 Task: Research Airbnb options in DombÃÂ³vÃÂ¡r, Hungary from 11th December, 2023 to 17th December, 2023 for 1 adult. Place can be private room with 1  bedroom having 1 bed and 1 bathroom. Property type can be hotel.
Action: Mouse moved to (472, 139)
Screenshot: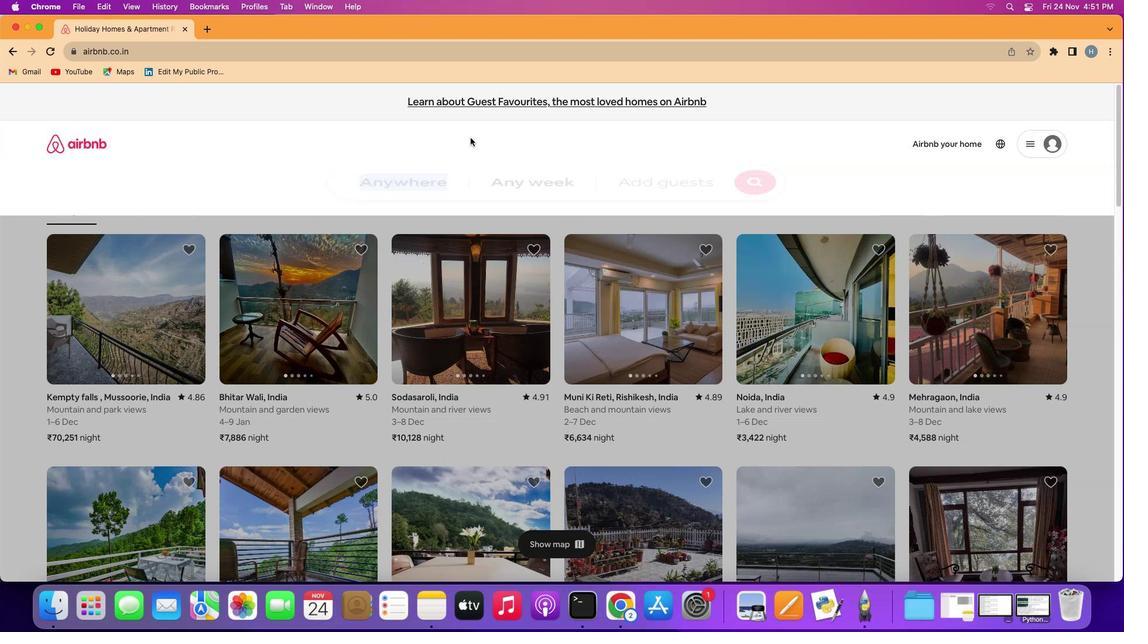 
Action: Mouse pressed left at (472, 139)
Screenshot: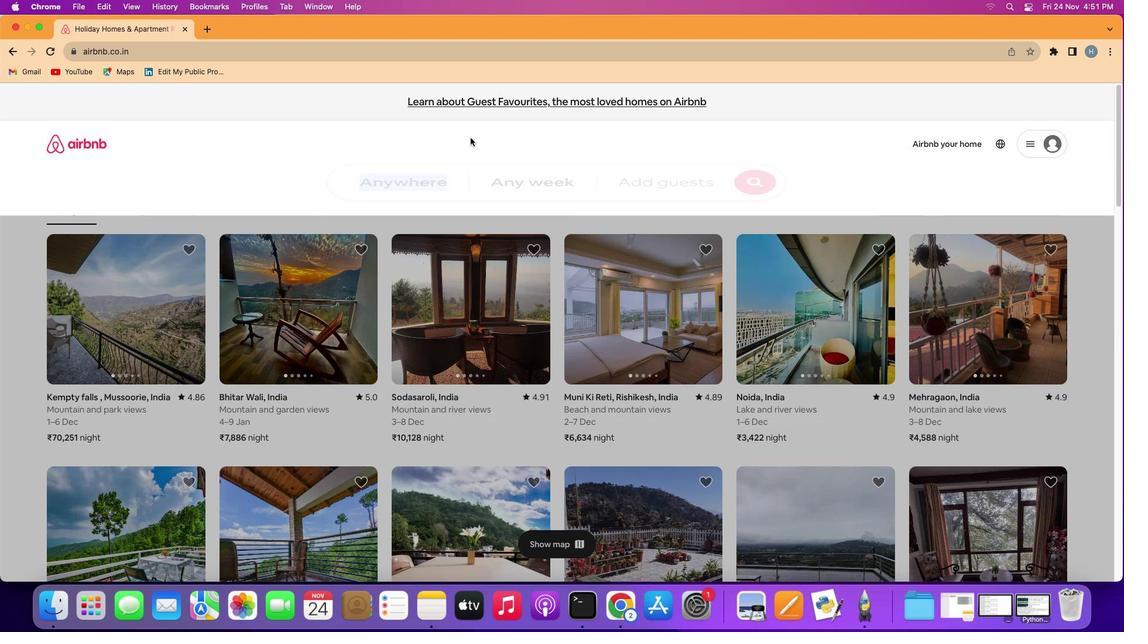 
Action: Mouse moved to (431, 195)
Screenshot: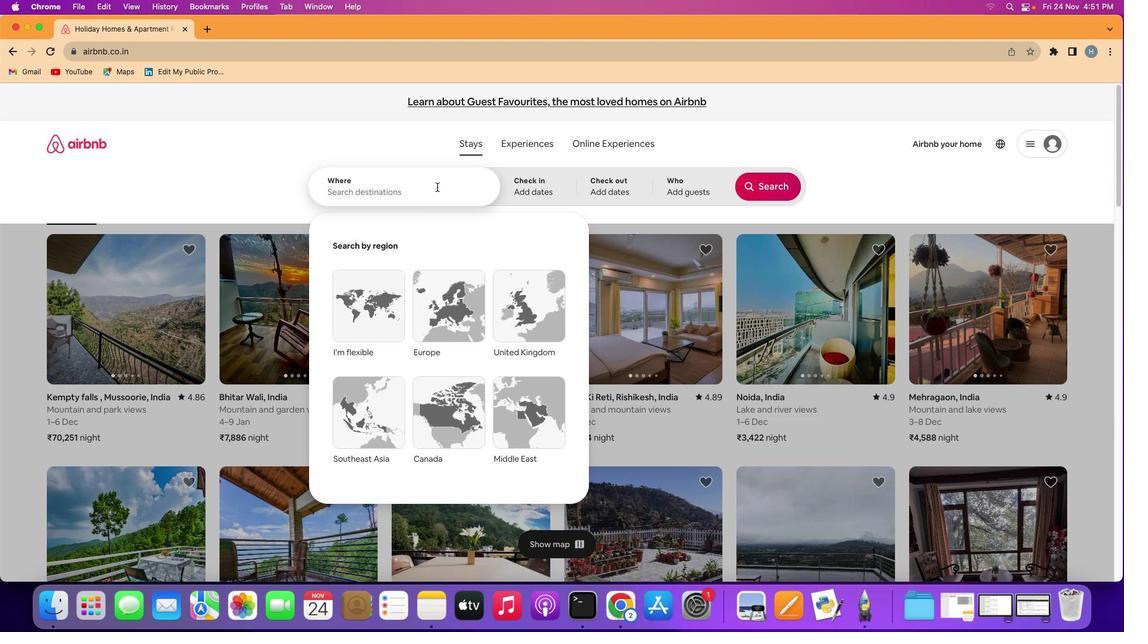
Action: Mouse pressed left at (431, 195)
Screenshot: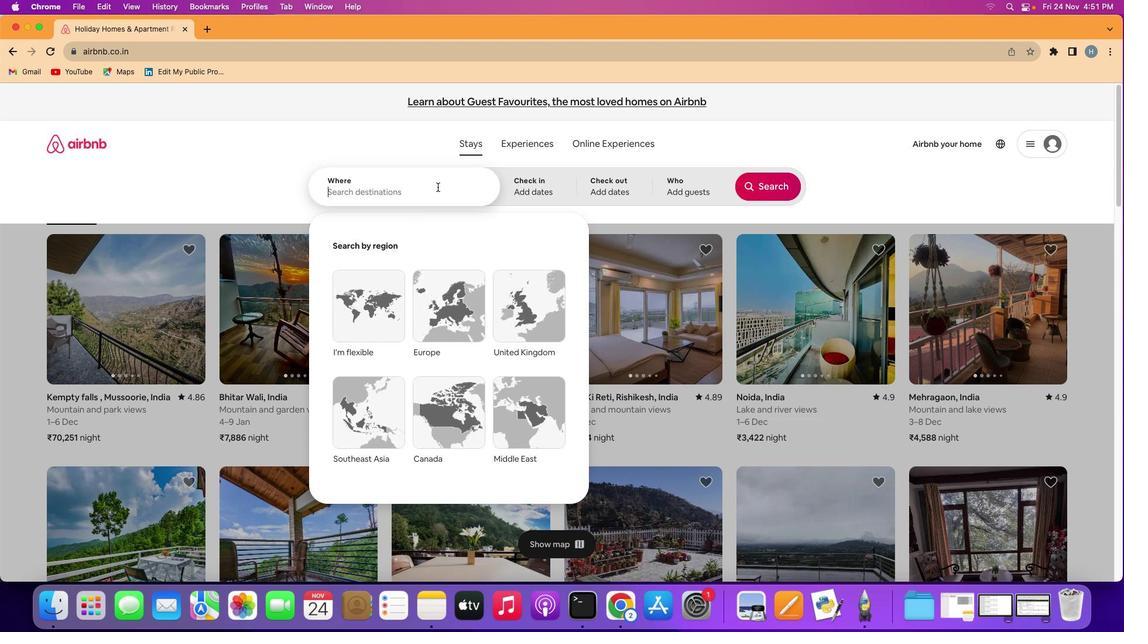 
Action: Mouse moved to (438, 187)
Screenshot: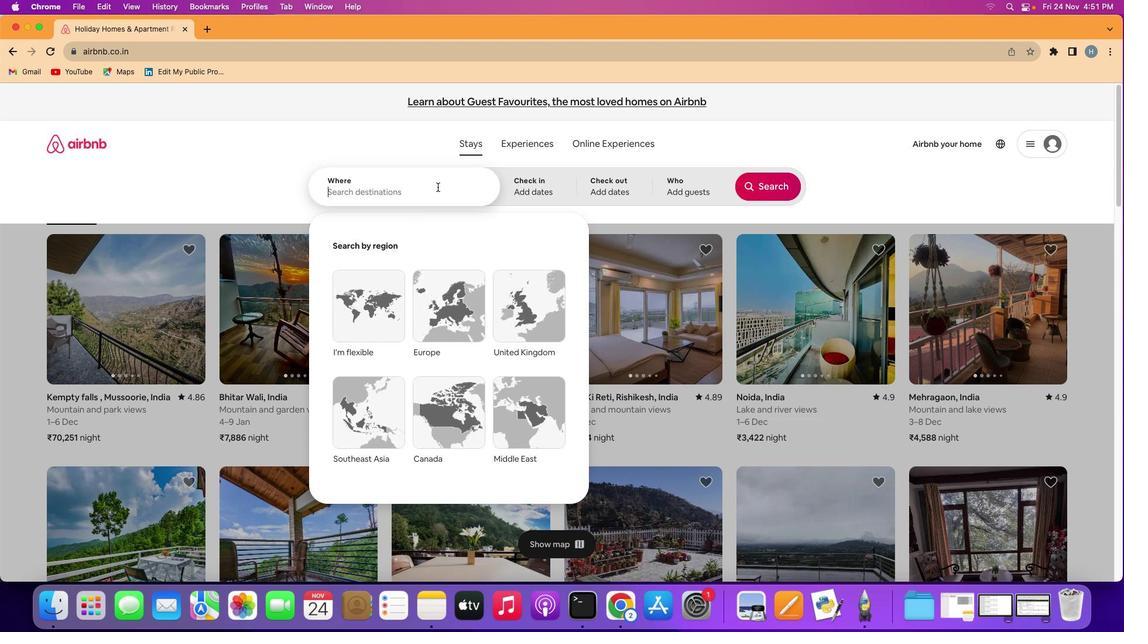 
Action: Key pressed Key.shift'D''o''m''b''a''v''a''i''r'Key.backspaceKey.backspace'r'','Key.spaceKey.shift'H''u''n''g''a''r''y'
Screenshot: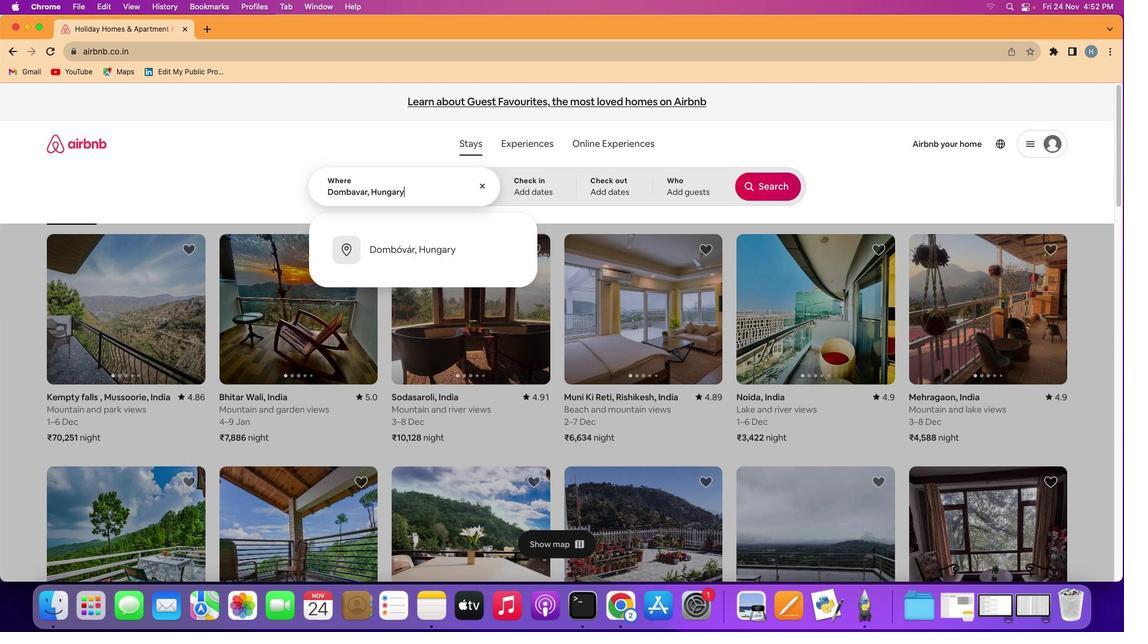 
Action: Mouse moved to (566, 200)
Screenshot: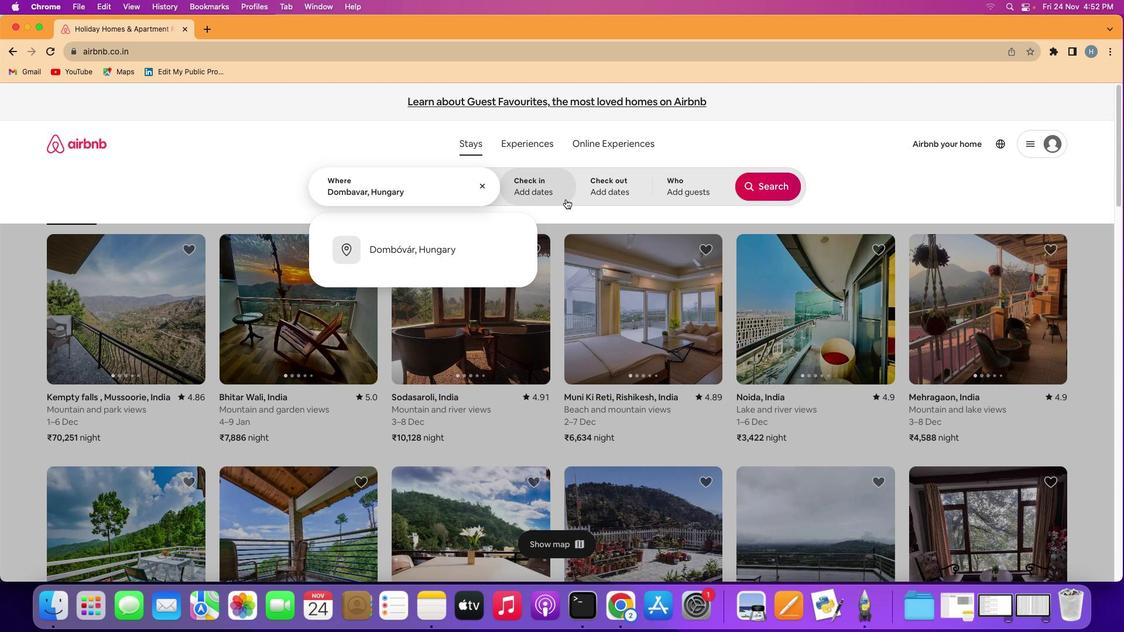 
Action: Mouse pressed left at (566, 200)
Screenshot: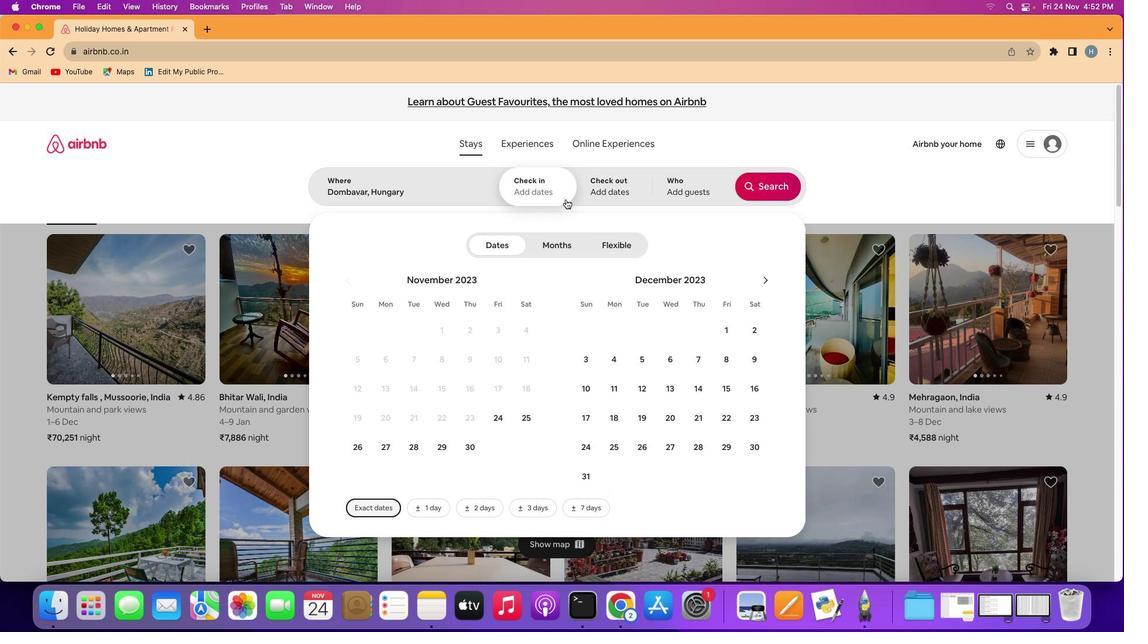 
Action: Mouse moved to (613, 392)
Screenshot: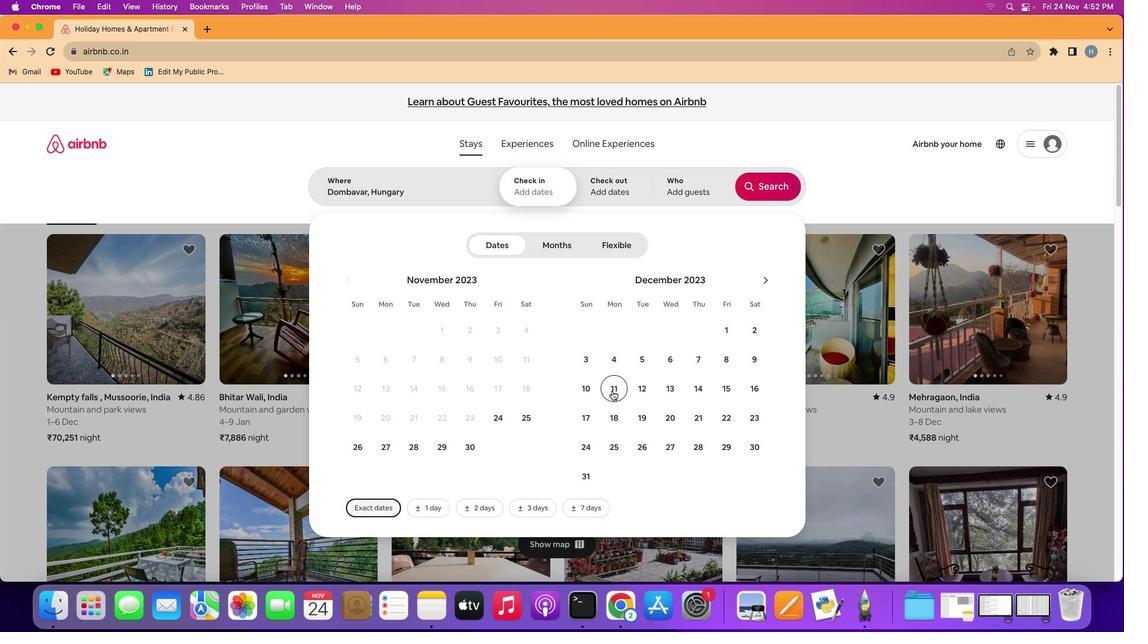 
Action: Mouse pressed left at (613, 392)
Screenshot: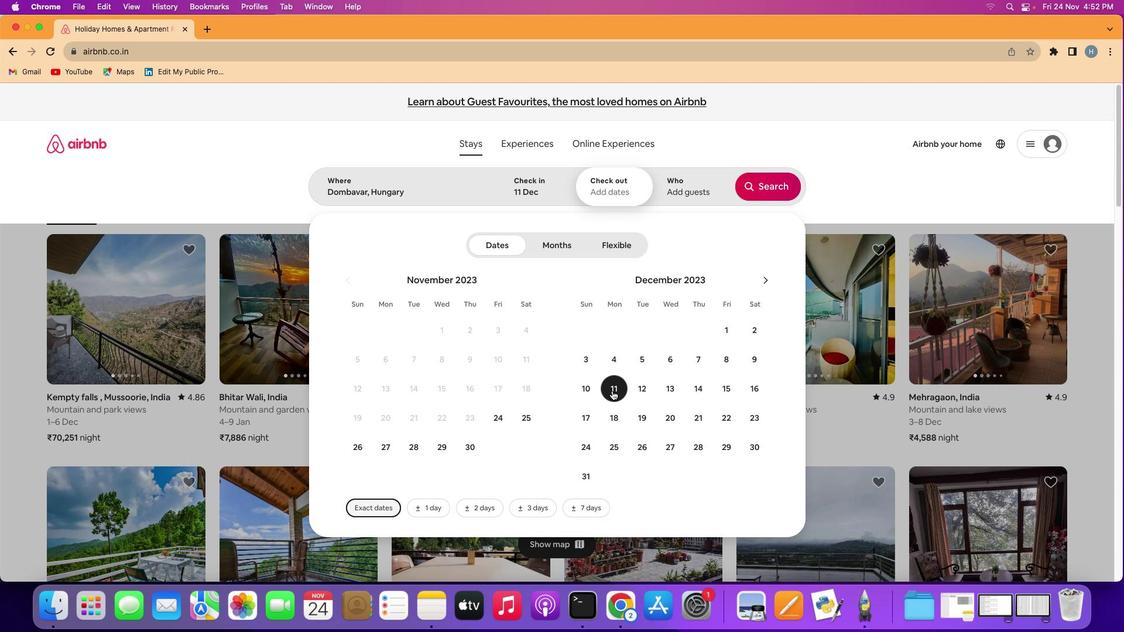 
Action: Mouse moved to (581, 422)
Screenshot: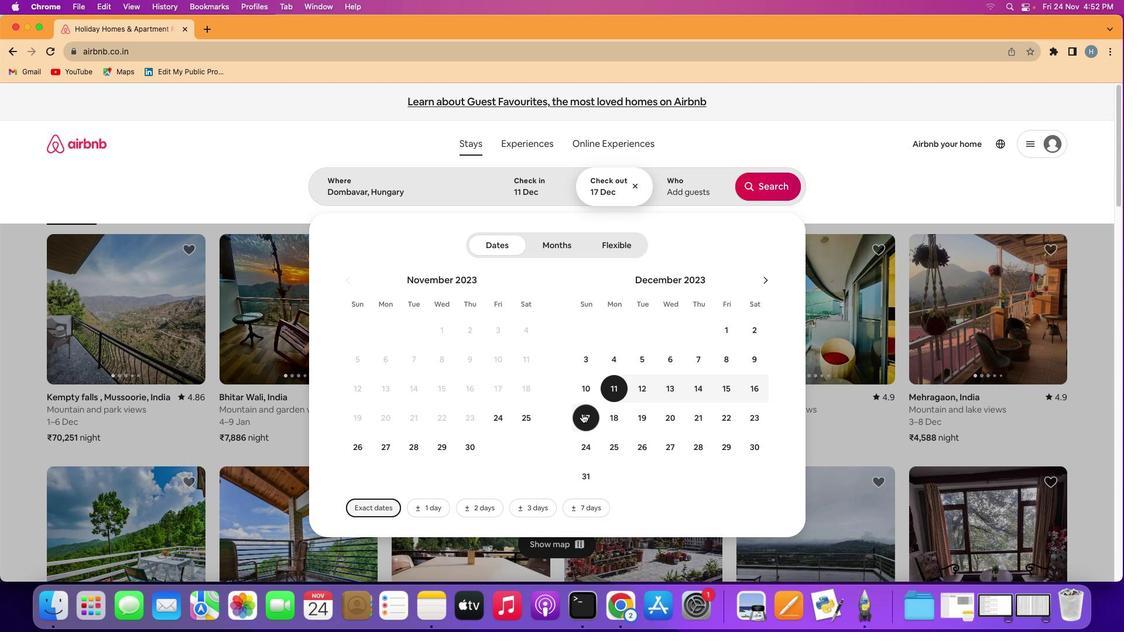 
Action: Mouse pressed left at (581, 422)
Screenshot: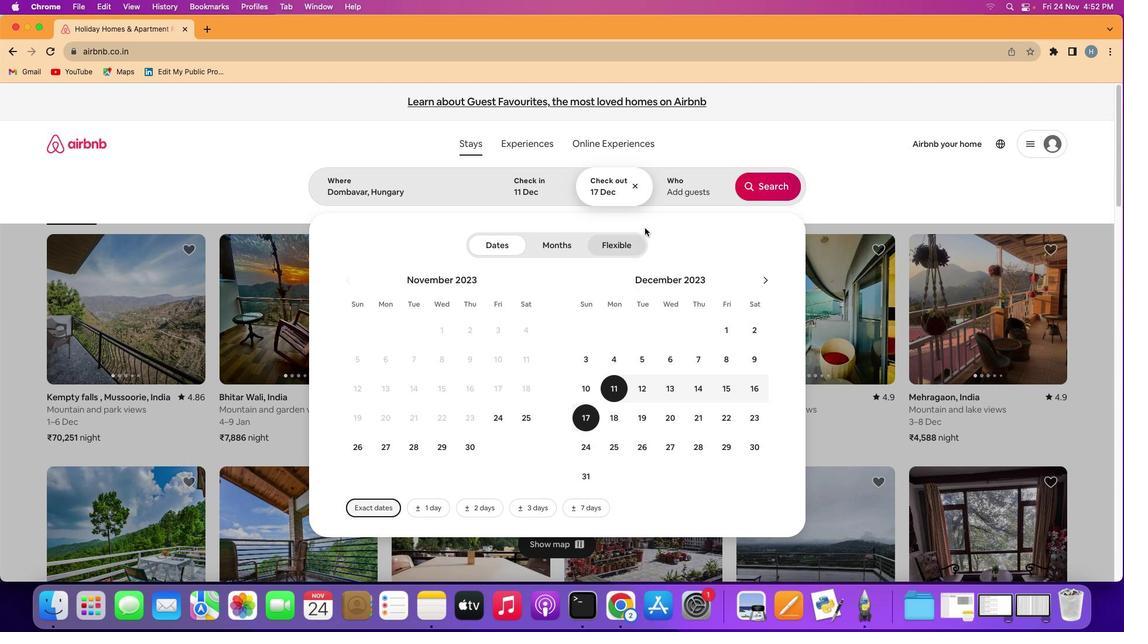 
Action: Mouse moved to (679, 187)
Screenshot: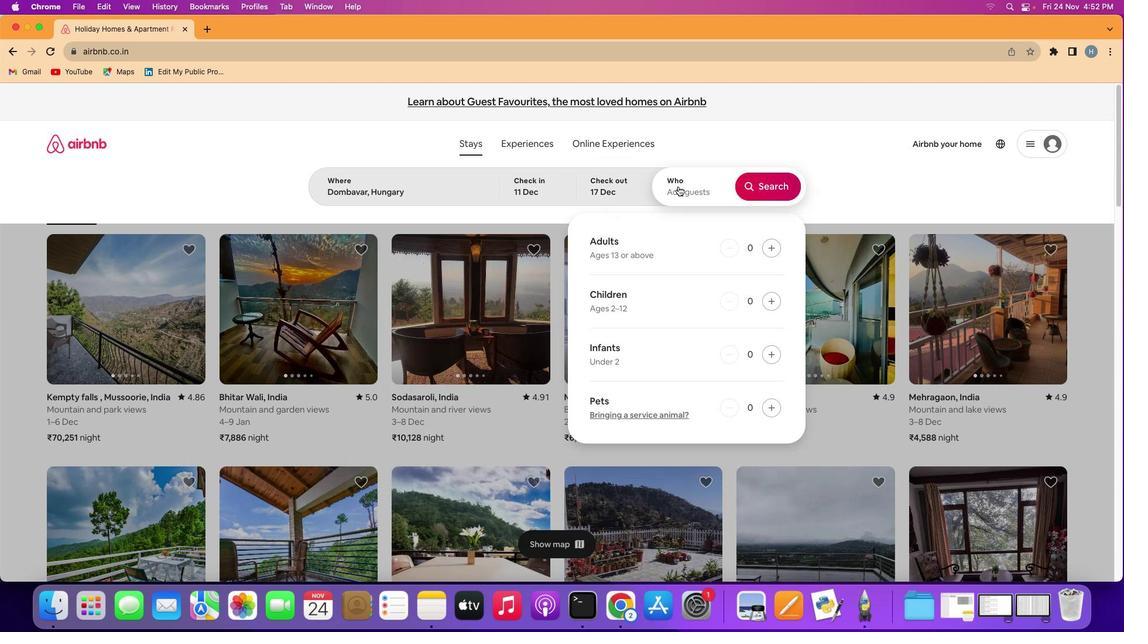 
Action: Mouse pressed left at (679, 187)
Screenshot: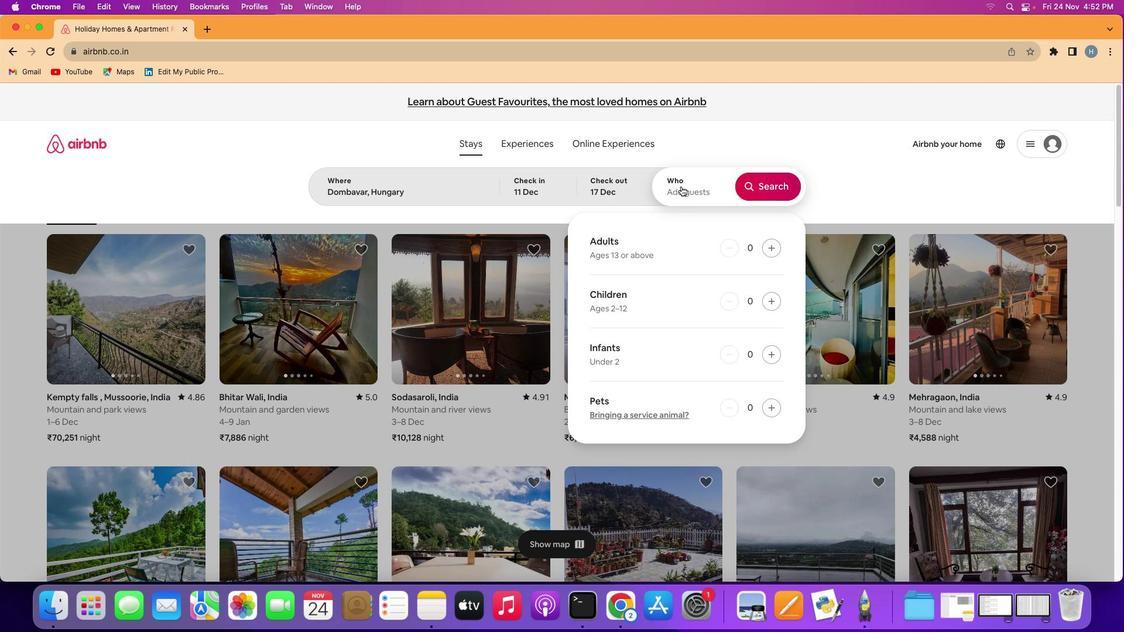 
Action: Mouse moved to (774, 244)
Screenshot: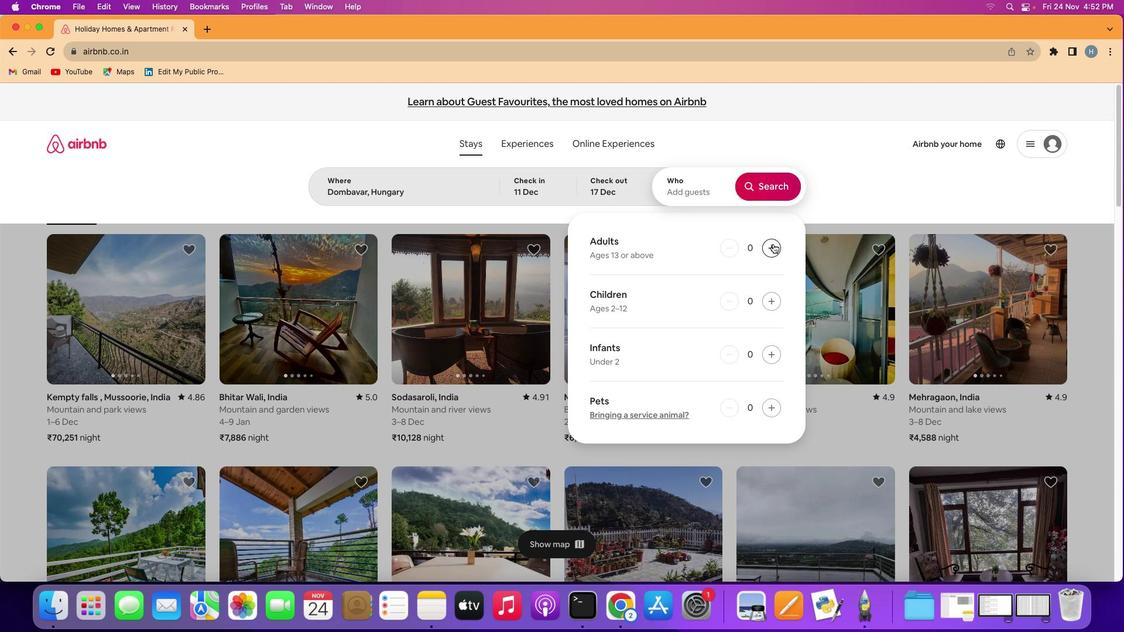 
Action: Mouse pressed left at (774, 244)
Screenshot: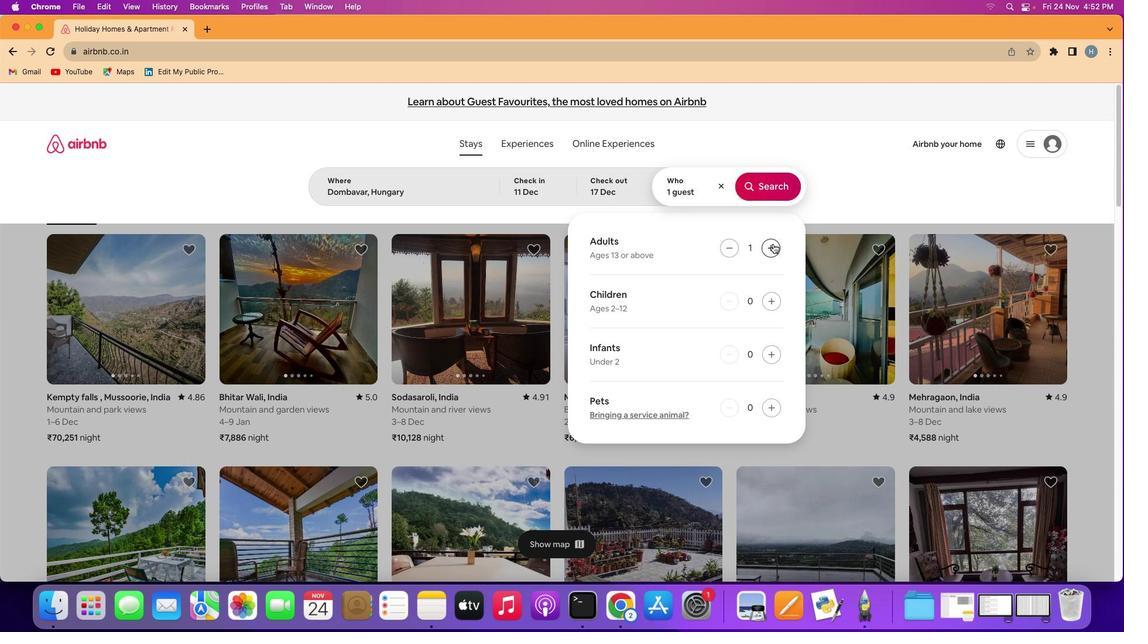 
Action: Mouse moved to (770, 189)
Screenshot: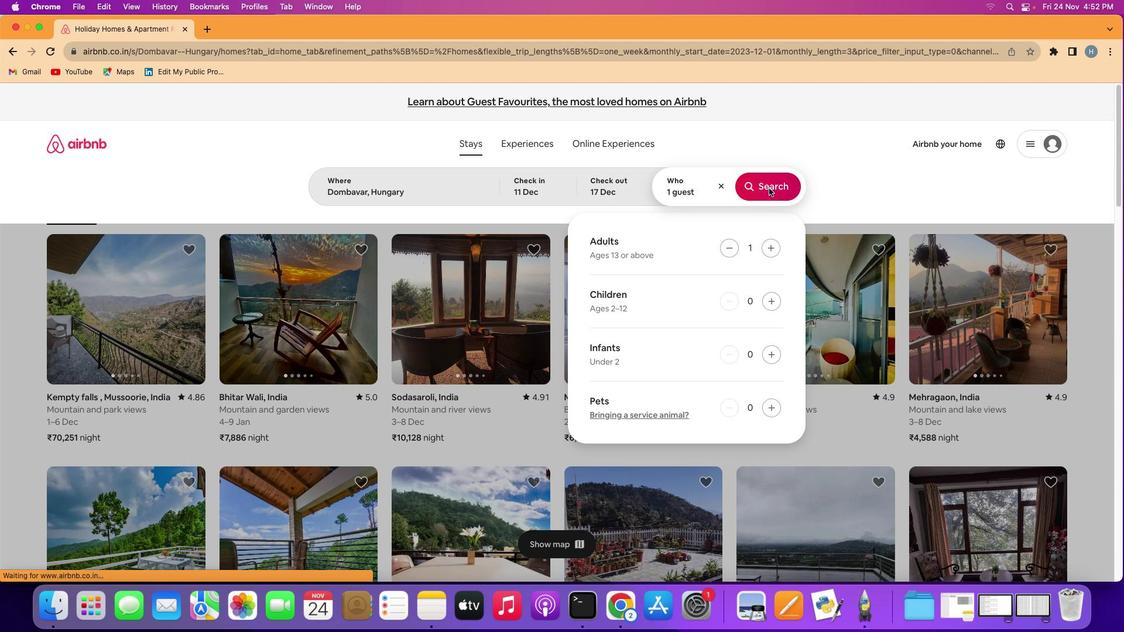 
Action: Mouse pressed left at (770, 189)
Screenshot: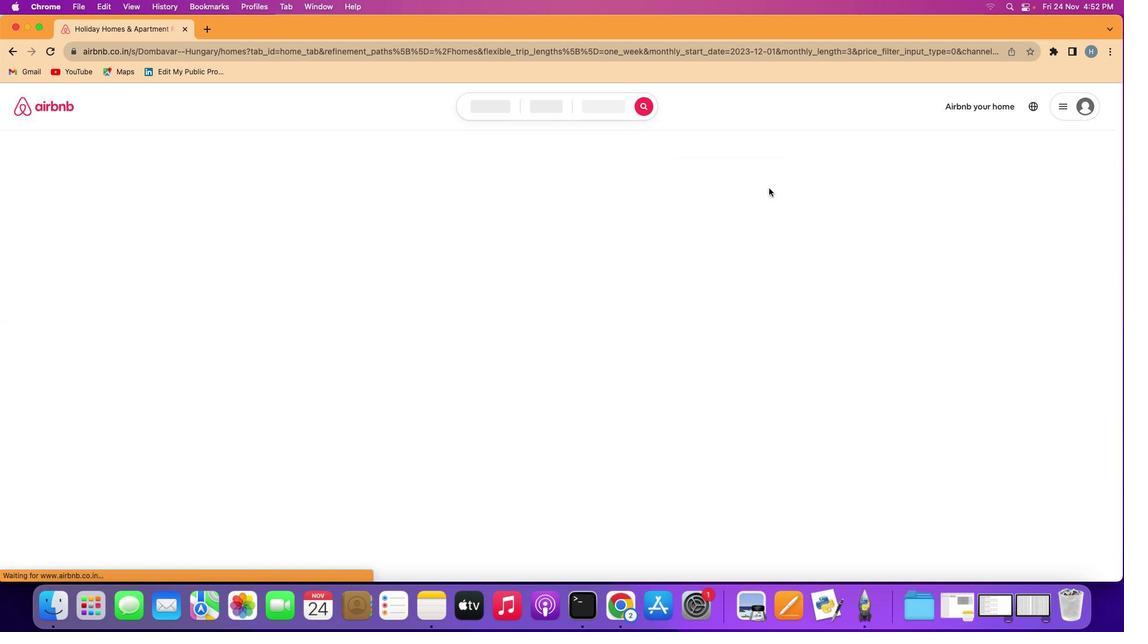 
Action: Mouse moved to (939, 150)
Screenshot: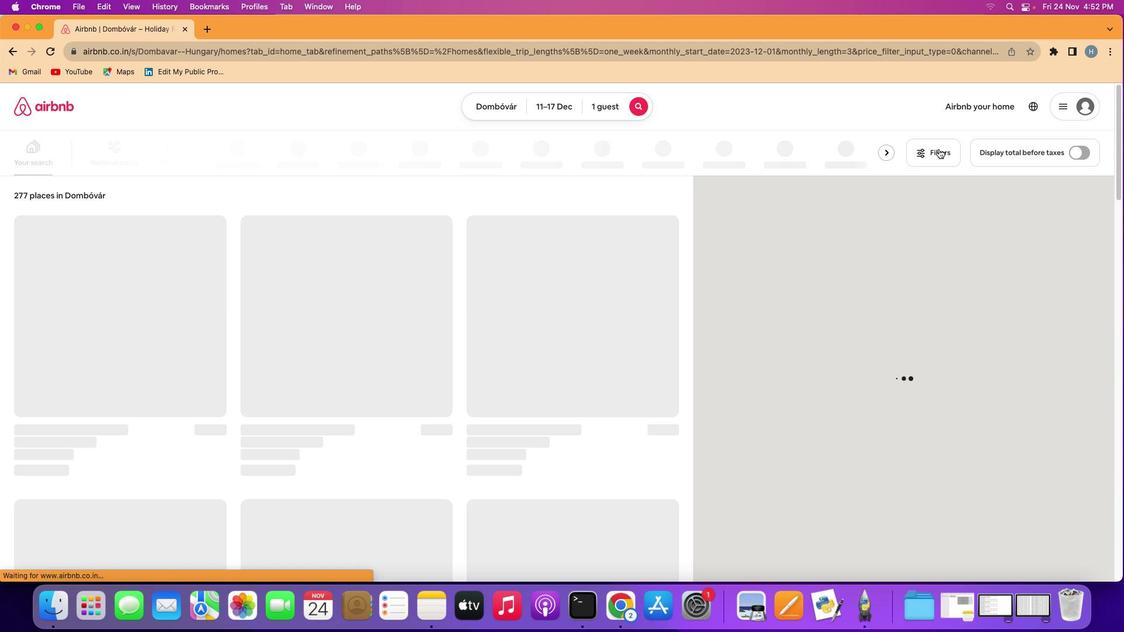
Action: Mouse pressed left at (939, 150)
Screenshot: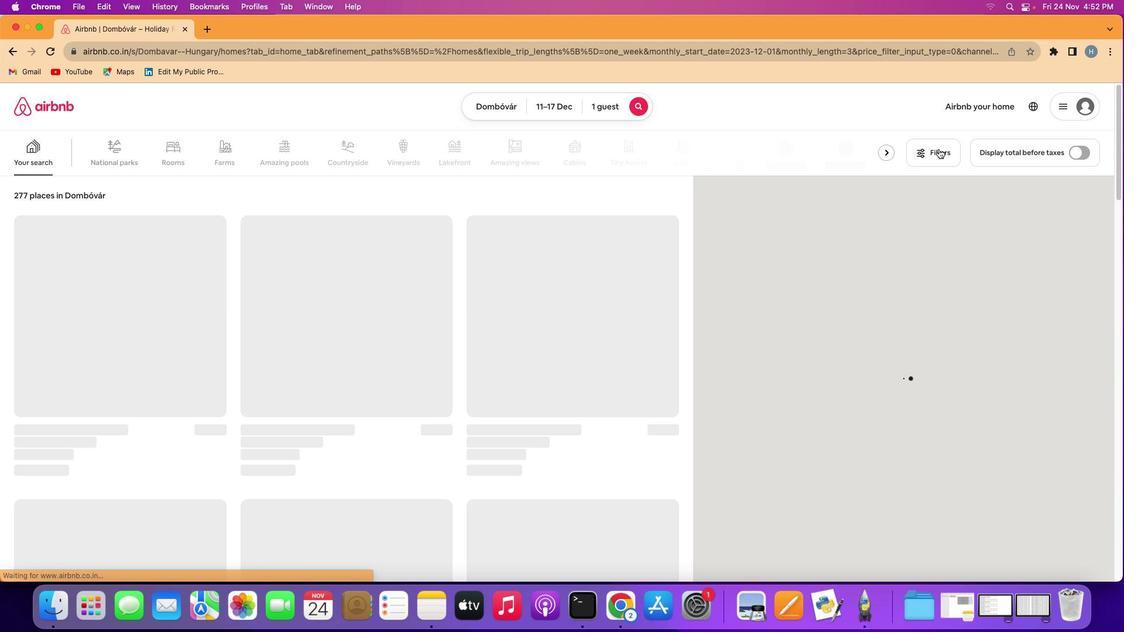 
Action: Mouse moved to (589, 346)
Screenshot: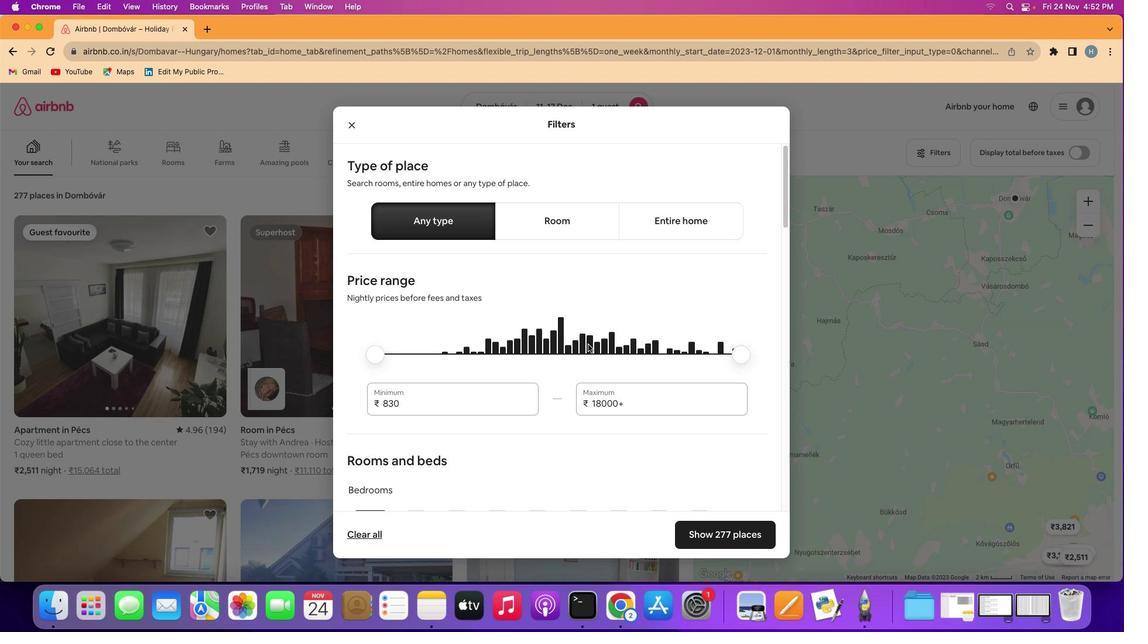 
Action: Mouse scrolled (589, 346) with delta (1, 0)
Screenshot: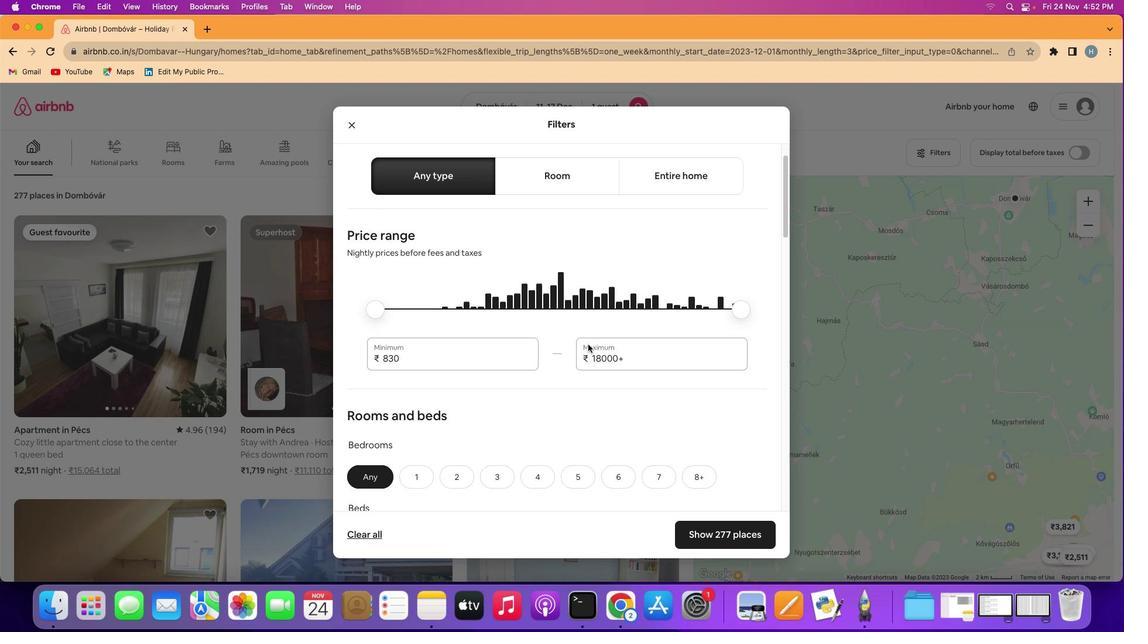 
Action: Mouse scrolled (589, 346) with delta (1, 0)
Screenshot: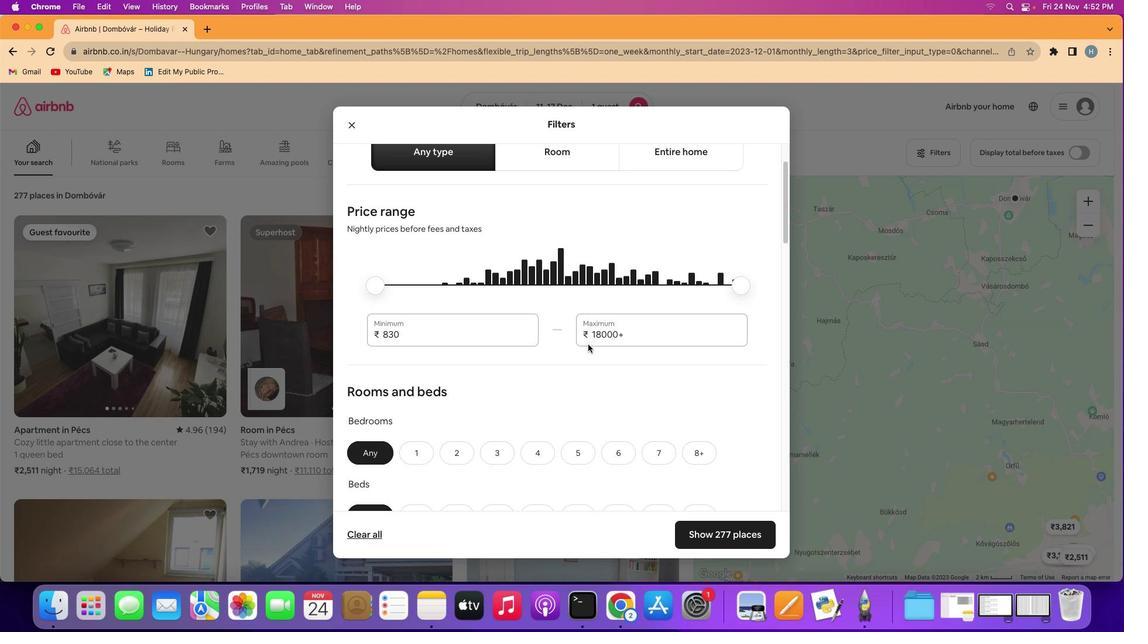 
Action: Mouse scrolled (589, 346) with delta (1, 0)
Screenshot: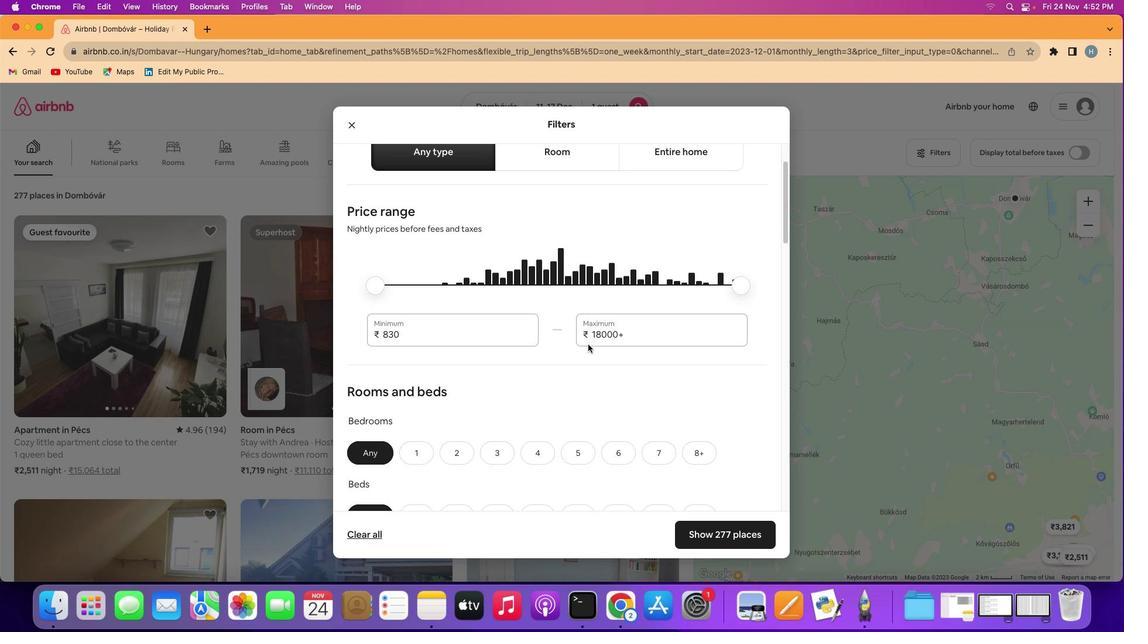 
Action: Mouse scrolled (589, 346) with delta (1, 0)
Screenshot: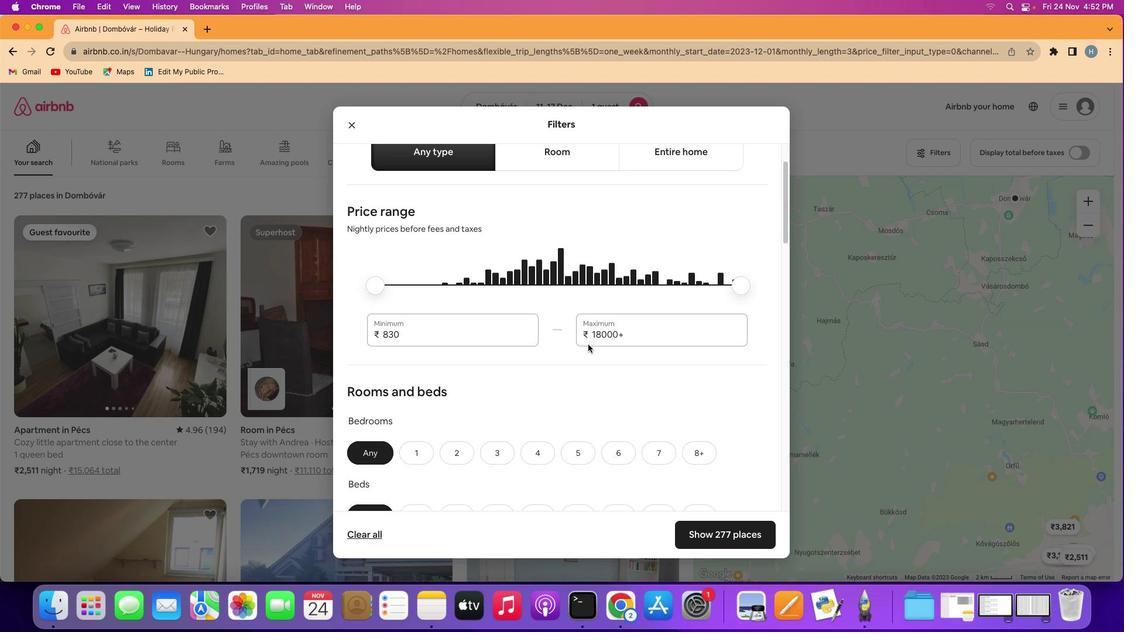 
Action: Mouse scrolled (589, 346) with delta (1, 0)
Screenshot: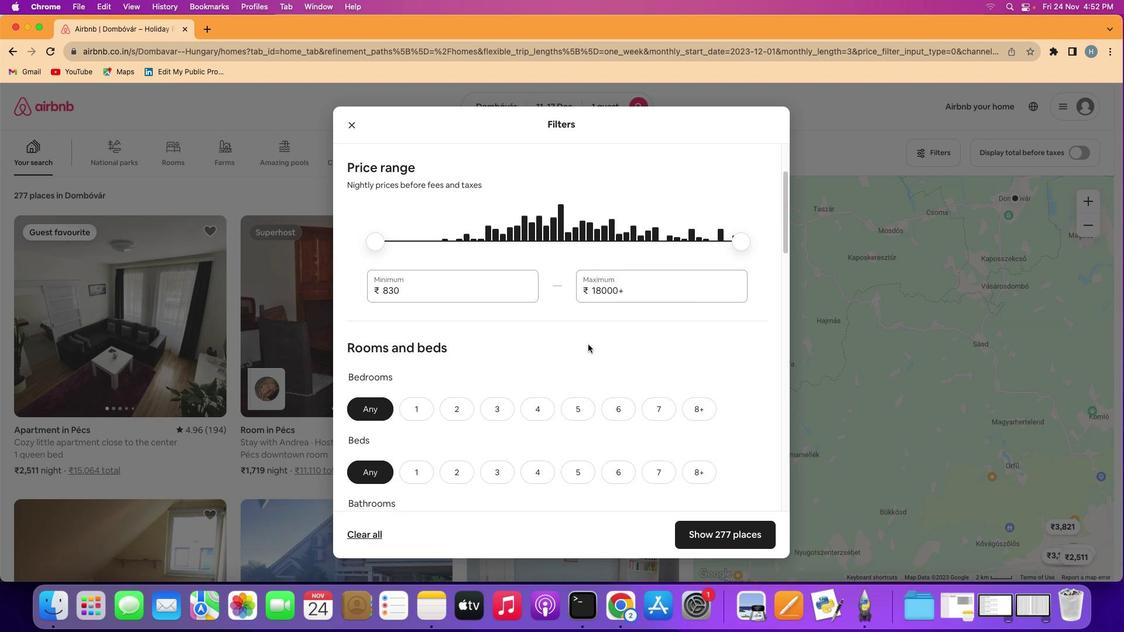 
Action: Mouse scrolled (589, 346) with delta (1, 0)
Screenshot: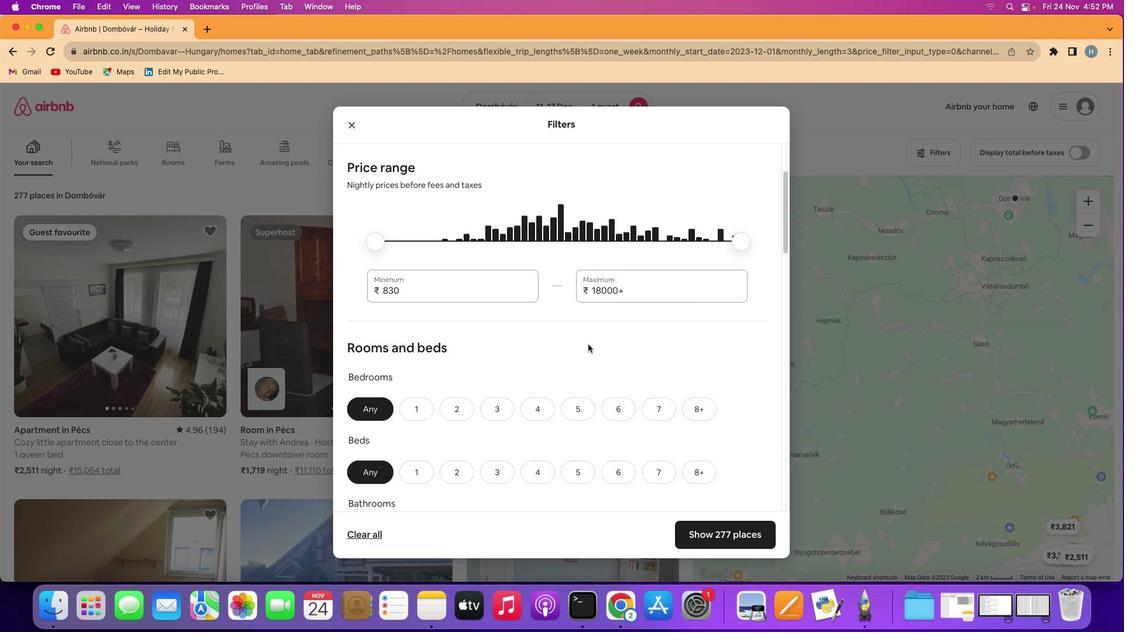 
Action: Mouse scrolled (589, 346) with delta (1, 0)
Screenshot: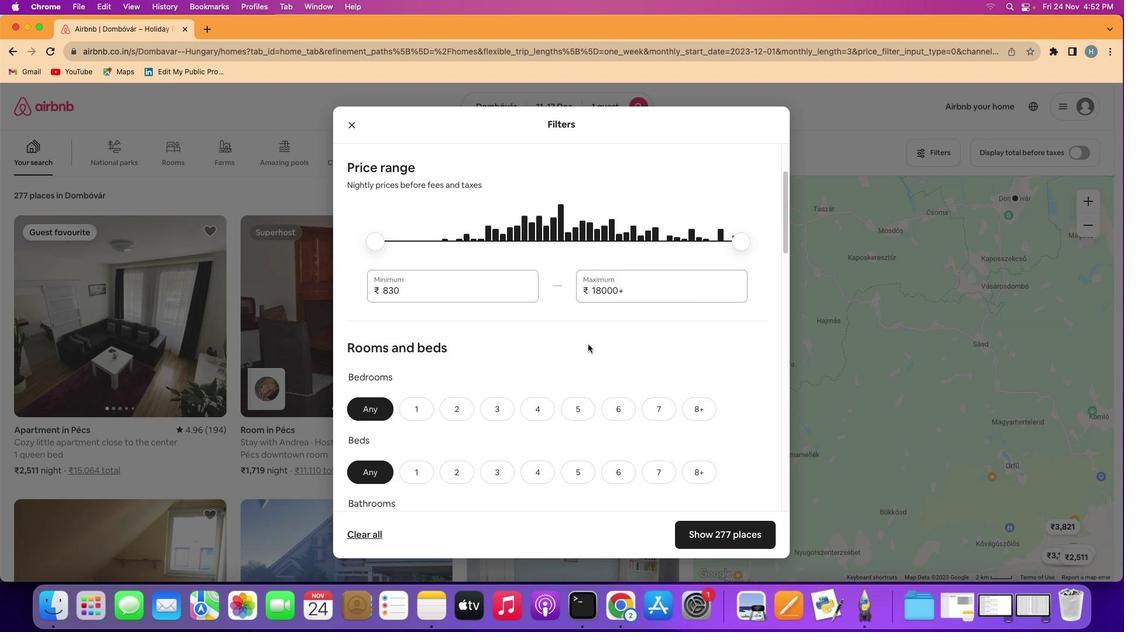 
Action: Mouse scrolled (589, 346) with delta (1, 0)
Screenshot: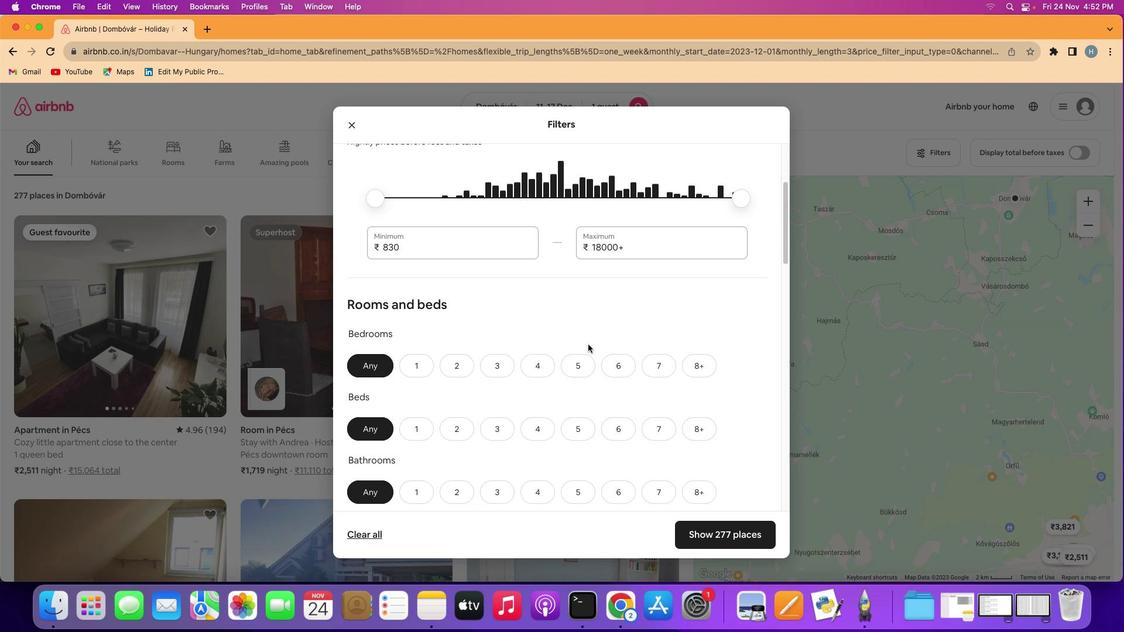 
Action: Mouse scrolled (589, 346) with delta (1, 0)
Screenshot: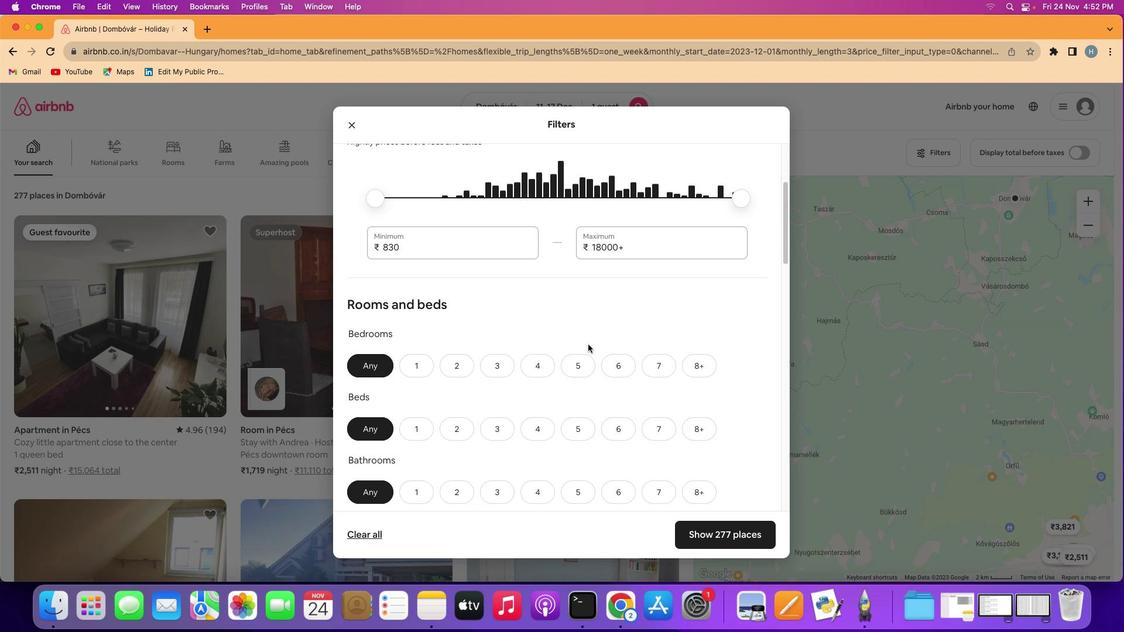 
Action: Mouse scrolled (589, 346) with delta (1, 0)
Screenshot: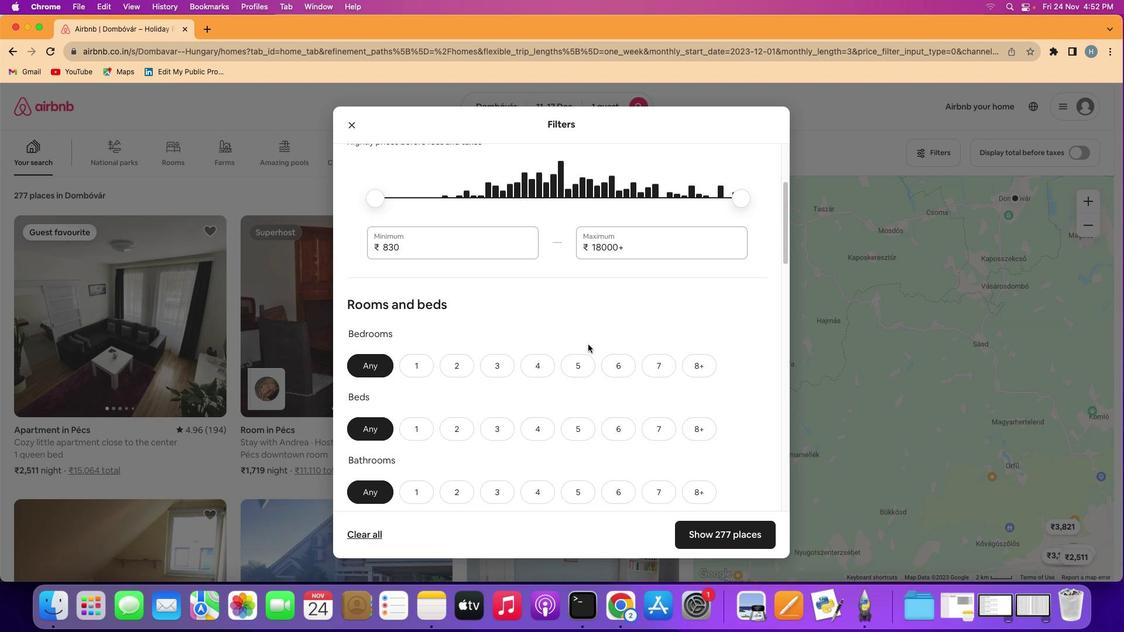 
Action: Mouse scrolled (589, 346) with delta (1, 0)
Screenshot: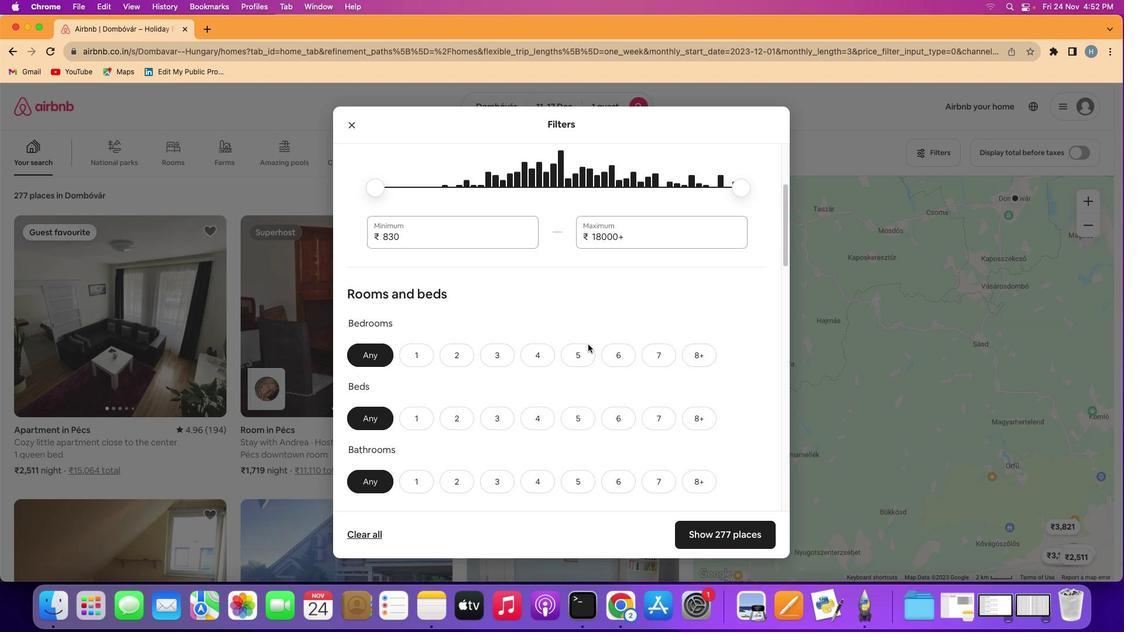 
Action: Mouse scrolled (589, 346) with delta (1, 0)
Screenshot: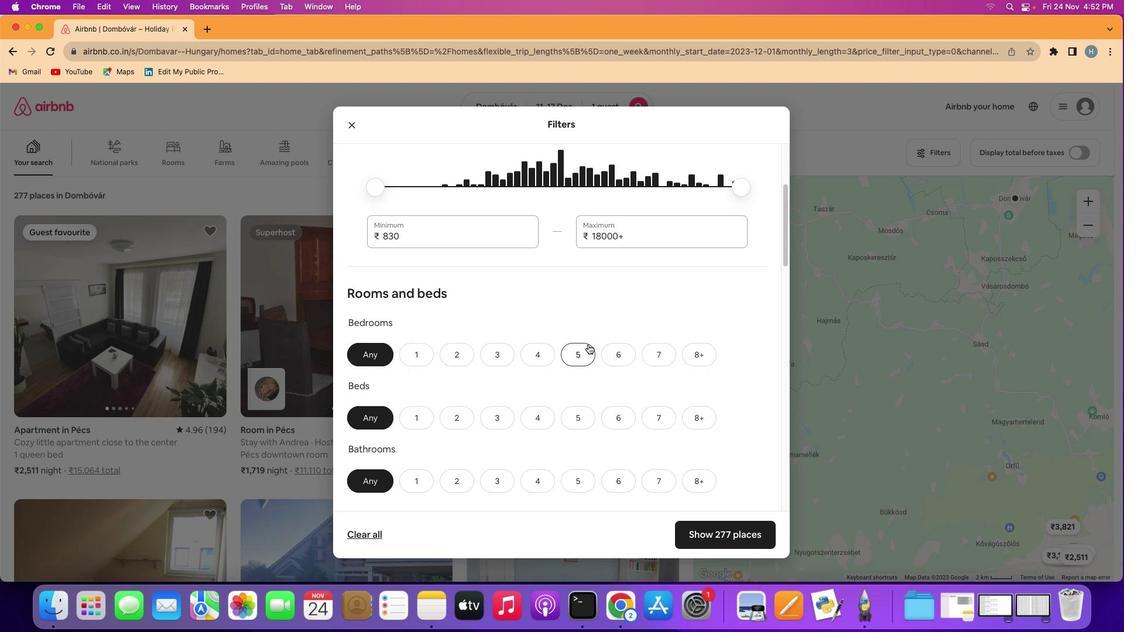 
Action: Mouse scrolled (589, 346) with delta (1, 0)
Screenshot: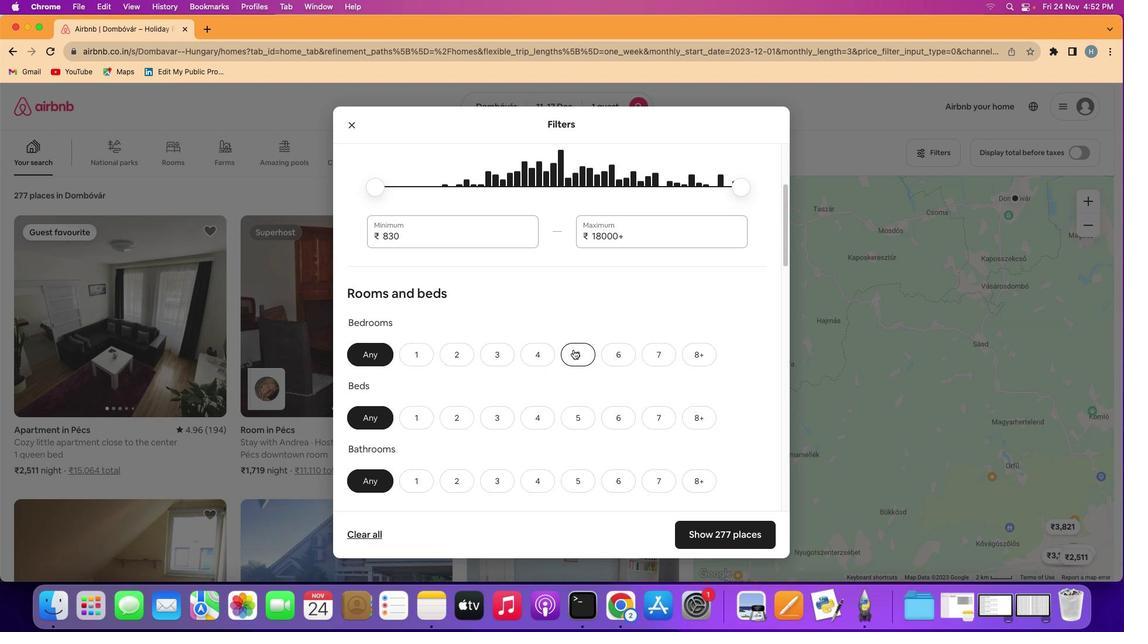 
Action: Mouse moved to (416, 349)
Screenshot: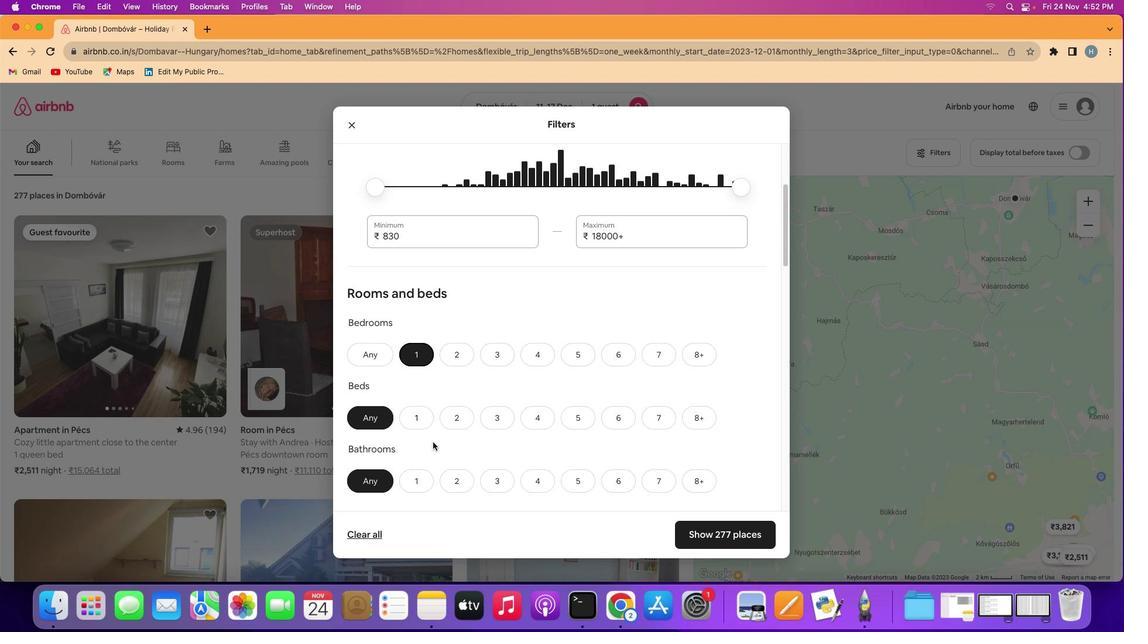 
Action: Mouse pressed left at (416, 349)
Screenshot: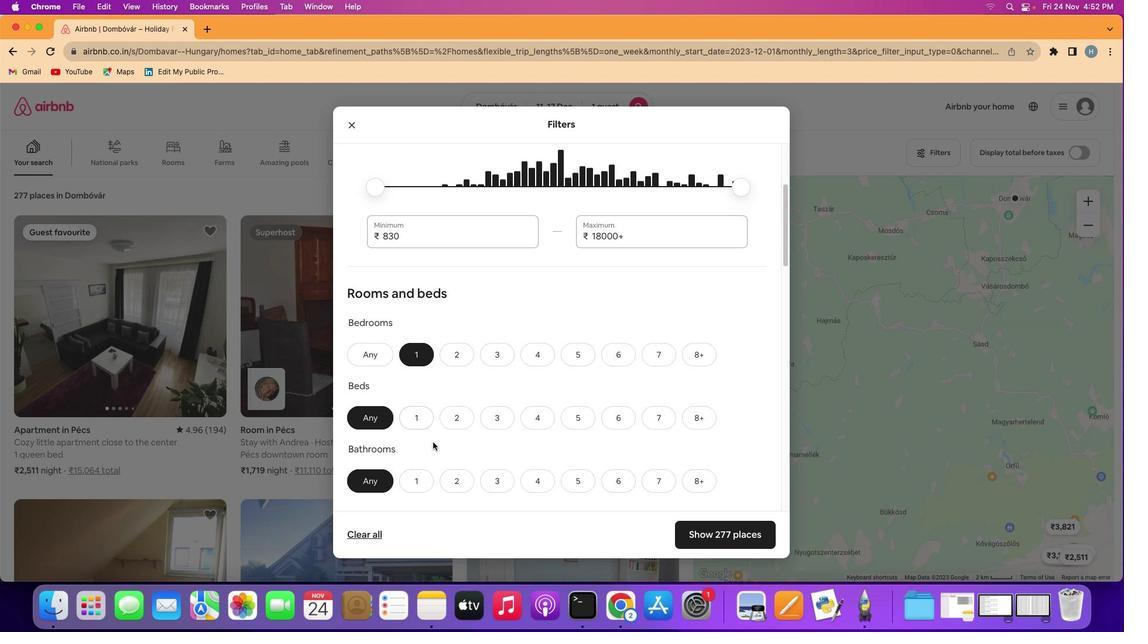 
Action: Mouse moved to (425, 423)
Screenshot: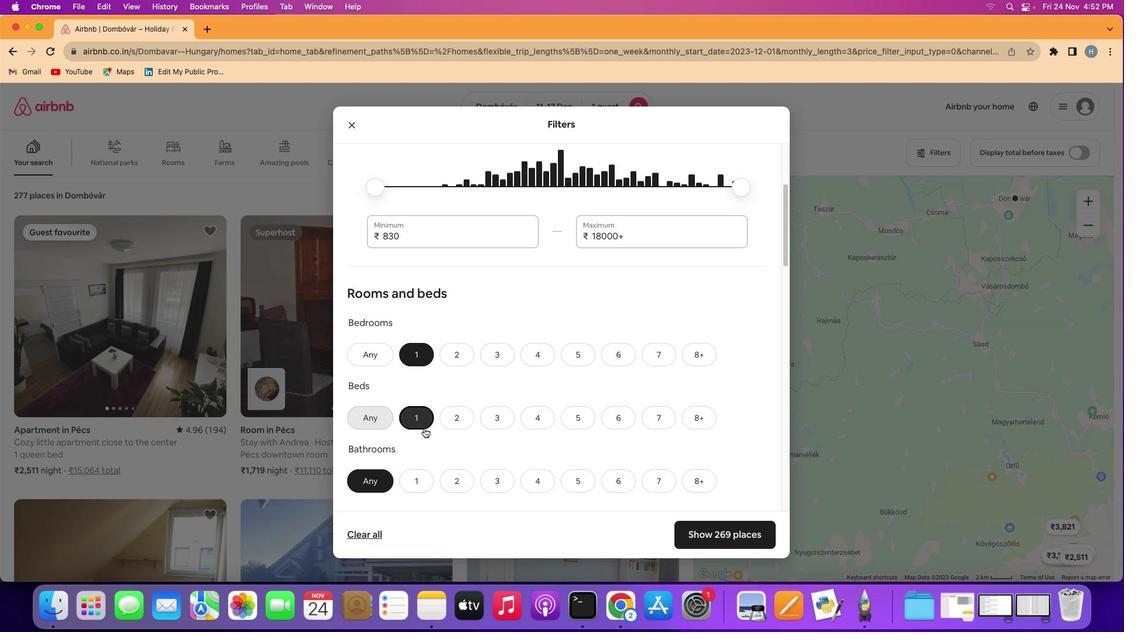 
Action: Mouse pressed left at (425, 423)
Screenshot: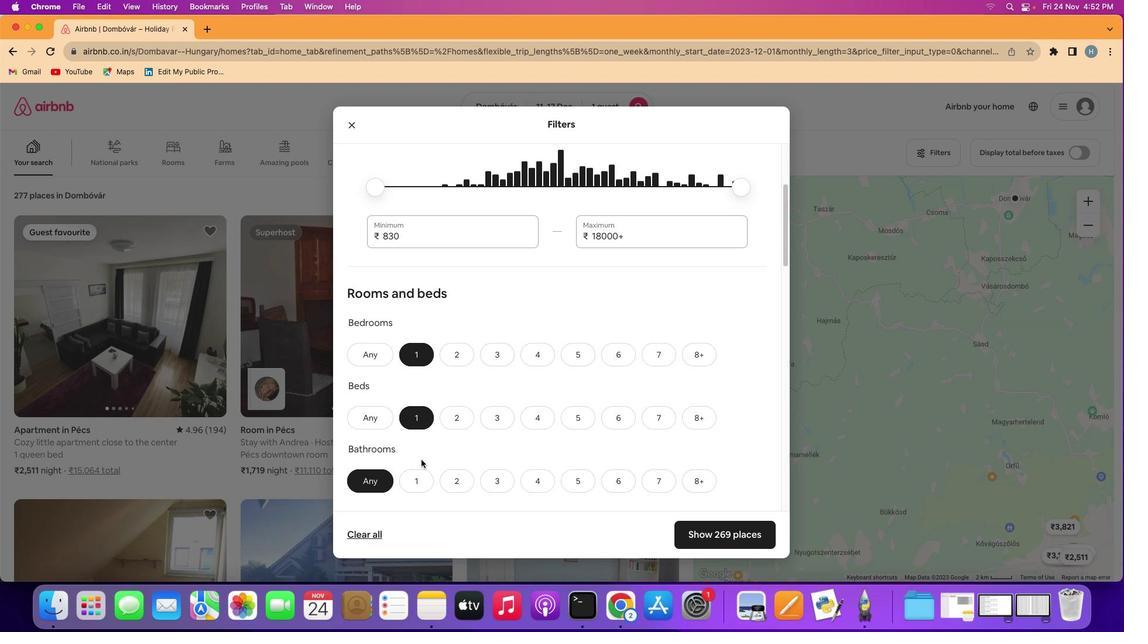 
Action: Mouse moved to (416, 477)
Screenshot: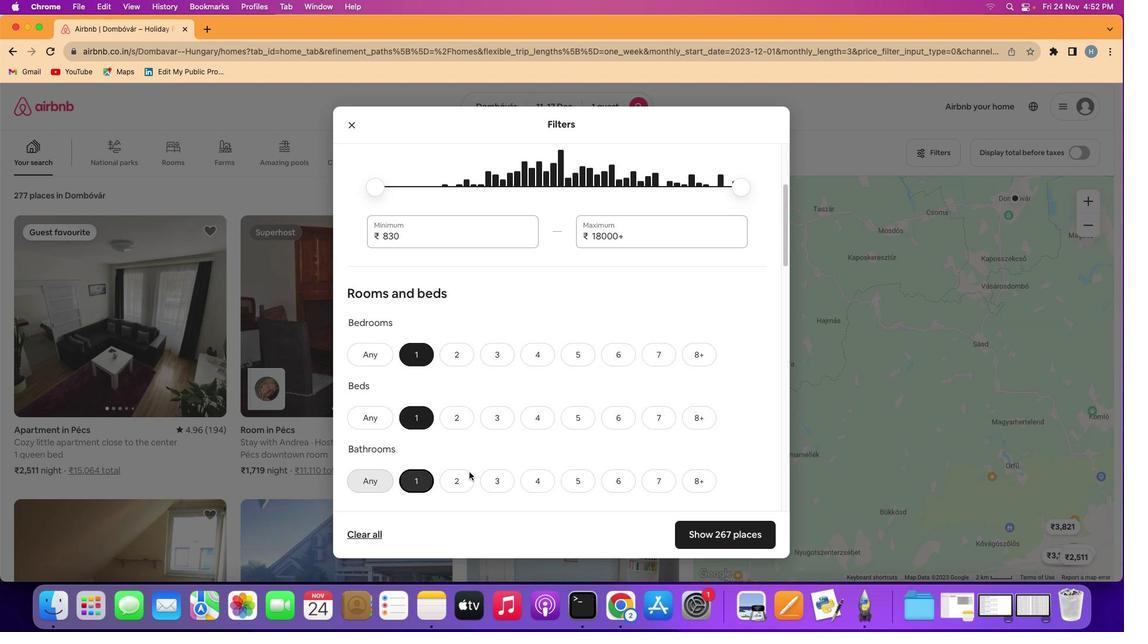 
Action: Mouse pressed left at (416, 477)
Screenshot: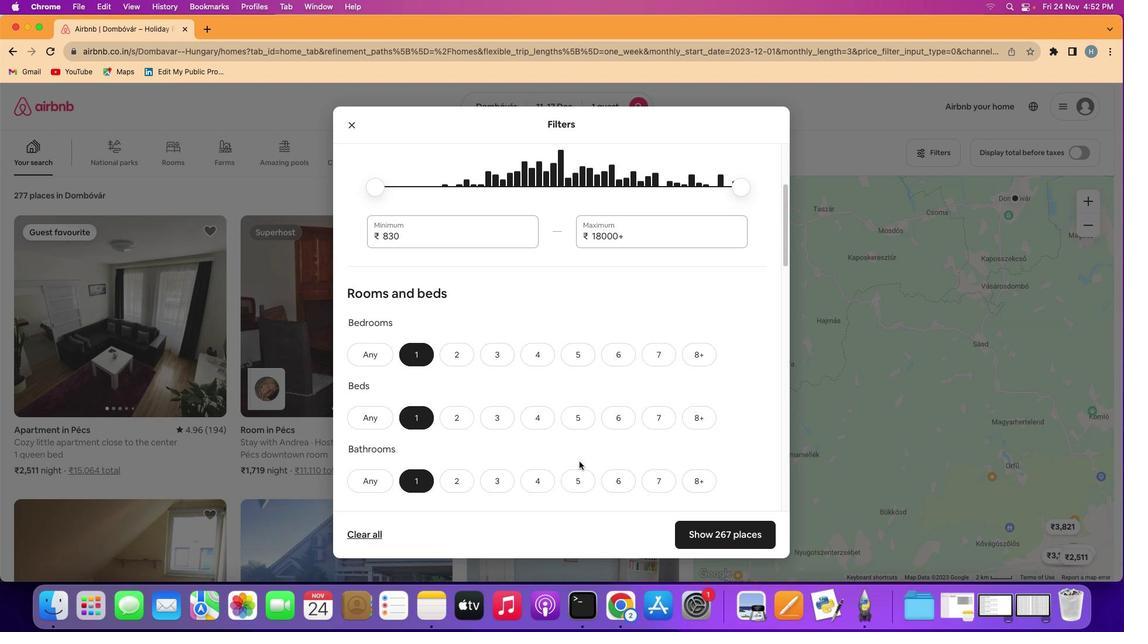 
Action: Mouse moved to (588, 462)
Screenshot: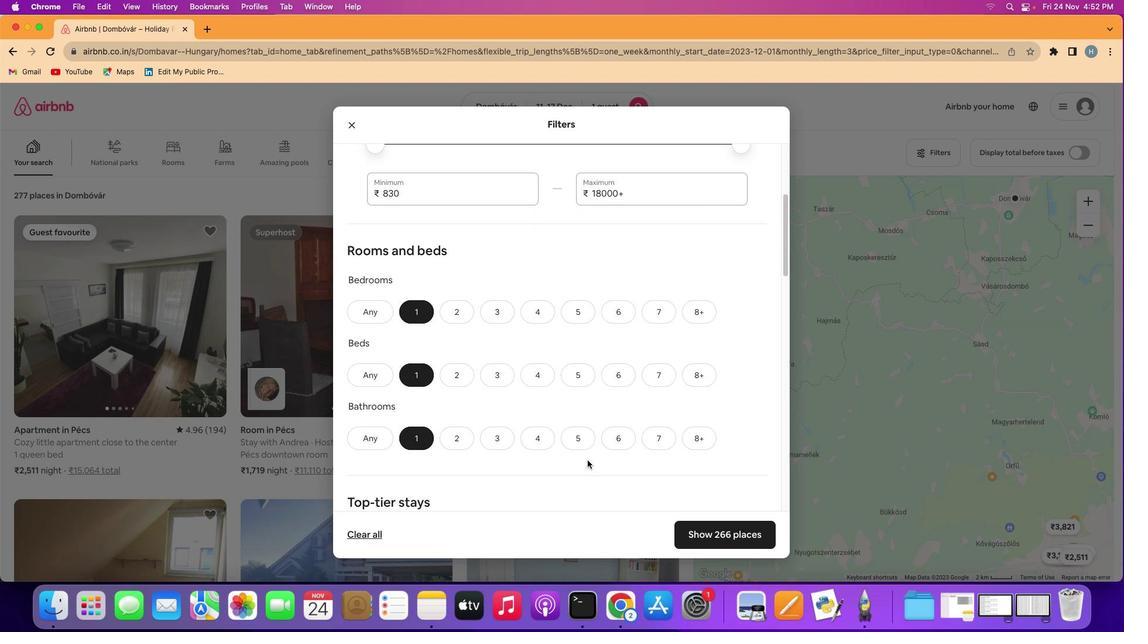 
Action: Mouse scrolled (588, 462) with delta (1, 0)
Screenshot: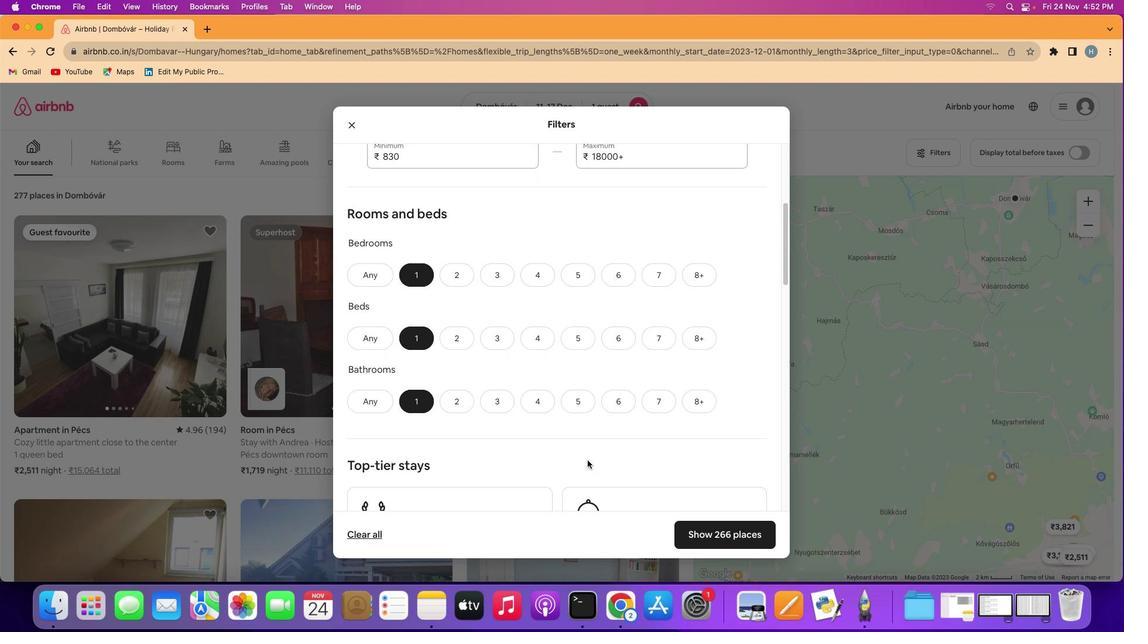
Action: Mouse scrolled (588, 462) with delta (1, 0)
Screenshot: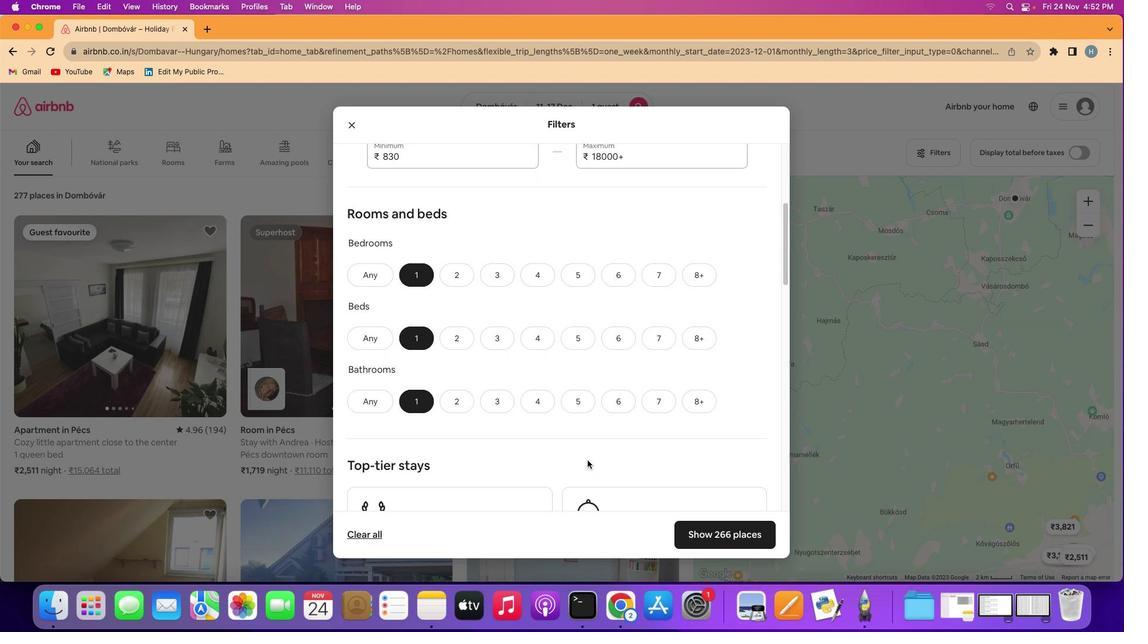
Action: Mouse scrolled (588, 462) with delta (1, 0)
Screenshot: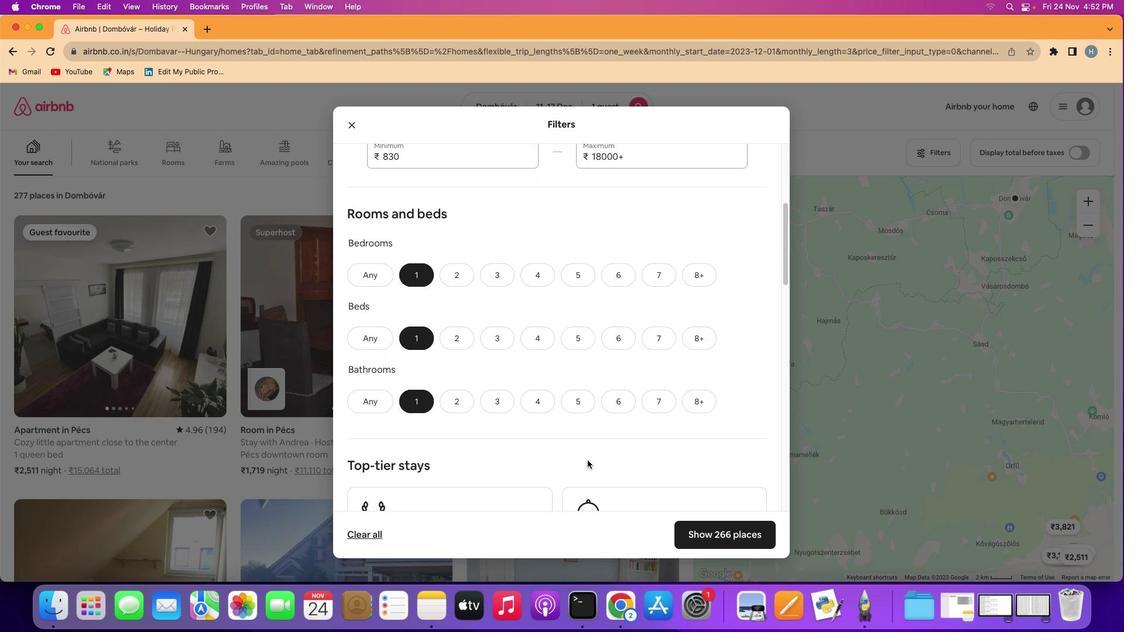 
Action: Mouse scrolled (588, 462) with delta (1, 0)
Screenshot: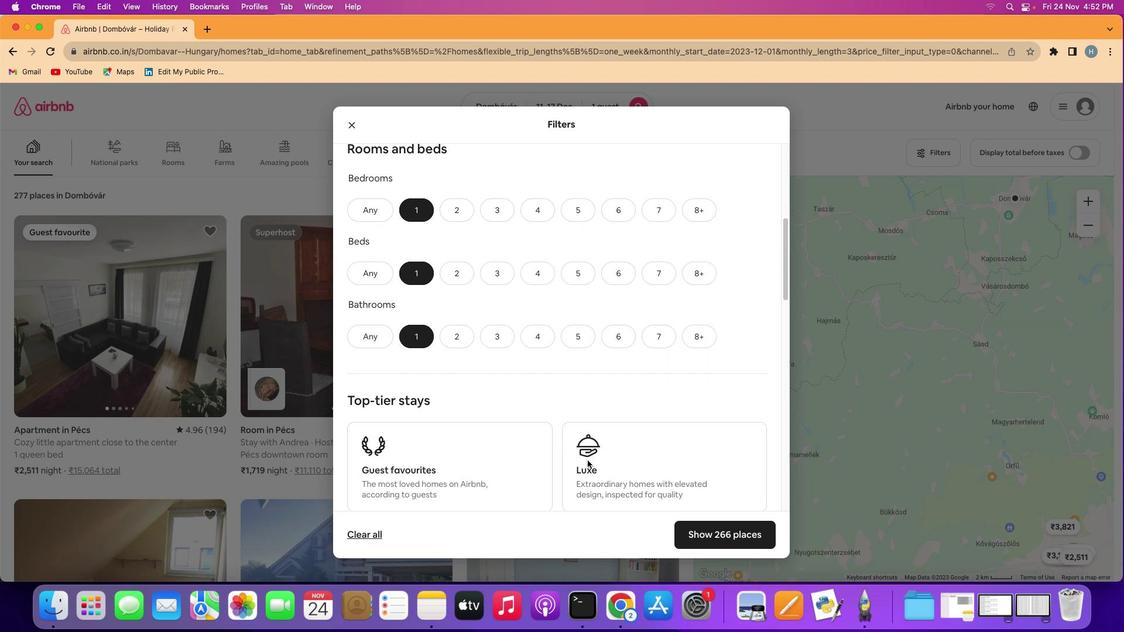 
Action: Mouse scrolled (588, 462) with delta (1, 0)
Screenshot: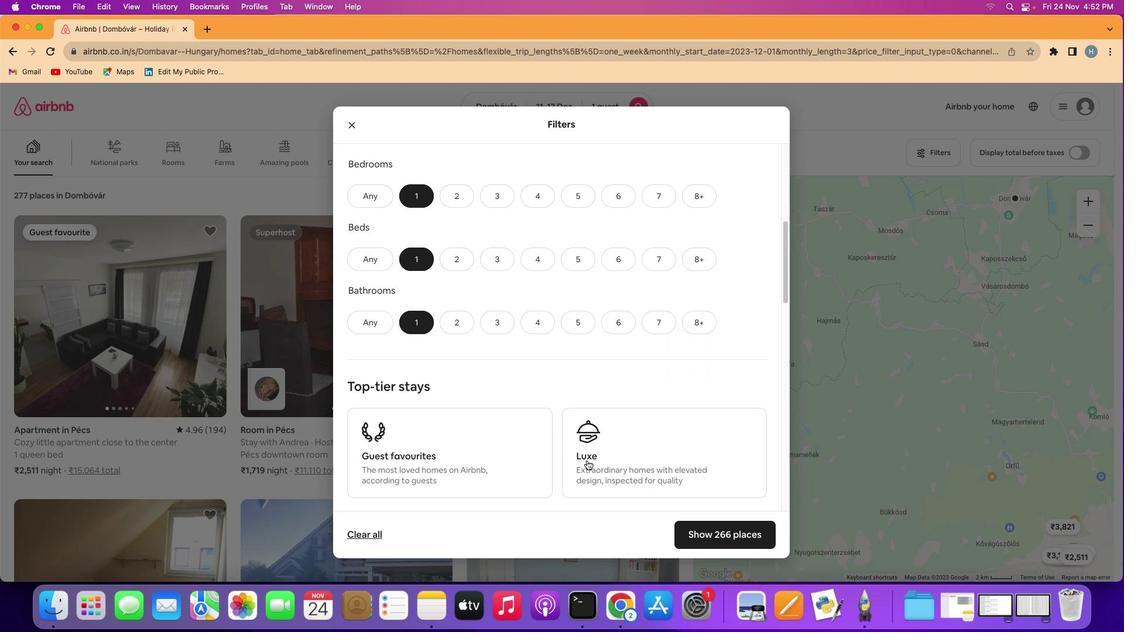 
Action: Mouse scrolled (588, 462) with delta (1, 0)
Screenshot: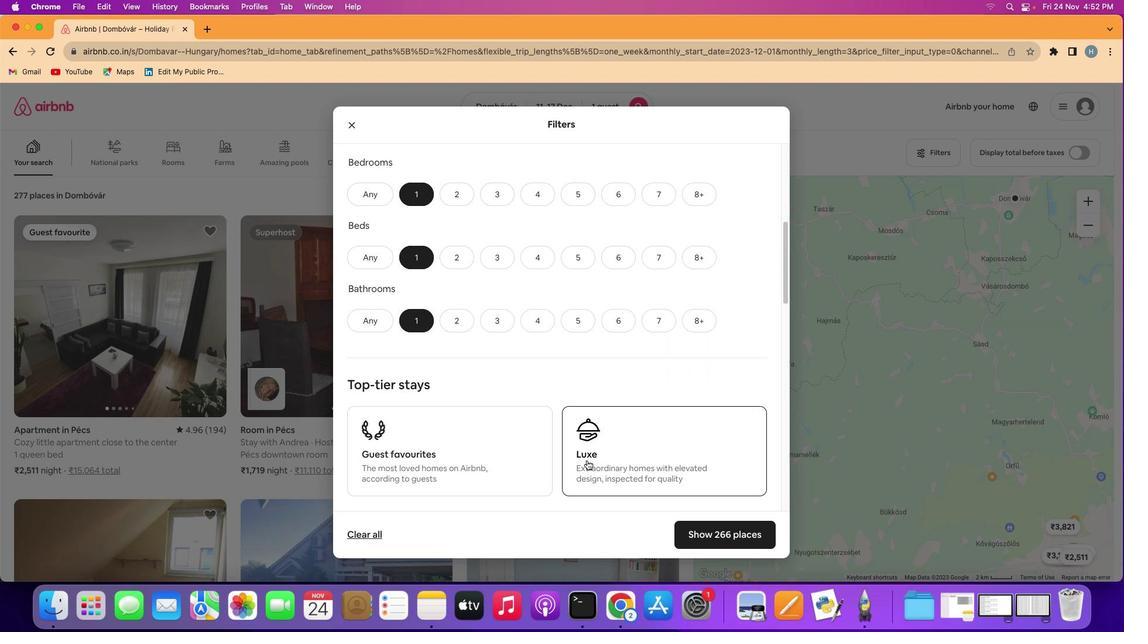 
Action: Mouse scrolled (588, 462) with delta (1, 0)
Screenshot: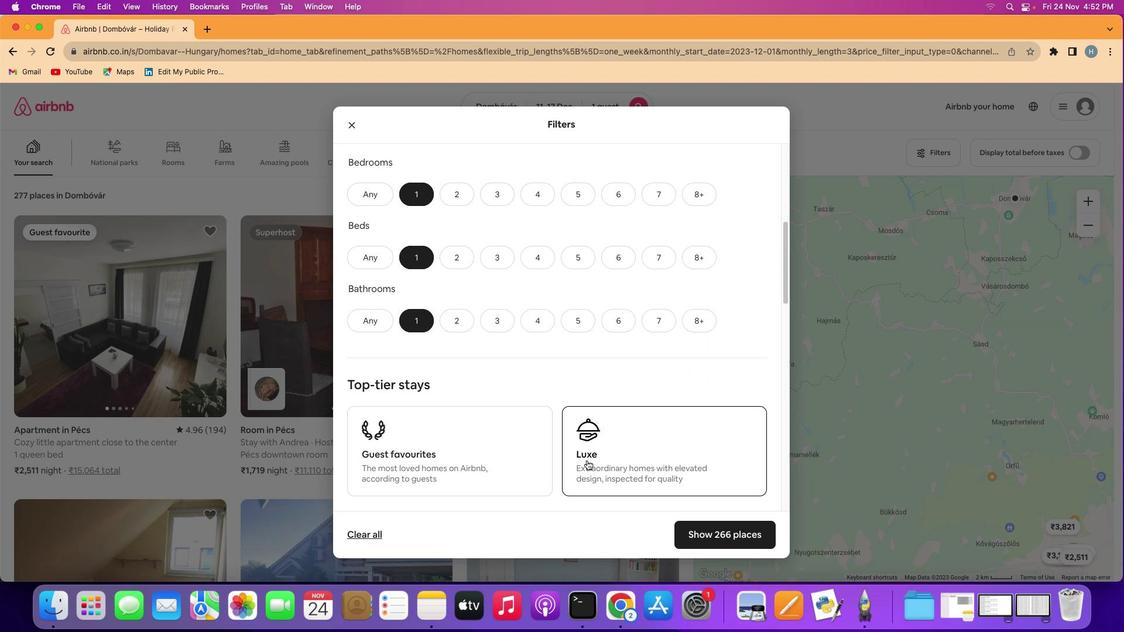 
Action: Mouse moved to (588, 462)
Screenshot: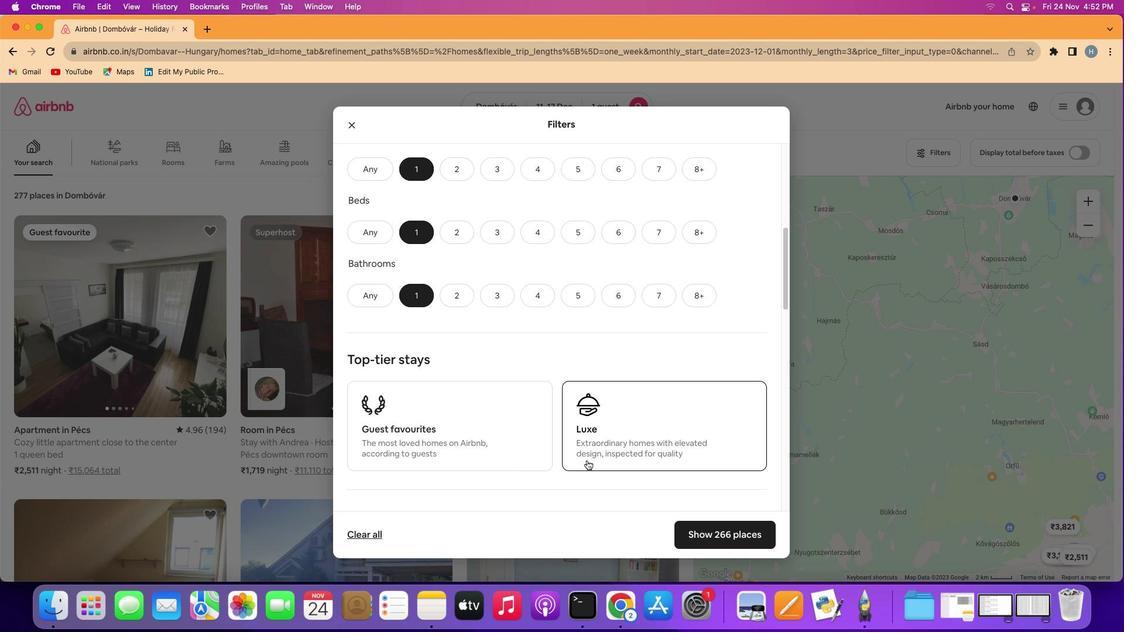 
Action: Mouse scrolled (588, 462) with delta (1, 0)
Screenshot: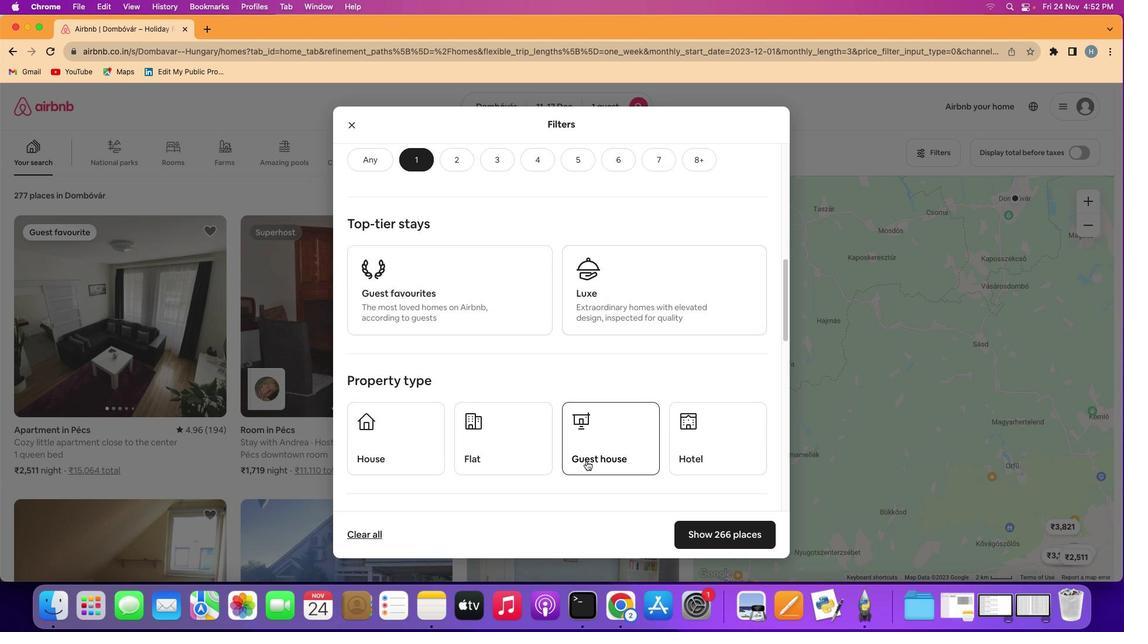 
Action: Mouse scrolled (588, 462) with delta (1, 0)
Screenshot: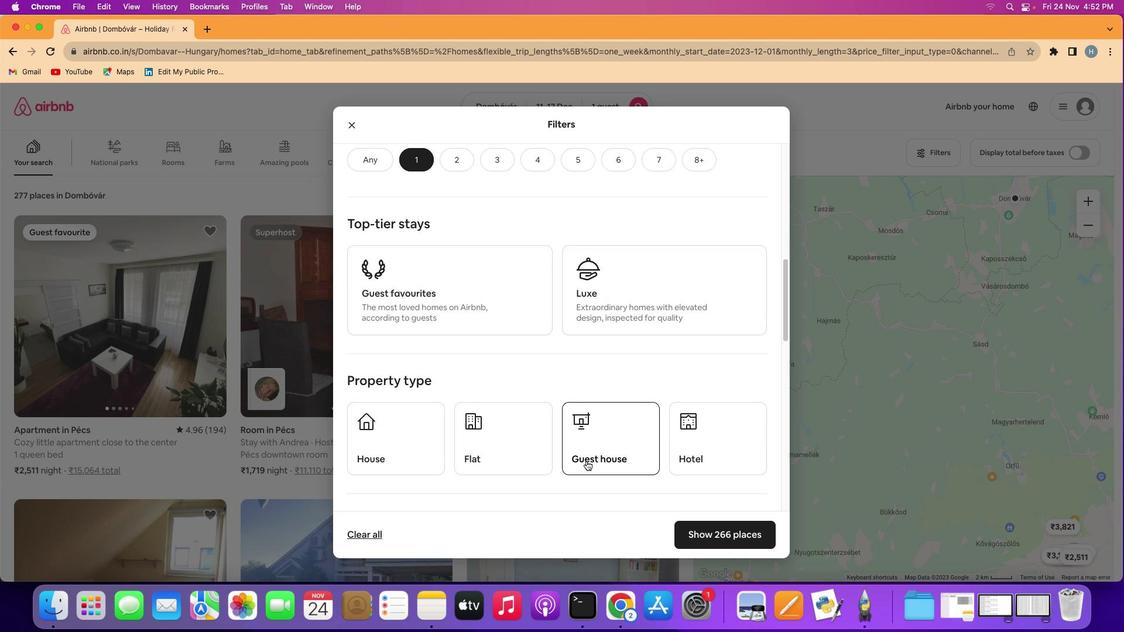 
Action: Mouse scrolled (588, 462) with delta (1, 0)
Screenshot: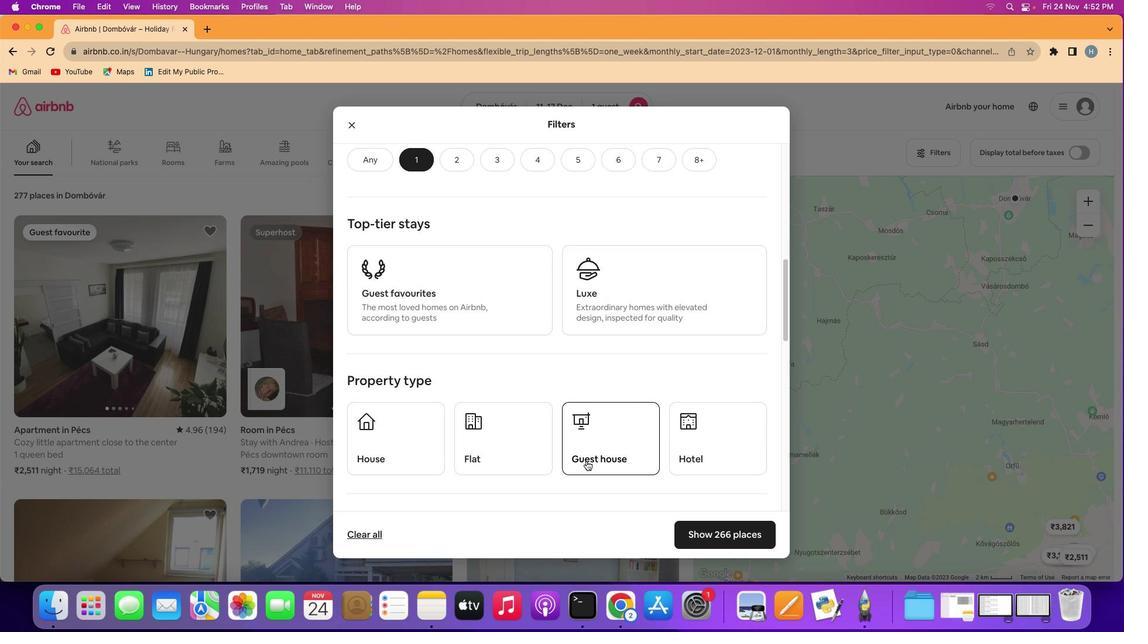 
Action: Mouse scrolled (588, 462) with delta (1, 0)
Screenshot: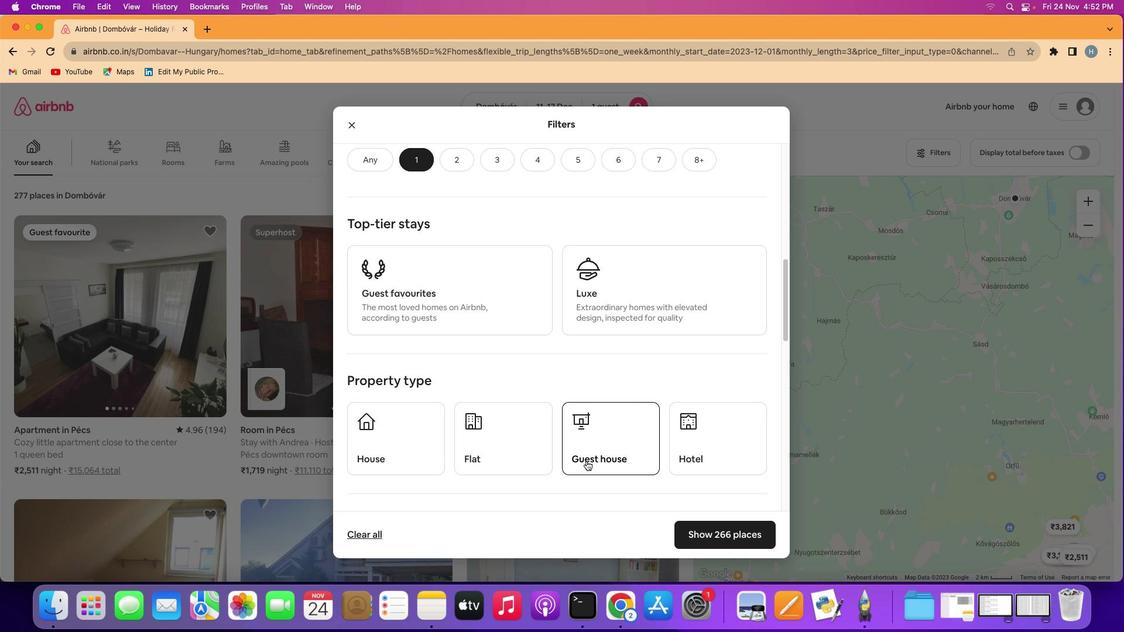 
Action: Mouse moved to (587, 462)
Screenshot: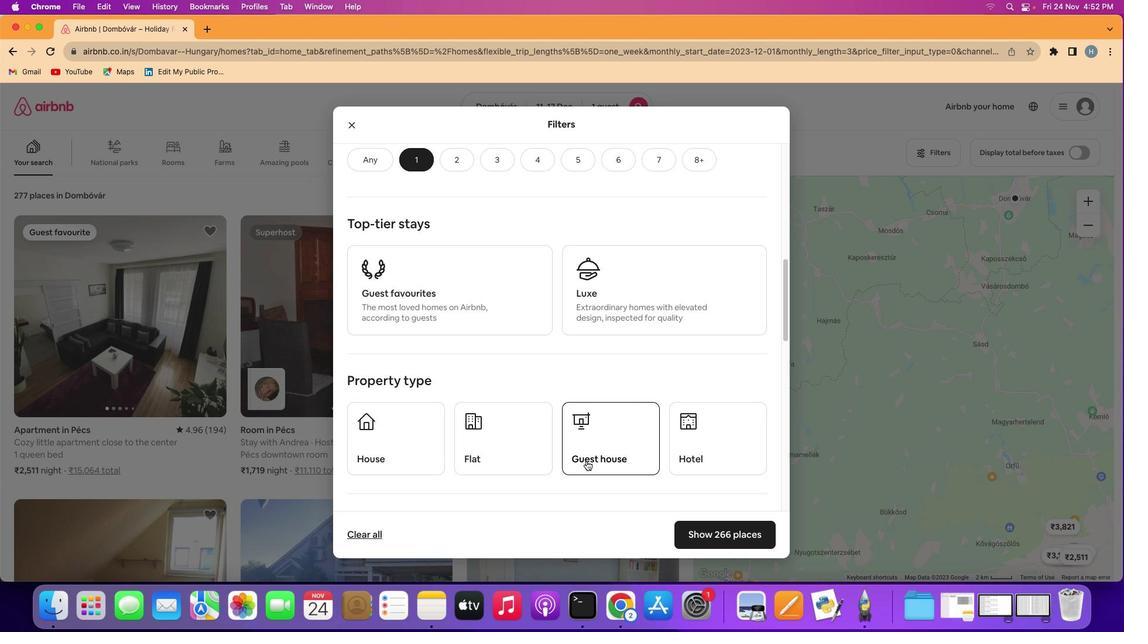 
Action: Mouse scrolled (587, 462) with delta (1, 0)
Screenshot: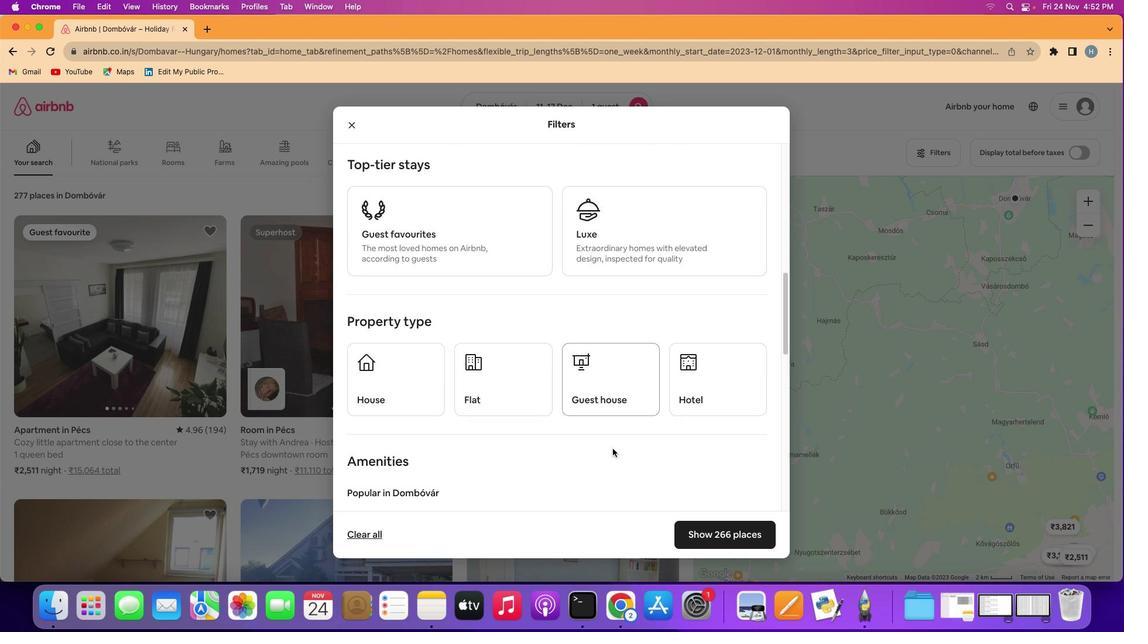 
Action: Mouse scrolled (587, 462) with delta (1, 0)
Screenshot: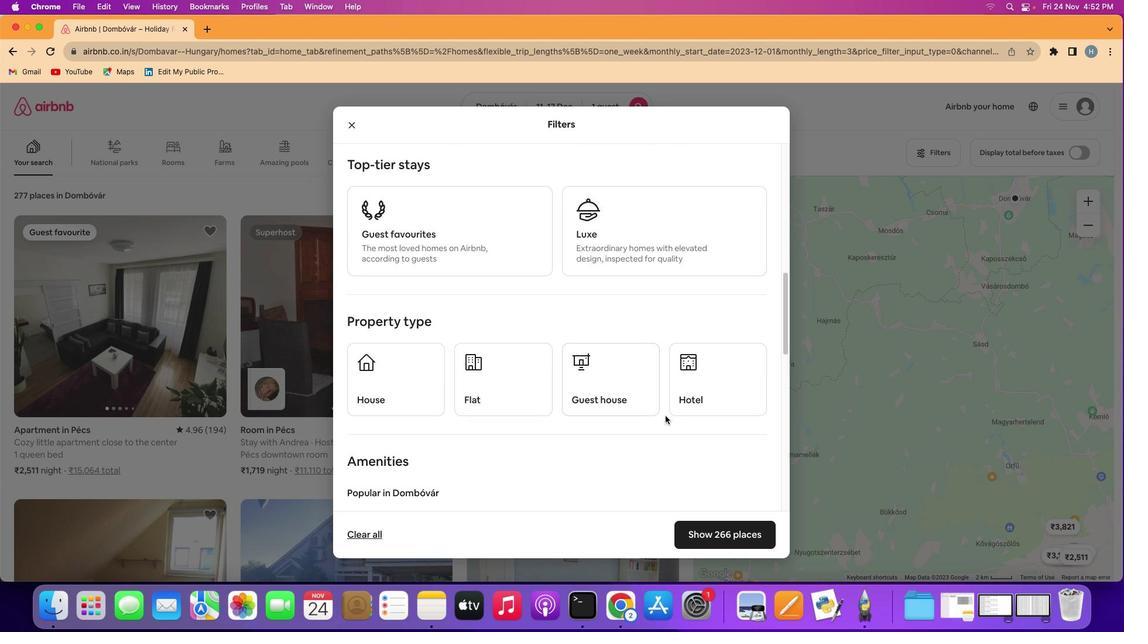 
Action: Mouse scrolled (587, 462) with delta (1, 0)
Screenshot: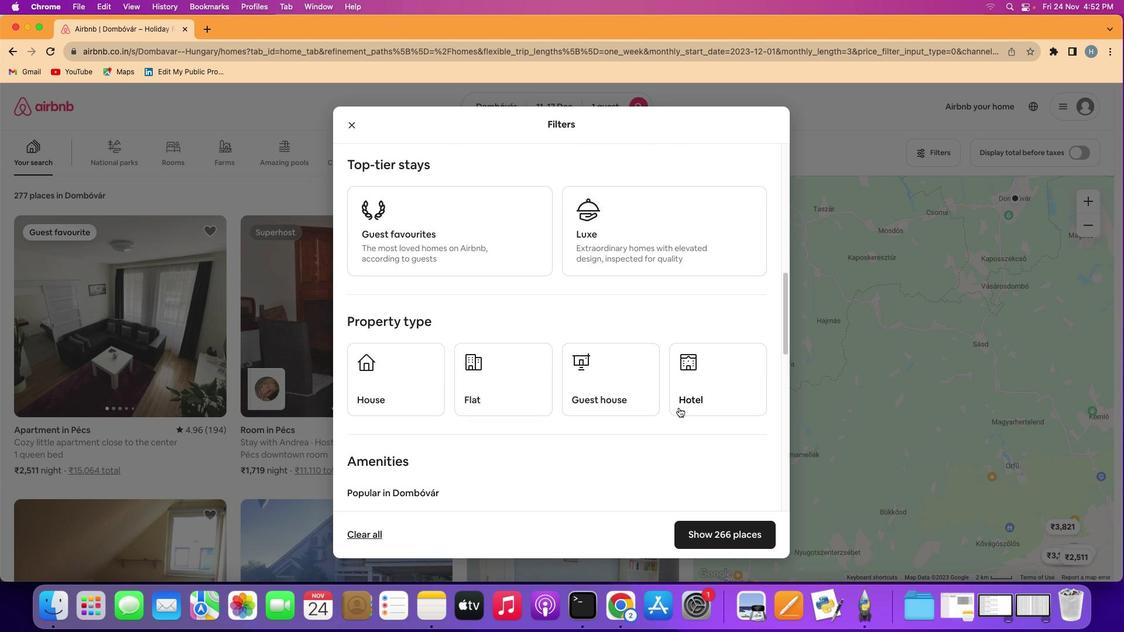 
Action: Mouse moved to (695, 402)
Screenshot: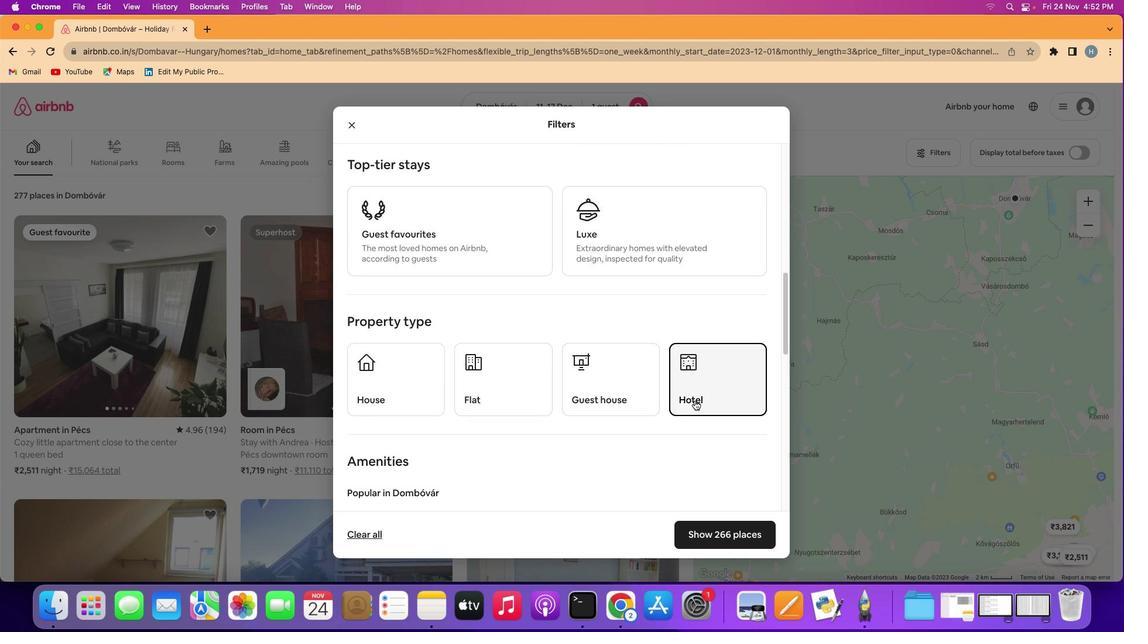 
Action: Mouse pressed left at (695, 402)
Screenshot: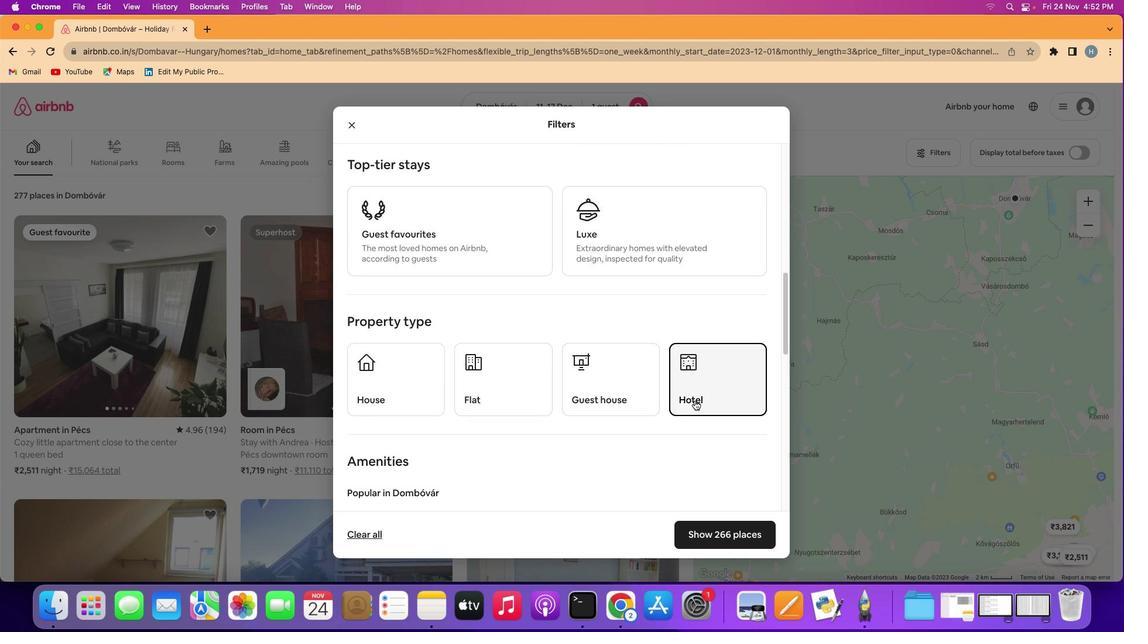 
Action: Mouse moved to (601, 473)
Screenshot: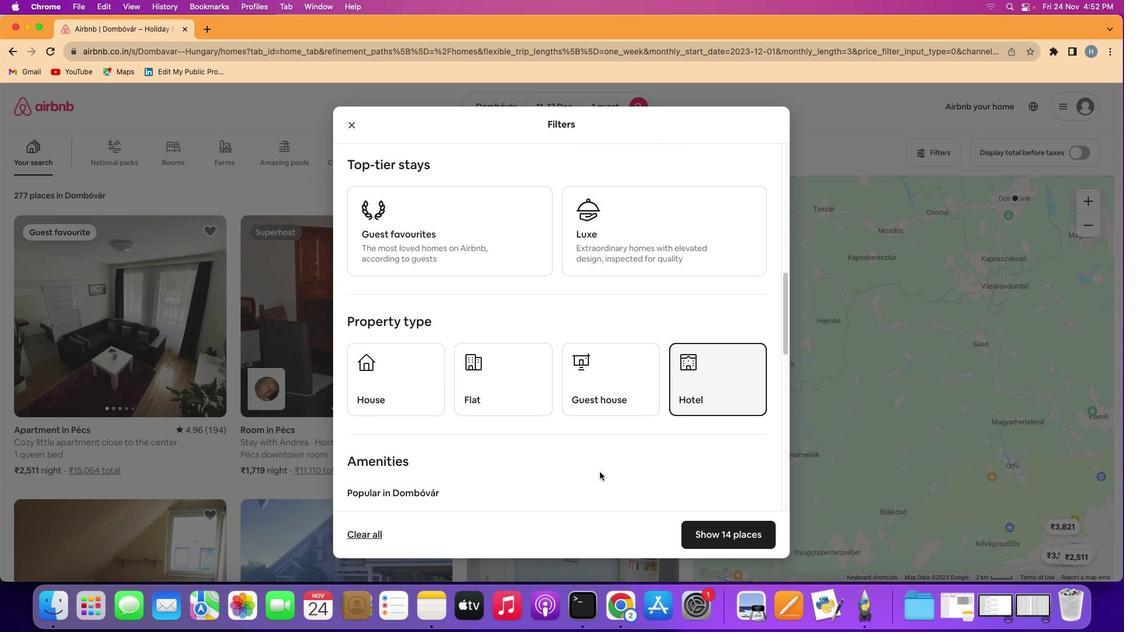 
Action: Mouse scrolled (601, 473) with delta (1, 0)
Screenshot: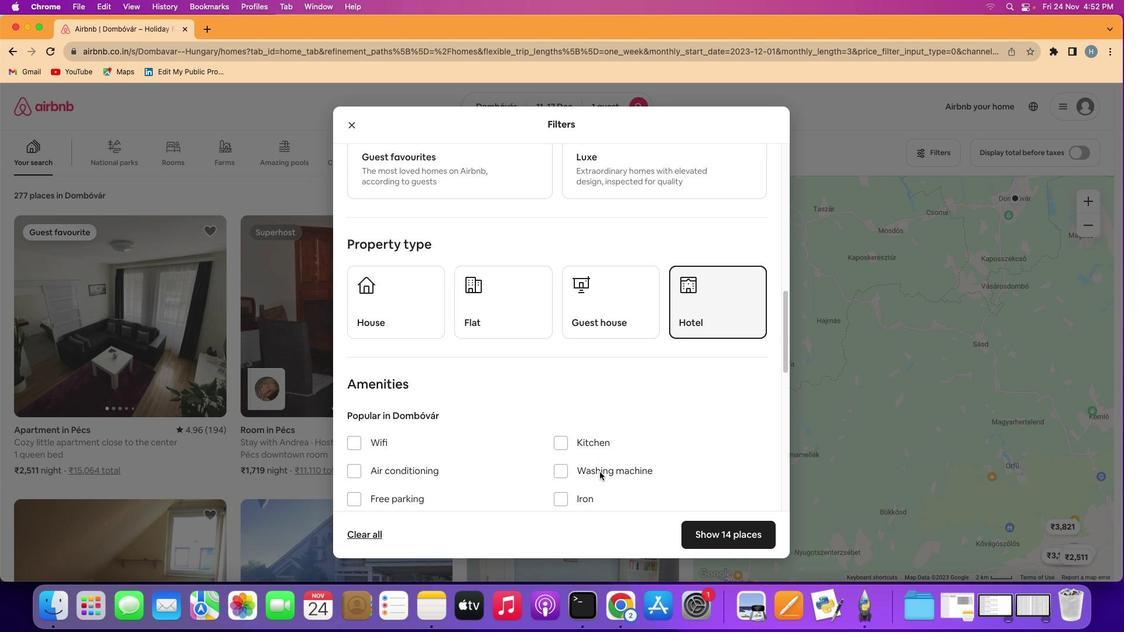 
Action: Mouse scrolled (601, 473) with delta (1, 0)
Screenshot: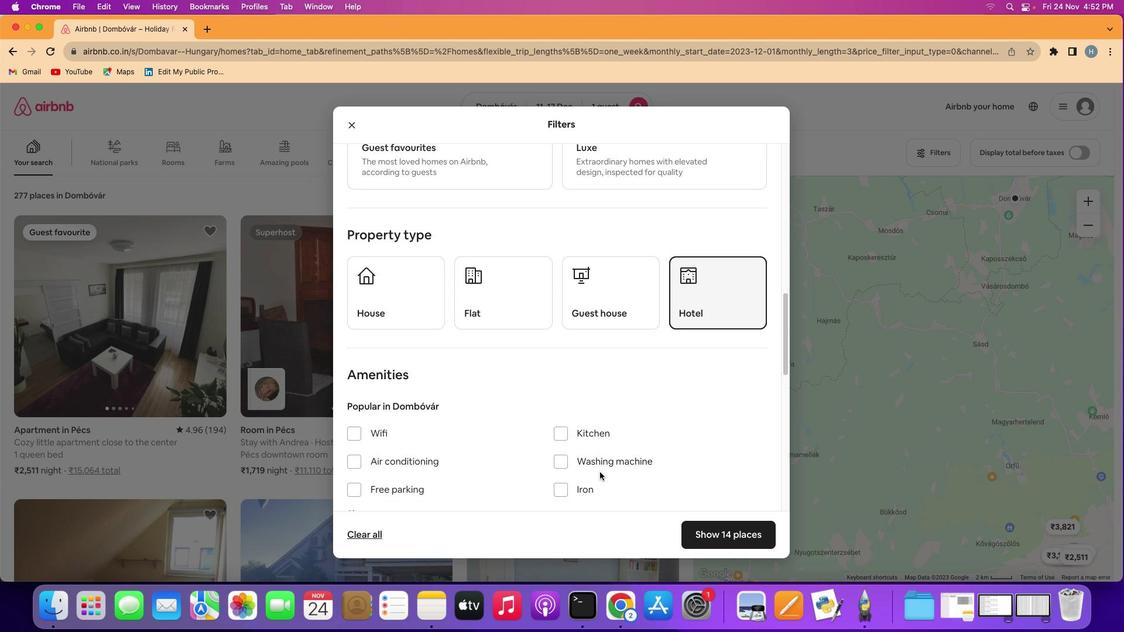 
Action: Mouse scrolled (601, 473) with delta (1, 0)
Screenshot: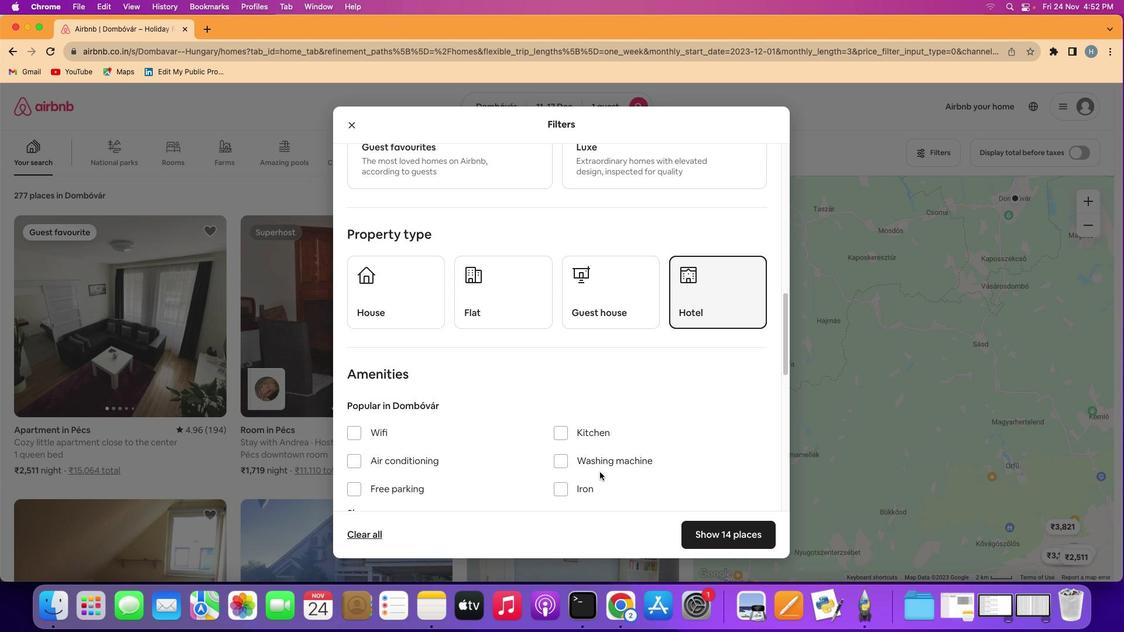 
Action: Mouse scrolled (601, 473) with delta (1, 0)
Screenshot: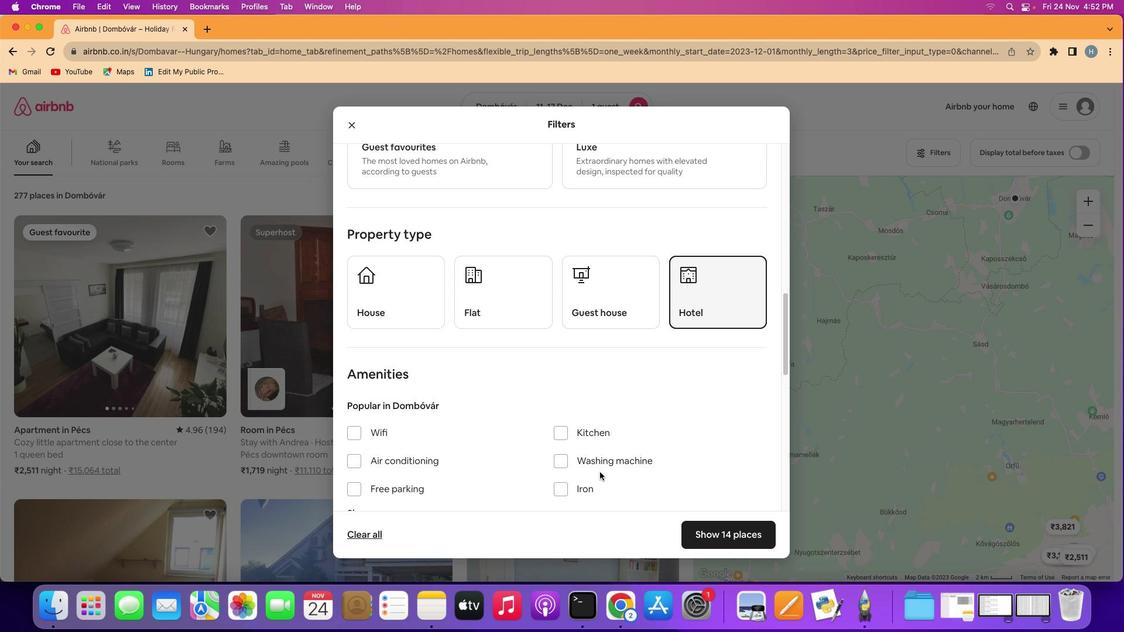 
Action: Mouse scrolled (601, 473) with delta (1, 0)
Screenshot: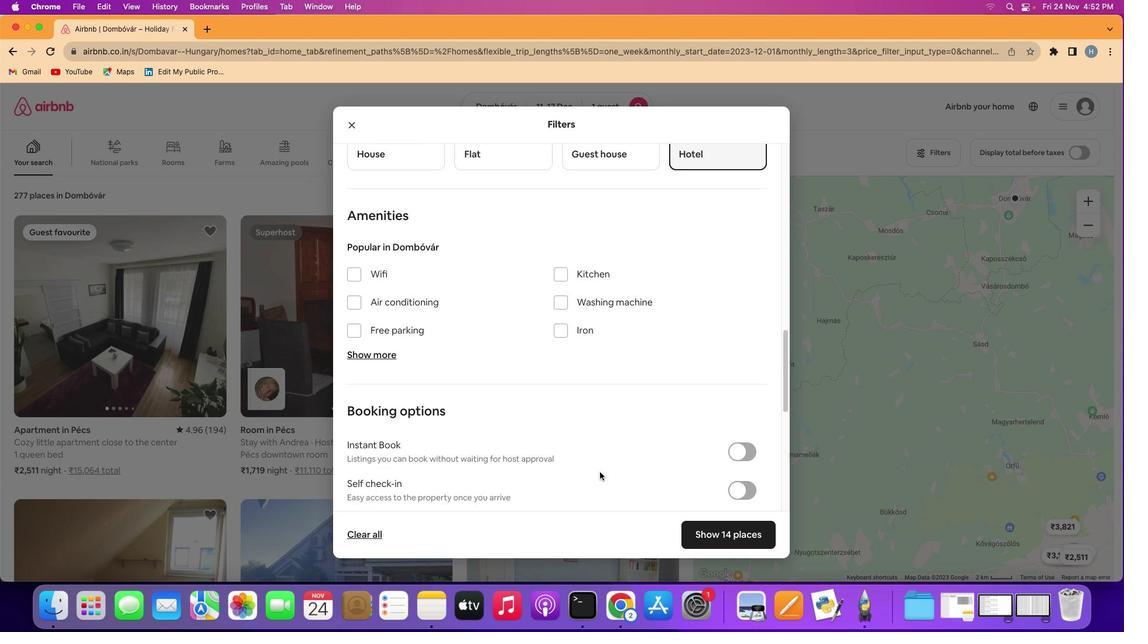 
Action: Mouse scrolled (601, 473) with delta (1, 0)
Screenshot: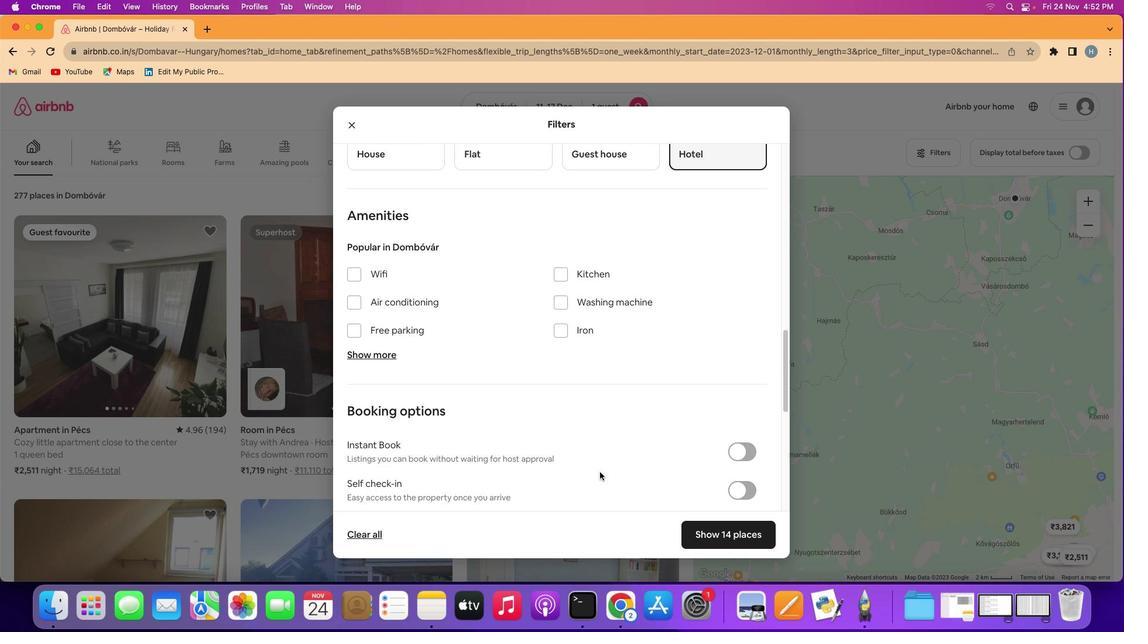 
Action: Mouse scrolled (601, 473) with delta (1, 0)
Screenshot: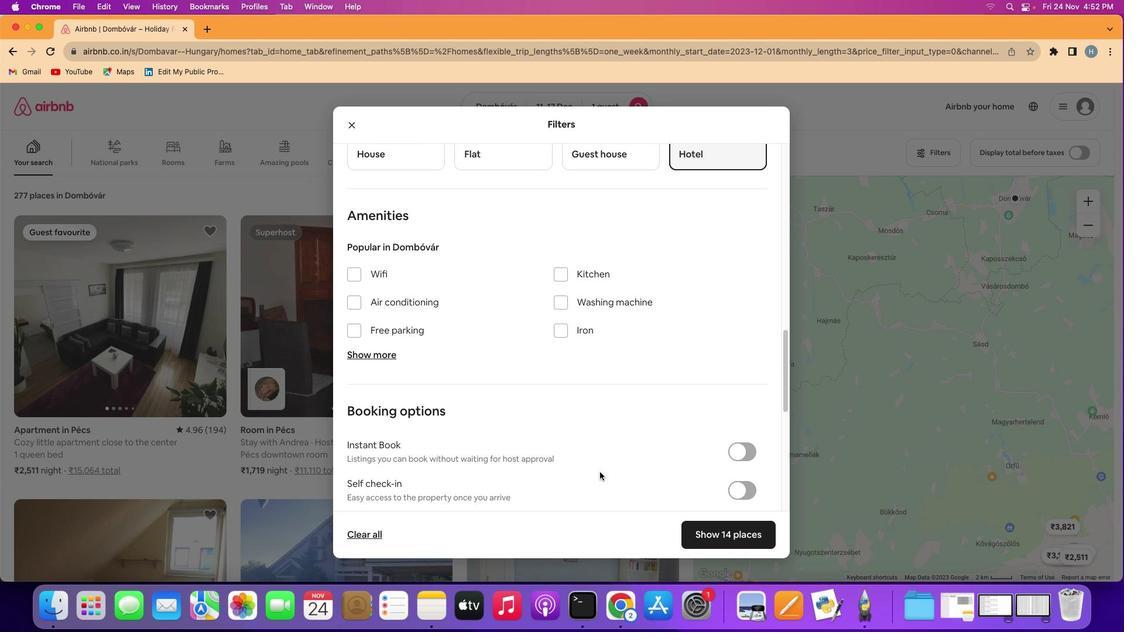 
Action: Mouse scrolled (601, 473) with delta (1, 0)
Screenshot: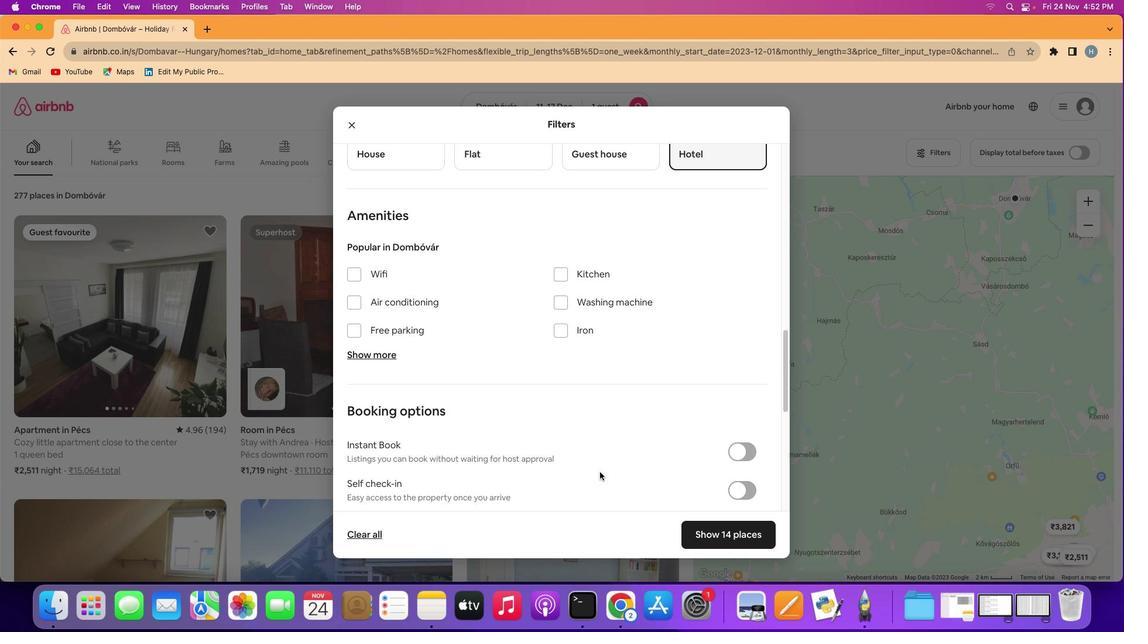
Action: Mouse scrolled (601, 473) with delta (1, 0)
Screenshot: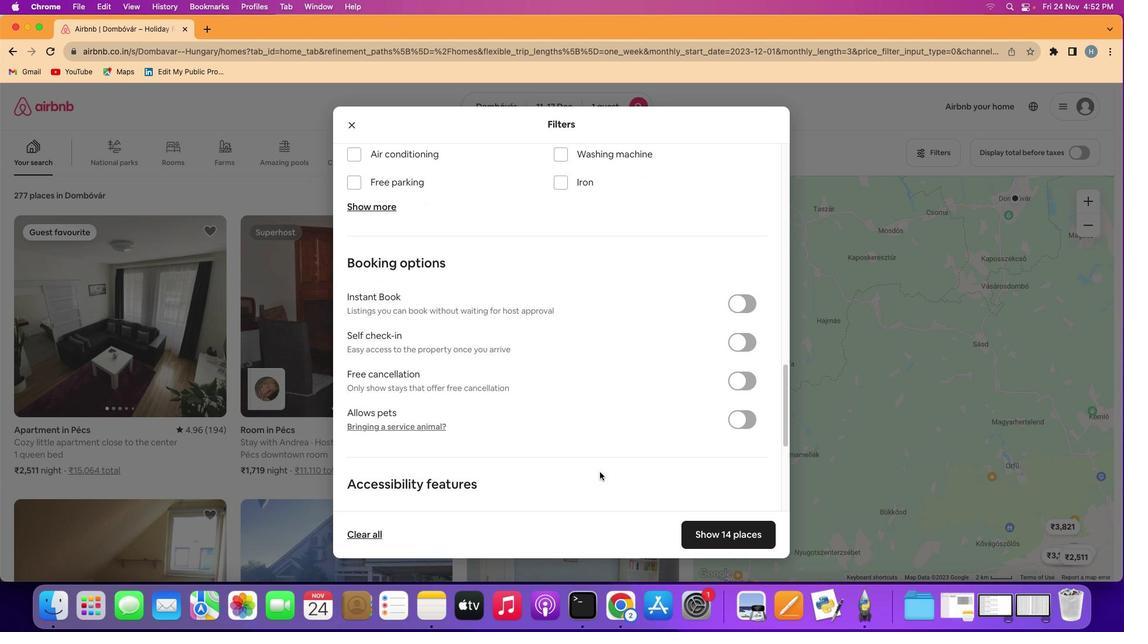 
Action: Mouse scrolled (601, 473) with delta (1, 0)
Screenshot: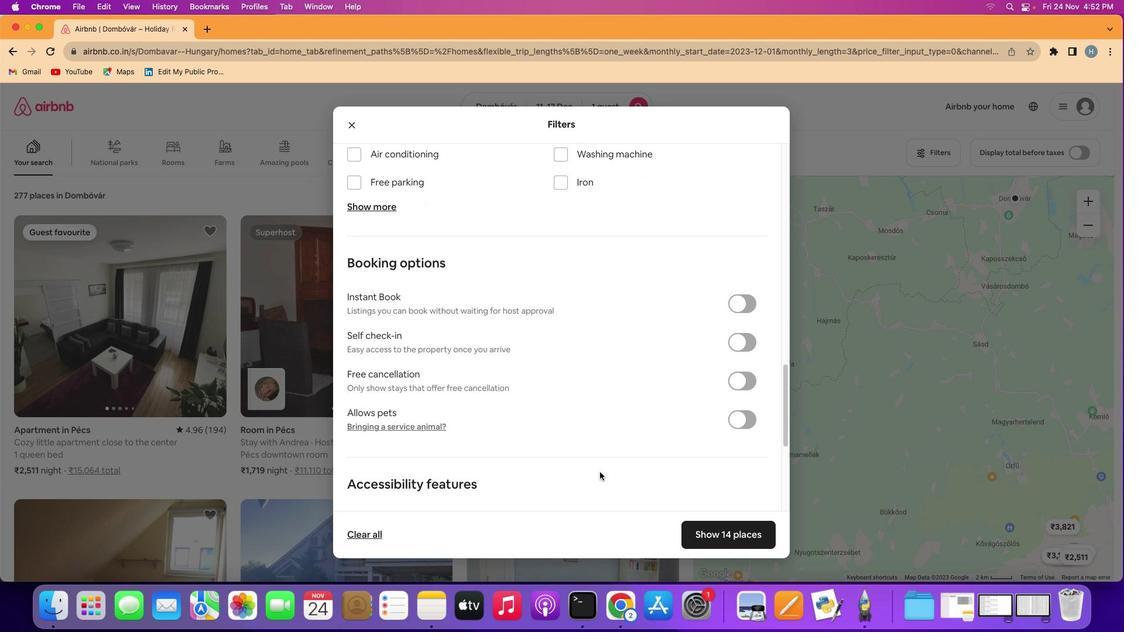 
Action: Mouse scrolled (601, 473) with delta (1, 0)
Screenshot: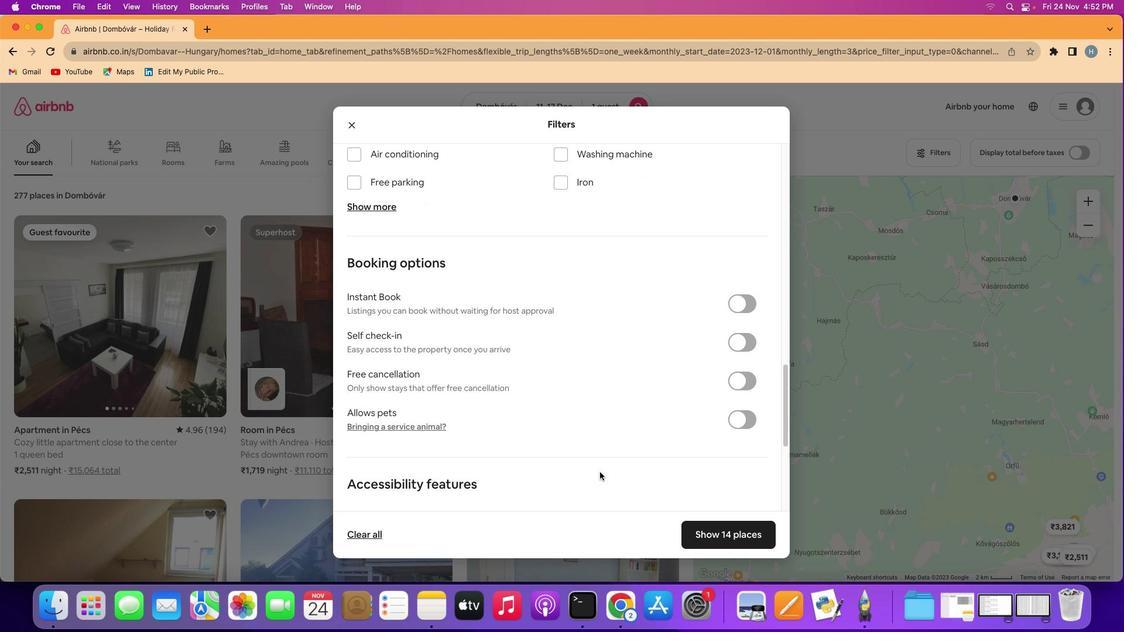 
Action: Mouse scrolled (601, 473) with delta (1, 0)
Screenshot: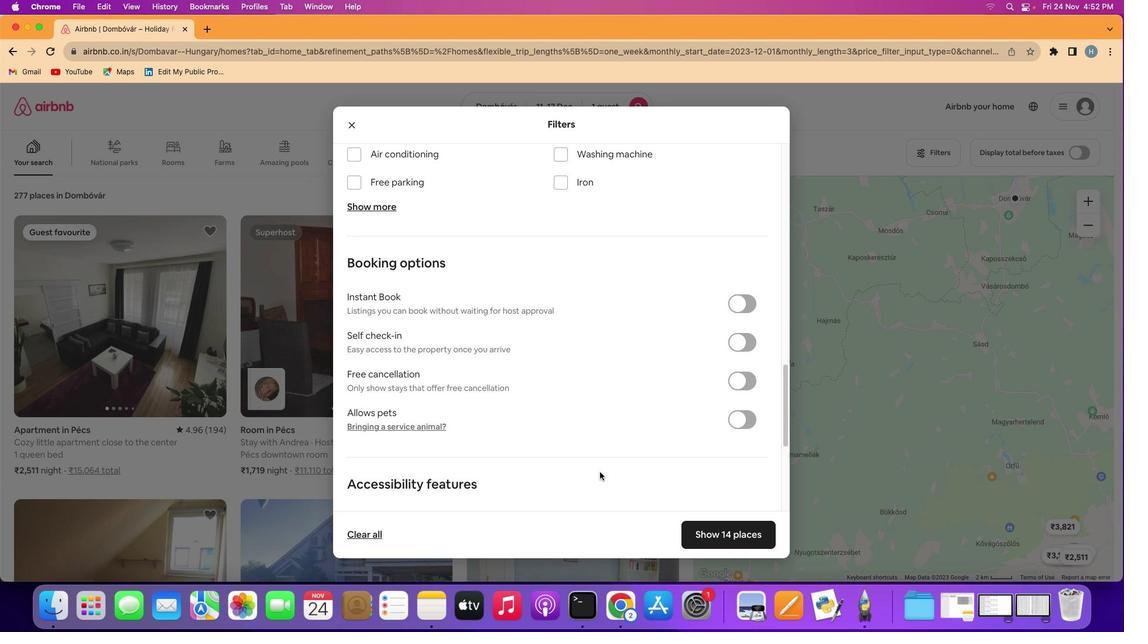 
Action: Mouse moved to (604, 471)
Screenshot: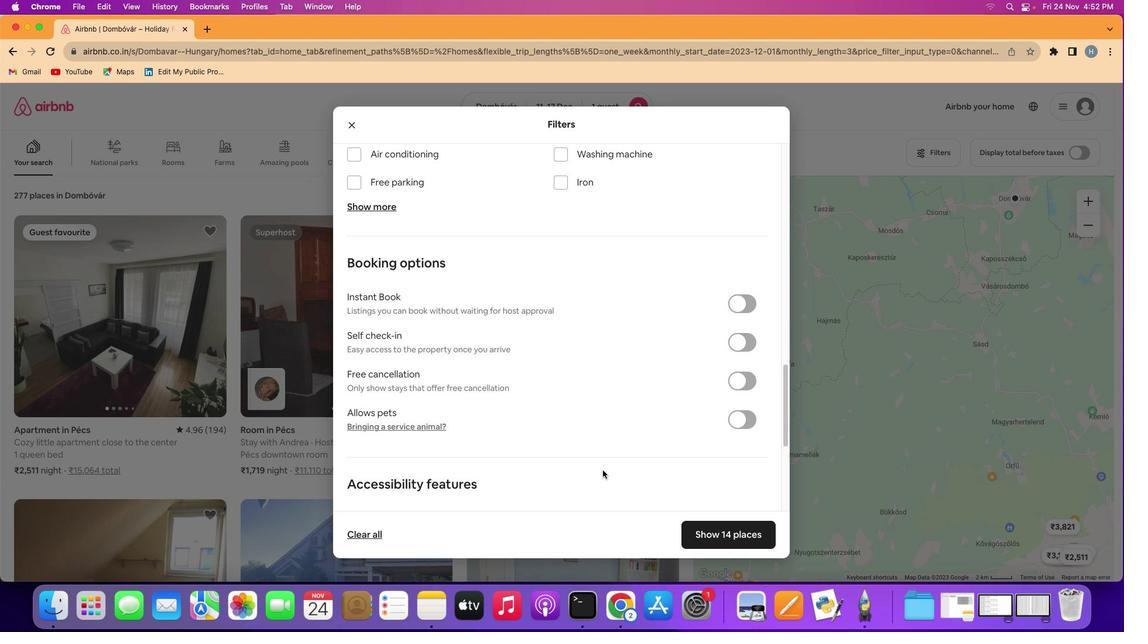 
Action: Mouse scrolled (604, 471) with delta (1, 0)
Screenshot: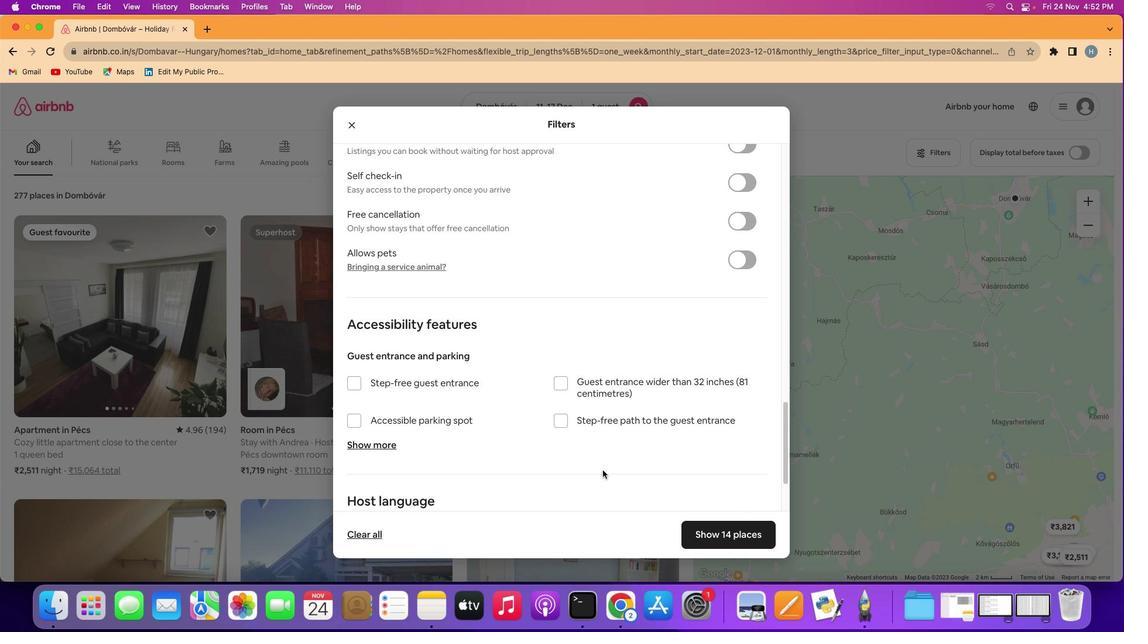 
Action: Mouse scrolled (604, 471) with delta (1, 0)
Screenshot: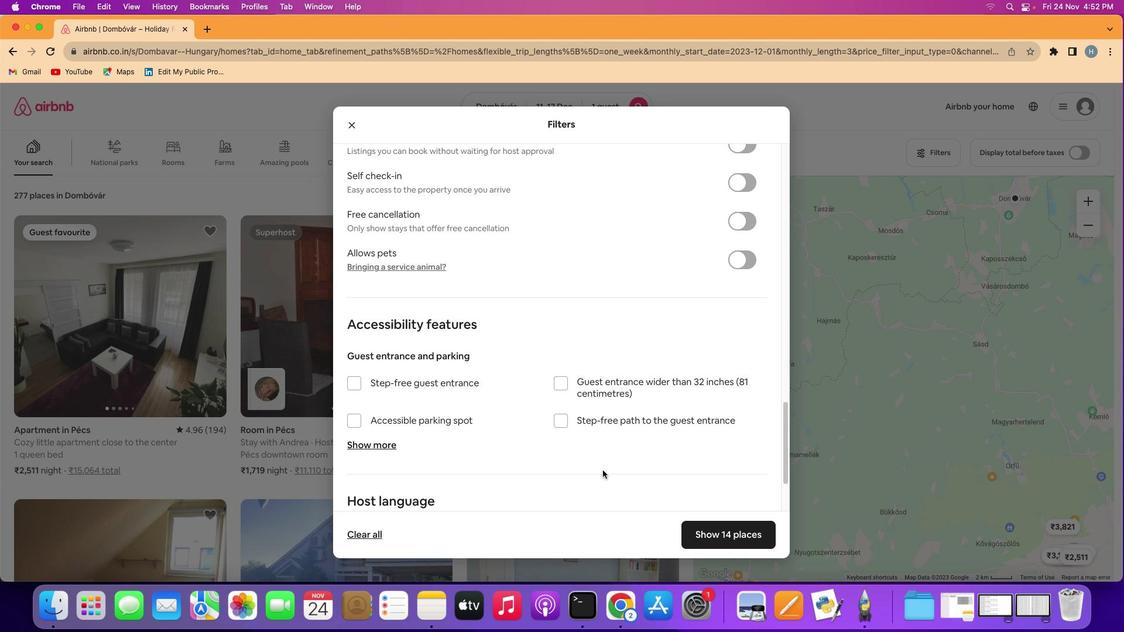 
Action: Mouse scrolled (604, 471) with delta (1, 0)
Screenshot: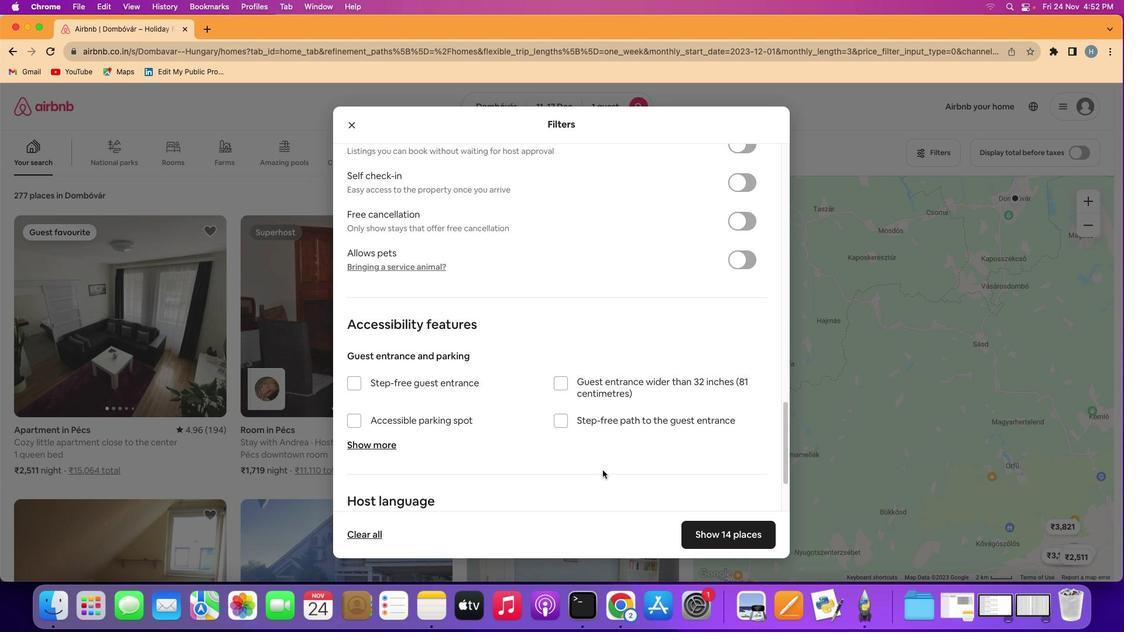 
Action: Mouse scrolled (604, 471) with delta (1, 0)
Screenshot: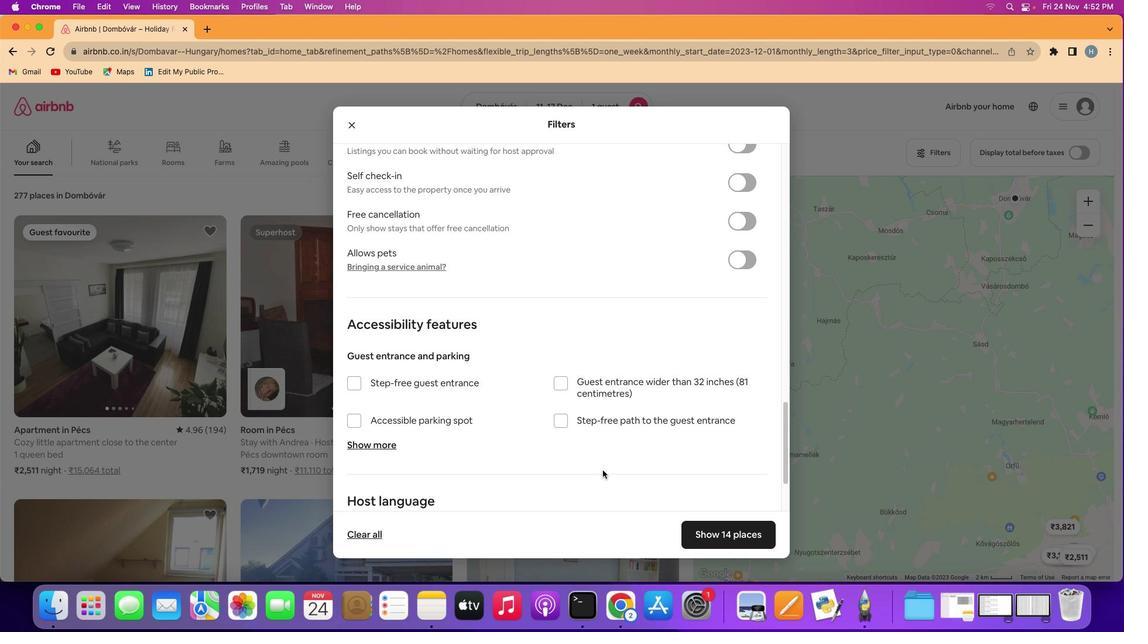 
Action: Mouse scrolled (604, 471) with delta (1, 0)
Screenshot: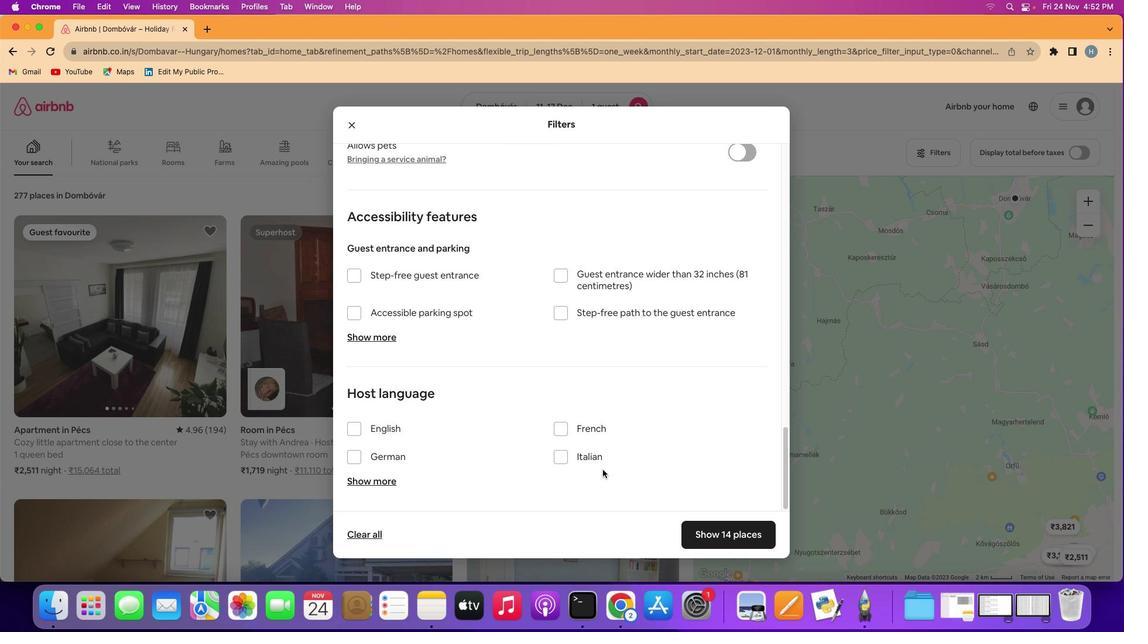 
Action: Mouse scrolled (604, 471) with delta (1, 0)
Screenshot: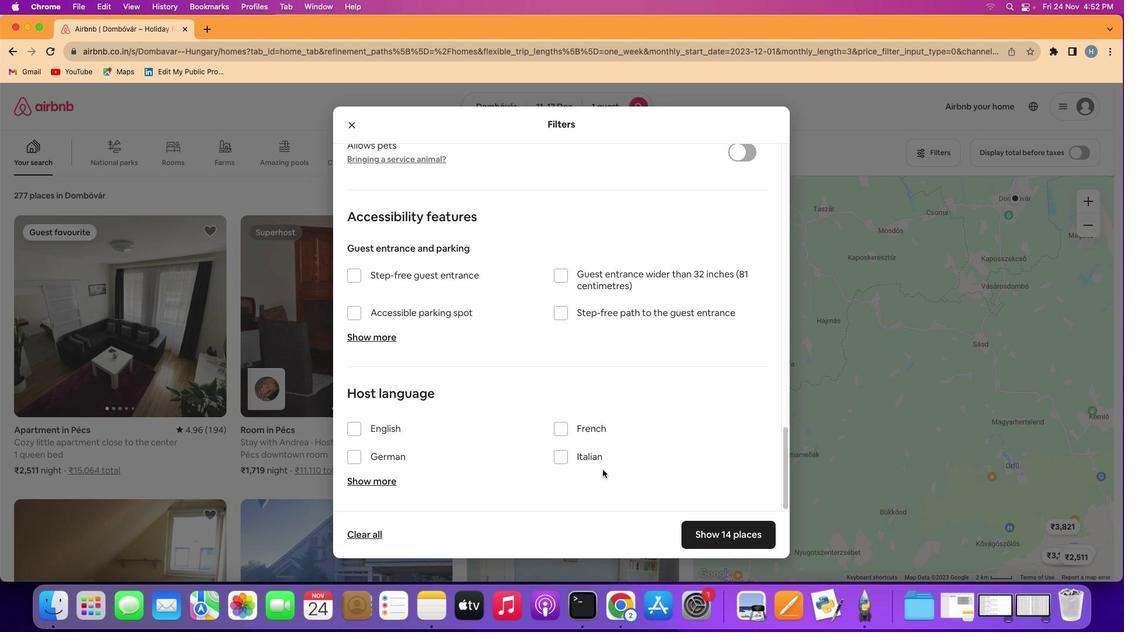 
Action: Mouse scrolled (604, 471) with delta (1, 3)
Screenshot: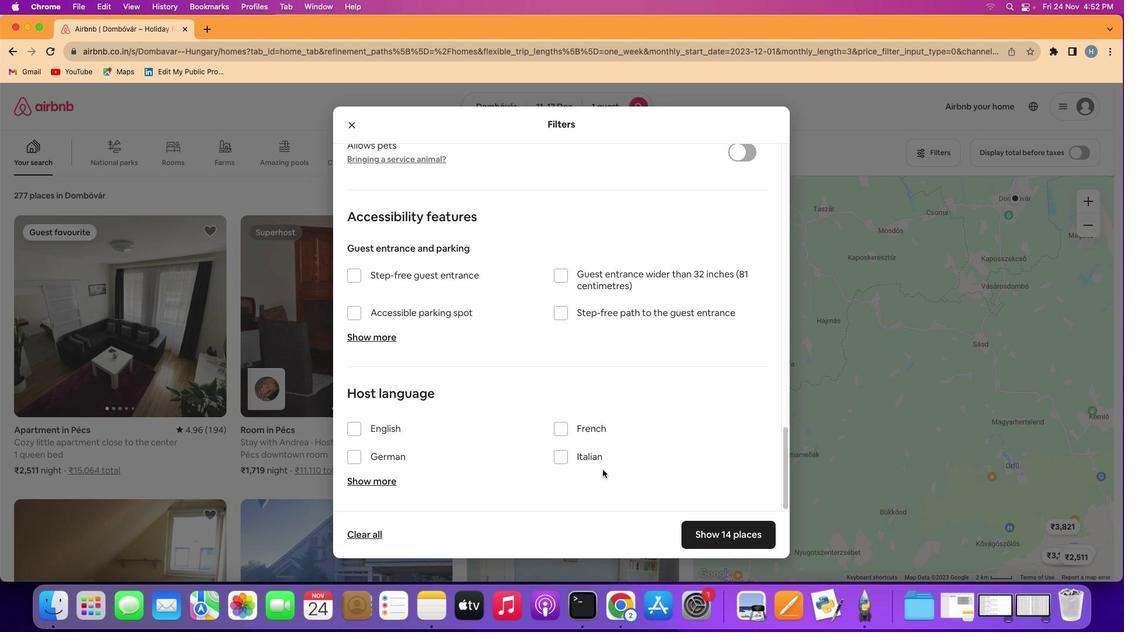 
Action: Mouse scrolled (604, 471) with delta (1, 0)
Screenshot: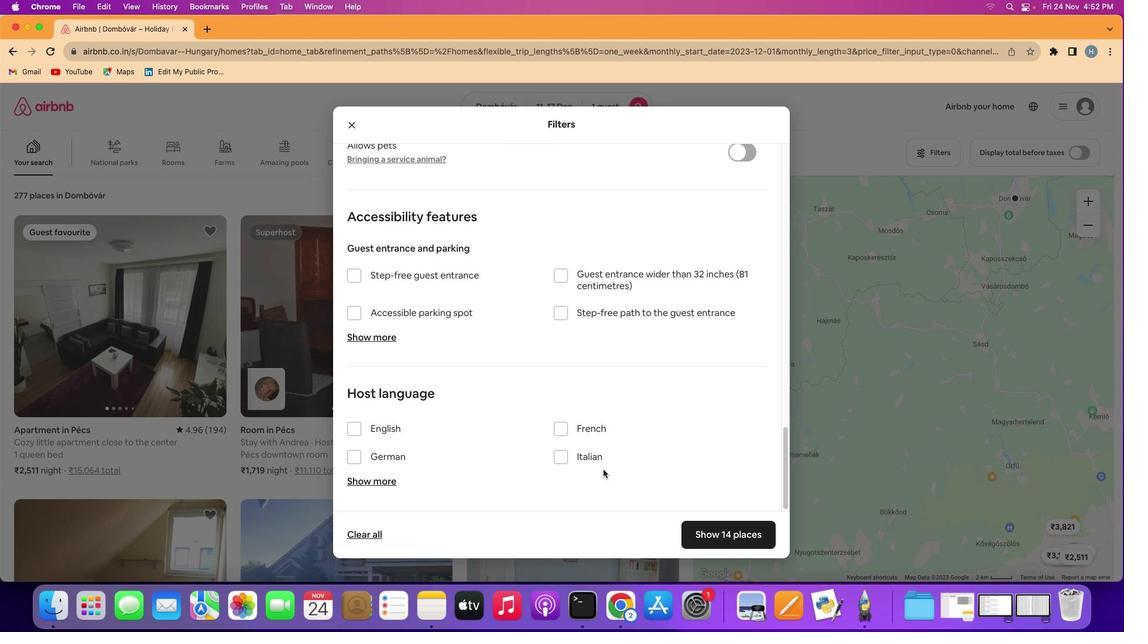 
Action: Mouse scrolled (604, 471) with delta (1, 0)
Screenshot: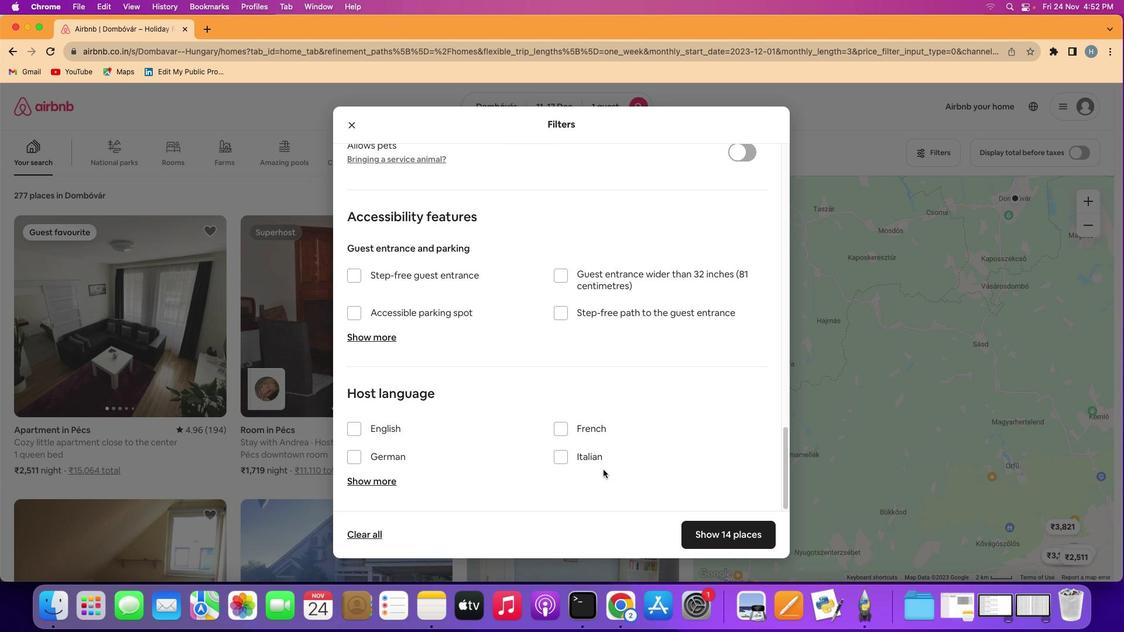 
Action: Mouse scrolled (604, 471) with delta (1, -1)
Screenshot: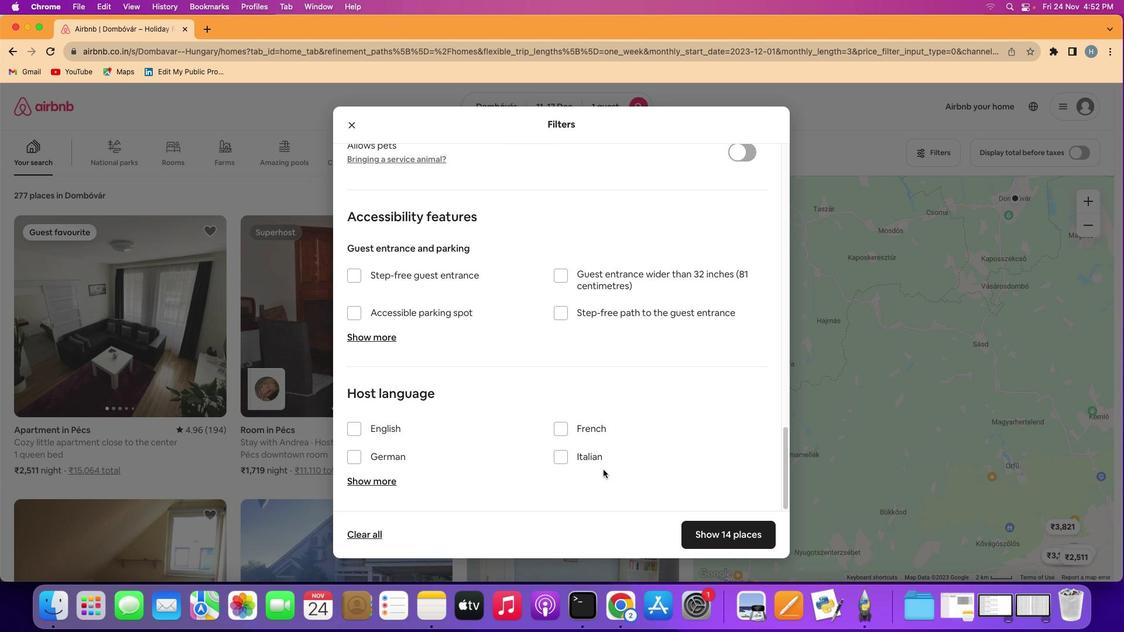 
Action: Mouse moved to (604, 470)
Screenshot: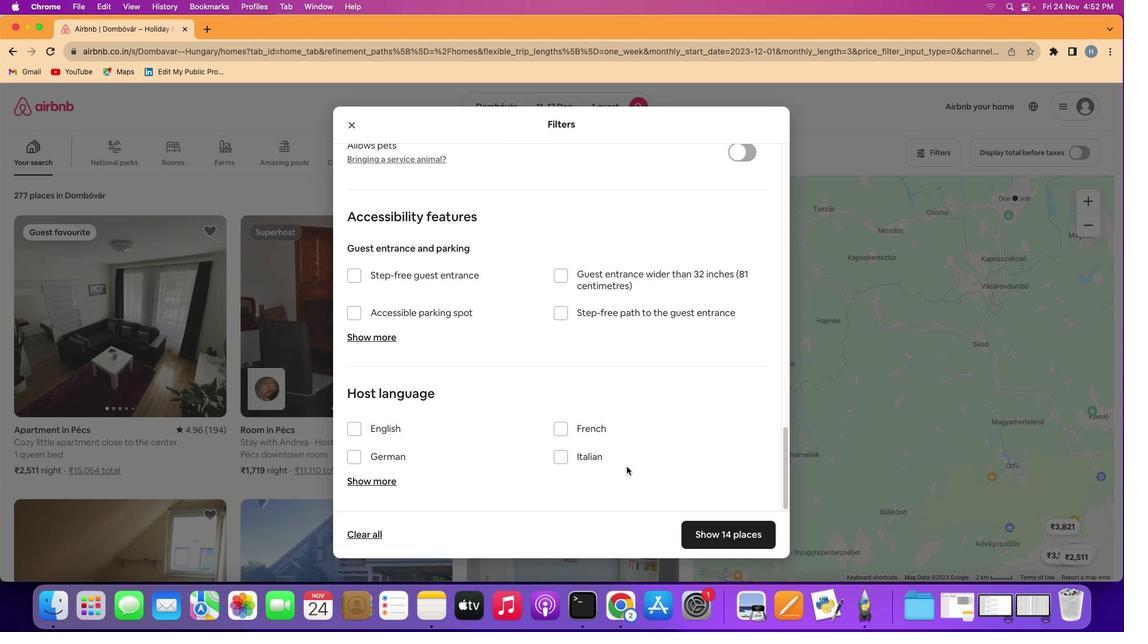 
Action: Mouse scrolled (604, 470) with delta (1, 0)
Screenshot: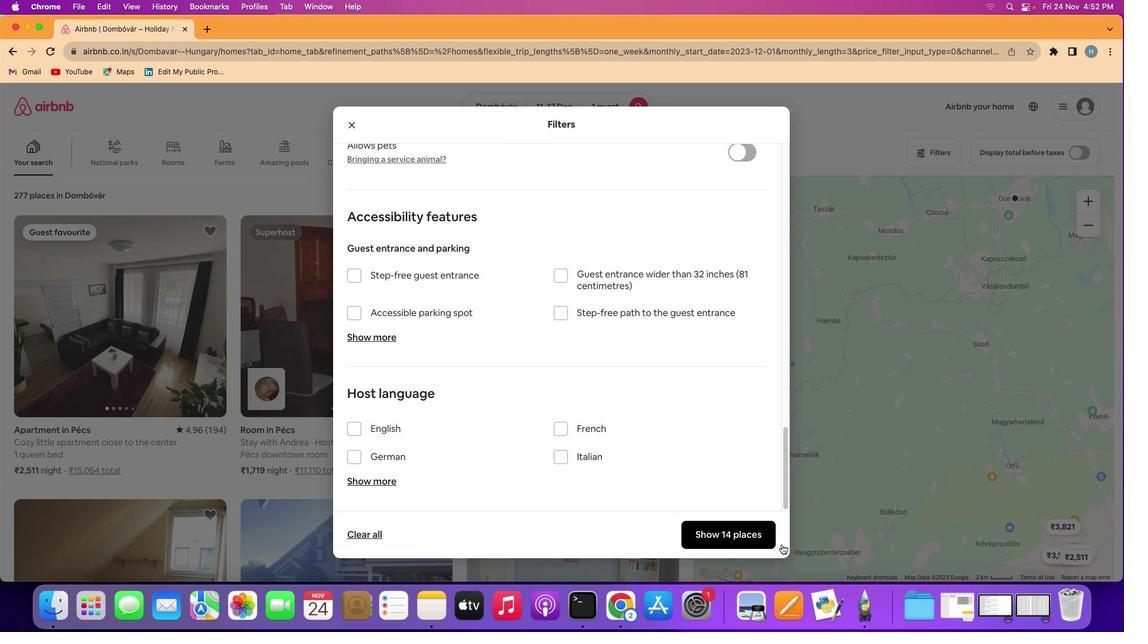 
Action: Mouse scrolled (604, 470) with delta (1, 0)
Screenshot: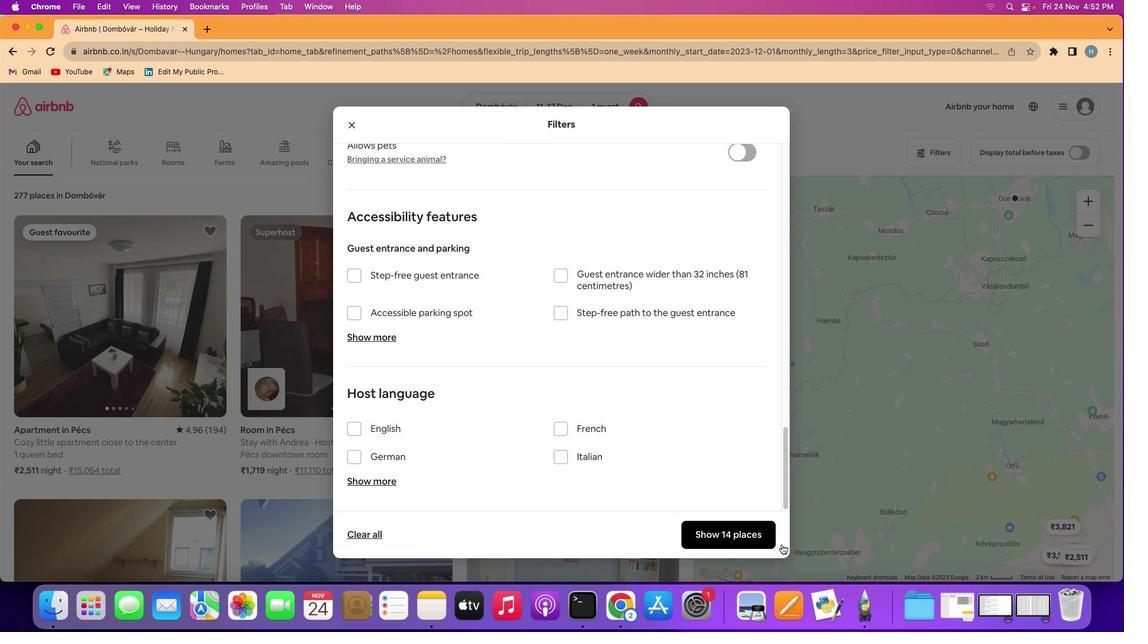 
Action: Mouse scrolled (604, 470) with delta (1, 0)
Screenshot: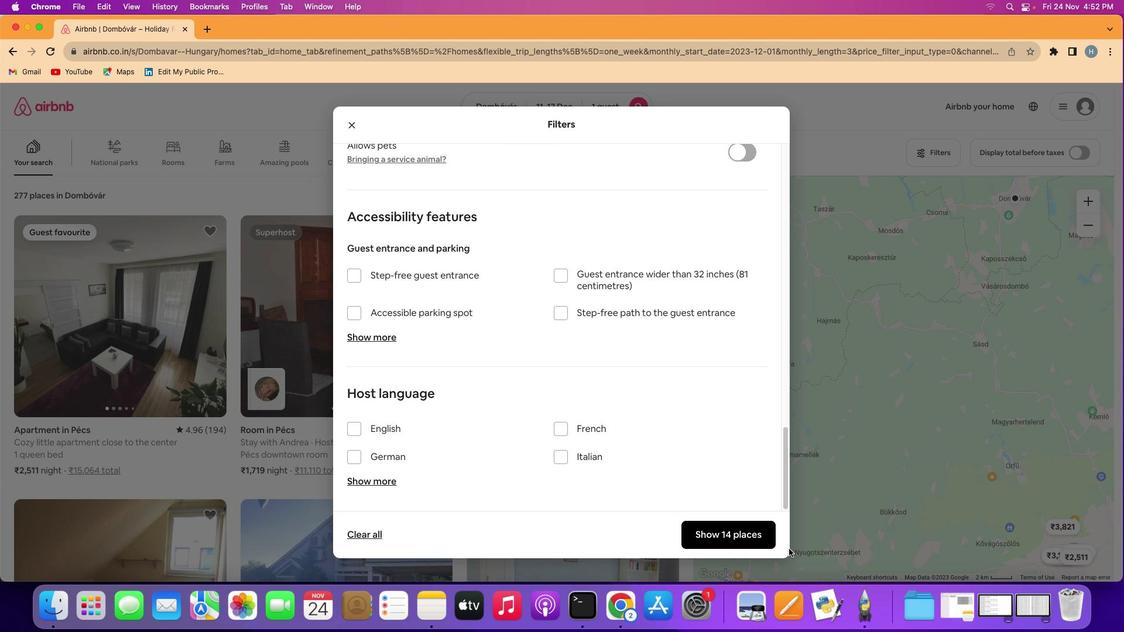 
Action: Mouse scrolled (604, 470) with delta (1, 0)
Screenshot: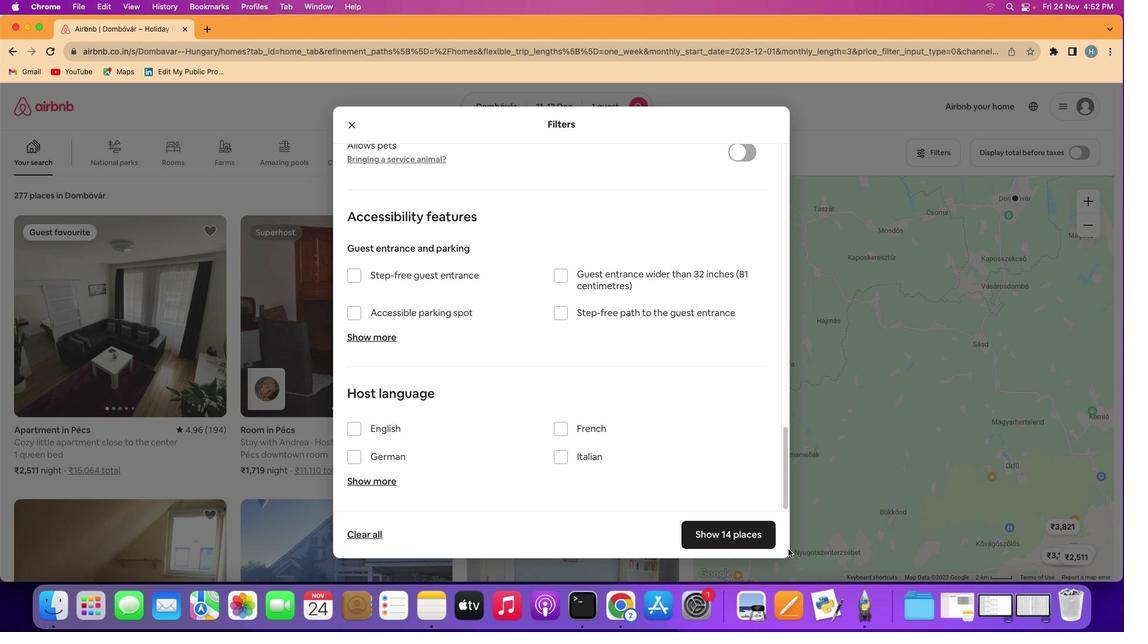 
Action: Mouse moved to (732, 531)
Screenshot: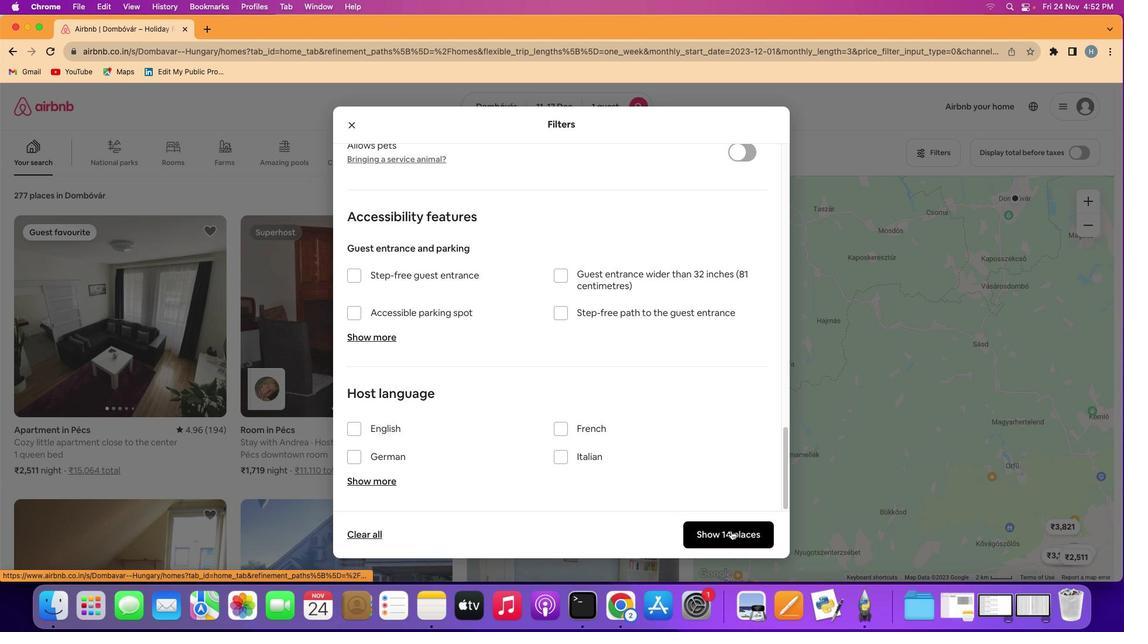 
Action: Mouse pressed left at (732, 531)
Screenshot: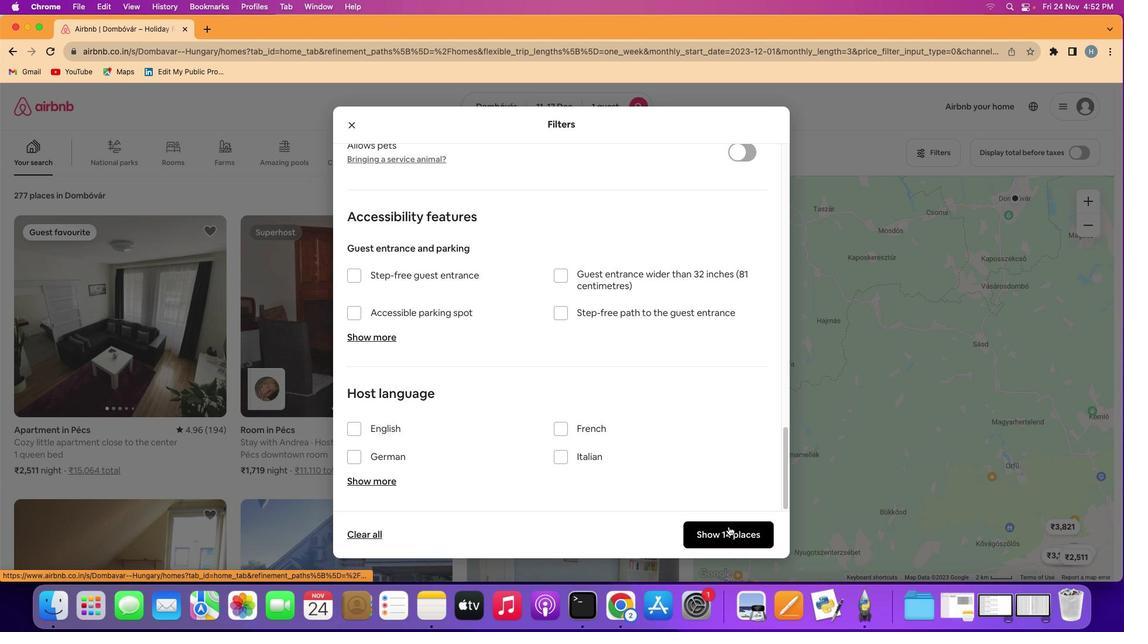 
Action: Mouse moved to (366, 356)
Screenshot: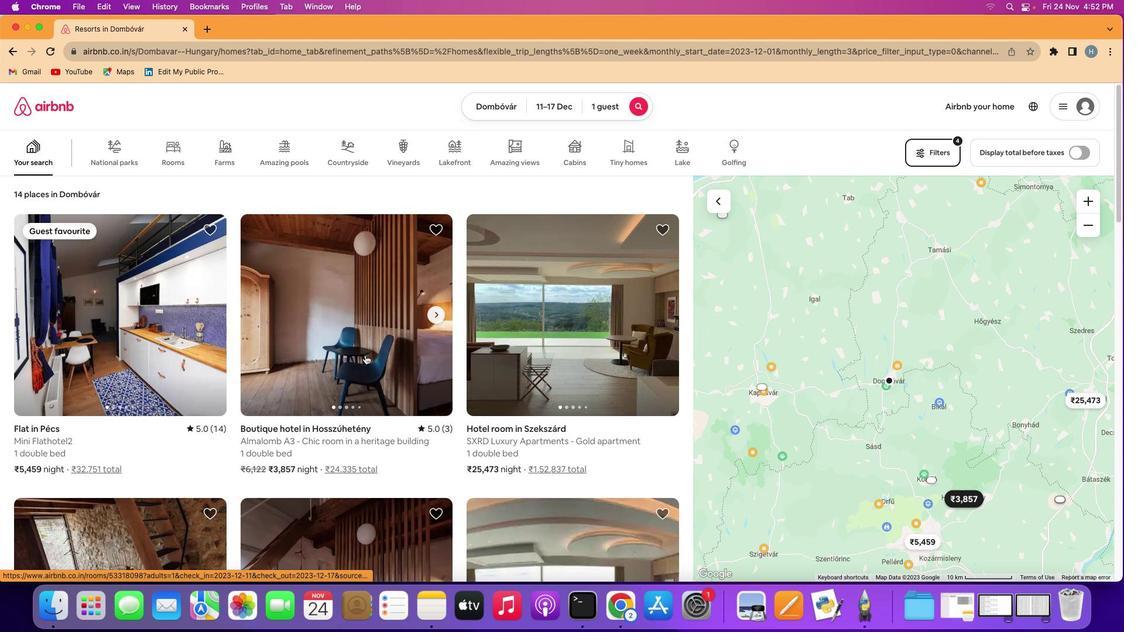 
Action: Mouse scrolled (366, 356) with delta (1, 0)
Screenshot: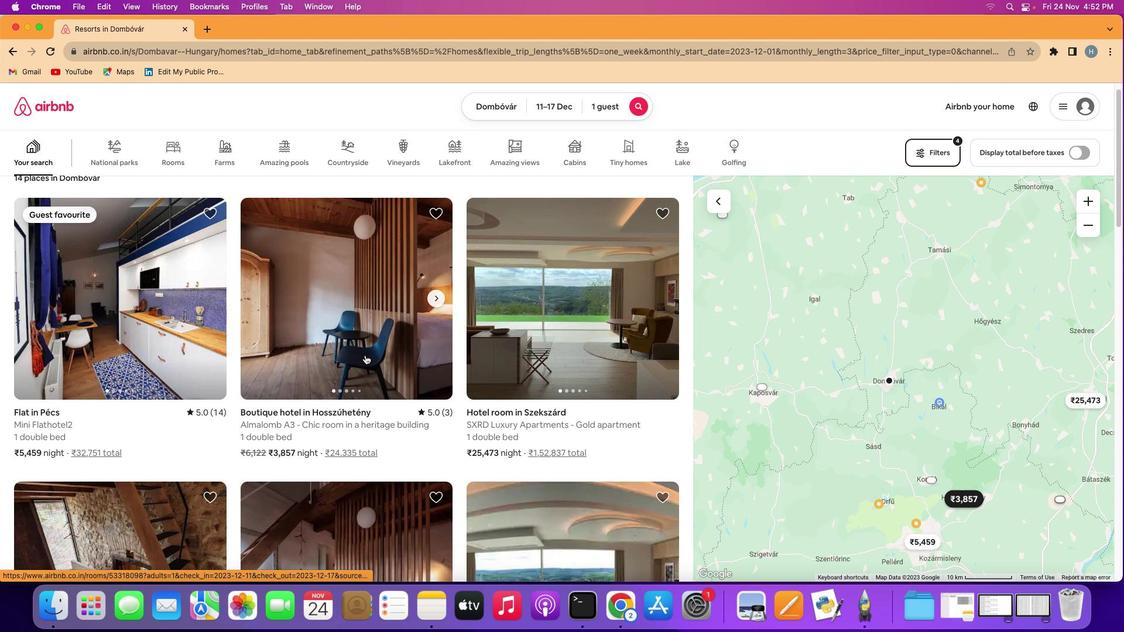 
Action: Mouse scrolled (366, 356) with delta (1, 0)
Screenshot: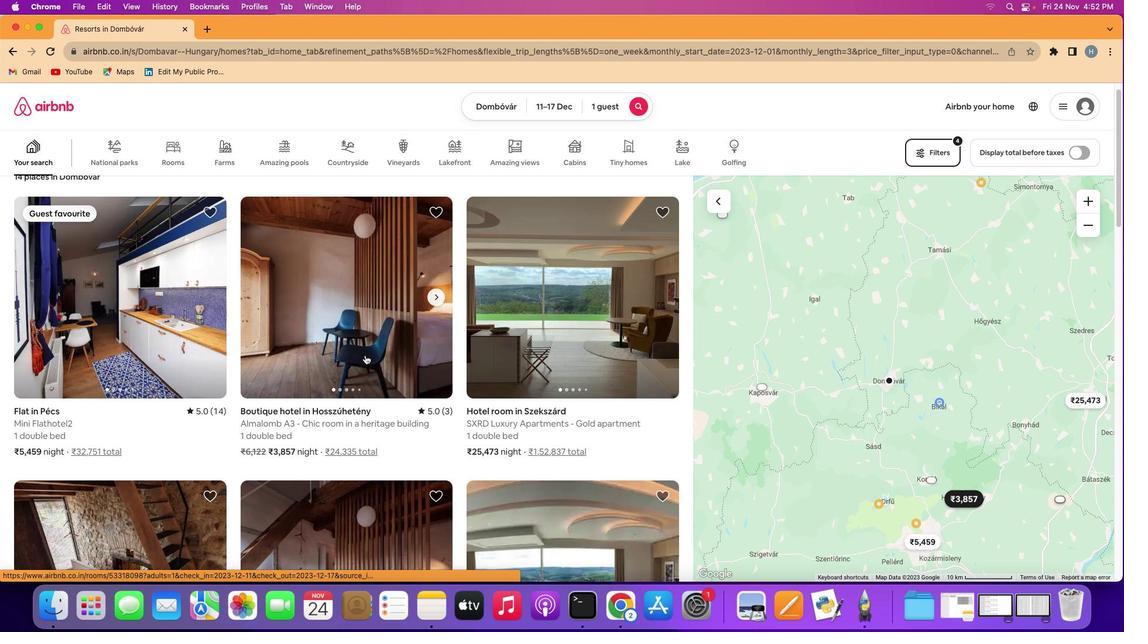 
Action: Mouse scrolled (366, 356) with delta (1, 0)
Screenshot: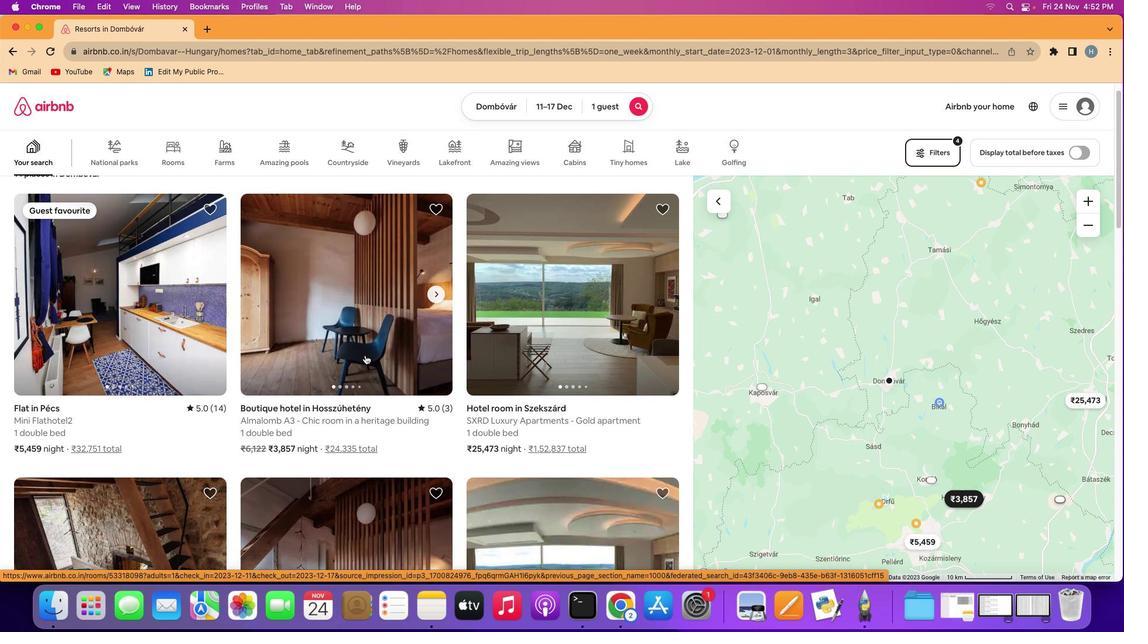 
Action: Mouse scrolled (366, 356) with delta (1, 0)
Screenshot: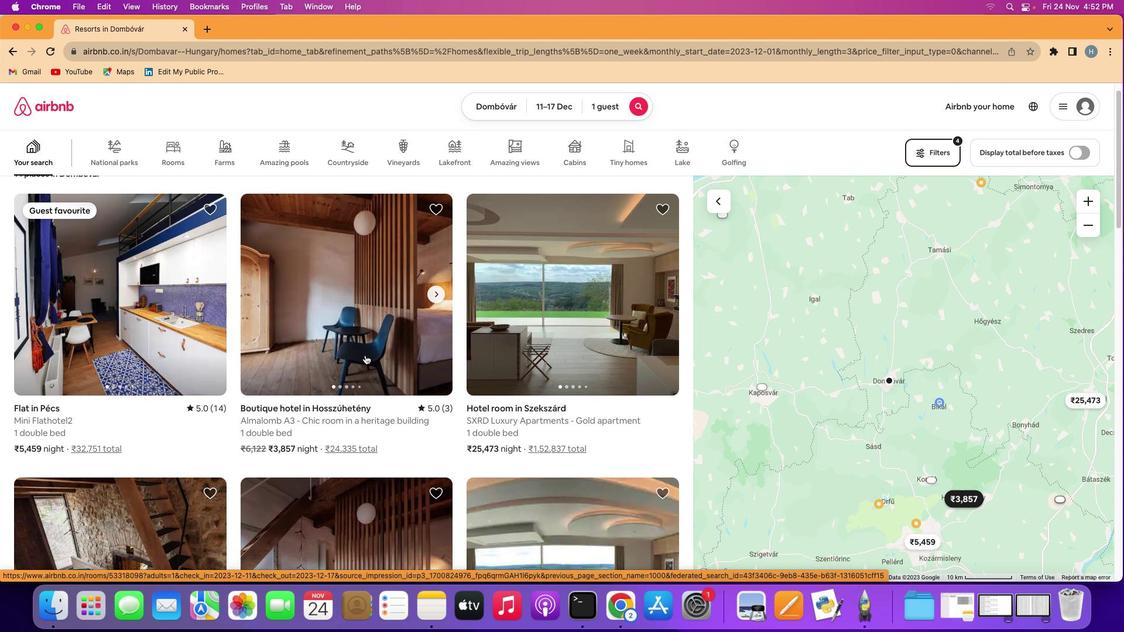 
Action: Mouse scrolled (366, 356) with delta (1, 0)
Screenshot: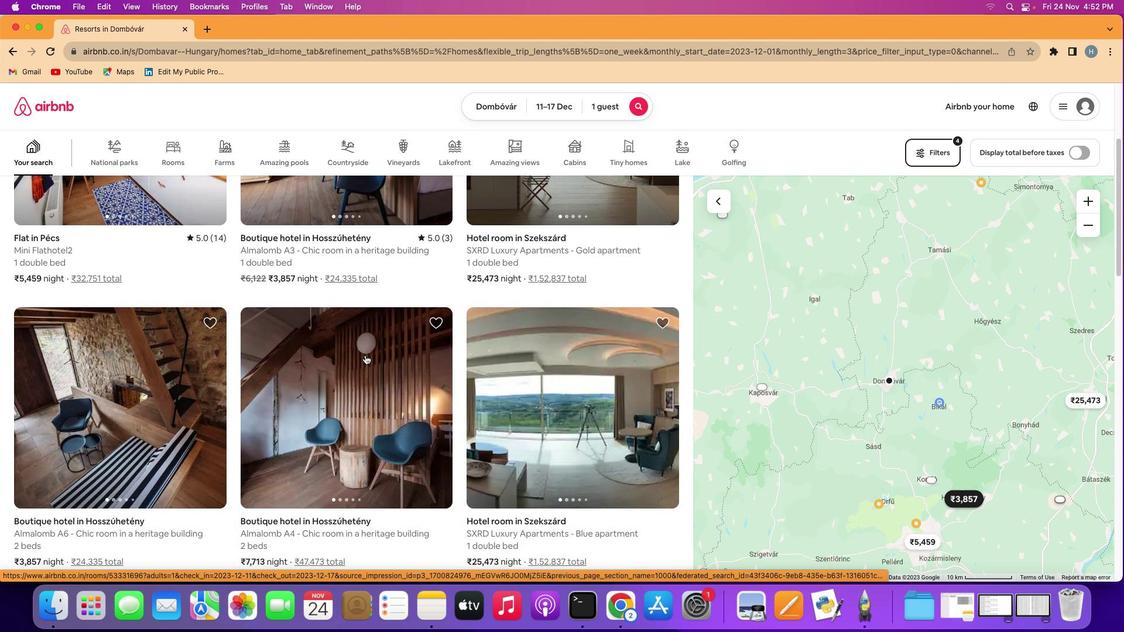 
Action: Mouse scrolled (366, 356) with delta (1, 0)
Screenshot: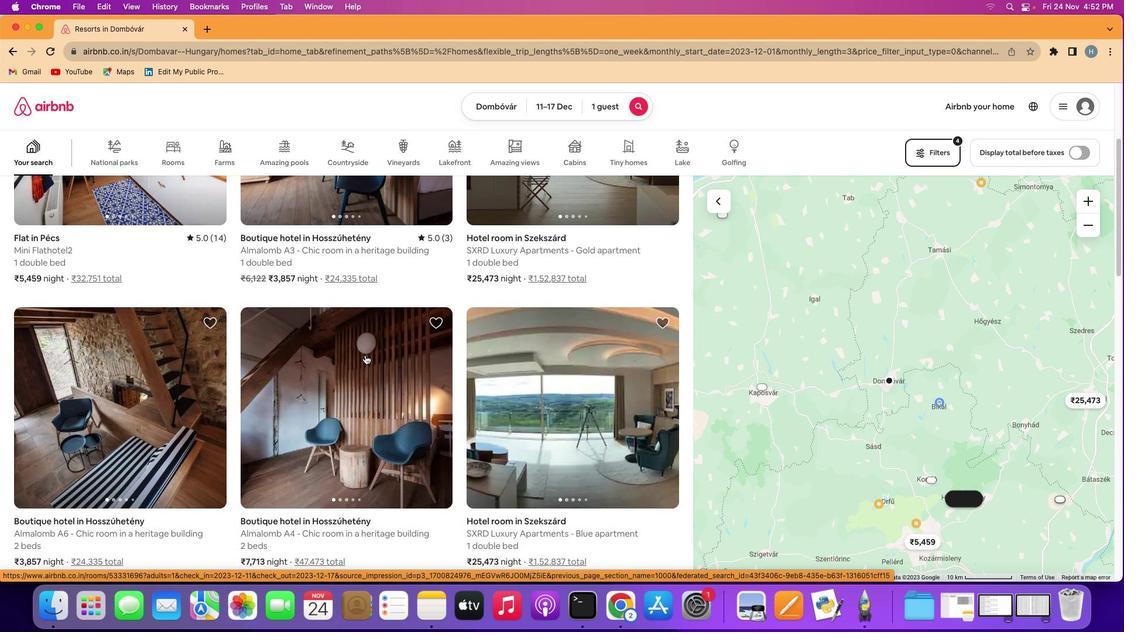 
Action: Mouse scrolled (366, 356) with delta (1, 0)
Screenshot: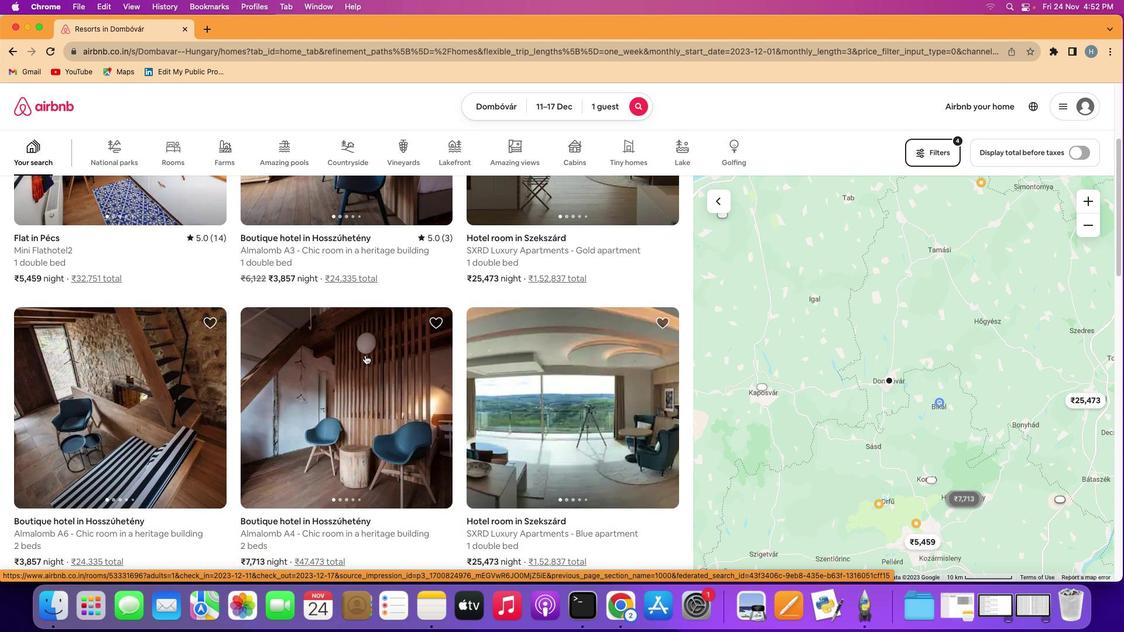 
Action: Mouse scrolled (366, 356) with delta (1, 0)
Screenshot: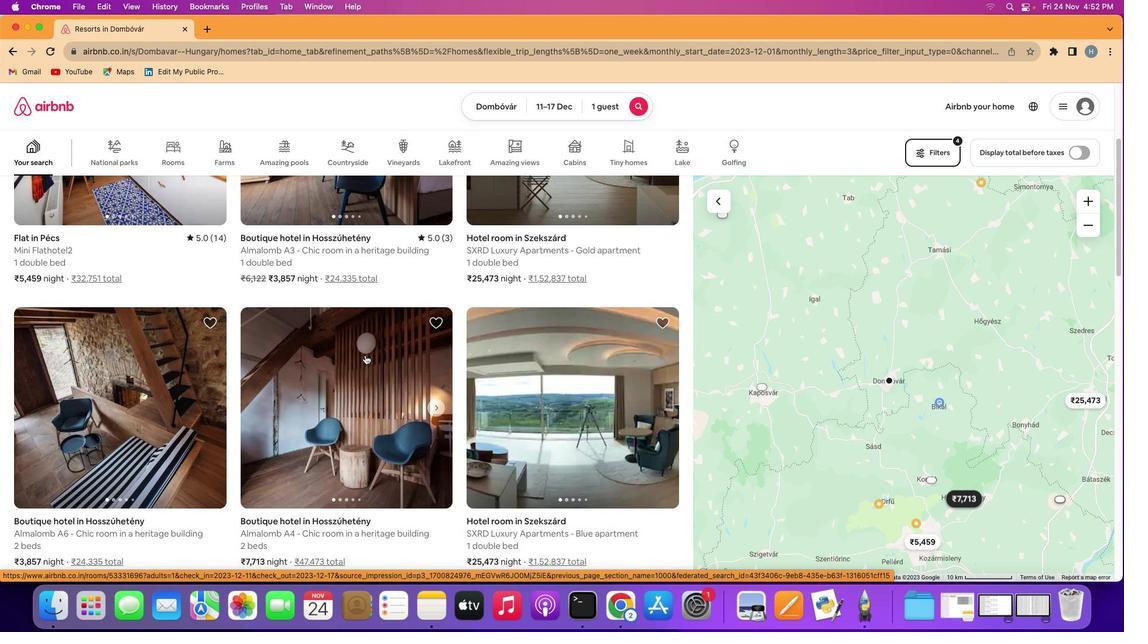 
Action: Mouse scrolled (366, 356) with delta (1, 0)
Screenshot: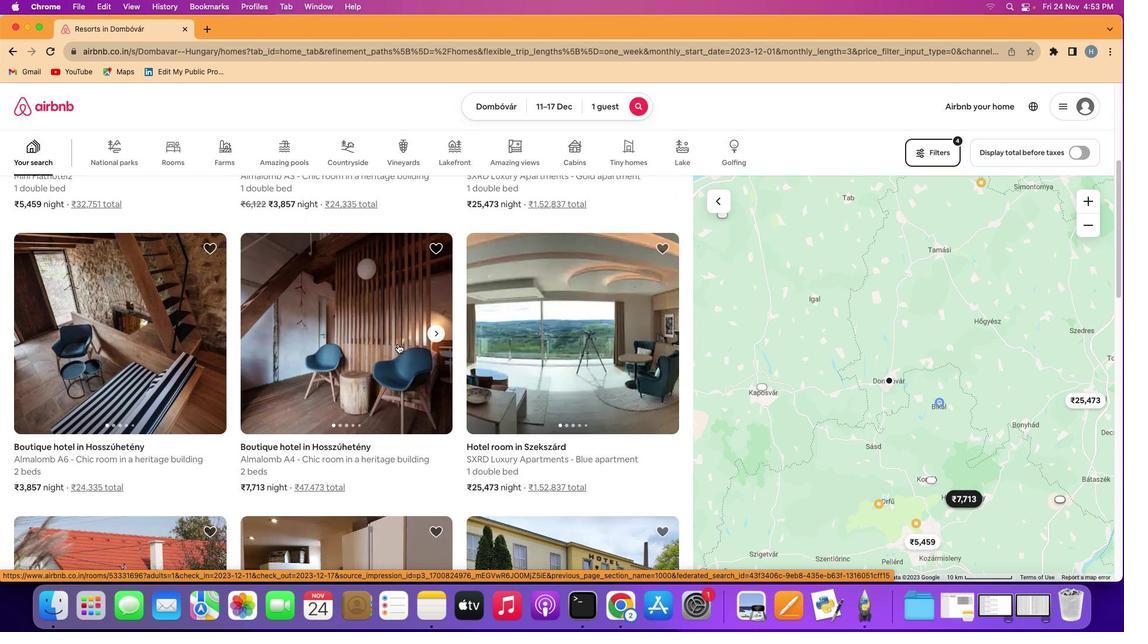 
Action: Mouse scrolled (366, 356) with delta (1, 0)
Screenshot: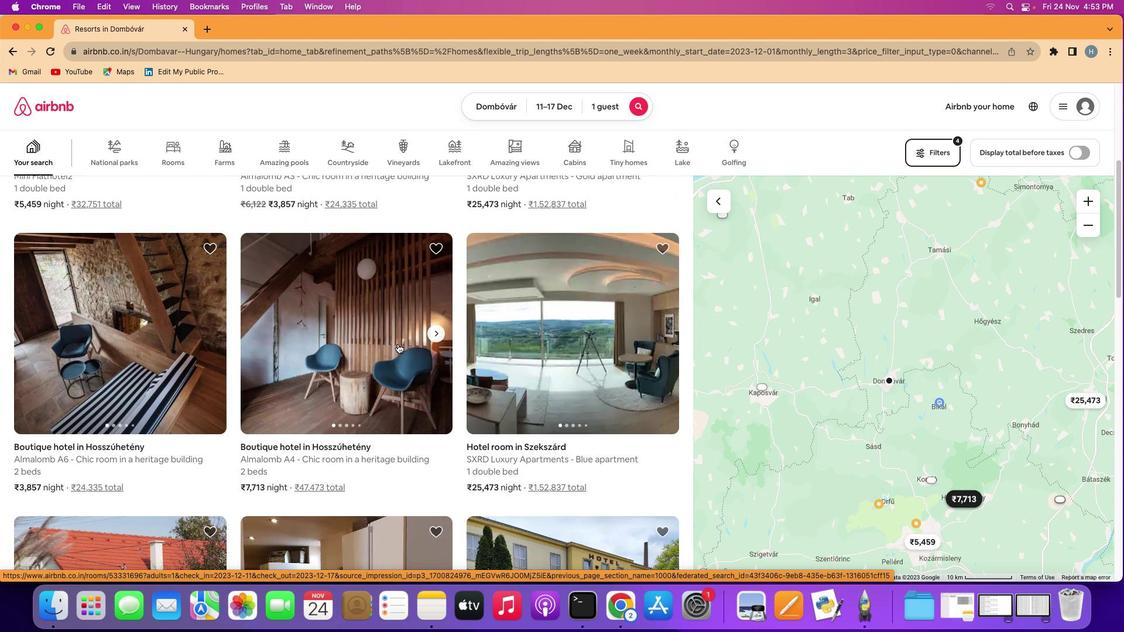 
Action: Mouse scrolled (366, 356) with delta (1, 0)
Screenshot: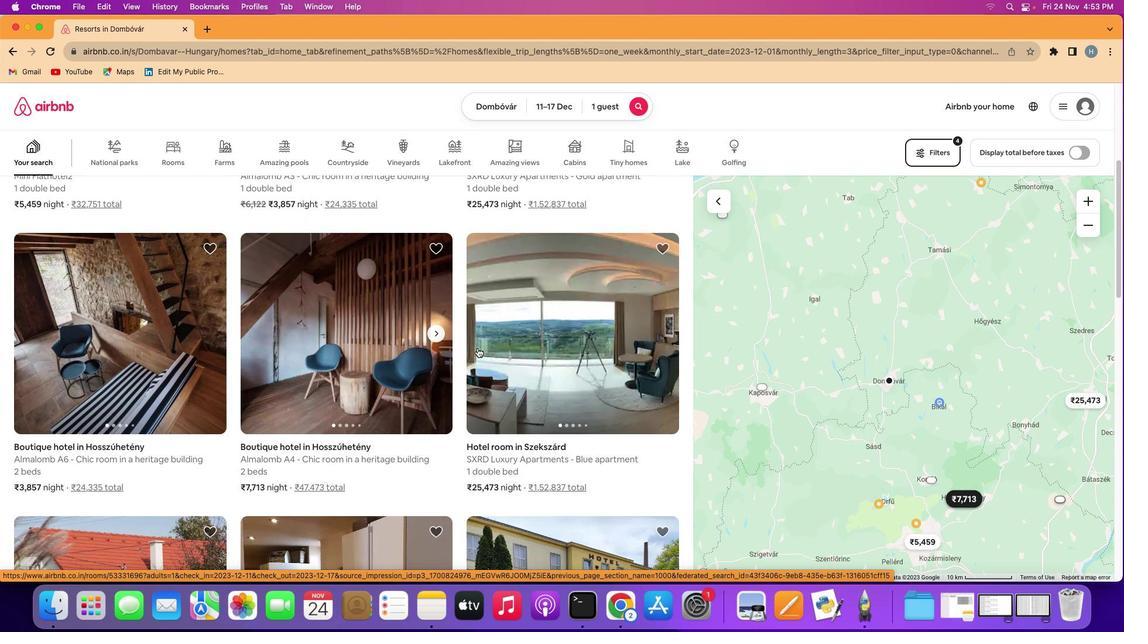
Action: Mouse moved to (556, 342)
Screenshot: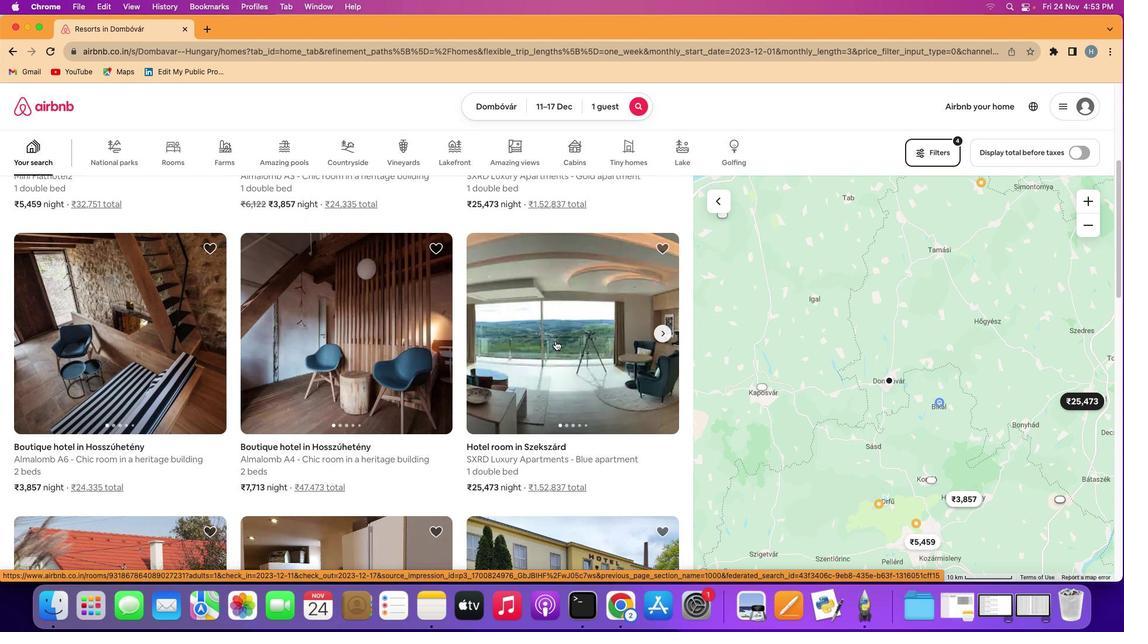 
Action: Mouse pressed left at (556, 342)
Screenshot: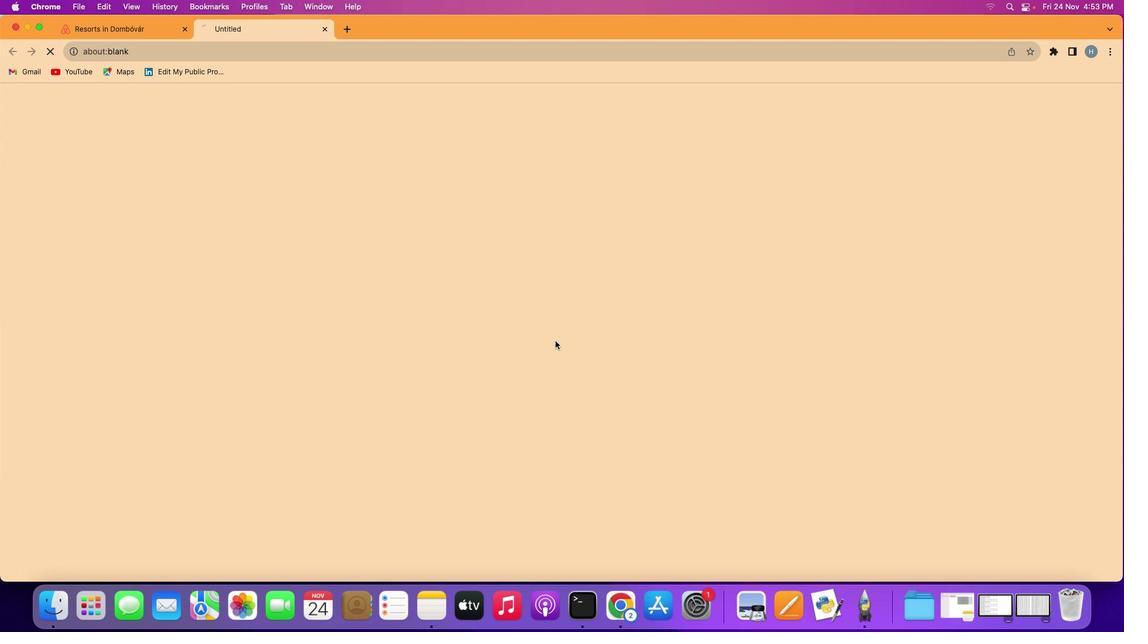 
Action: Mouse moved to (859, 418)
Screenshot: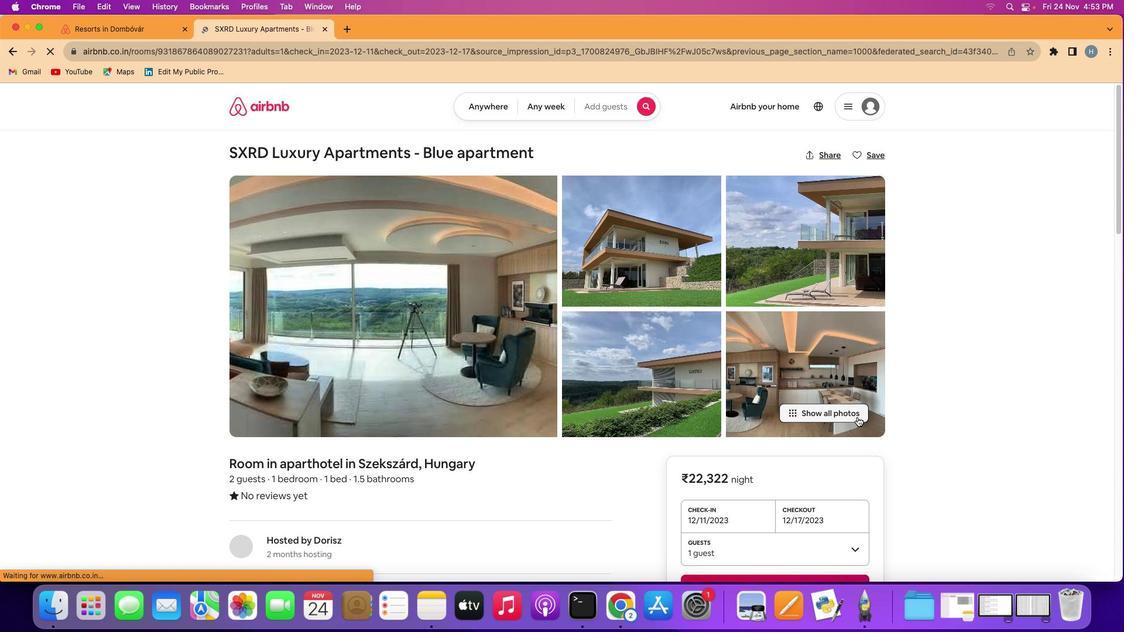 
Action: Mouse pressed left at (859, 418)
Screenshot: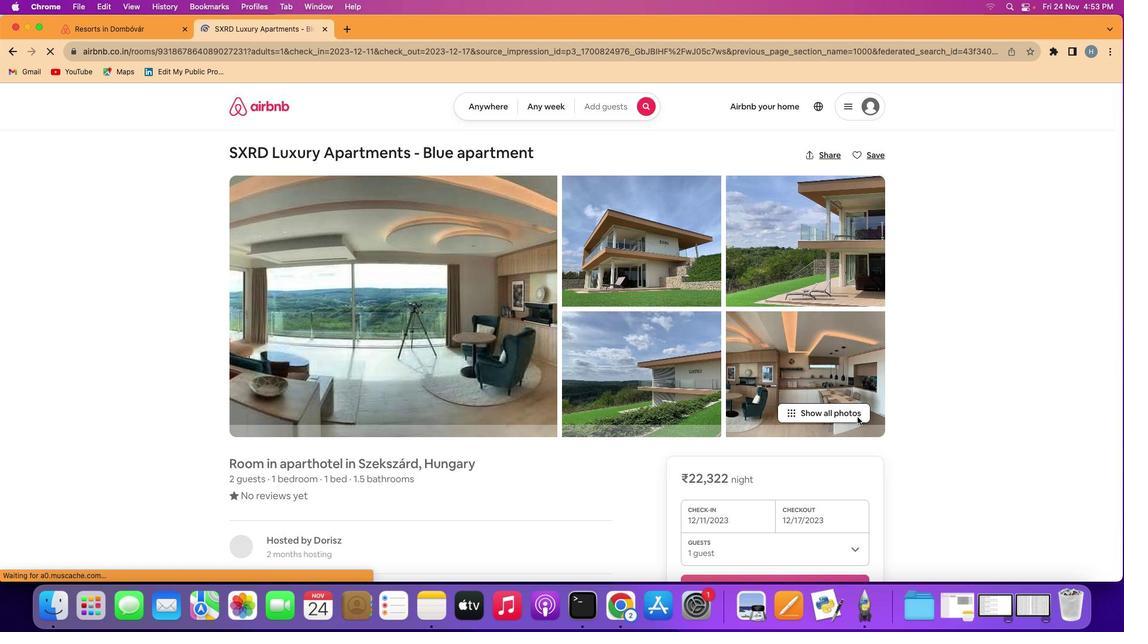 
Action: Mouse moved to (686, 432)
Screenshot: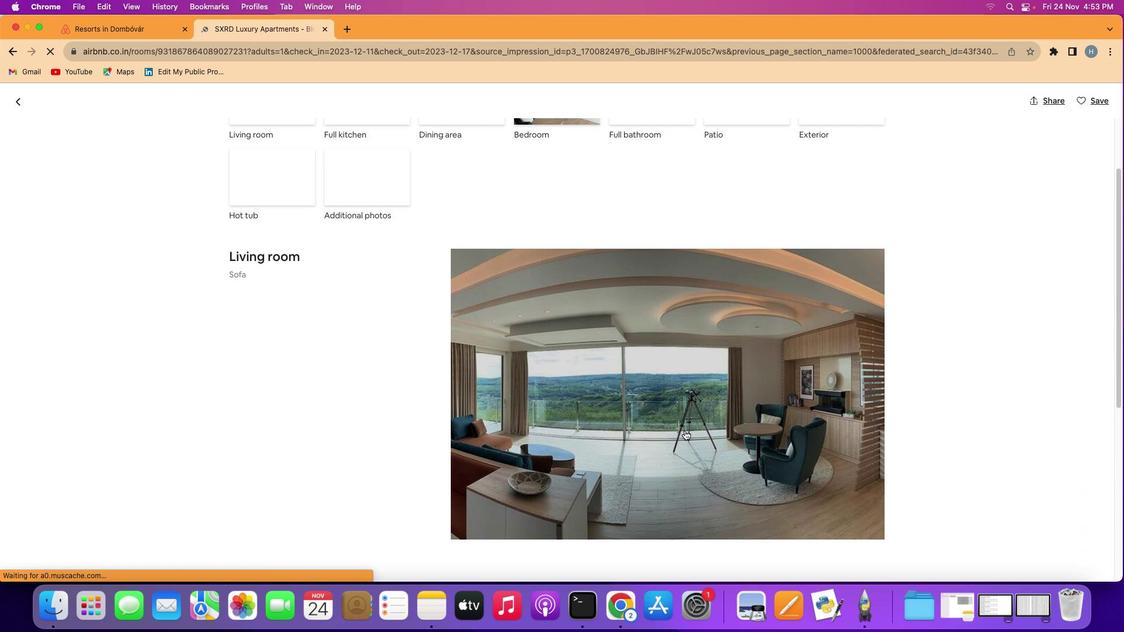 
Action: Mouse scrolled (686, 432) with delta (1, 0)
Screenshot: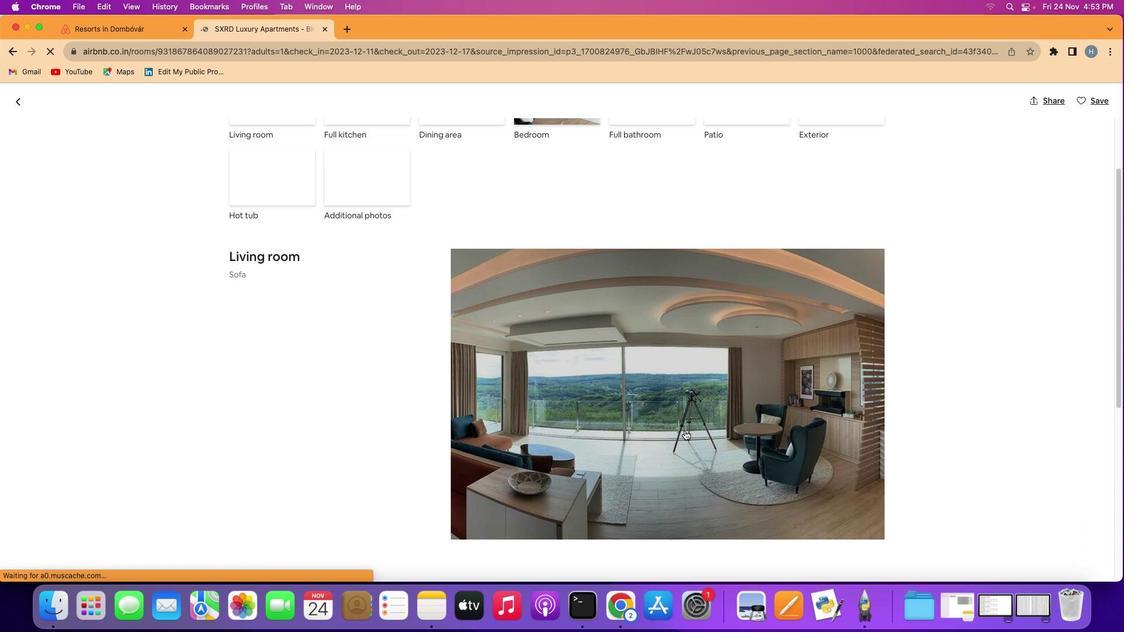 
Action: Mouse scrolled (686, 432) with delta (1, 0)
Screenshot: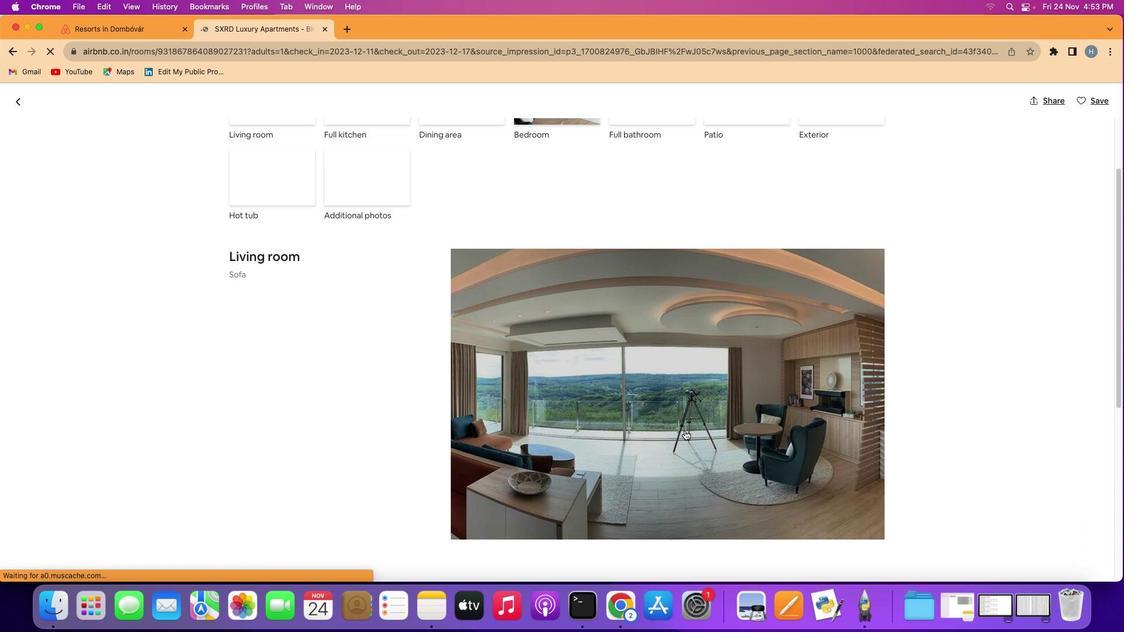 
Action: Mouse scrolled (686, 432) with delta (1, 0)
Screenshot: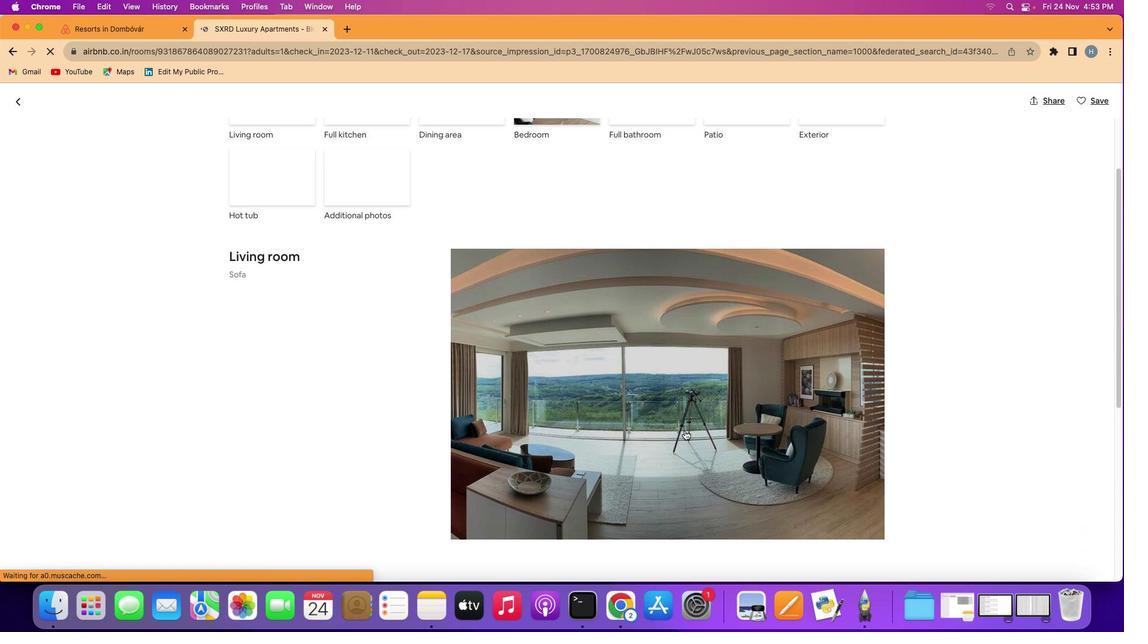 
Action: Mouse scrolled (686, 432) with delta (1, -1)
Screenshot: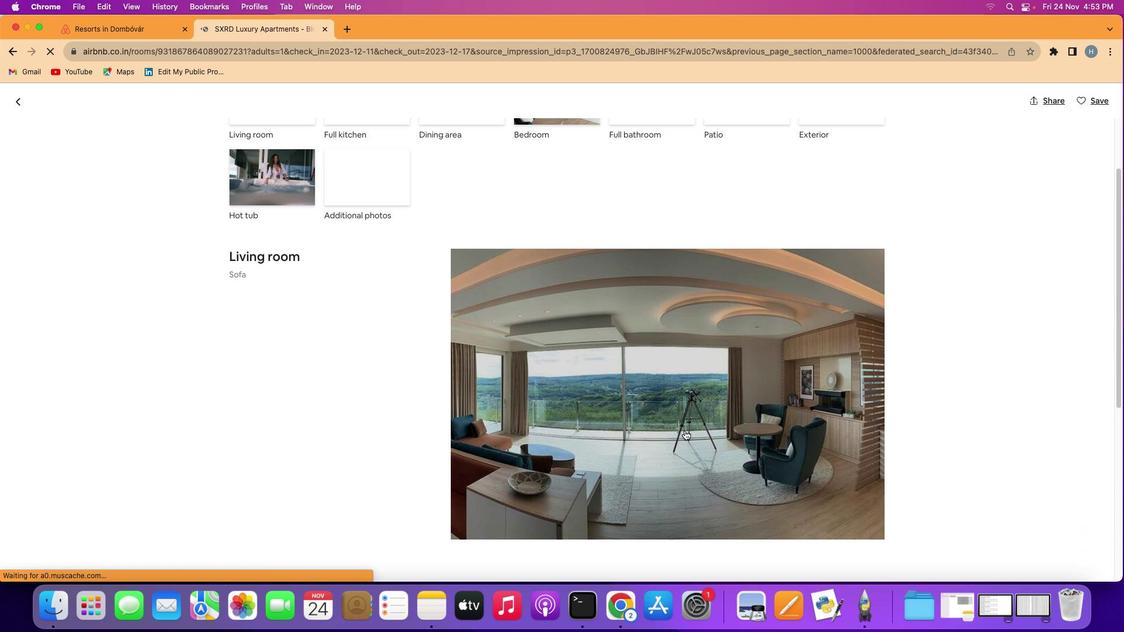 
Action: Mouse scrolled (686, 432) with delta (1, -1)
Screenshot: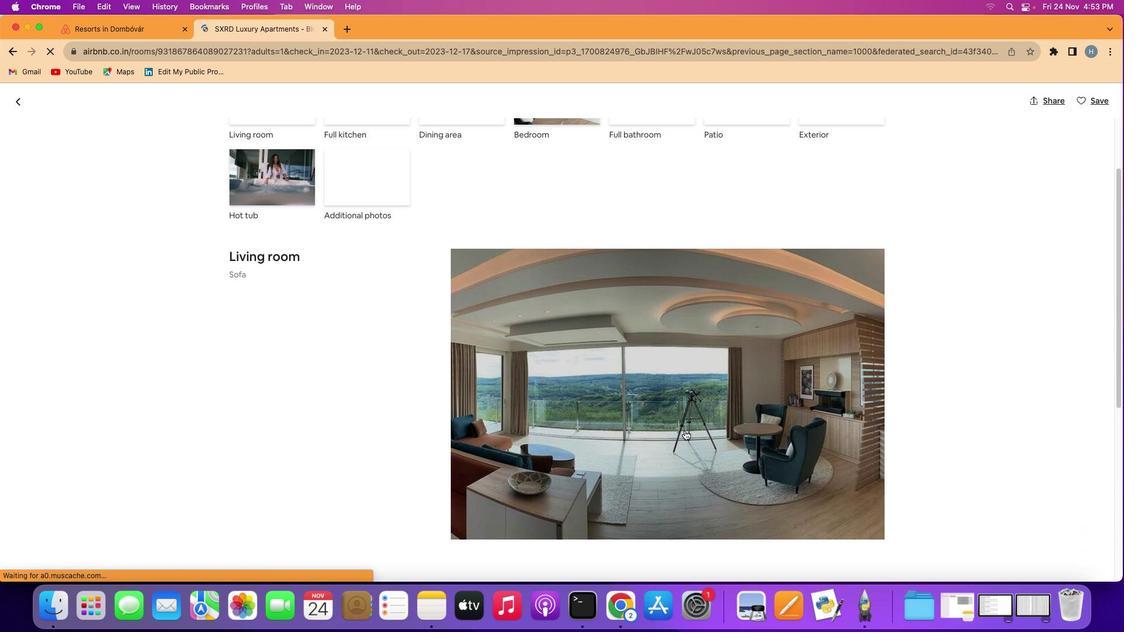 
Action: Mouse scrolled (686, 432) with delta (1, 0)
Screenshot: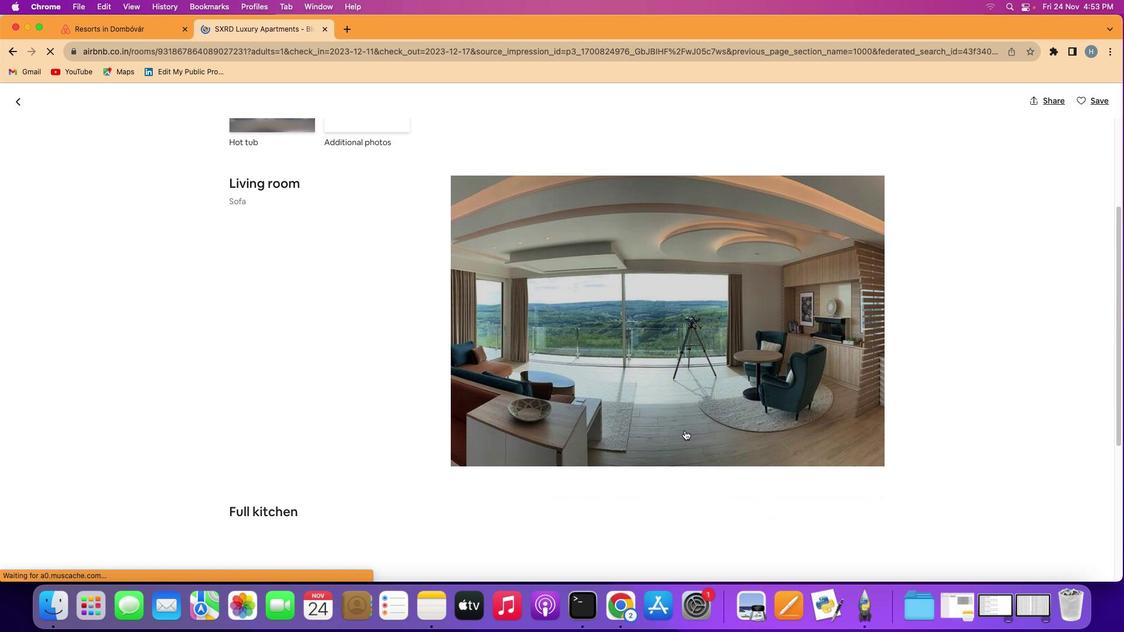
Action: Mouse scrolled (686, 432) with delta (1, 0)
Screenshot: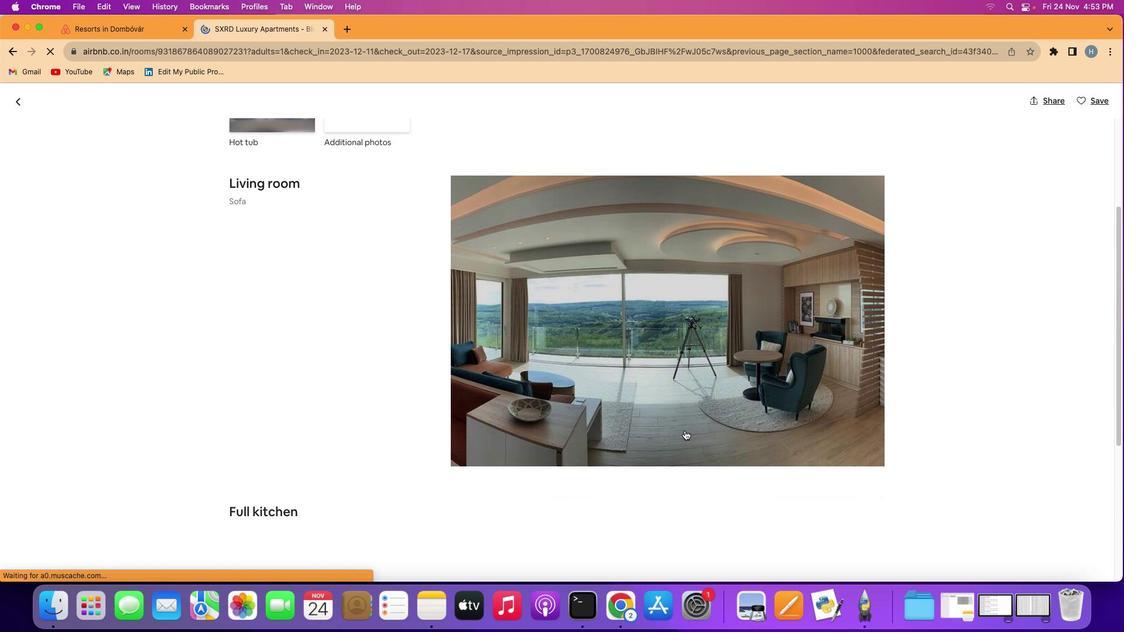 
Action: Mouse scrolled (686, 432) with delta (1, 0)
Screenshot: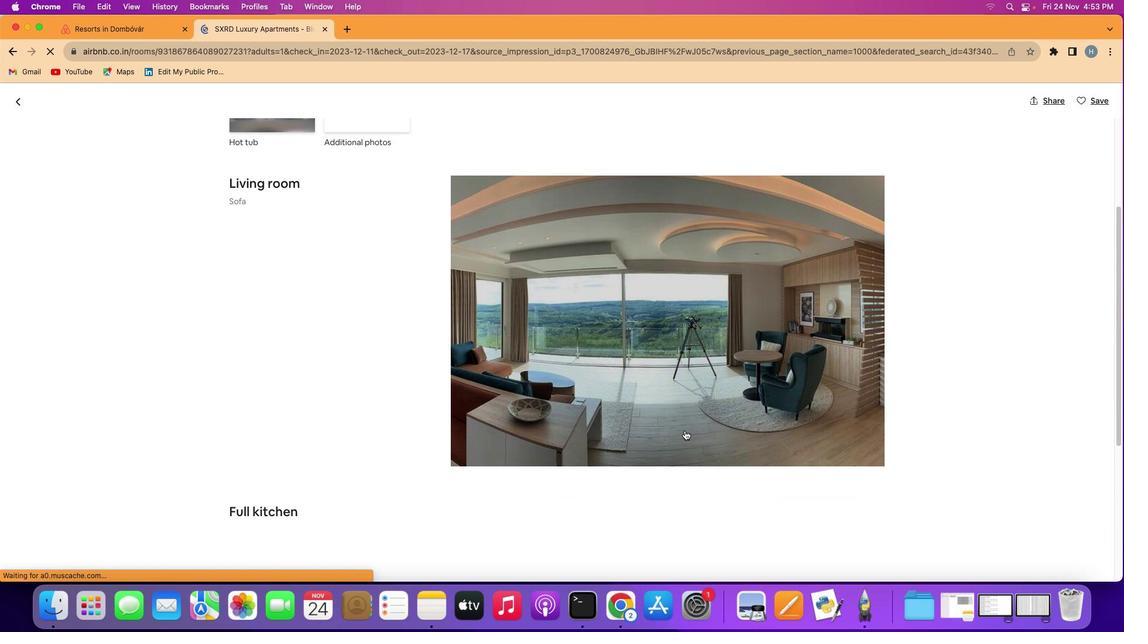 
Action: Mouse scrolled (686, 432) with delta (1, 0)
Screenshot: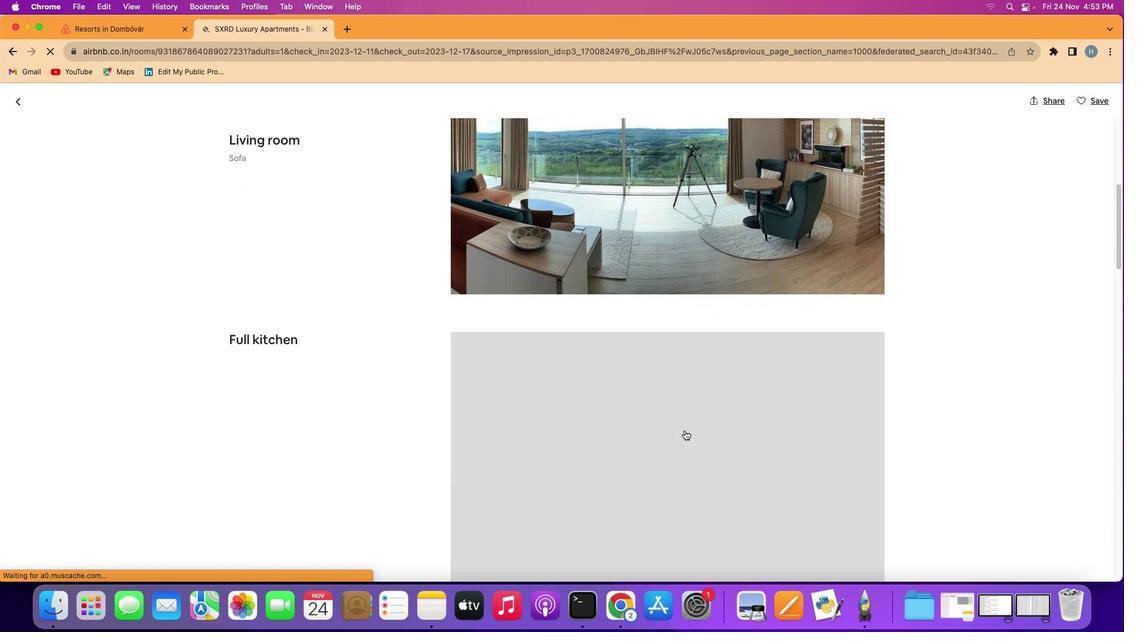 
Action: Mouse scrolled (686, 432) with delta (1, 0)
Screenshot: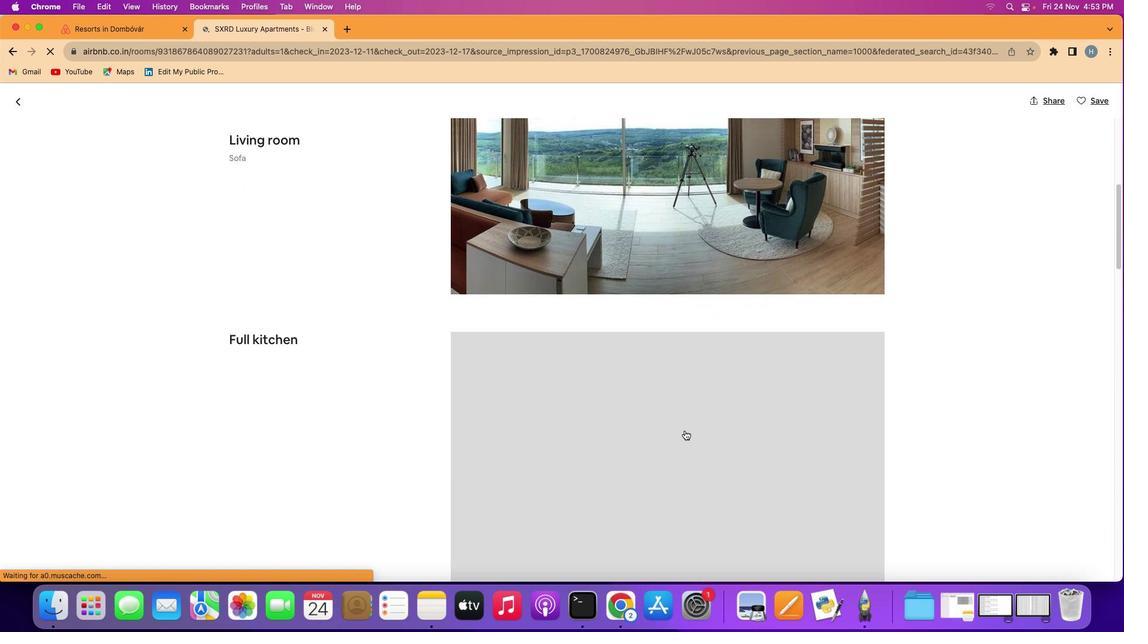 
Action: Mouse scrolled (686, 432) with delta (1, 0)
Screenshot: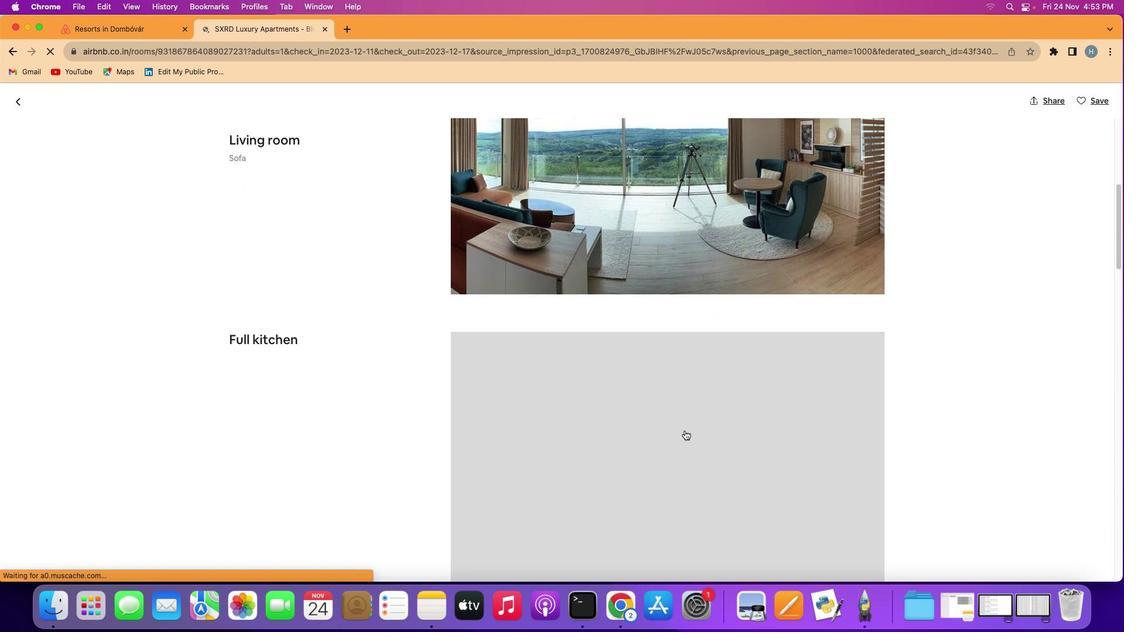 
Action: Mouse scrolled (686, 432) with delta (1, 0)
Screenshot: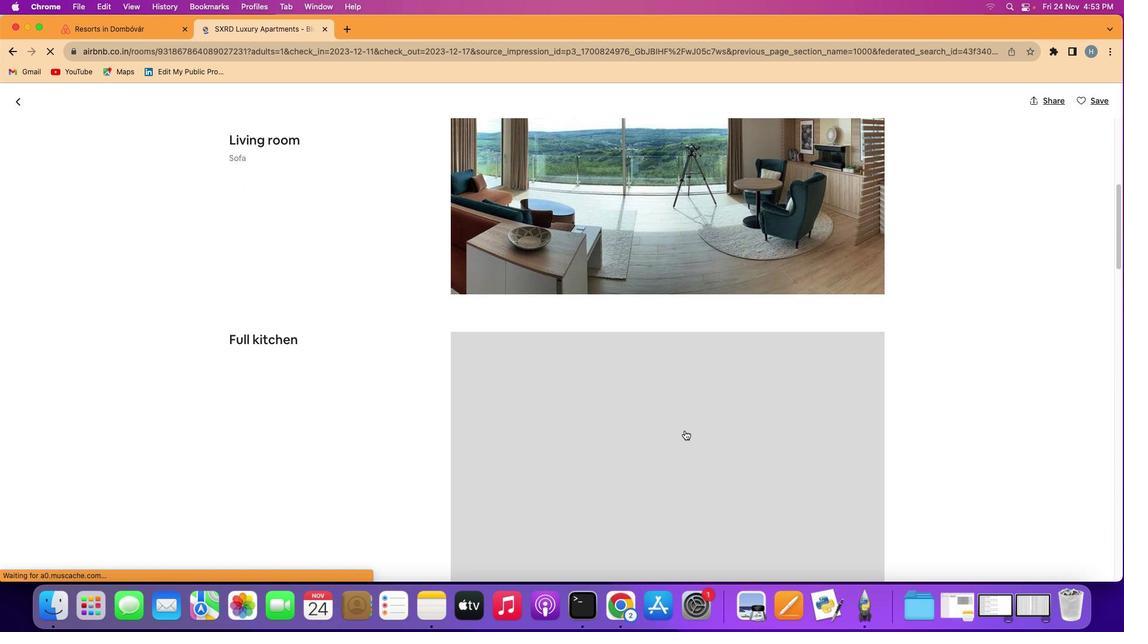 
Action: Mouse scrolled (686, 432) with delta (1, 0)
Screenshot: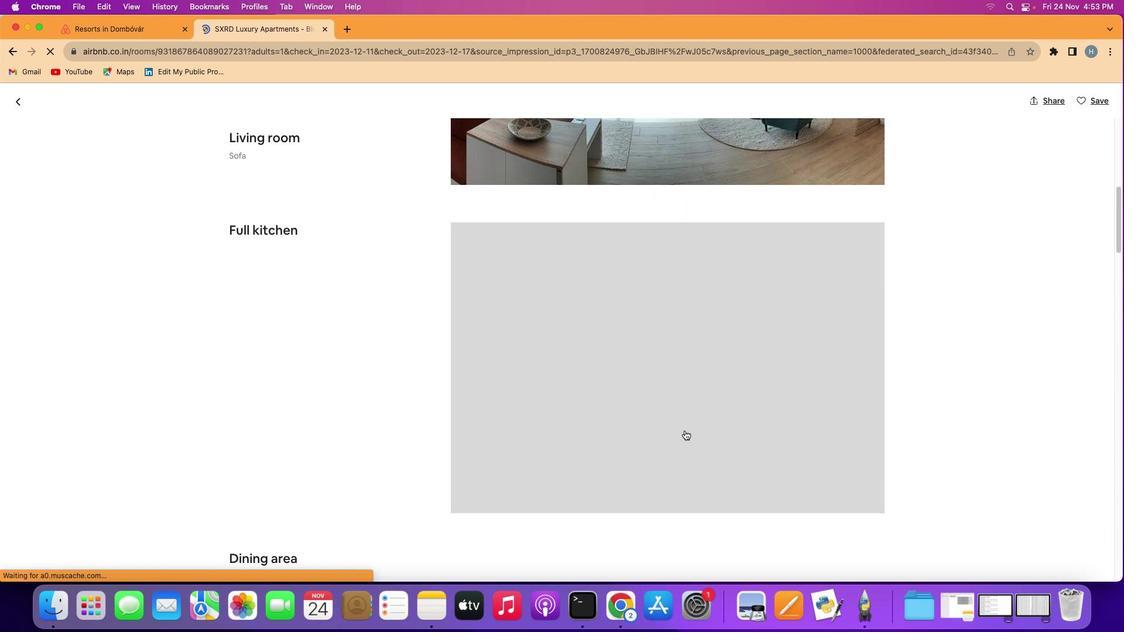 
Action: Mouse scrolled (686, 432) with delta (1, 0)
Screenshot: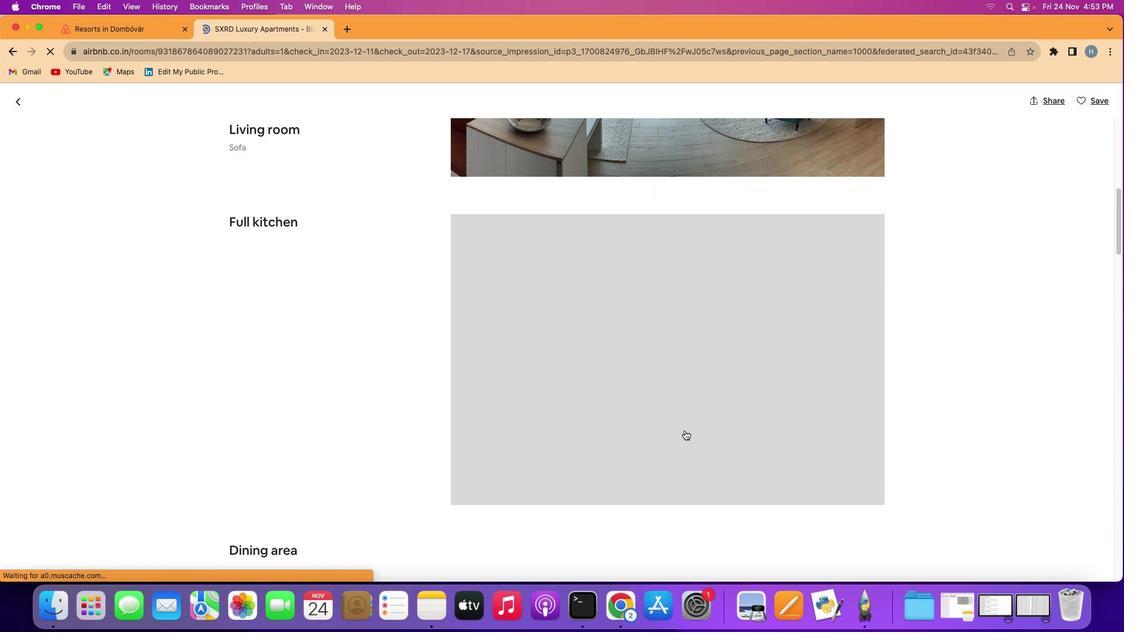
Action: Mouse scrolled (686, 432) with delta (1, 0)
Screenshot: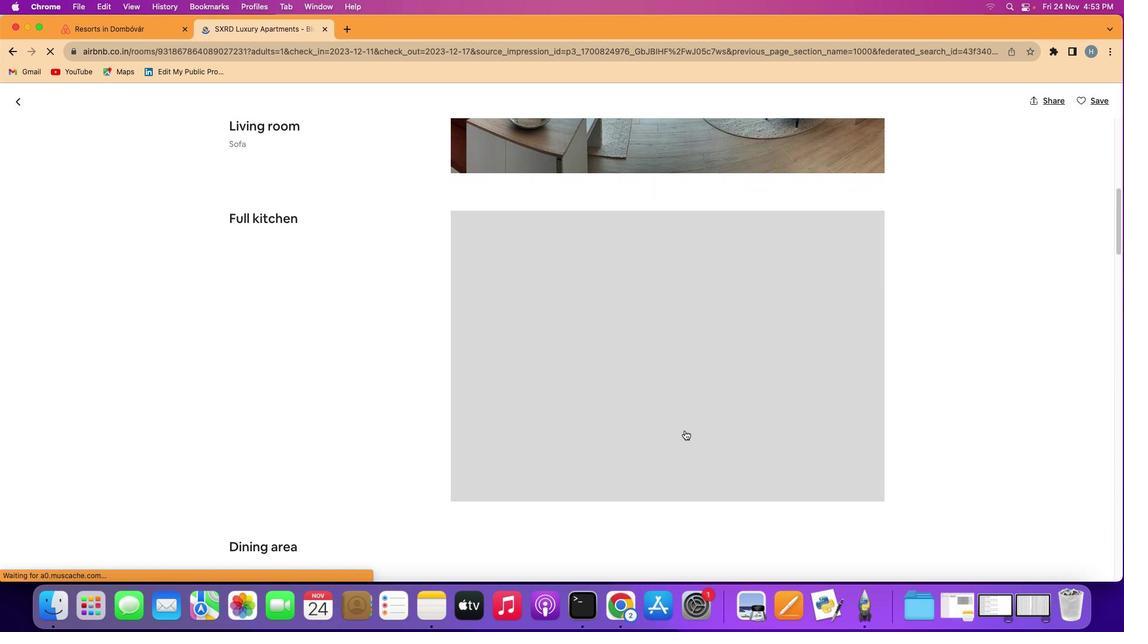 
Action: Mouse scrolled (686, 432) with delta (1, 0)
Screenshot: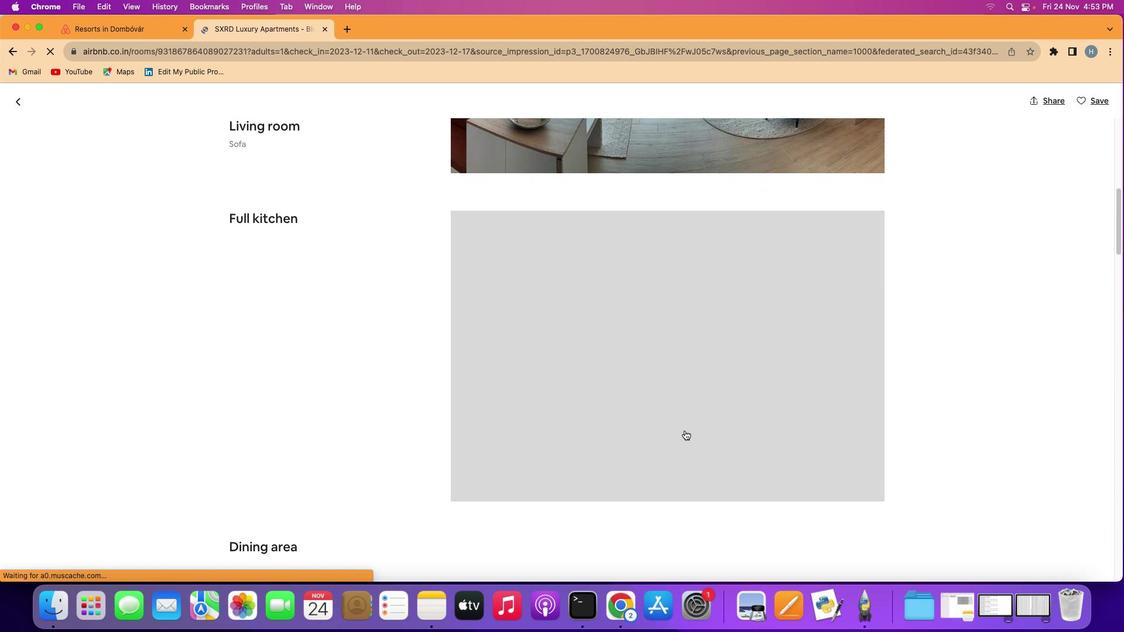 
Action: Mouse scrolled (686, 432) with delta (1, 0)
Screenshot: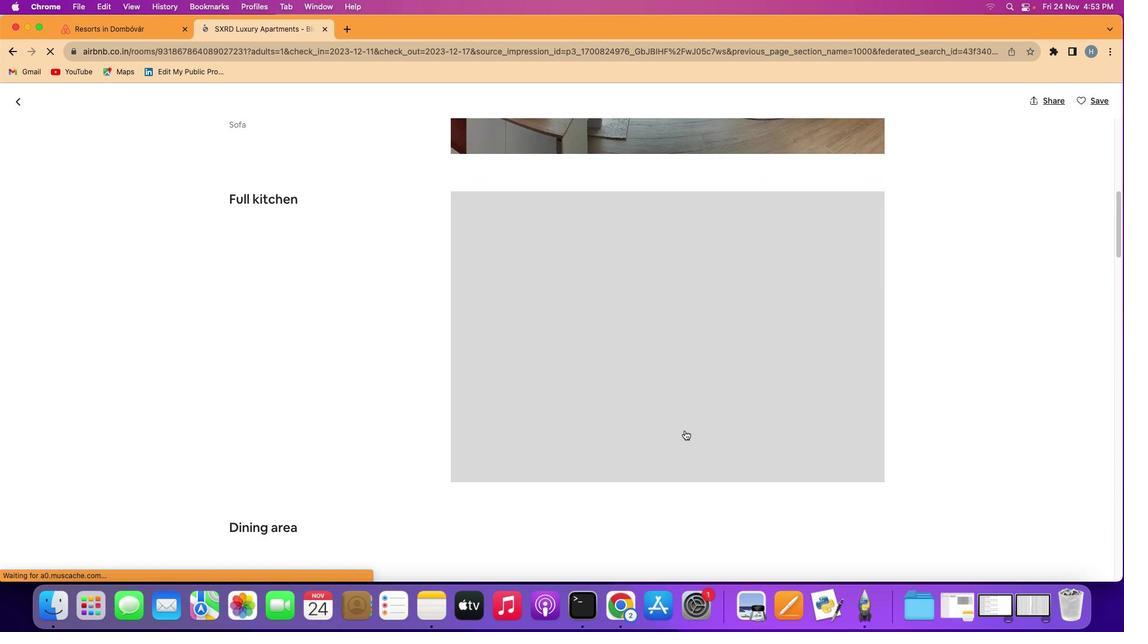 
Action: Mouse scrolled (686, 432) with delta (1, 0)
Screenshot: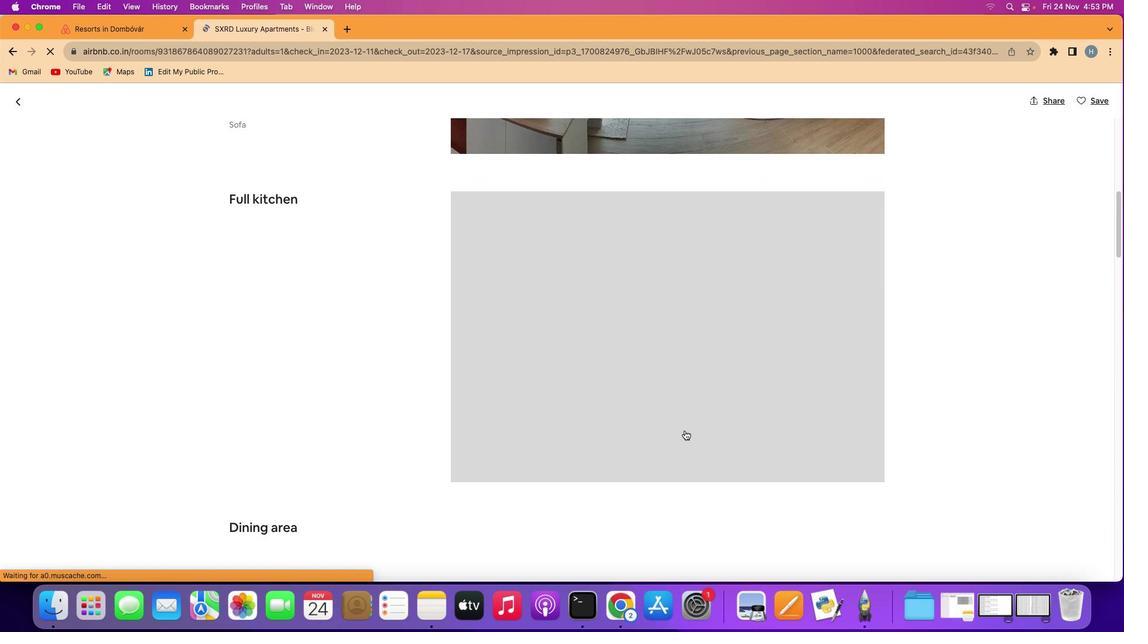 
Action: Mouse scrolled (686, 432) with delta (1, 0)
Screenshot: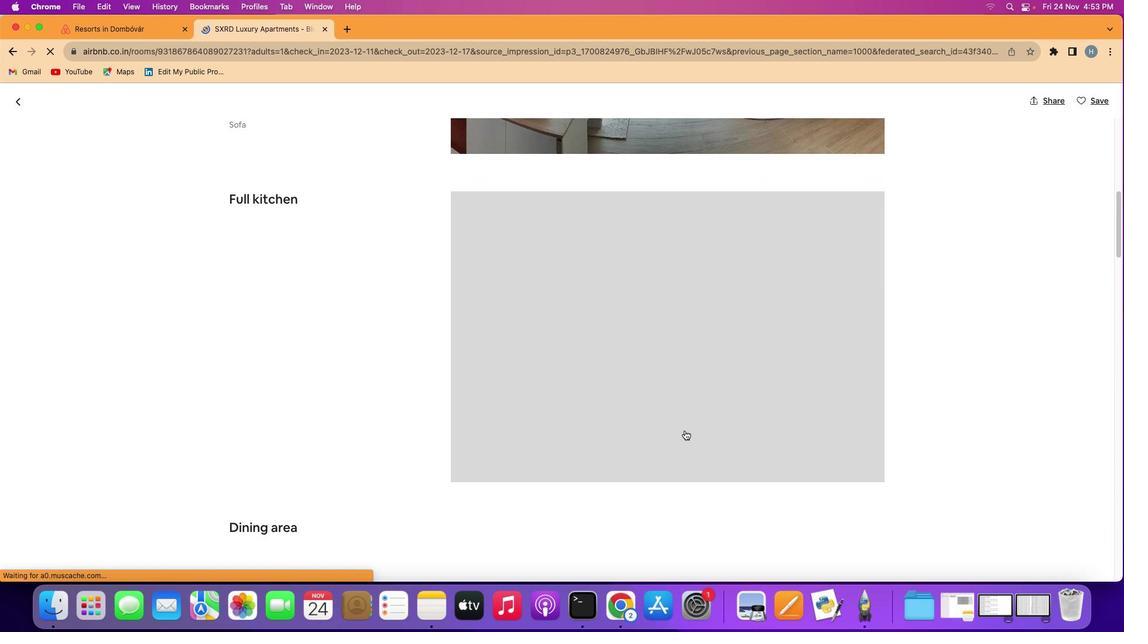 
Action: Mouse scrolled (686, 432) with delta (1, 0)
Screenshot: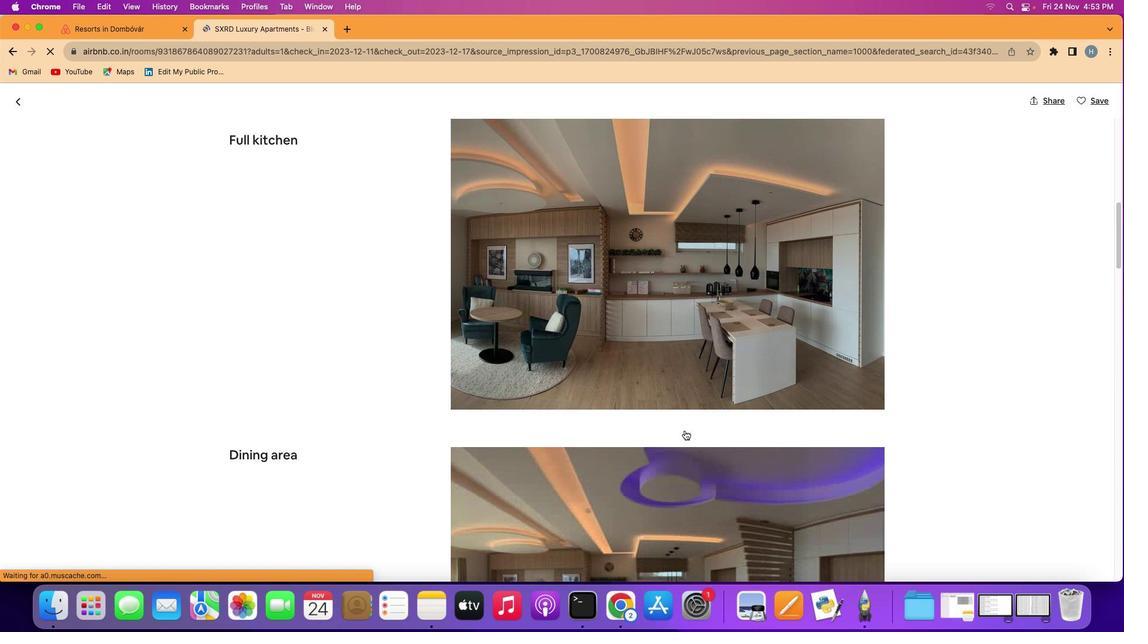 
Action: Mouse scrolled (686, 432) with delta (1, 0)
Screenshot: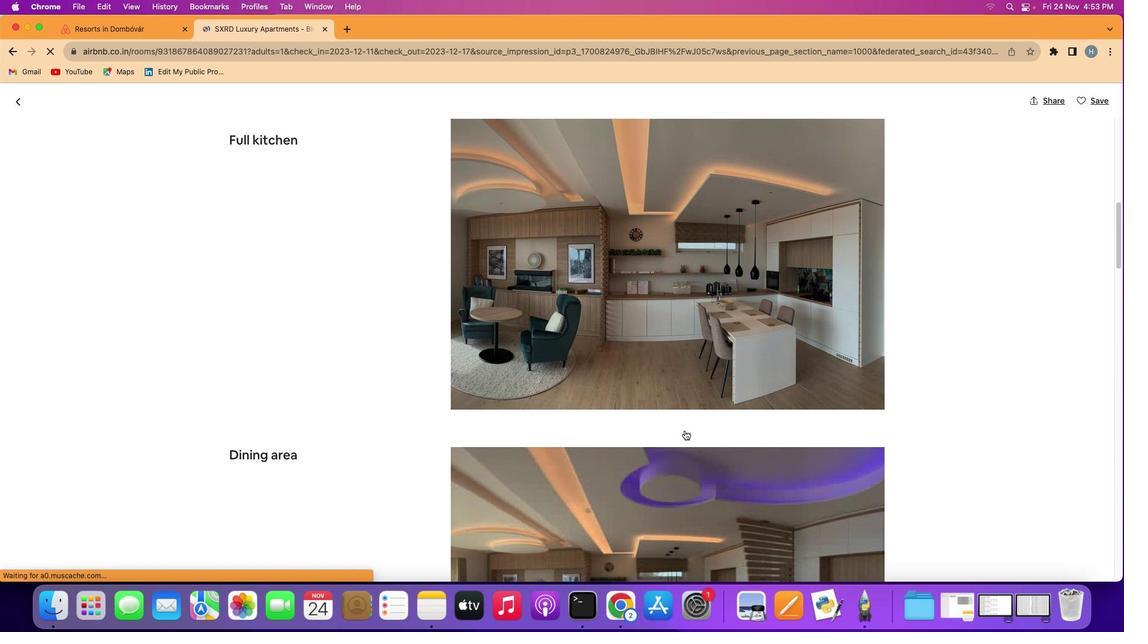 
Action: Mouse scrolled (686, 432) with delta (1, 0)
Screenshot: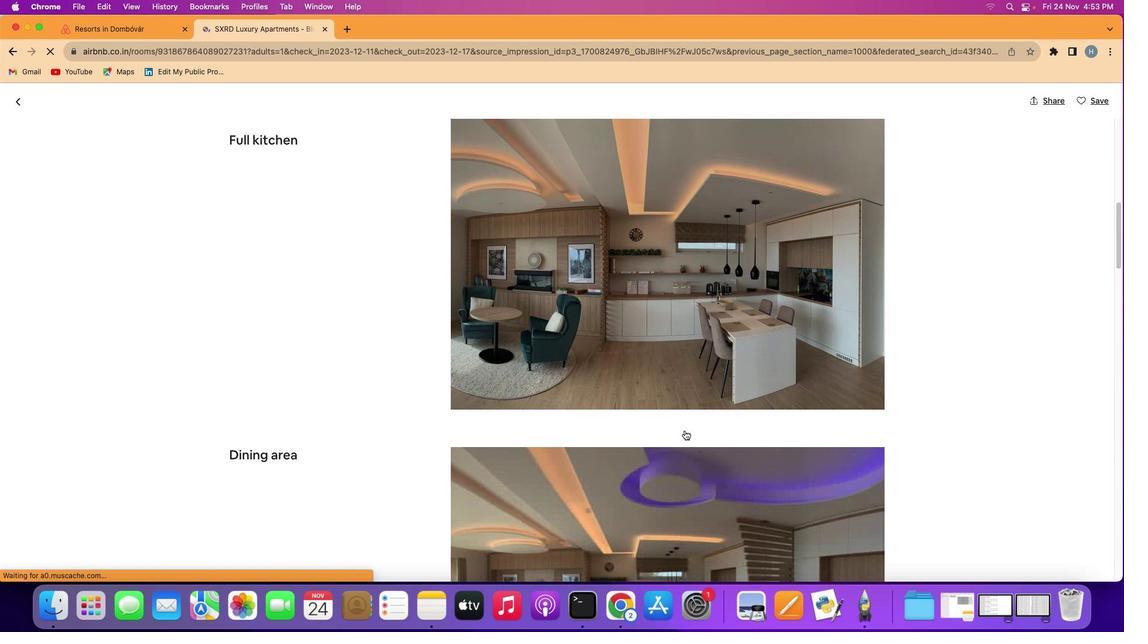 
Action: Mouse scrolled (686, 432) with delta (1, 0)
Screenshot: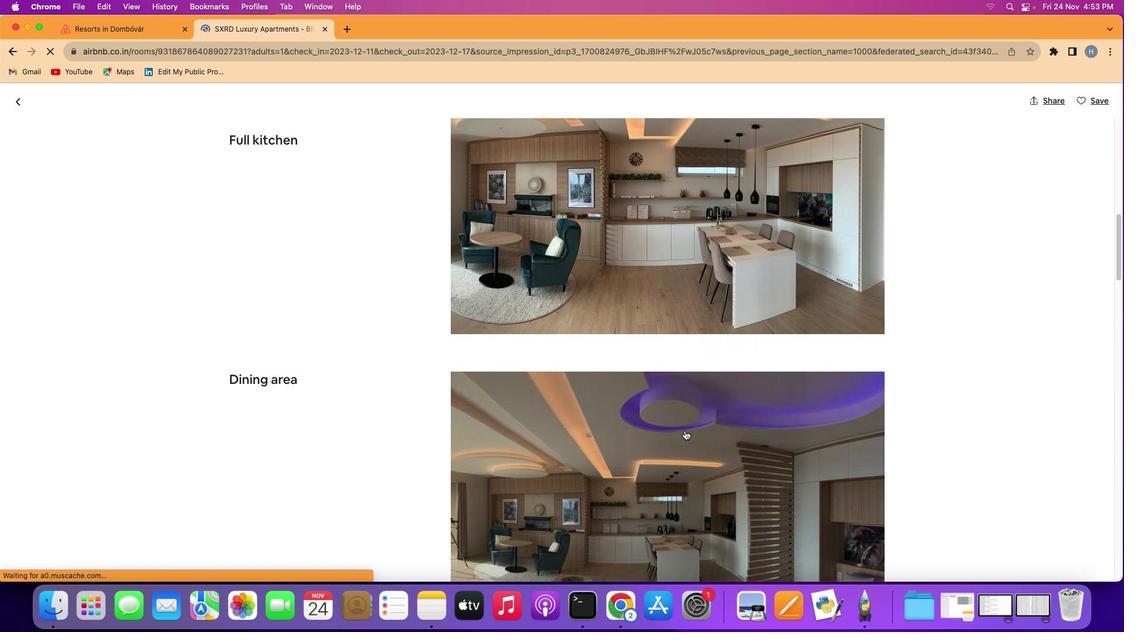 
Action: Mouse scrolled (686, 432) with delta (1, 0)
Screenshot: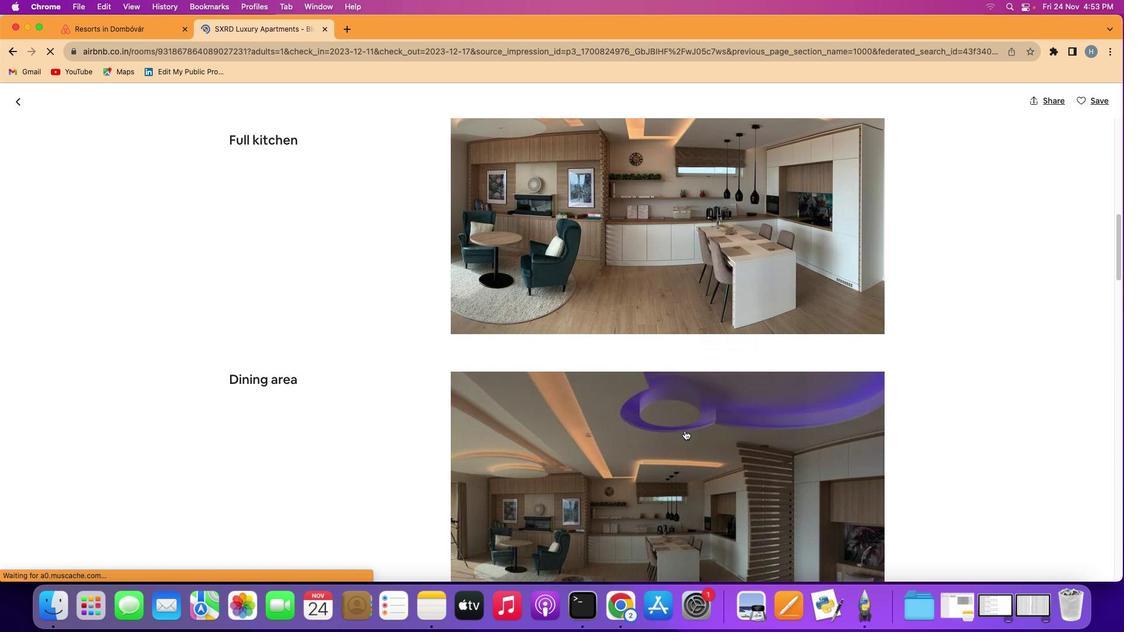 
Action: Mouse scrolled (686, 432) with delta (1, 0)
Screenshot: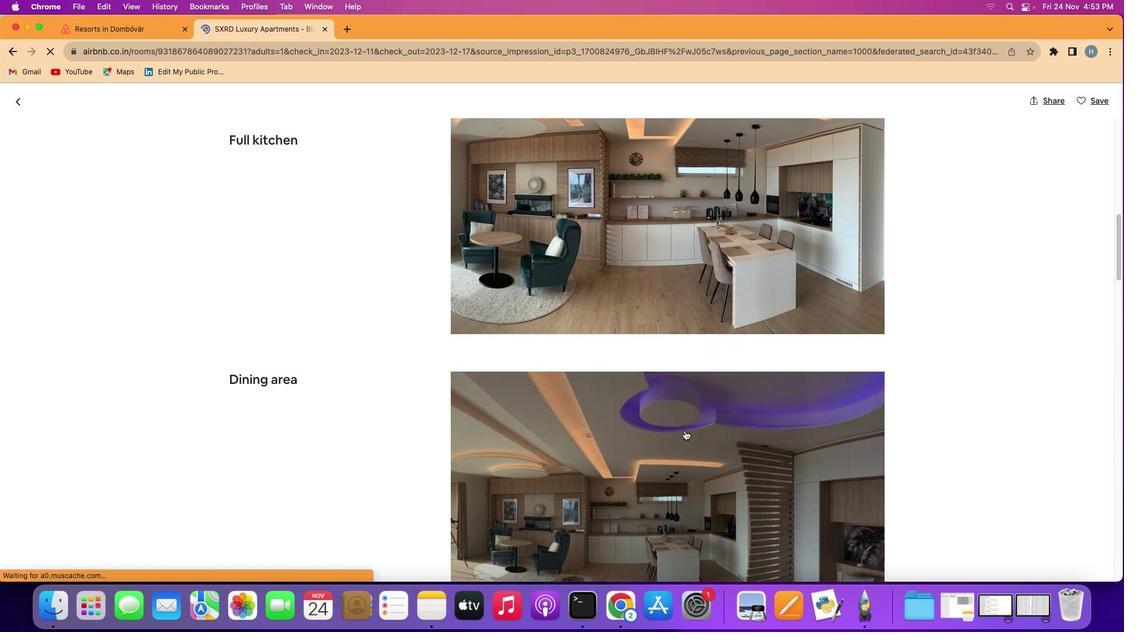 
Action: Mouse scrolled (686, 432) with delta (1, 0)
Screenshot: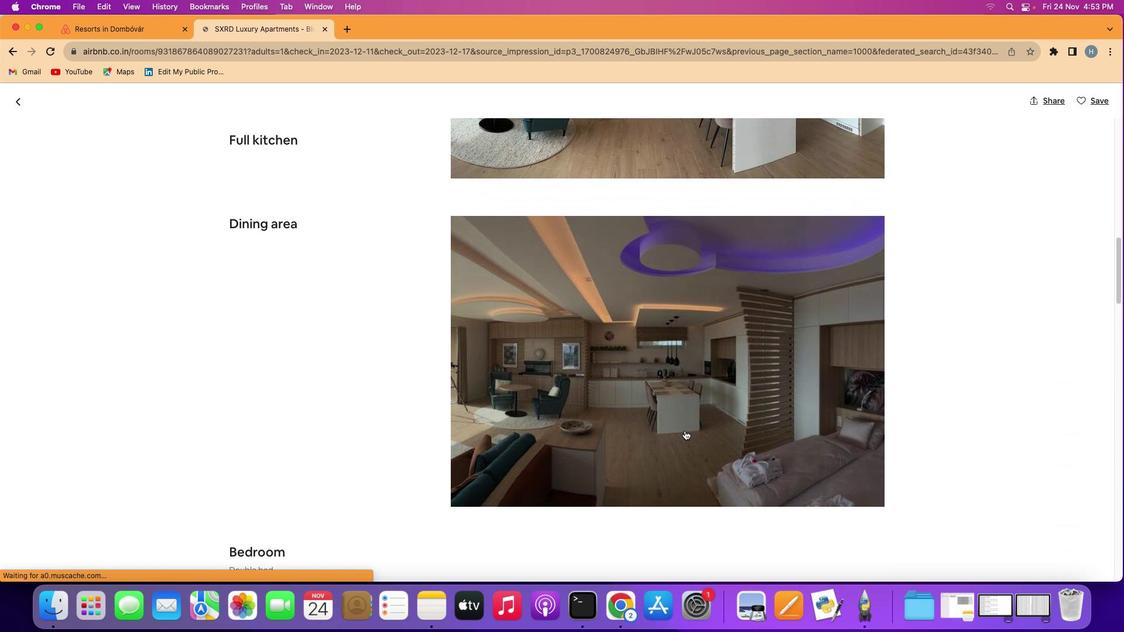 
Action: Mouse scrolled (686, 432) with delta (1, 0)
Screenshot: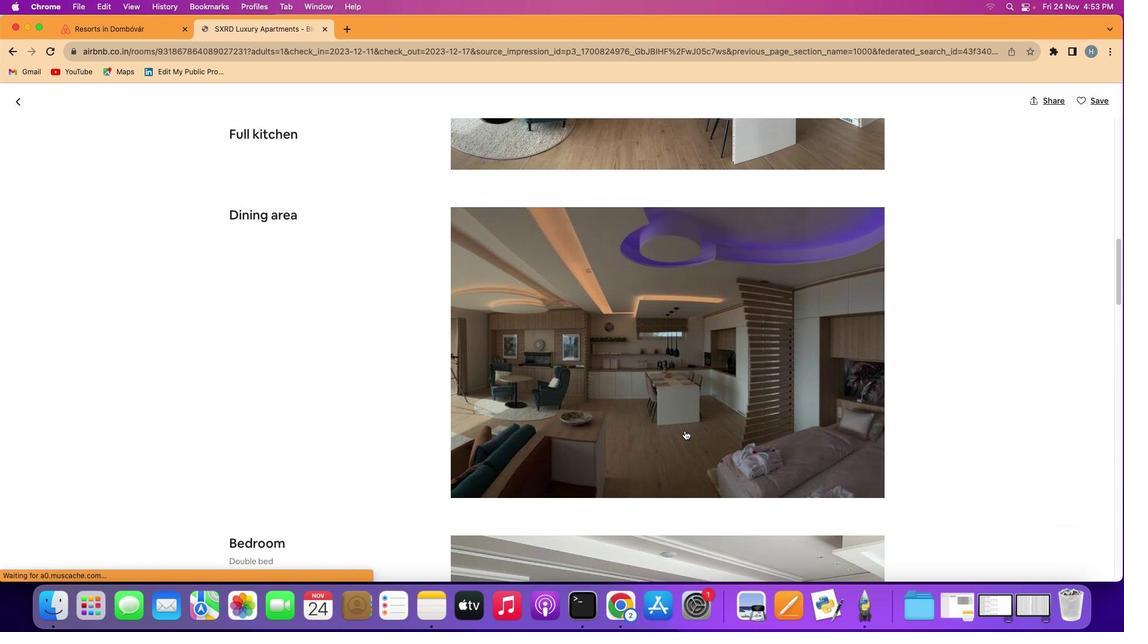 
Action: Mouse scrolled (686, 432) with delta (1, 0)
Screenshot: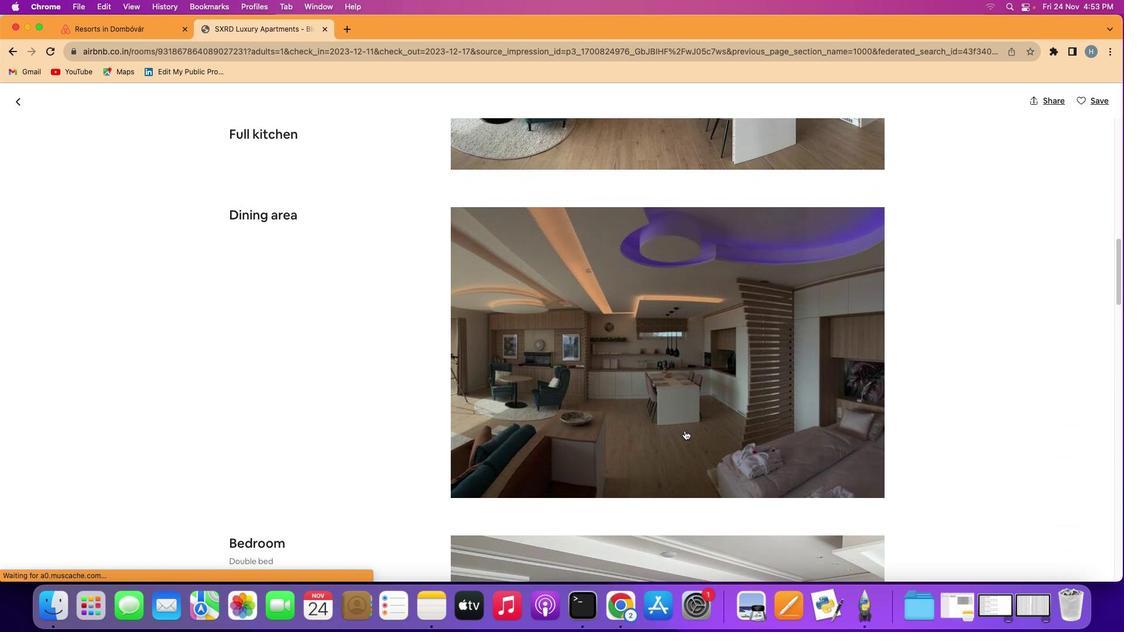 
Action: Mouse scrolled (686, 432) with delta (1, 0)
Screenshot: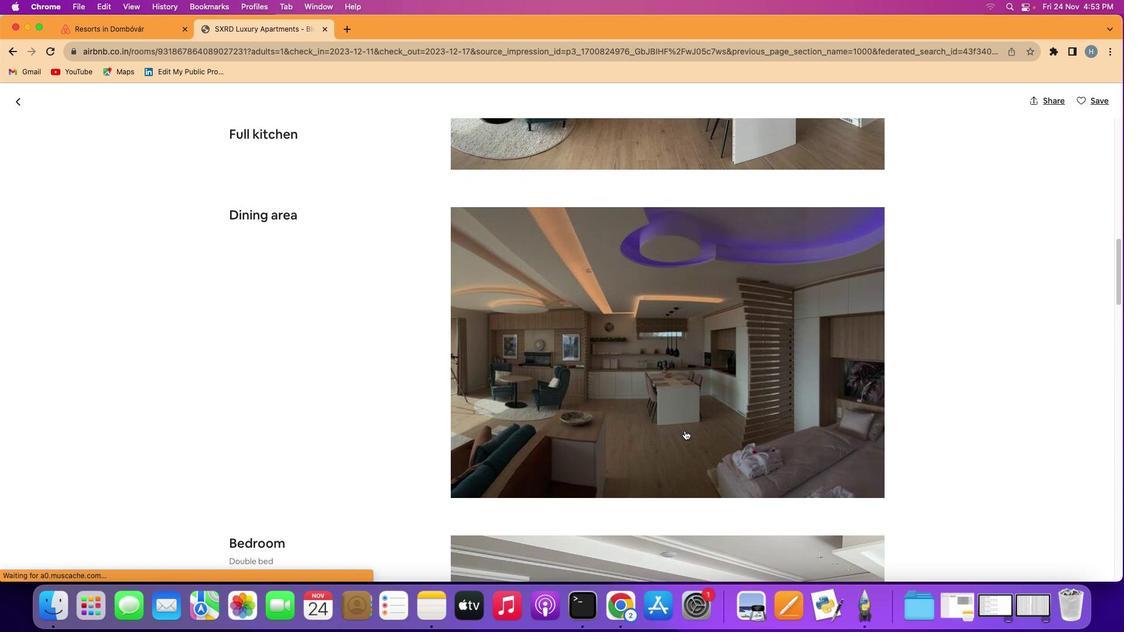 
Action: Mouse scrolled (686, 432) with delta (1, 0)
Screenshot: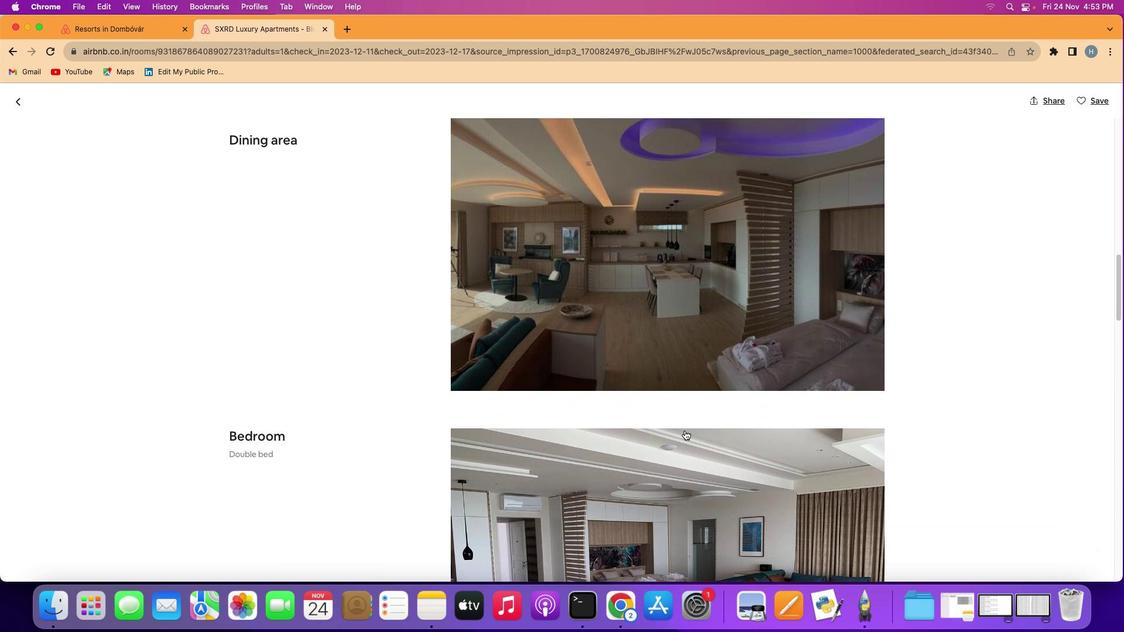 
Action: Mouse scrolled (686, 432) with delta (1, 0)
Screenshot: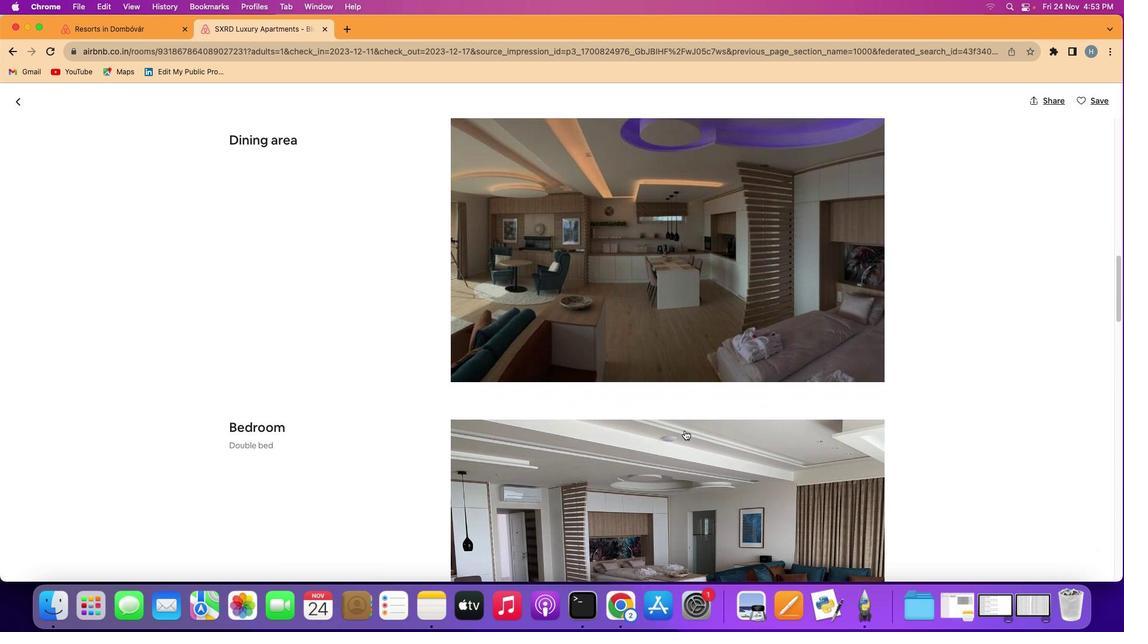 
Action: Mouse scrolled (686, 432) with delta (1, 0)
Screenshot: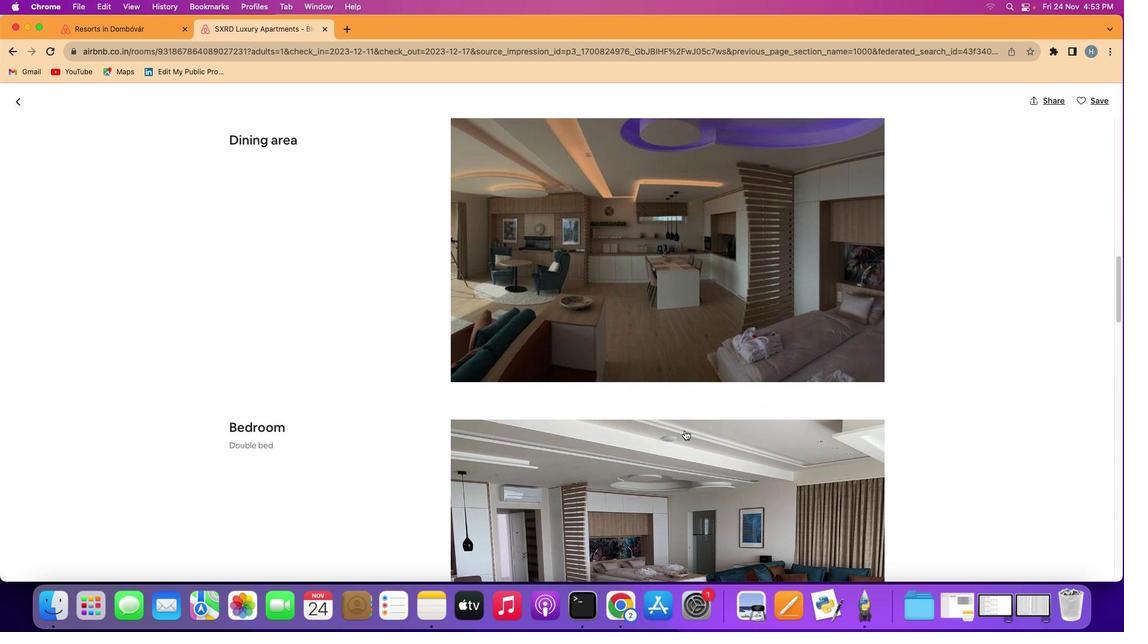 
Action: Mouse scrolled (686, 432) with delta (1, 0)
Screenshot: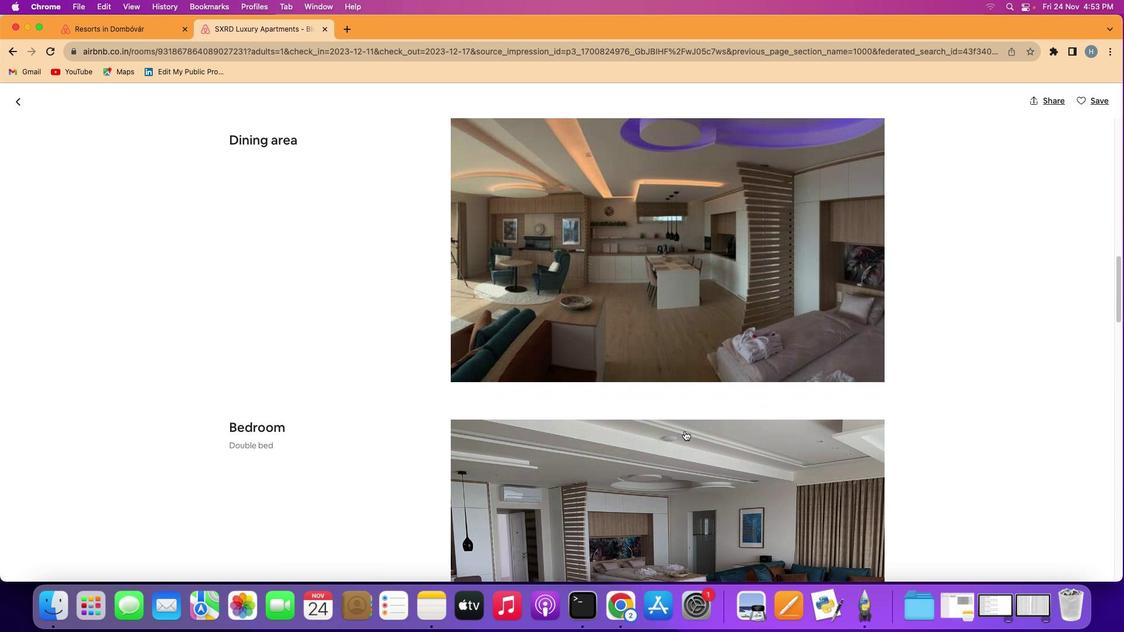 
Action: Mouse moved to (685, 432)
Screenshot: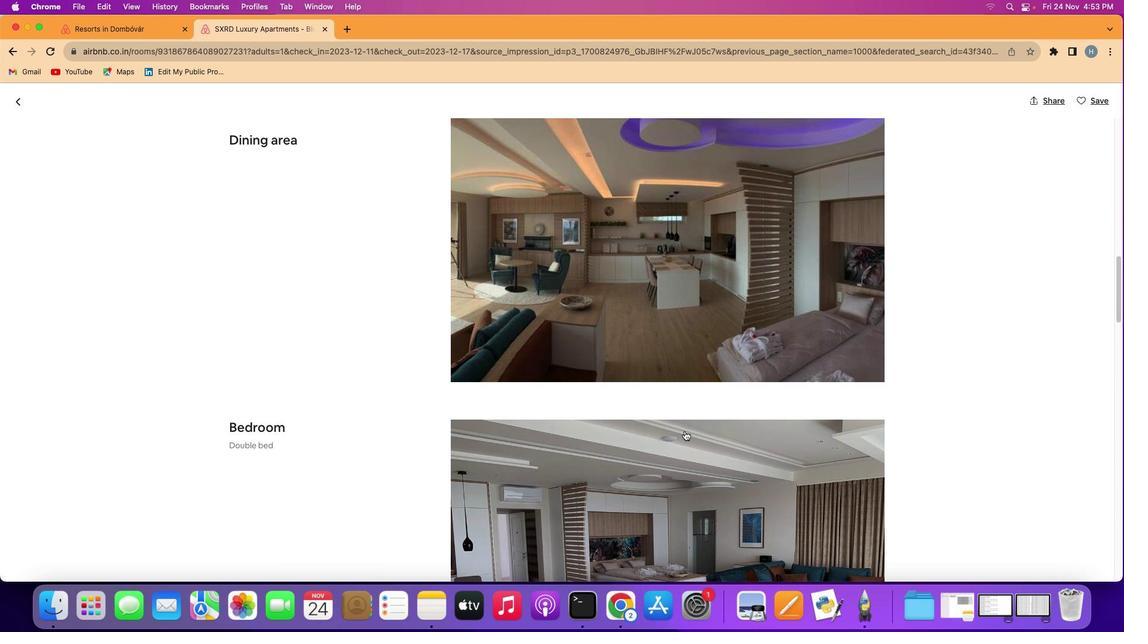
Action: Mouse scrolled (685, 432) with delta (1, 0)
Screenshot: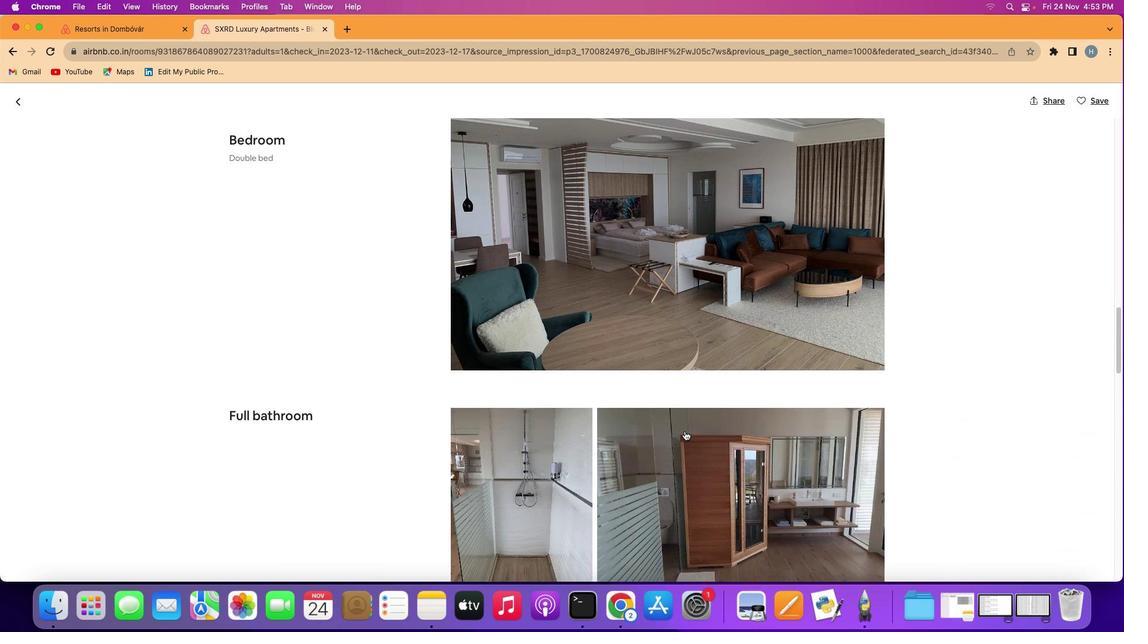 
Action: Mouse scrolled (685, 432) with delta (1, 0)
Screenshot: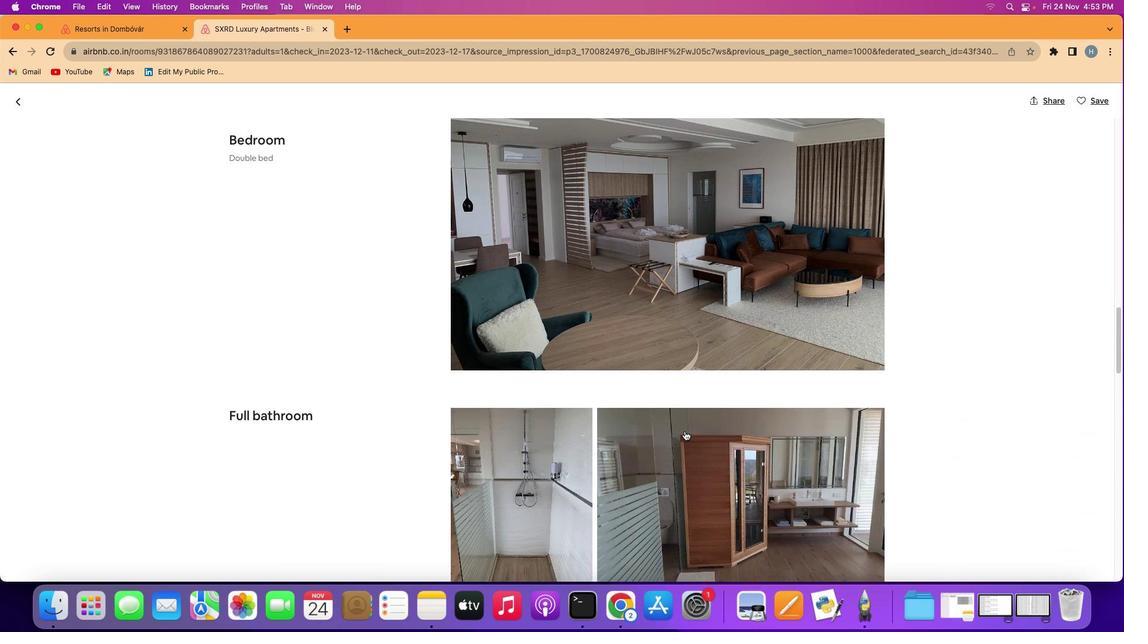 
Action: Mouse scrolled (685, 432) with delta (1, 0)
Screenshot: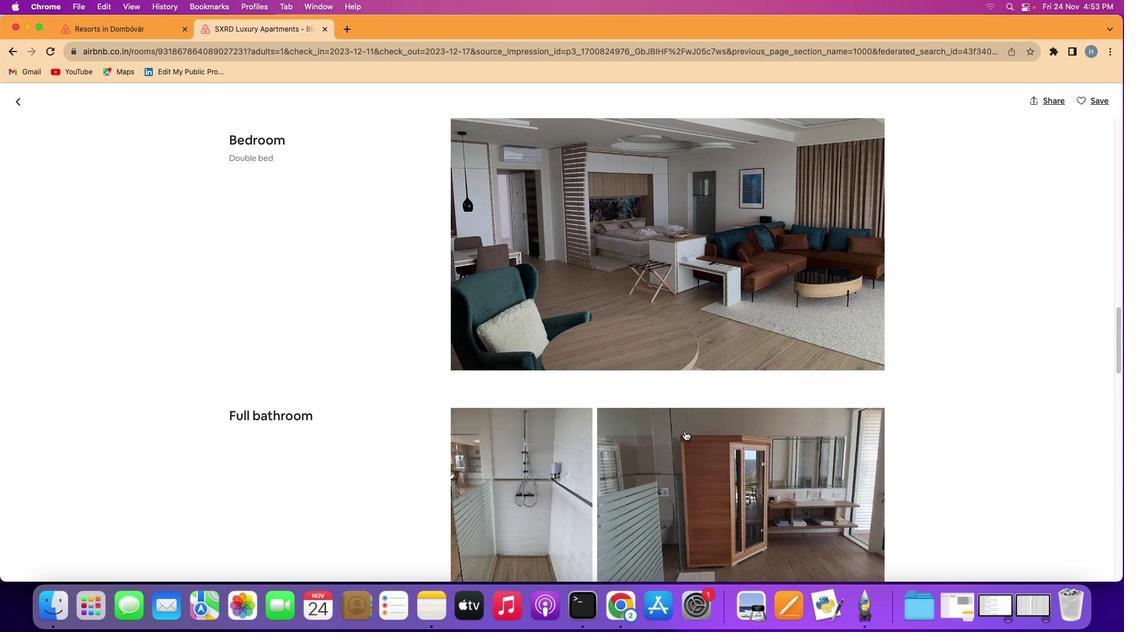 
Action: Mouse scrolled (685, 432) with delta (1, 0)
Screenshot: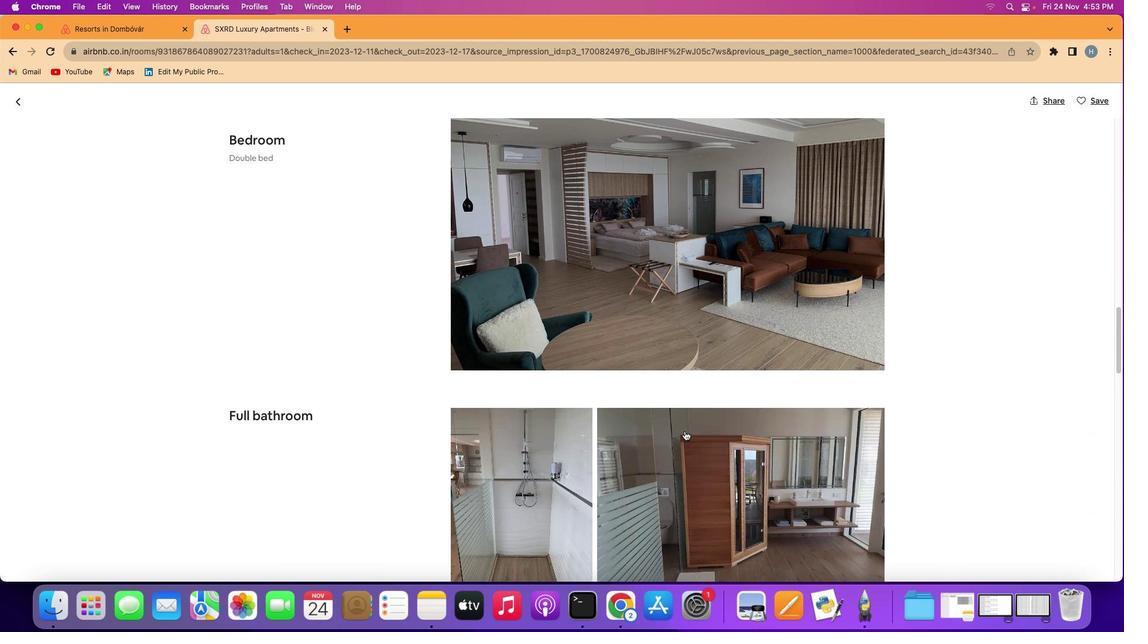 
Action: Mouse scrolled (685, 432) with delta (1, -1)
Screenshot: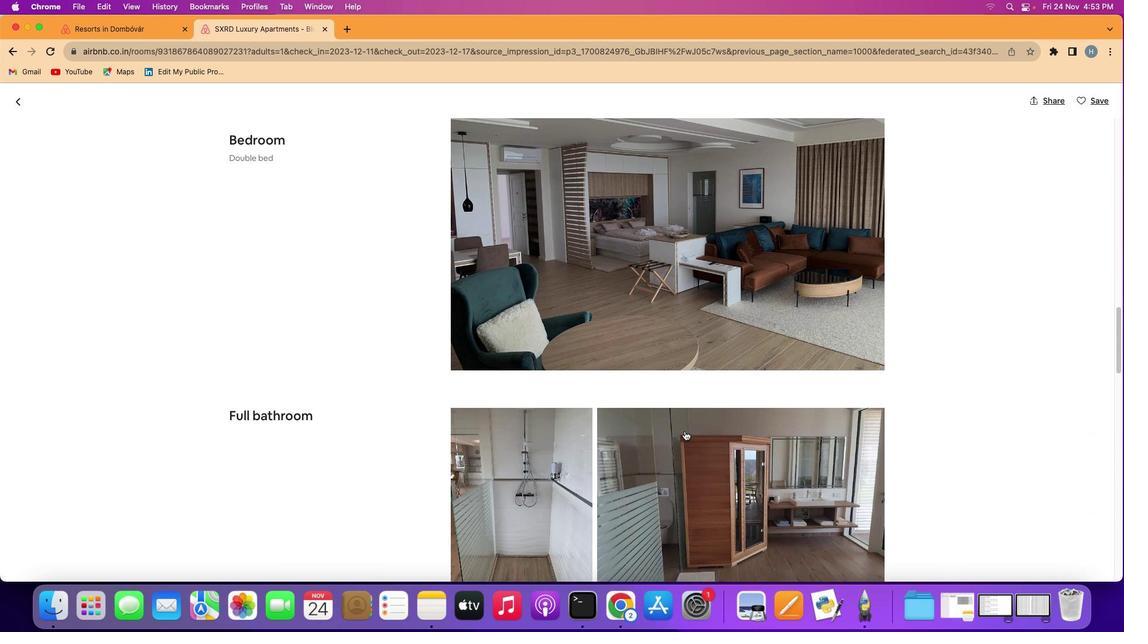 
Action: Mouse scrolled (685, 432) with delta (1, 0)
Screenshot: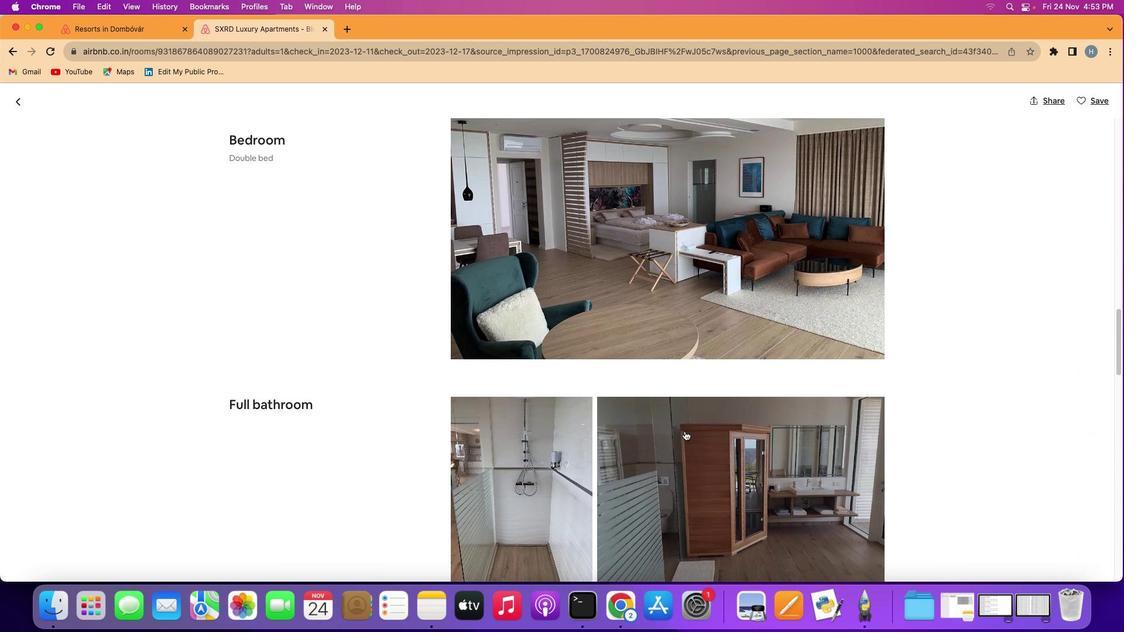 
Action: Mouse scrolled (685, 432) with delta (1, 0)
Screenshot: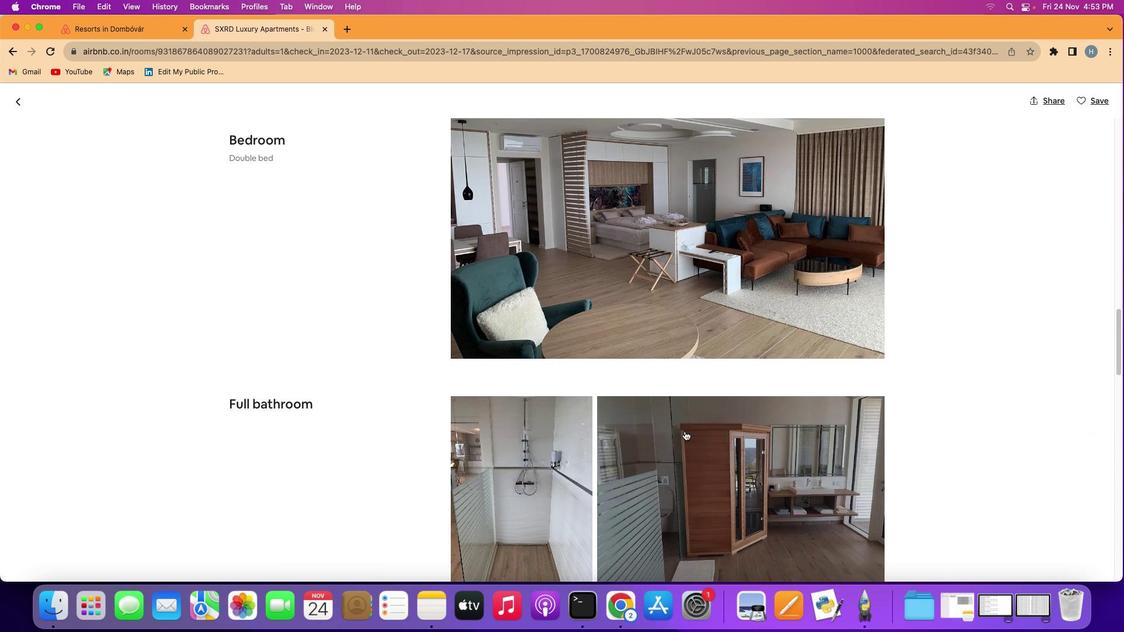 
Action: Mouse scrolled (685, 432) with delta (1, 0)
Screenshot: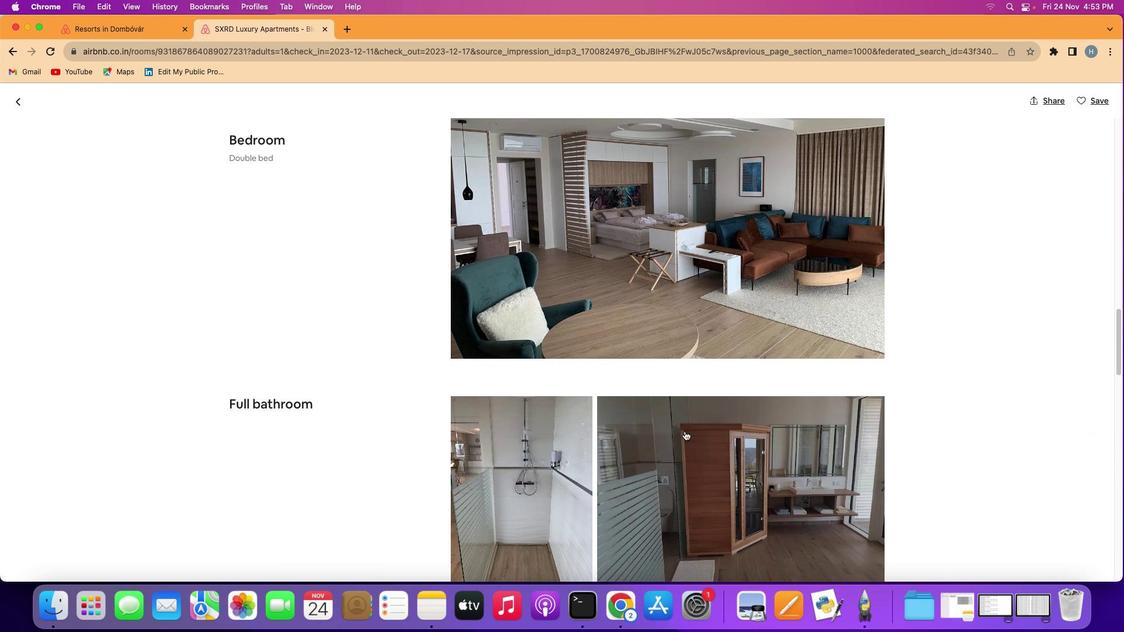 
Action: Mouse scrolled (685, 432) with delta (1, 0)
Screenshot: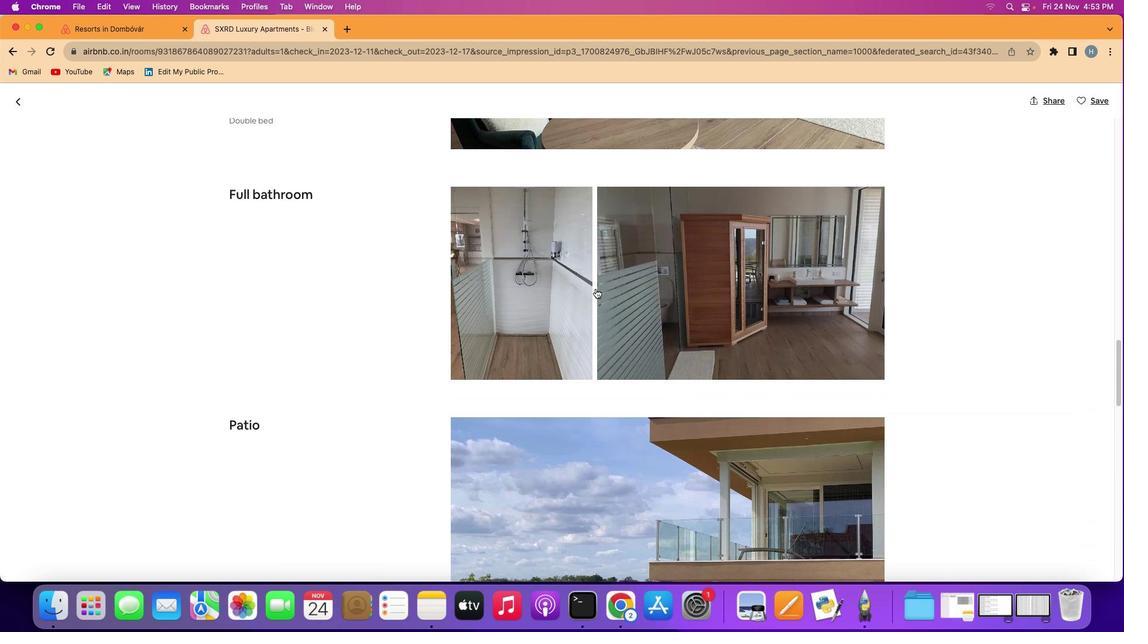 
Action: Mouse scrolled (685, 432) with delta (1, 0)
Screenshot: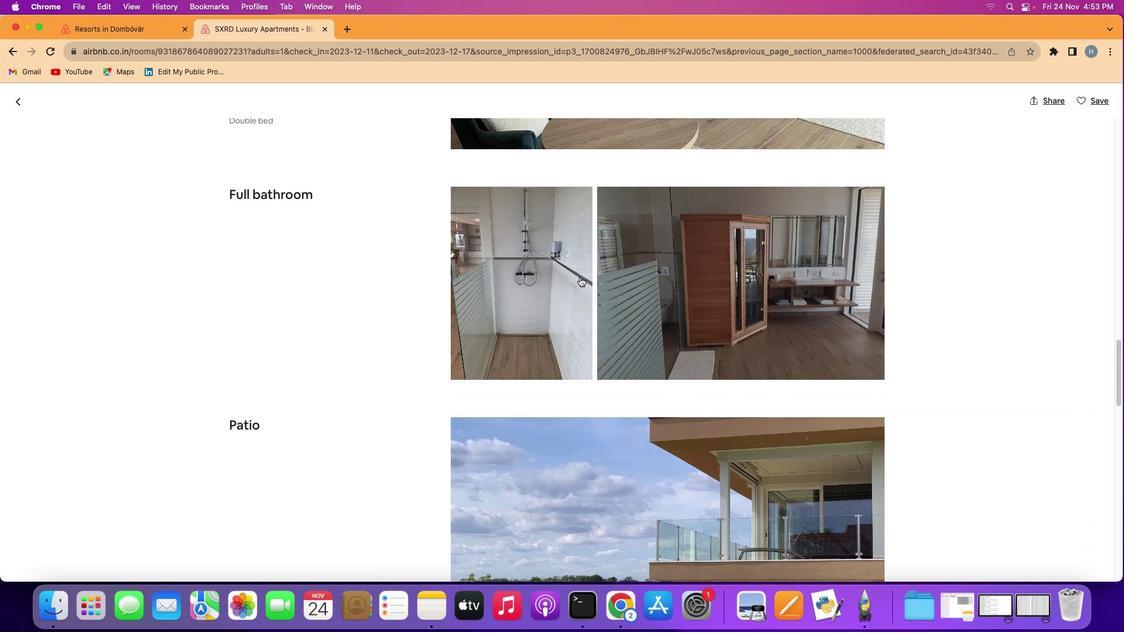 
Action: Mouse scrolled (685, 432) with delta (1, 0)
Screenshot: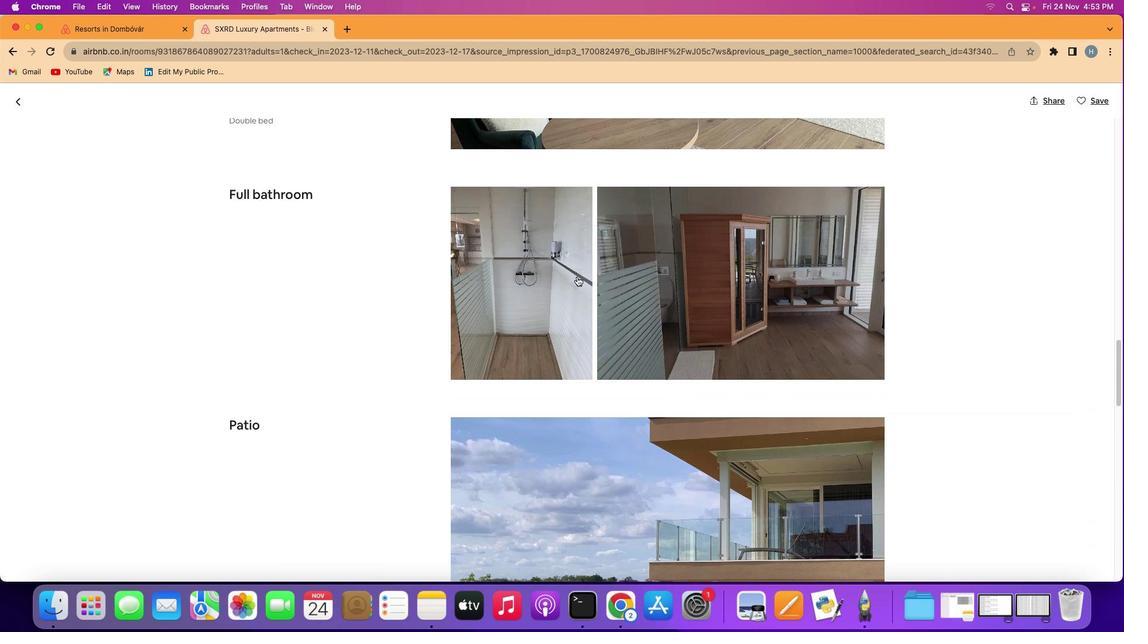 
Action: Mouse scrolled (685, 432) with delta (1, 0)
Screenshot: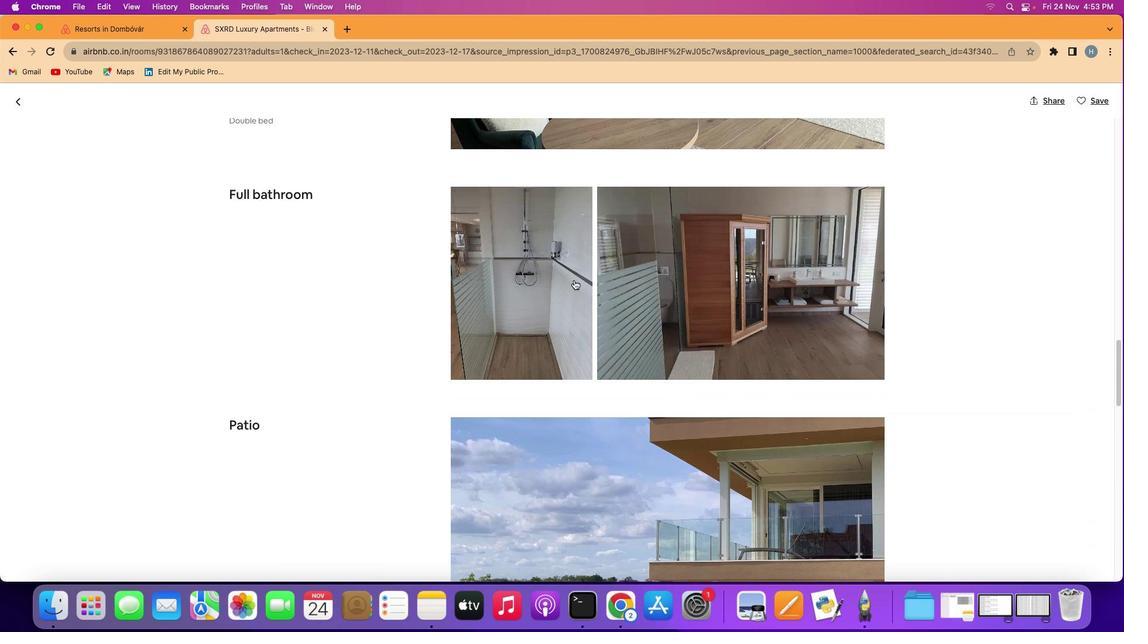 
Action: Mouse moved to (774, 482)
Screenshot: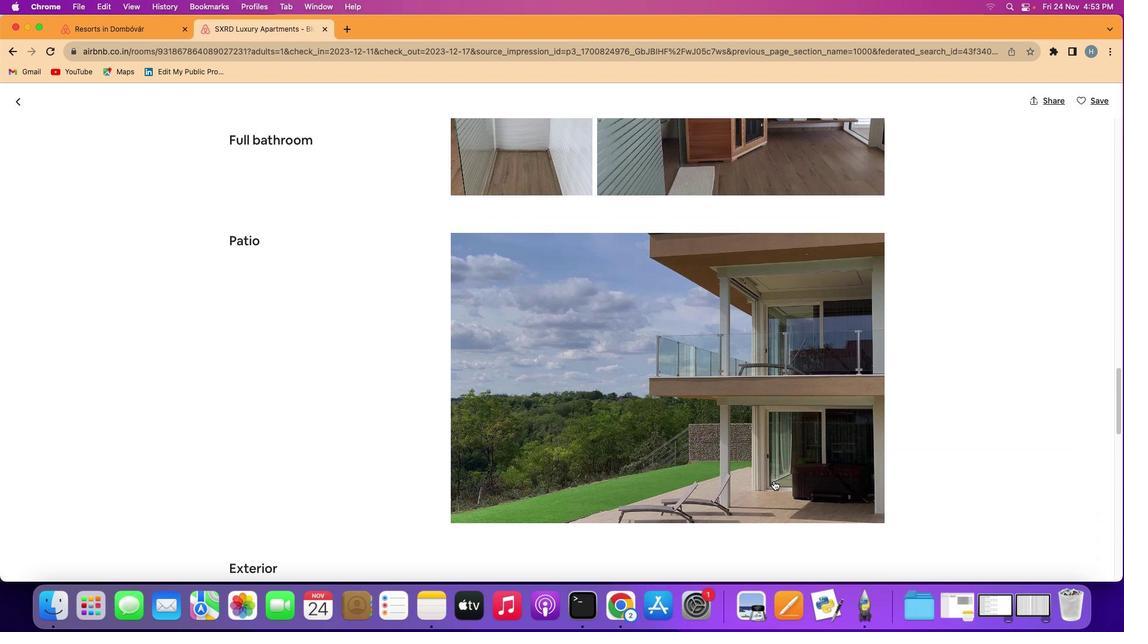 
Action: Mouse scrolled (774, 482) with delta (1, 0)
Screenshot: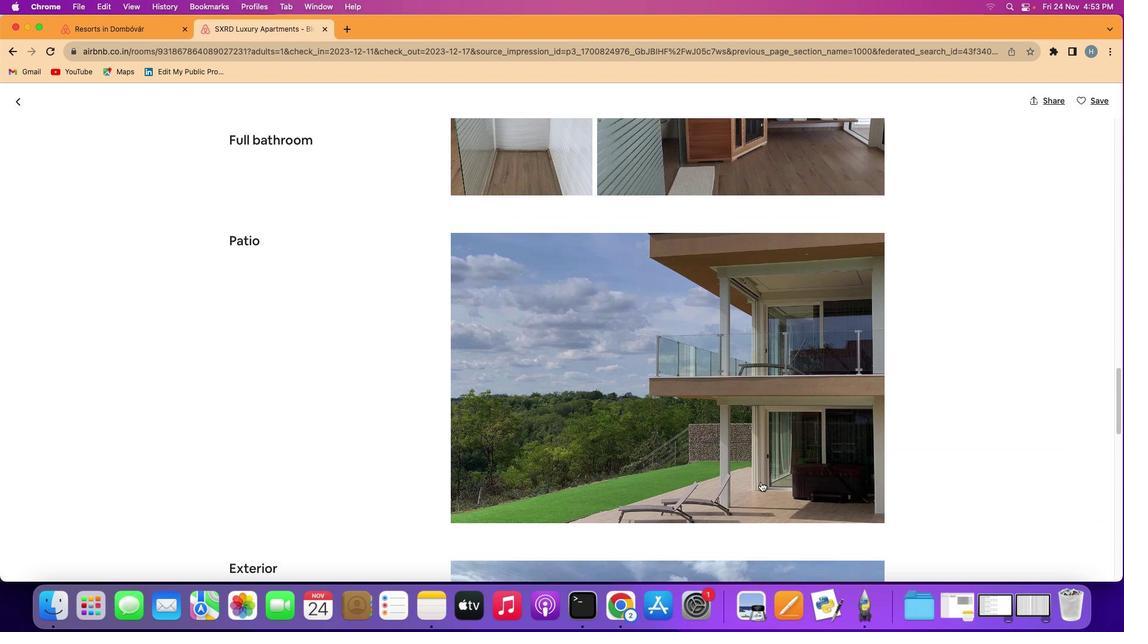 
Action: Mouse scrolled (774, 482) with delta (1, 0)
Screenshot: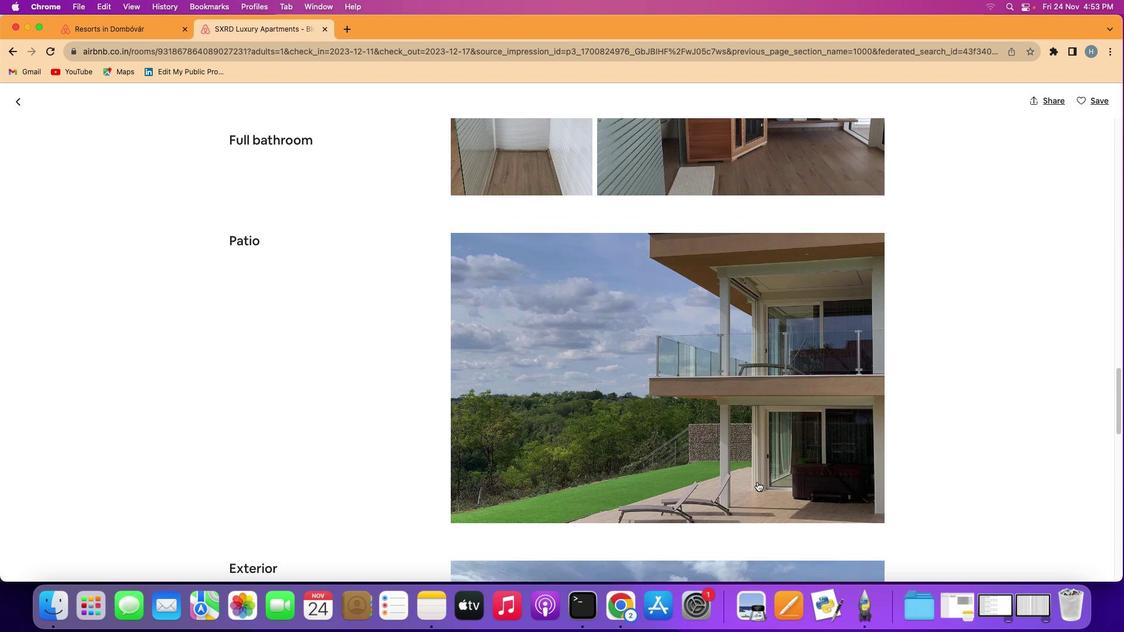 
Action: Mouse scrolled (774, 482) with delta (1, 0)
Screenshot: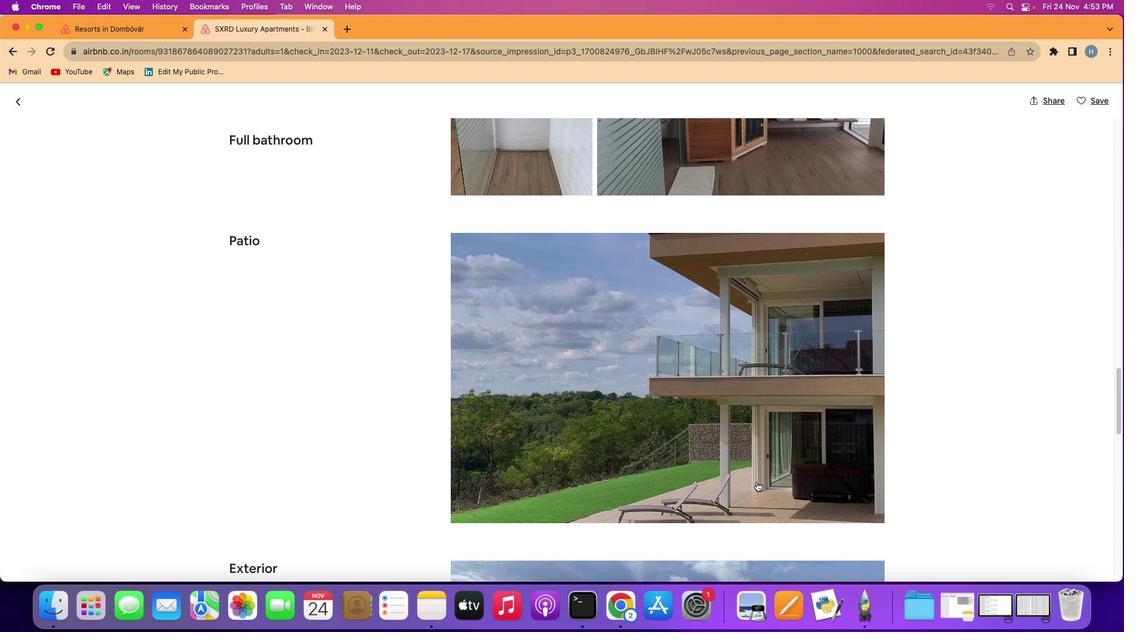 
Action: Mouse scrolled (774, 482) with delta (1, 0)
Screenshot: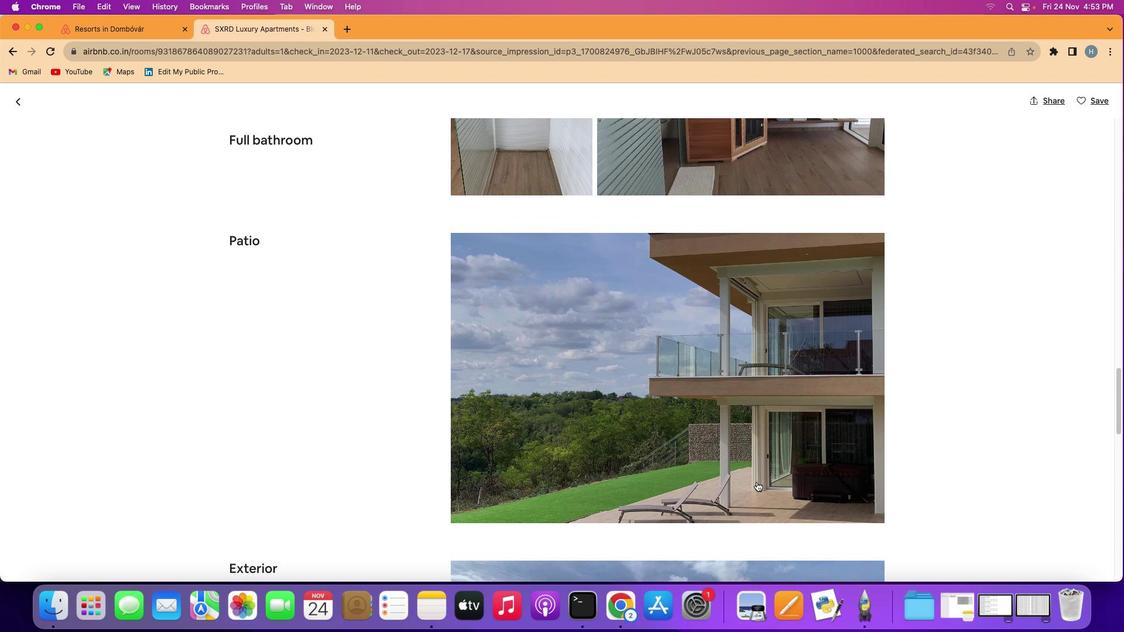 
Action: Mouse moved to (758, 483)
Screenshot: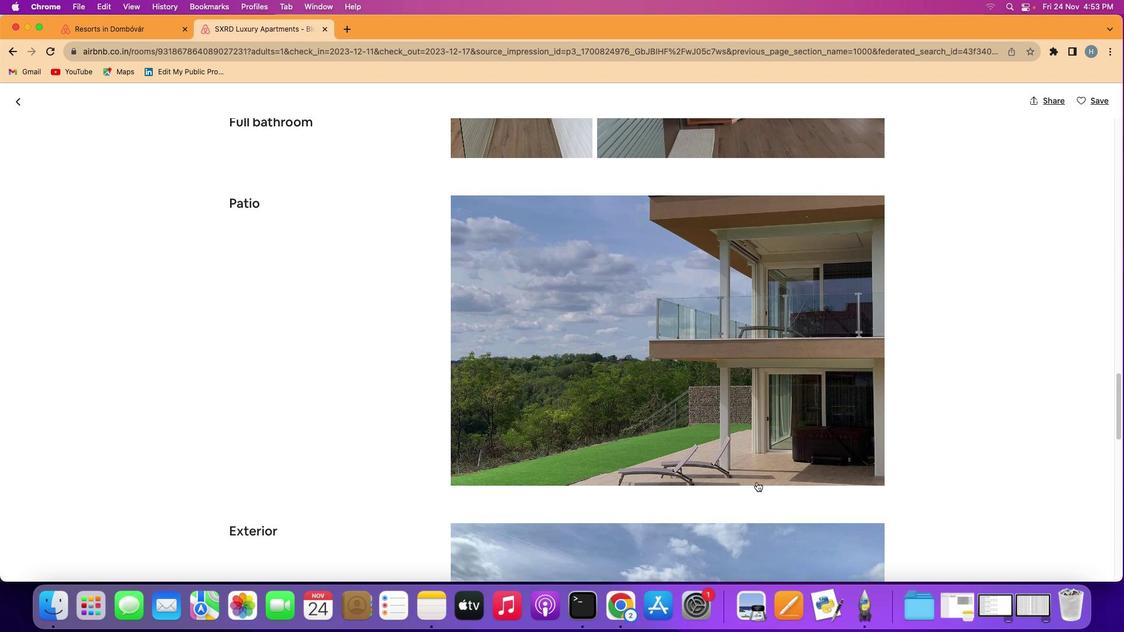 
Action: Mouse scrolled (758, 483) with delta (1, 0)
Screenshot: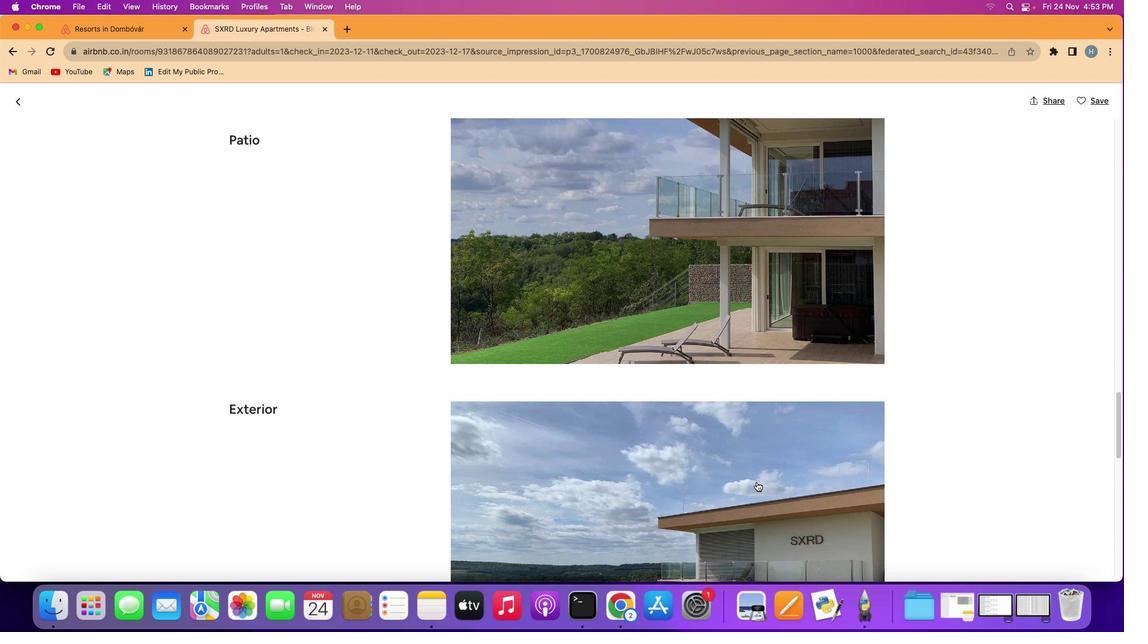 
Action: Mouse scrolled (758, 483) with delta (1, 0)
Screenshot: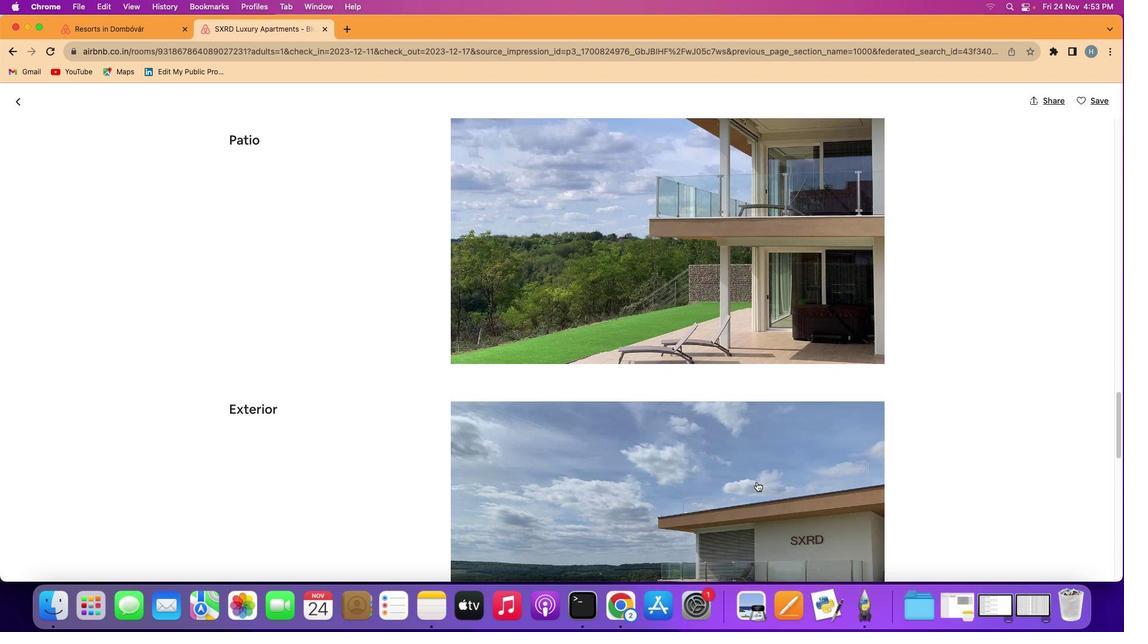 
Action: Mouse scrolled (758, 483) with delta (1, 0)
Screenshot: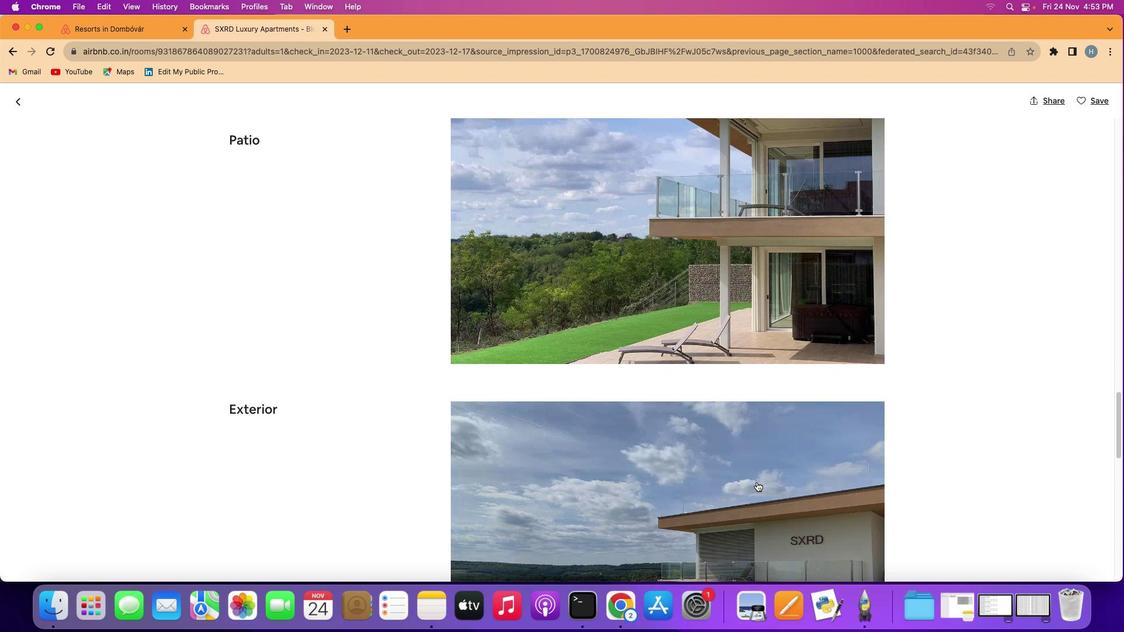 
Action: Mouse scrolled (758, 483) with delta (1, 0)
Screenshot: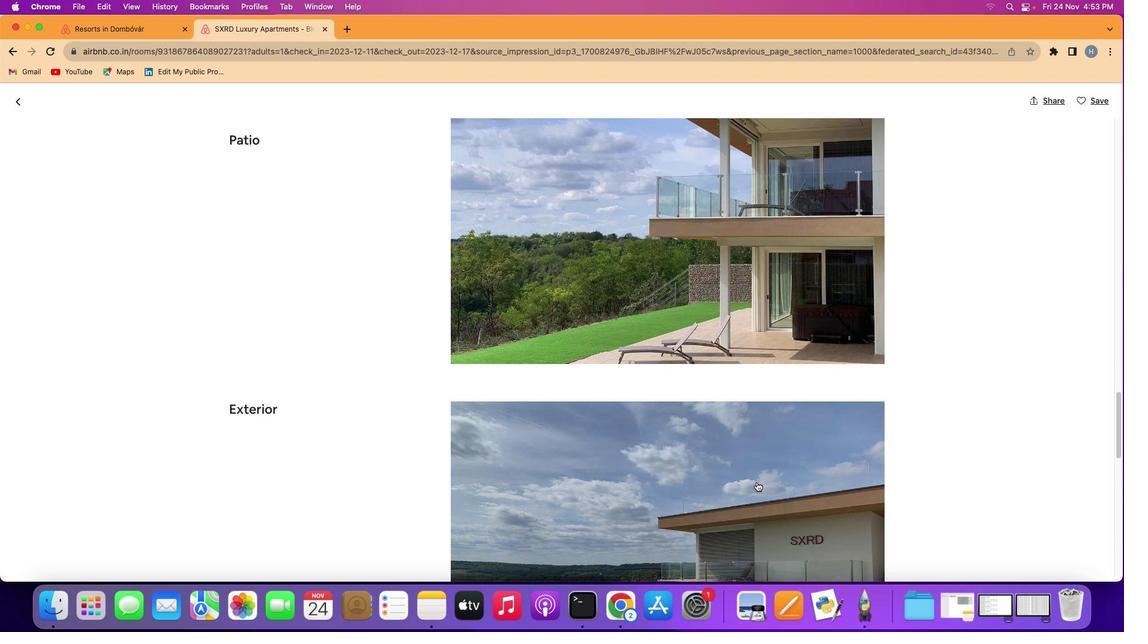 
Action: Mouse moved to (757, 483)
Screenshot: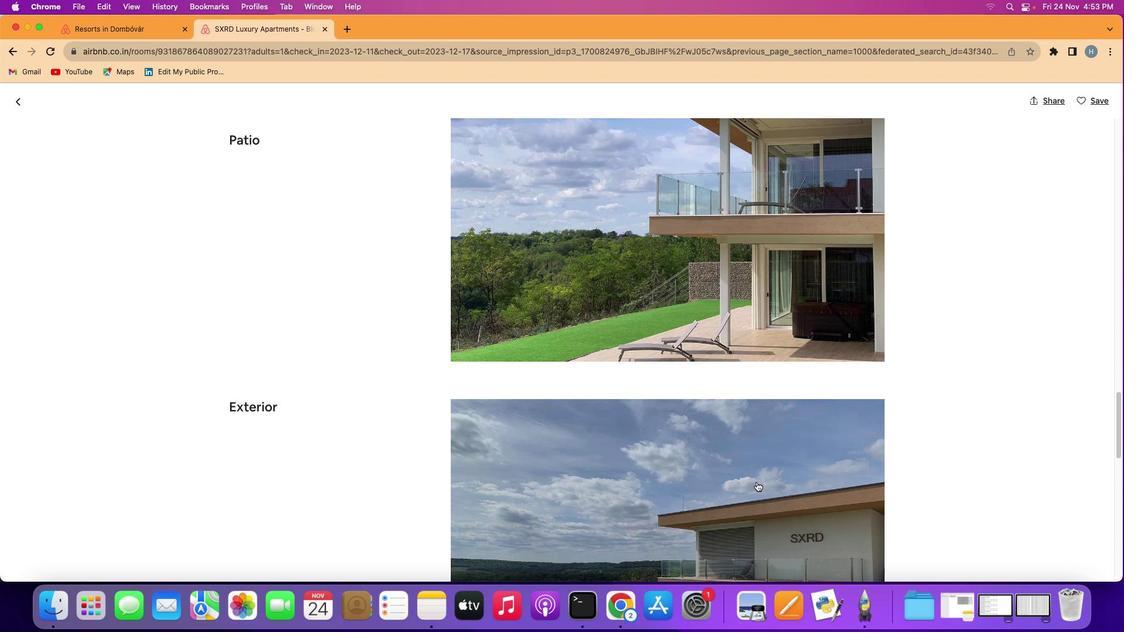 
Action: Mouse scrolled (757, 483) with delta (1, 0)
Screenshot: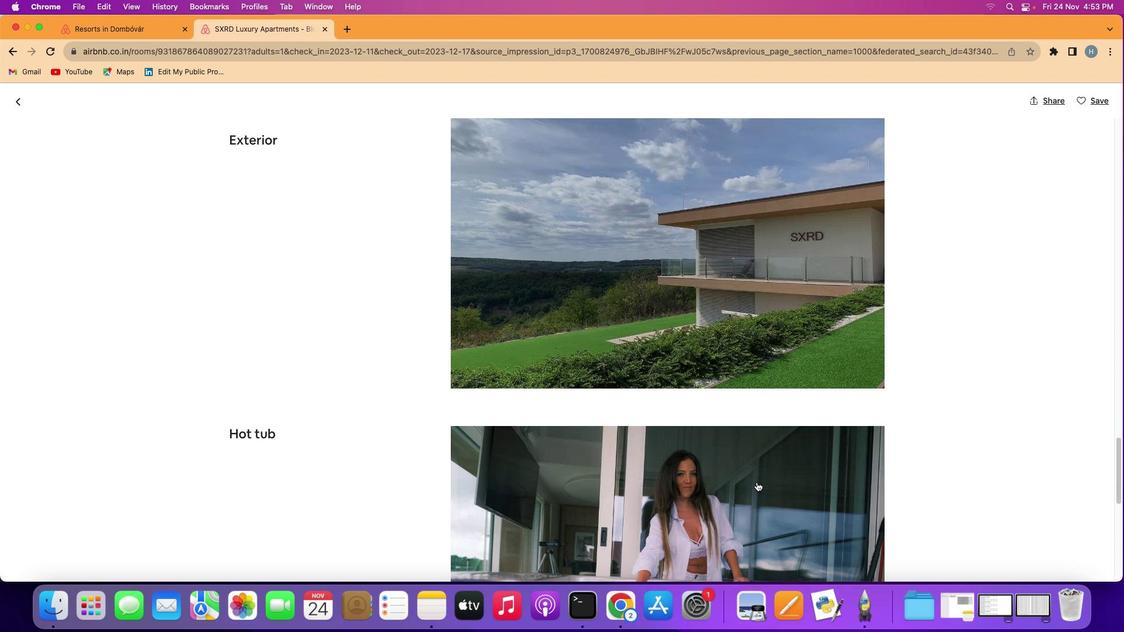 
Action: Mouse scrolled (757, 483) with delta (1, 0)
Screenshot: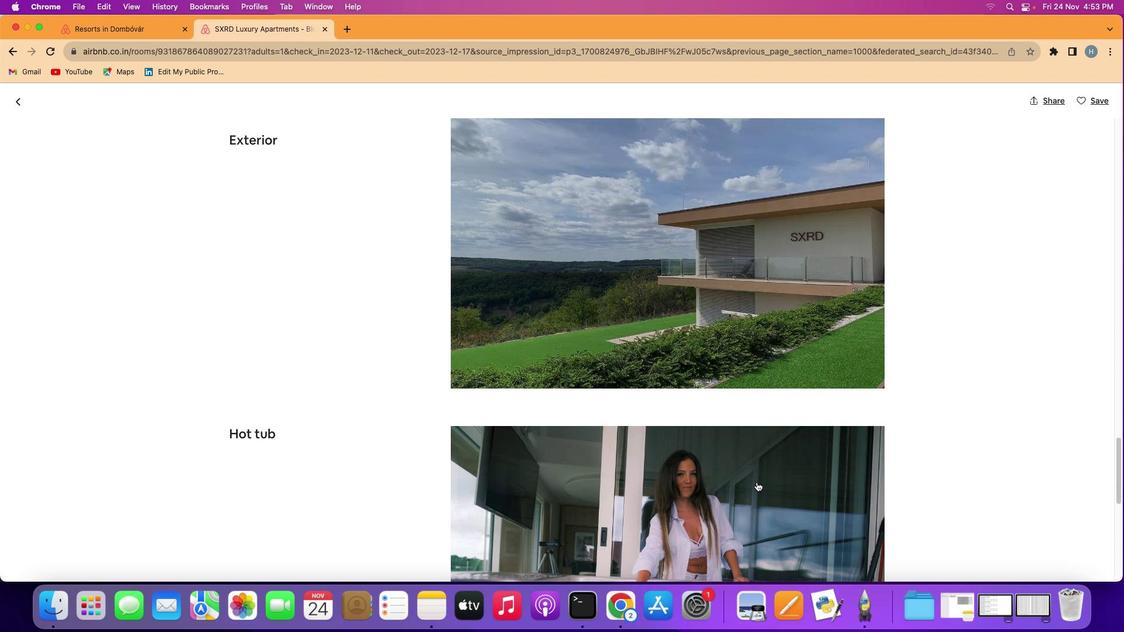 
Action: Mouse scrolled (757, 483) with delta (1, 0)
Screenshot: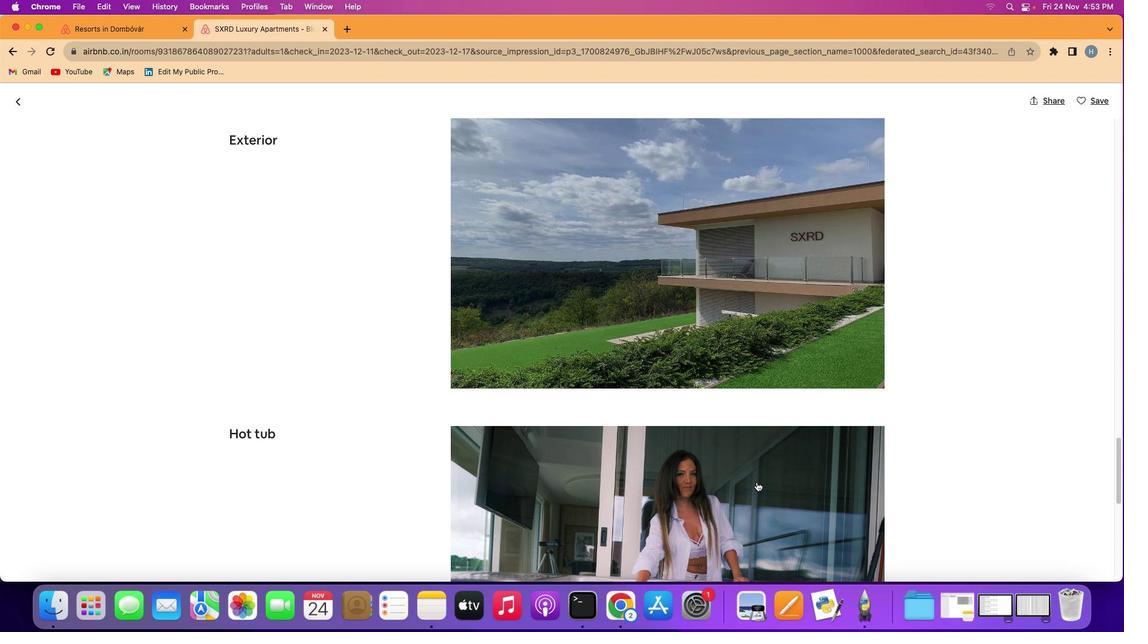 
Action: Mouse scrolled (757, 483) with delta (1, 0)
Screenshot: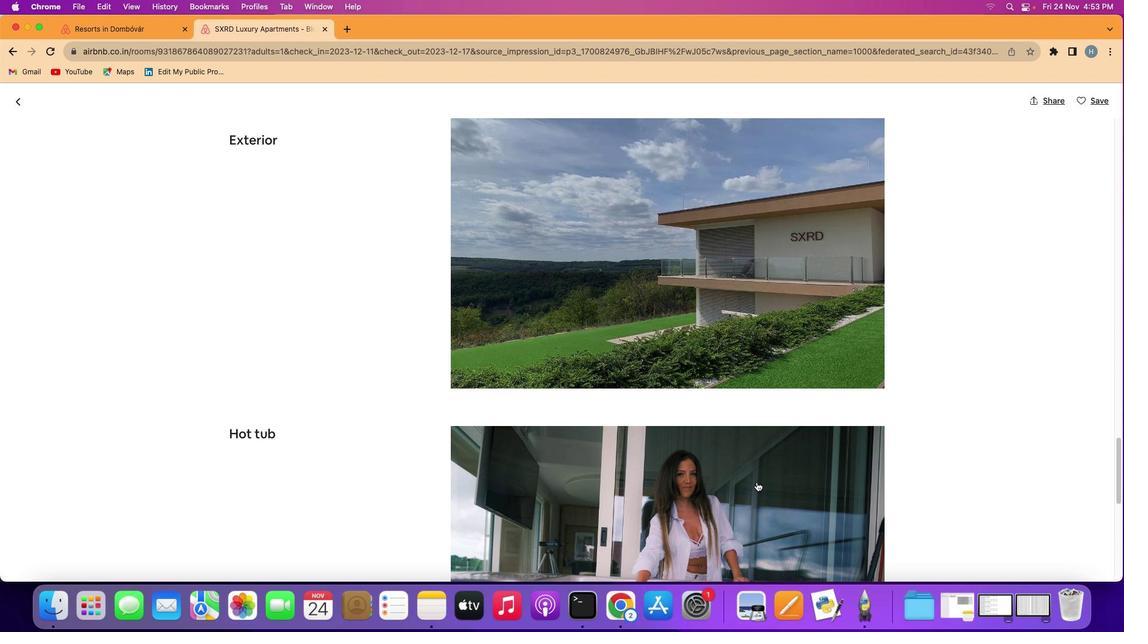 
Action: Mouse scrolled (757, 483) with delta (1, -1)
Screenshot: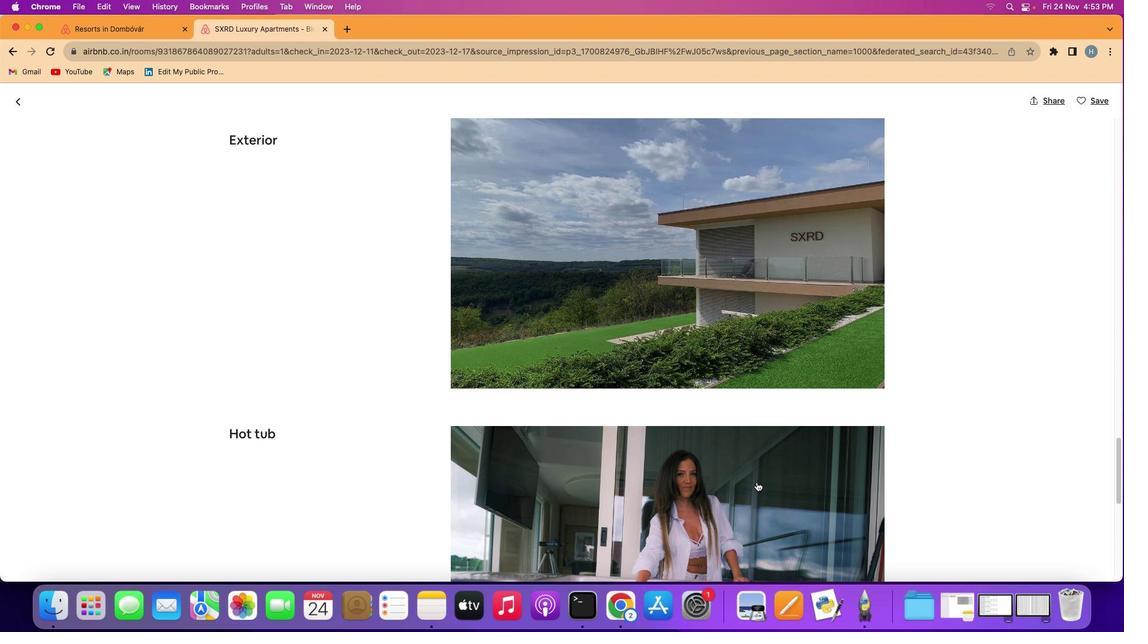 
Action: Mouse scrolled (757, 483) with delta (1, 0)
Screenshot: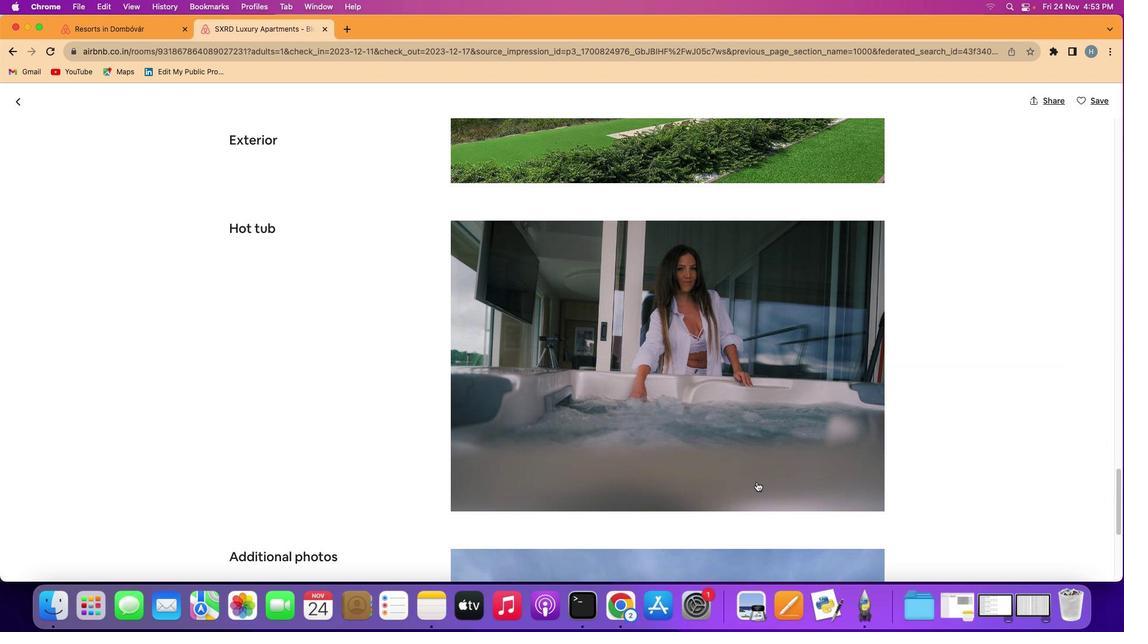 
Action: Mouse scrolled (757, 483) with delta (1, 0)
Screenshot: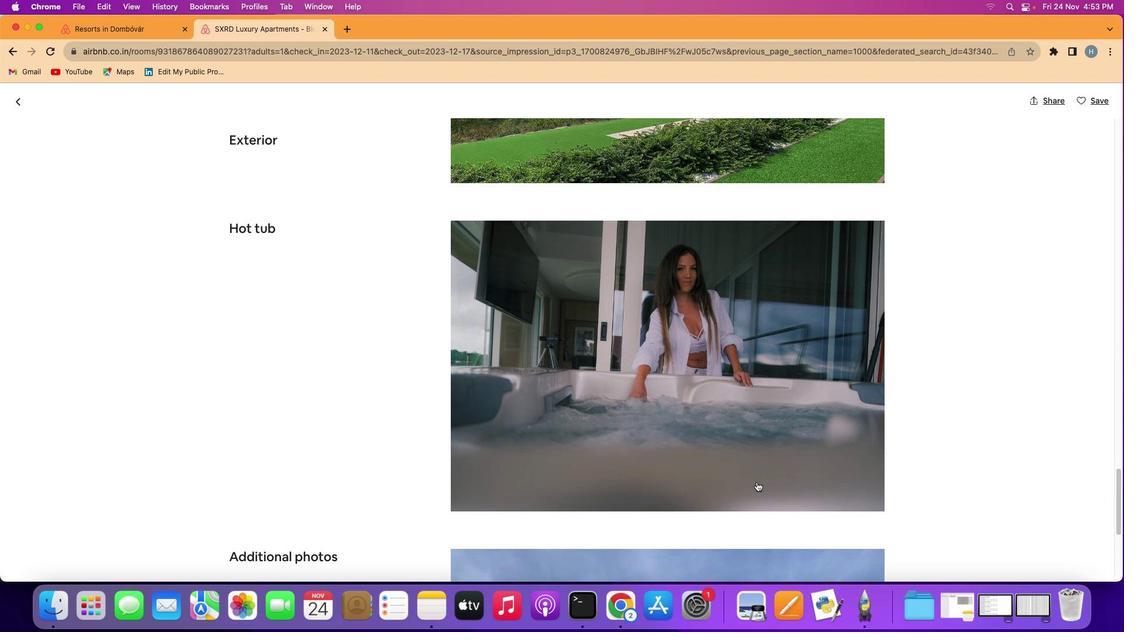 
Action: Mouse scrolled (757, 483) with delta (1, 0)
Screenshot: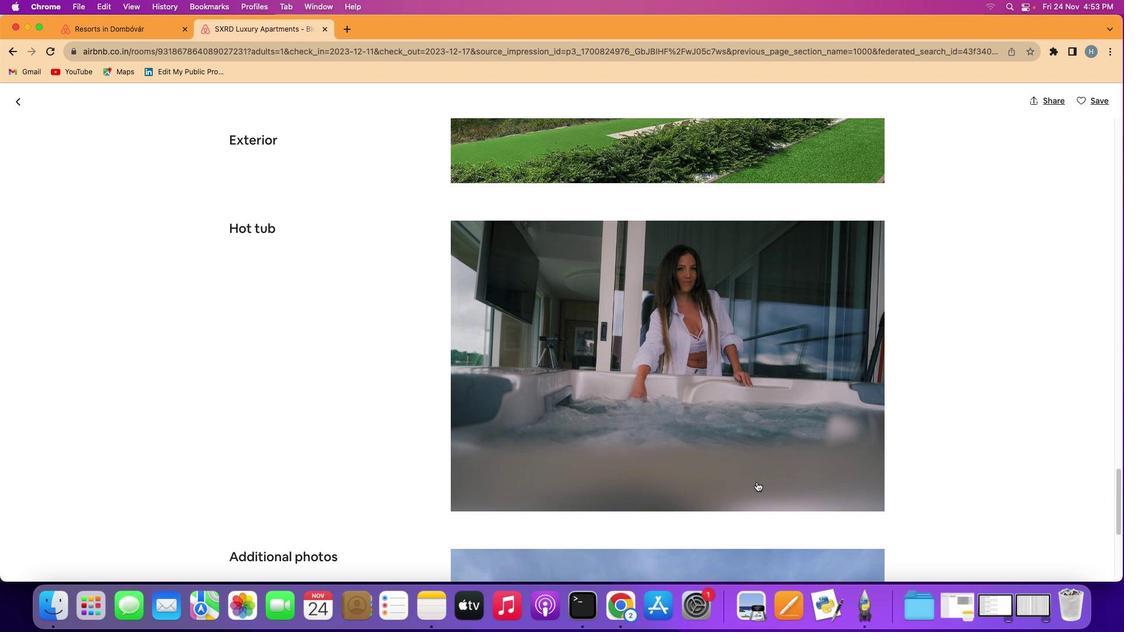 
Action: Mouse scrolled (757, 483) with delta (1, 0)
Screenshot: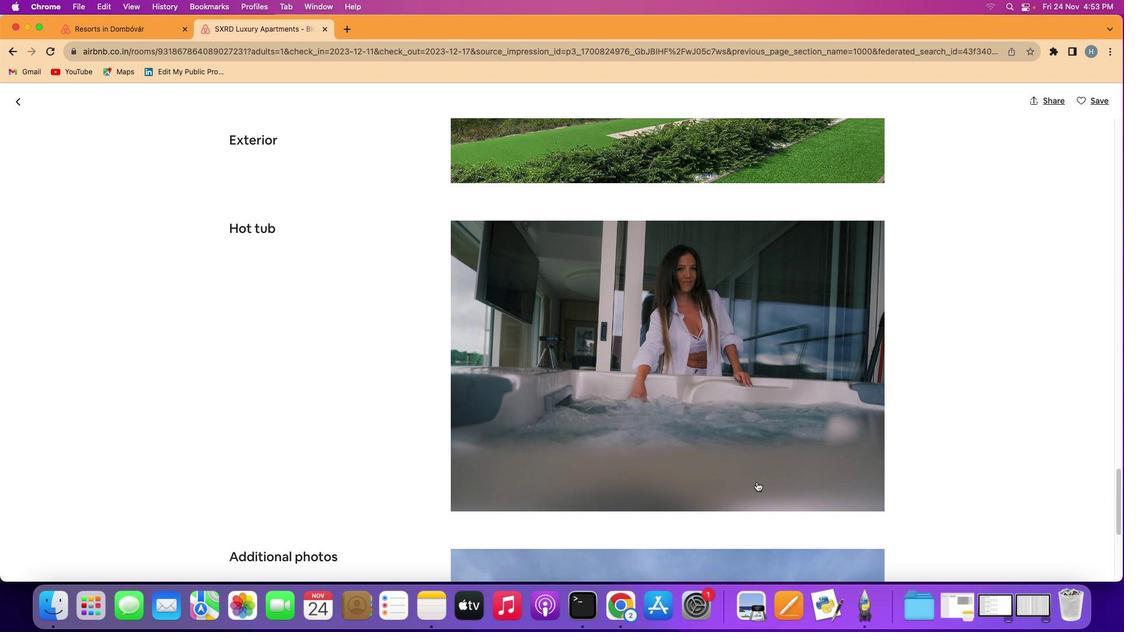 
Action: Mouse scrolled (757, 483) with delta (1, 0)
Screenshot: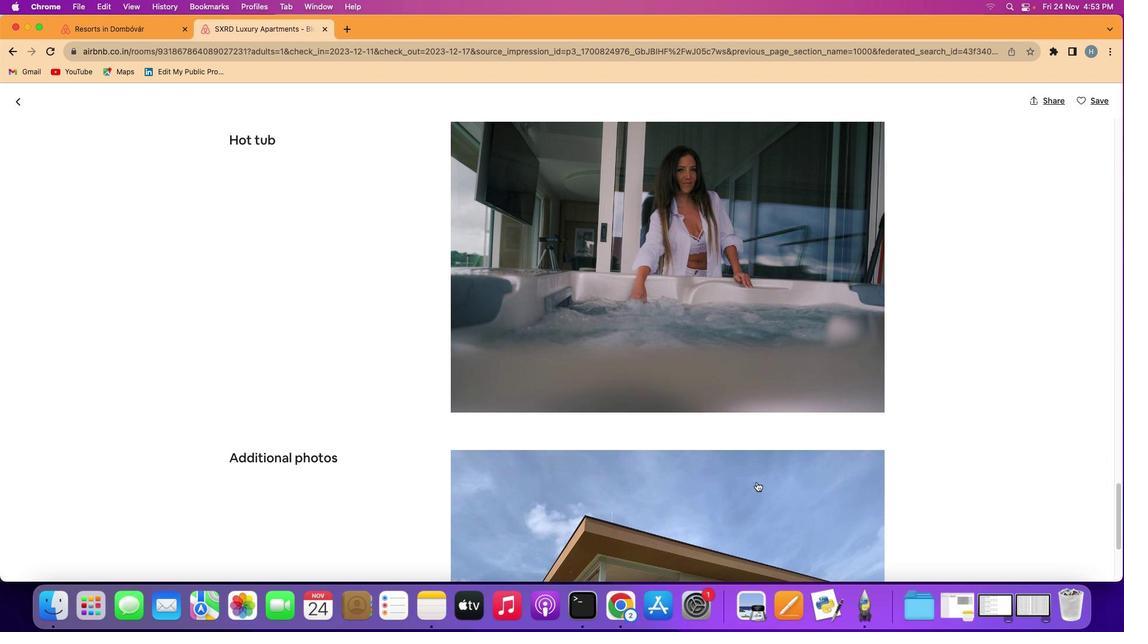 
Action: Mouse scrolled (757, 483) with delta (1, 0)
Screenshot: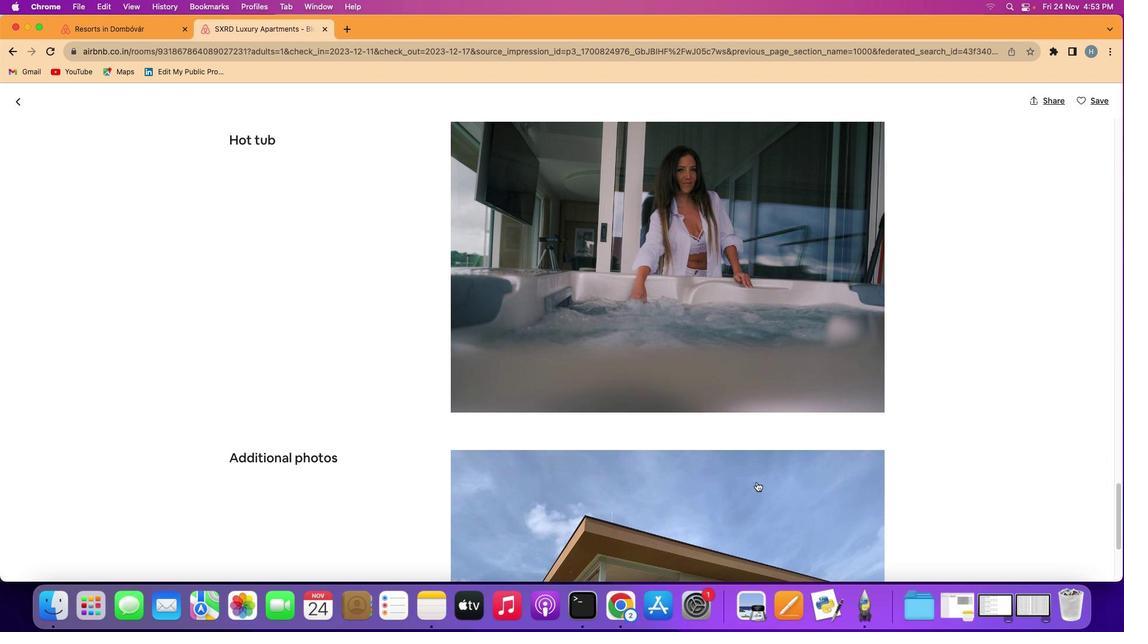 
Action: Mouse scrolled (757, 483) with delta (1, 0)
Screenshot: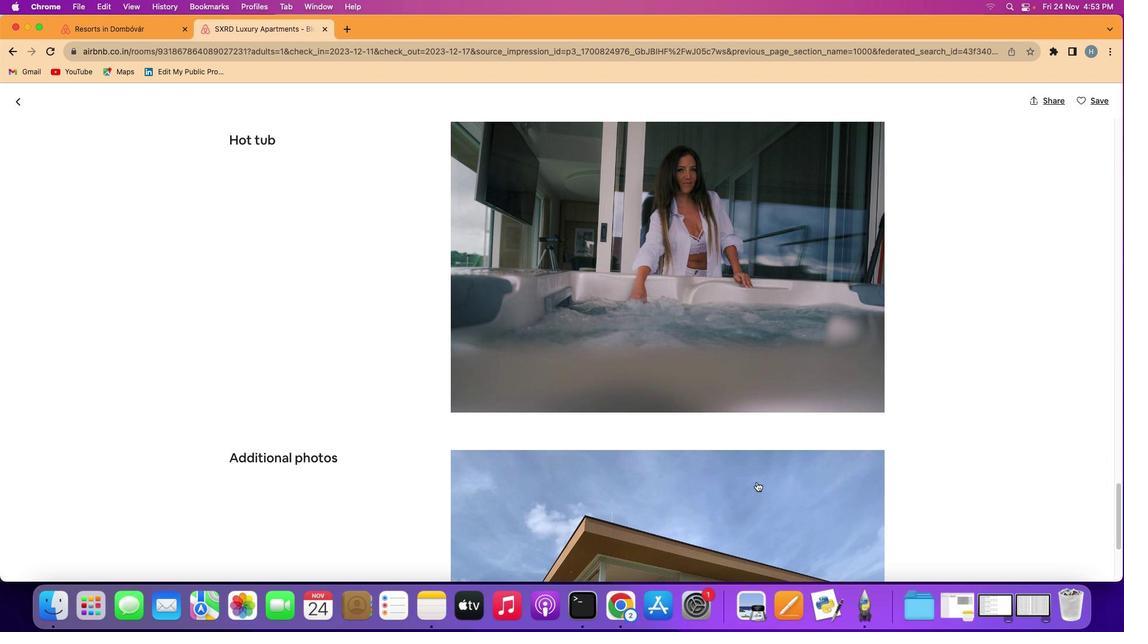 
Action: Mouse scrolled (757, 483) with delta (1, 0)
Screenshot: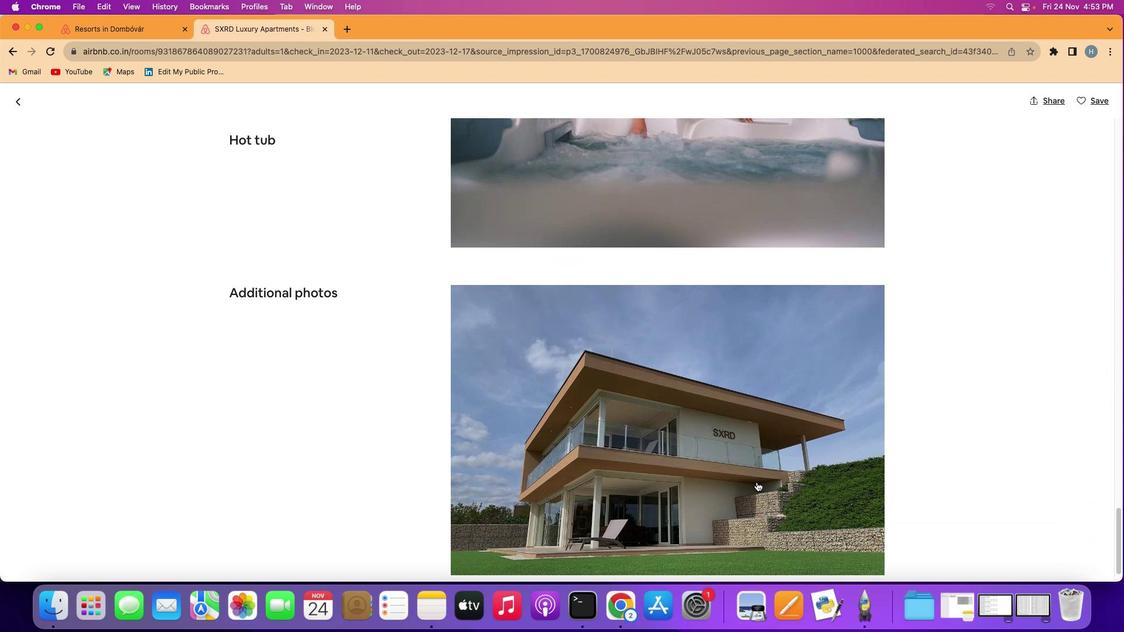 
Action: Mouse scrolled (757, 483) with delta (1, 0)
Screenshot: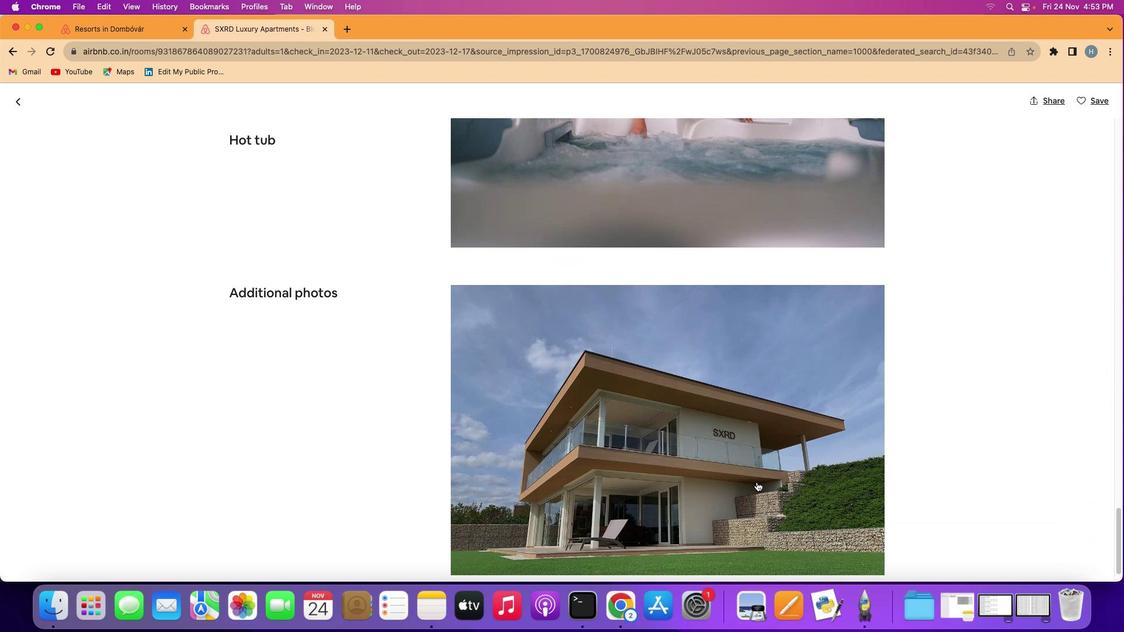 
Action: Mouse scrolled (757, 483) with delta (1, 0)
Screenshot: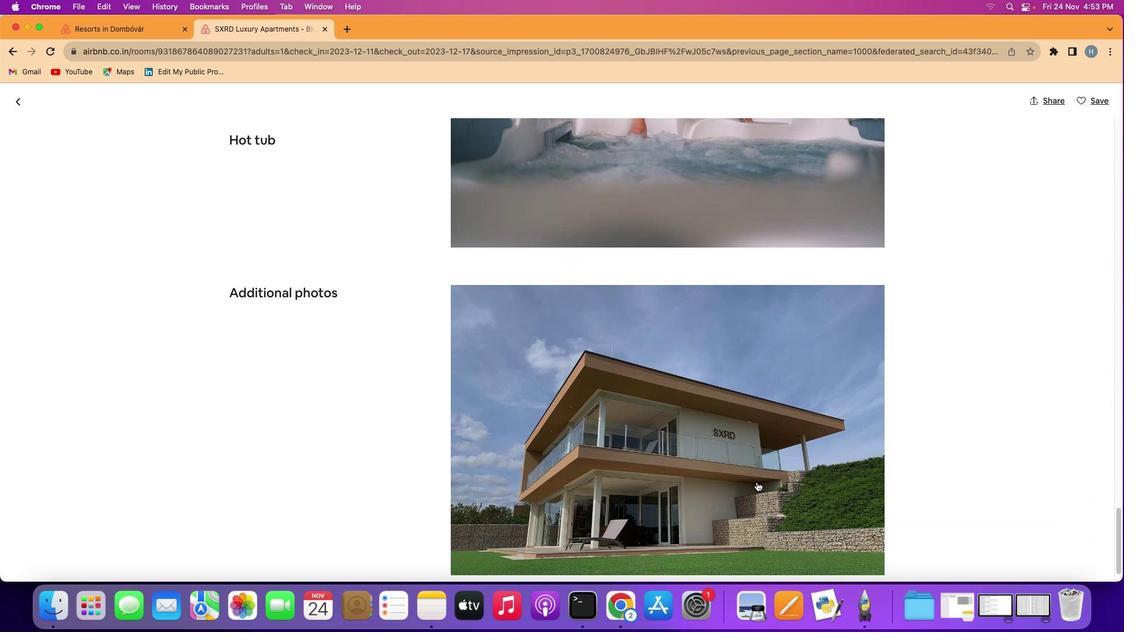 
Action: Mouse scrolled (757, 483) with delta (1, 0)
Screenshot: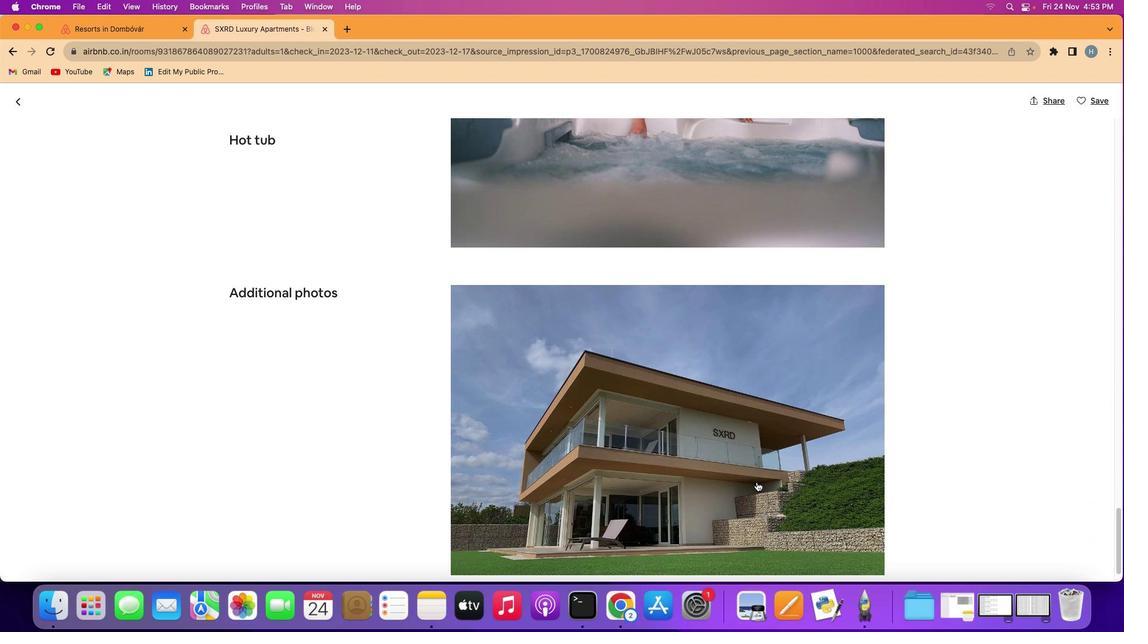 
Action: Mouse scrolled (757, 483) with delta (1, 0)
Screenshot: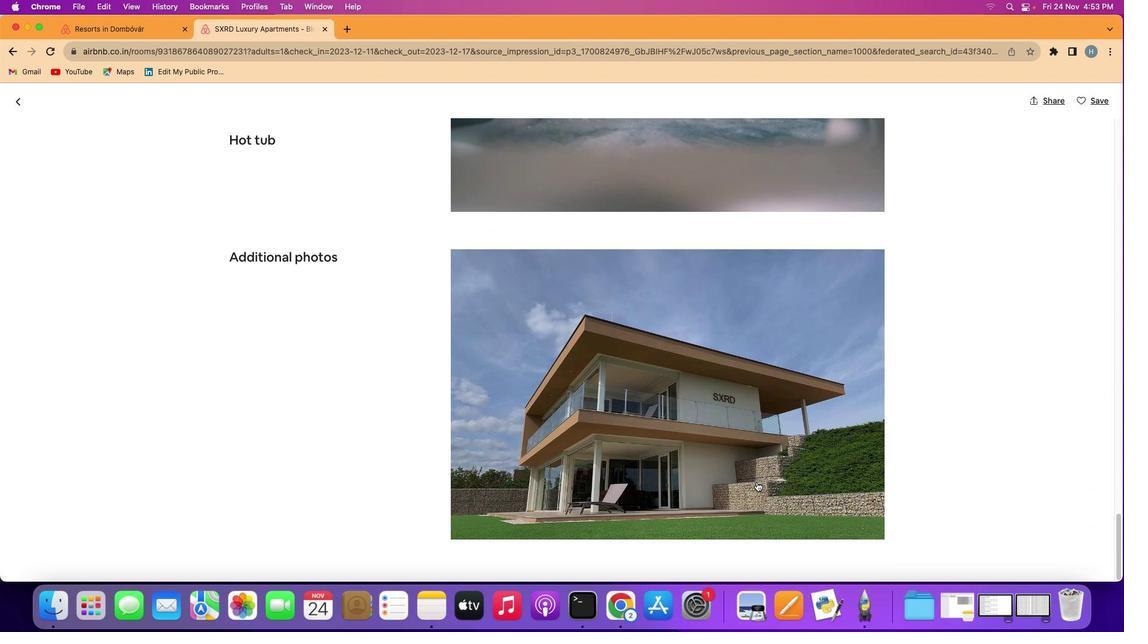 
Action: Mouse scrolled (757, 483) with delta (1, 0)
Screenshot: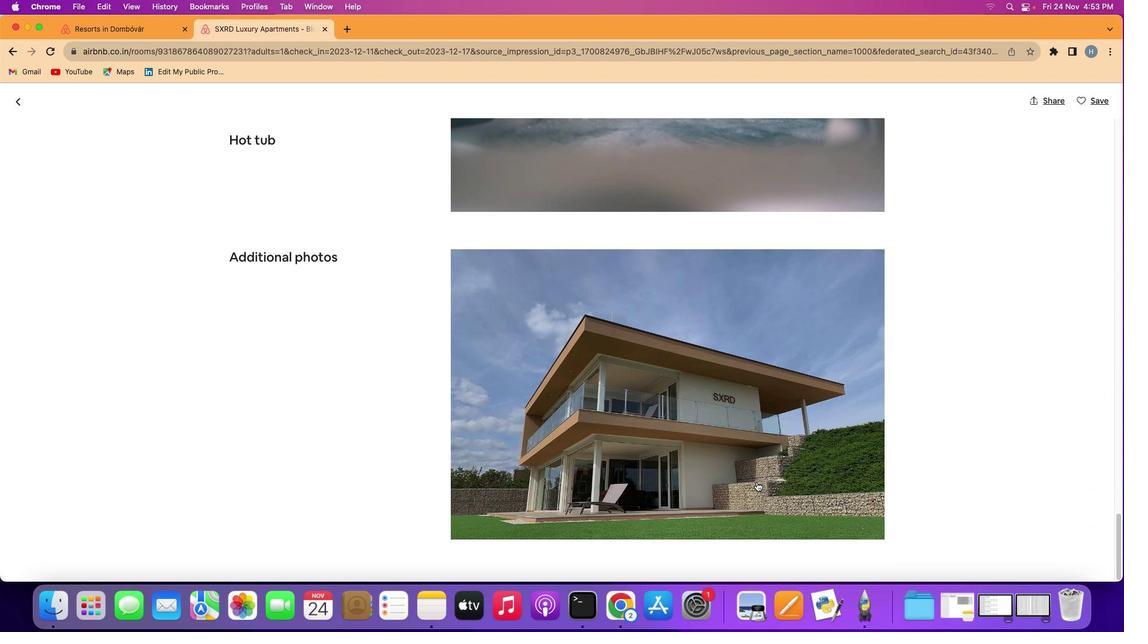 
Action: Mouse scrolled (757, 483) with delta (1, 0)
Screenshot: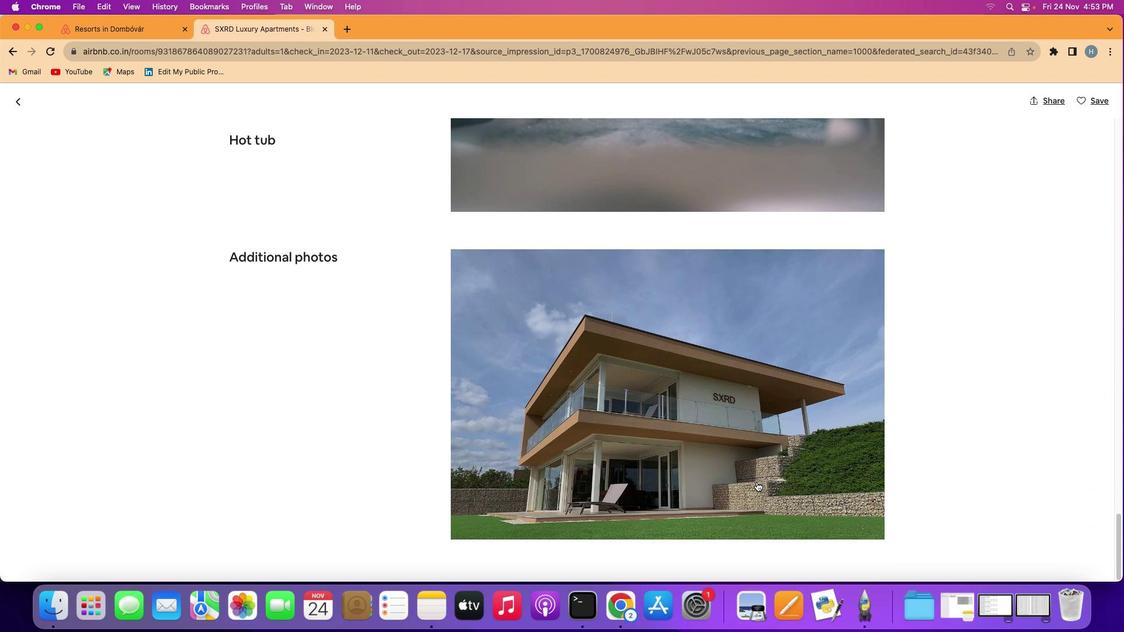 
Action: Mouse scrolled (757, 483) with delta (1, 0)
Screenshot: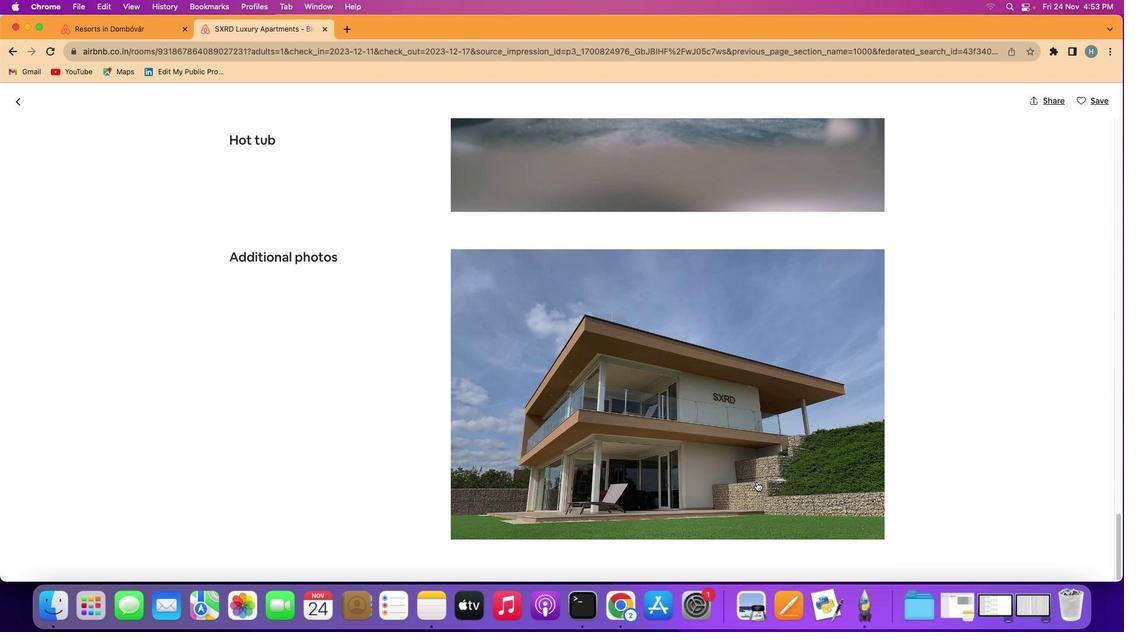 
Action: Mouse scrolled (757, 483) with delta (1, 0)
Screenshot: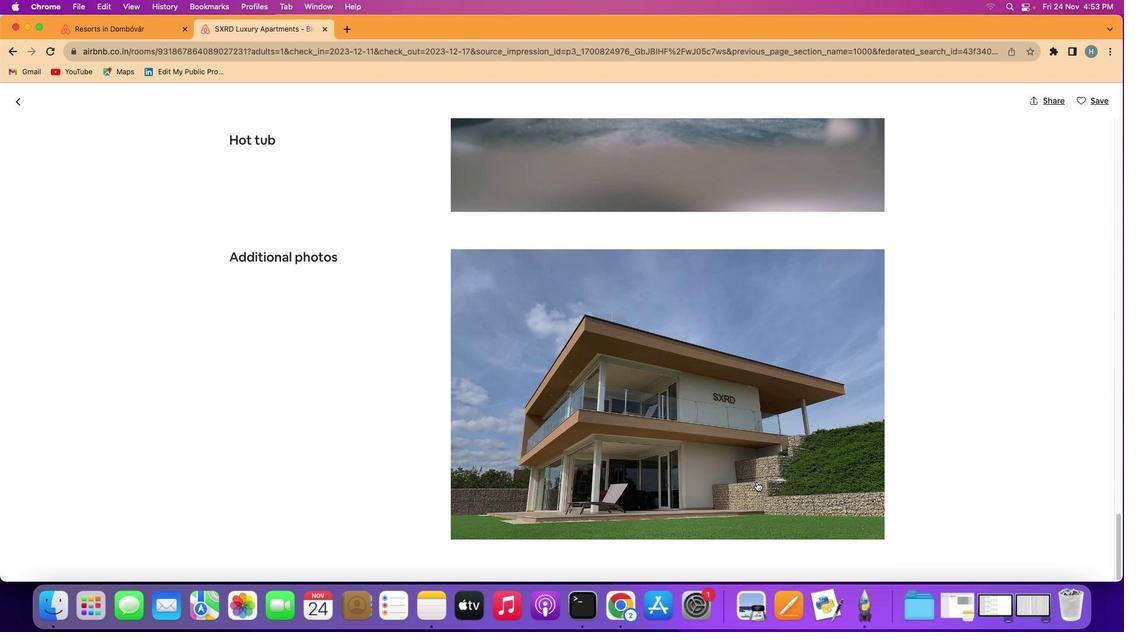 
Action: Mouse scrolled (757, 483) with delta (1, 0)
Screenshot: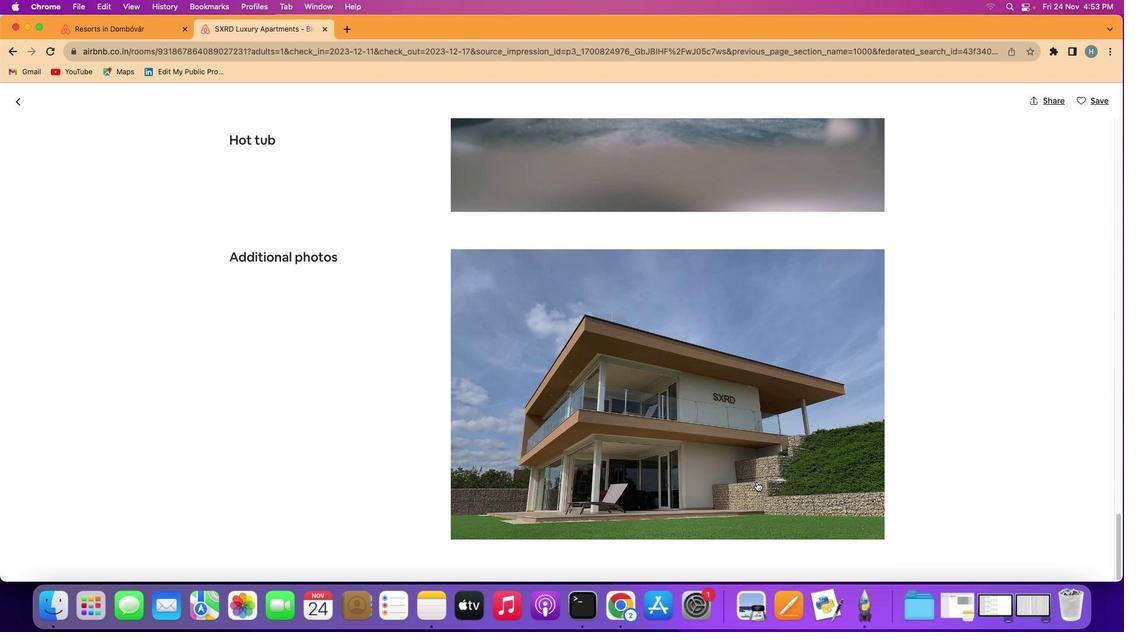 
Action: Mouse scrolled (757, 483) with delta (1, 0)
Screenshot: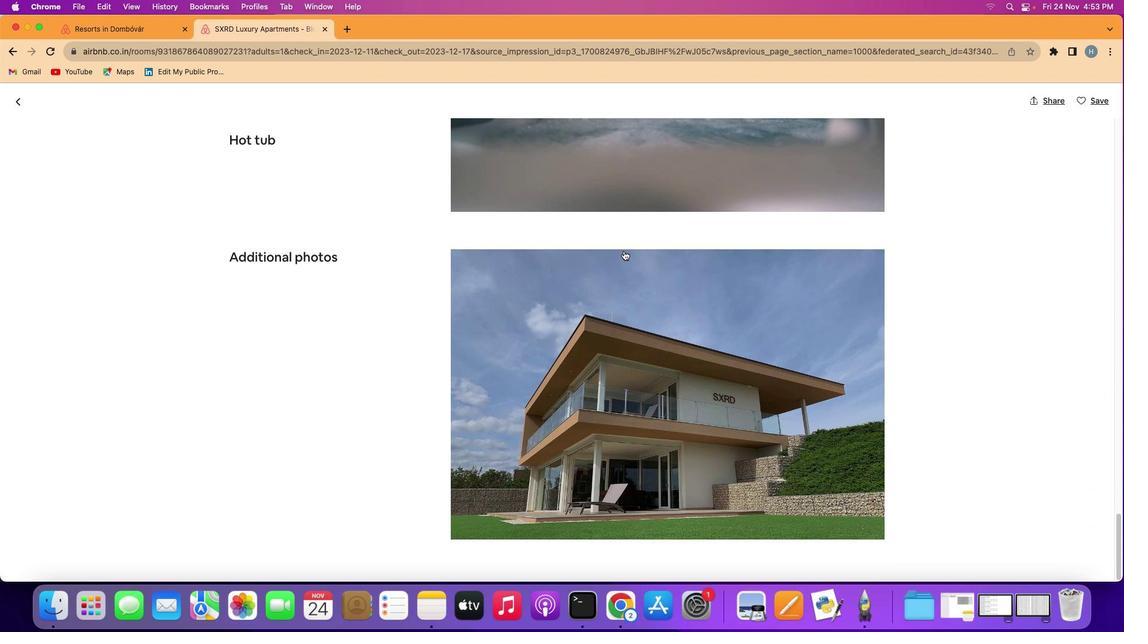 
Action: Mouse scrolled (757, 483) with delta (1, 0)
Screenshot: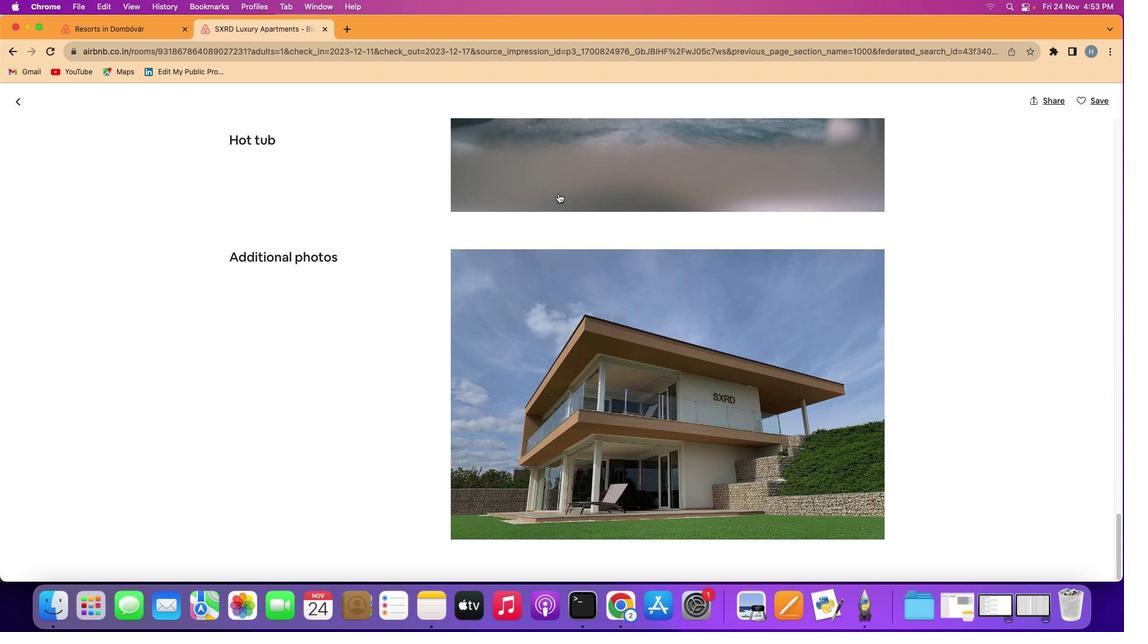
Action: Mouse scrolled (757, 483) with delta (1, 0)
Screenshot: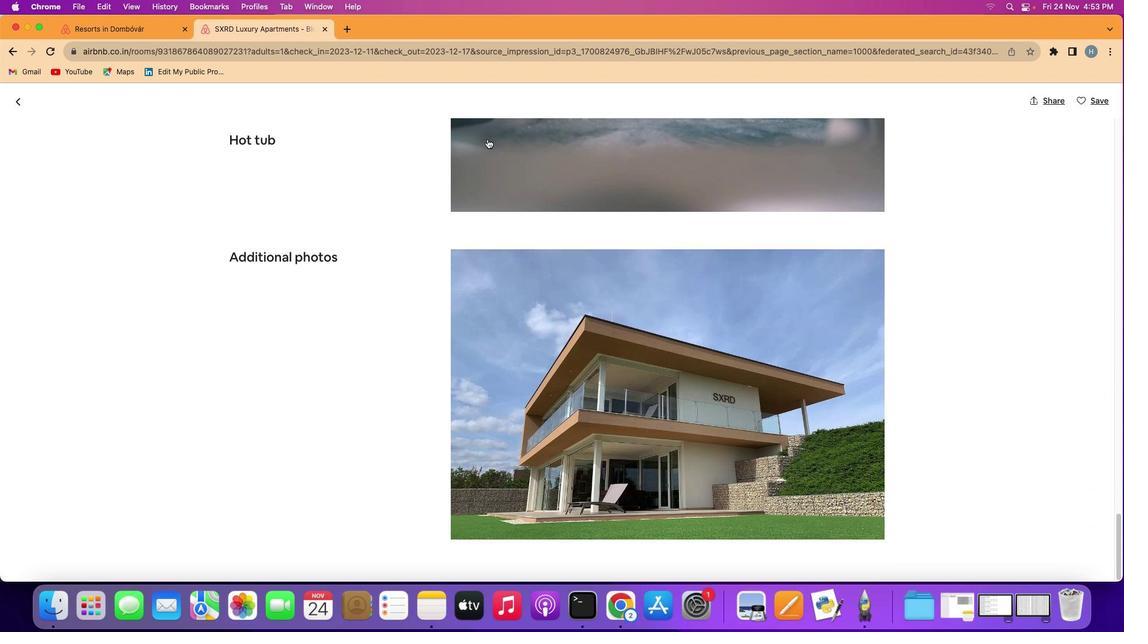 
Action: Mouse scrolled (757, 483) with delta (1, 0)
Screenshot: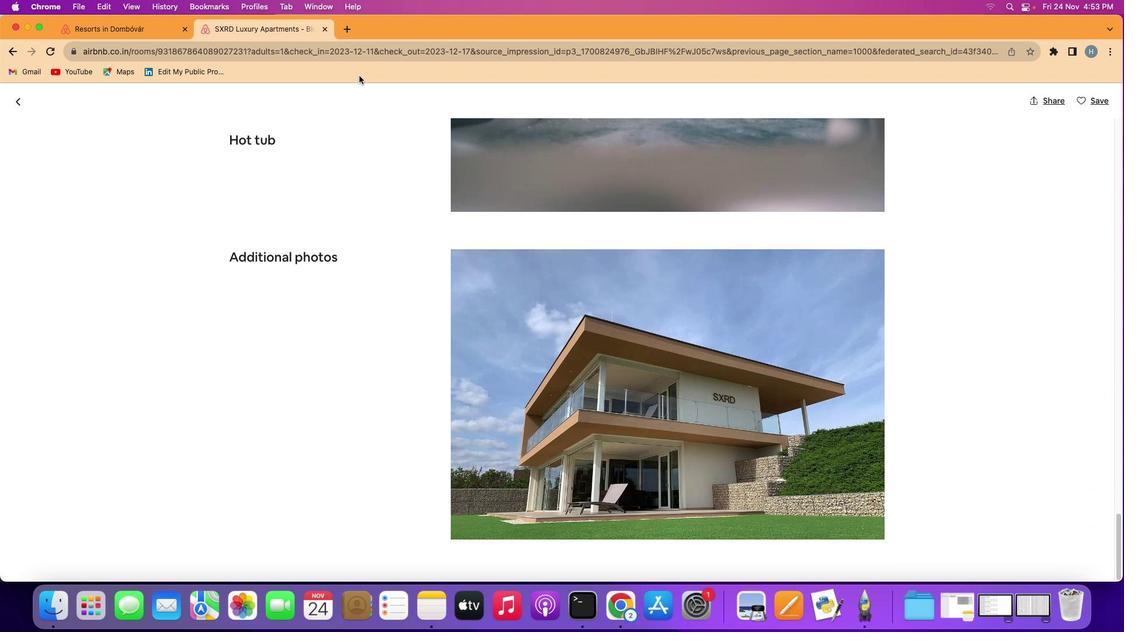 
Action: Mouse moved to (19, 98)
Screenshot: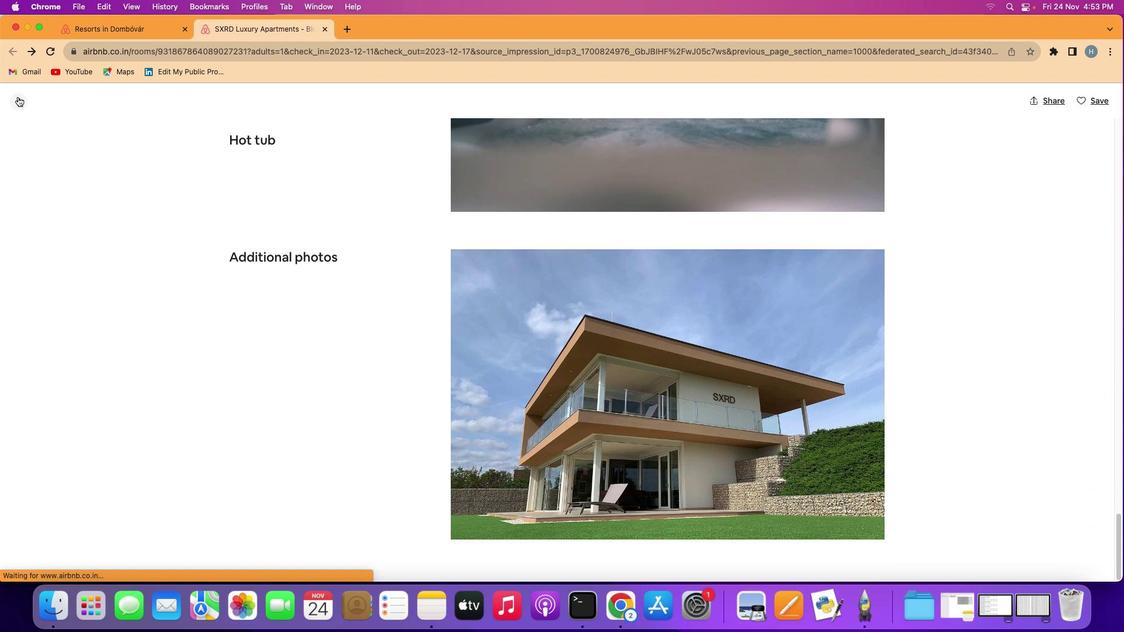 
Action: Mouse pressed left at (19, 98)
Screenshot: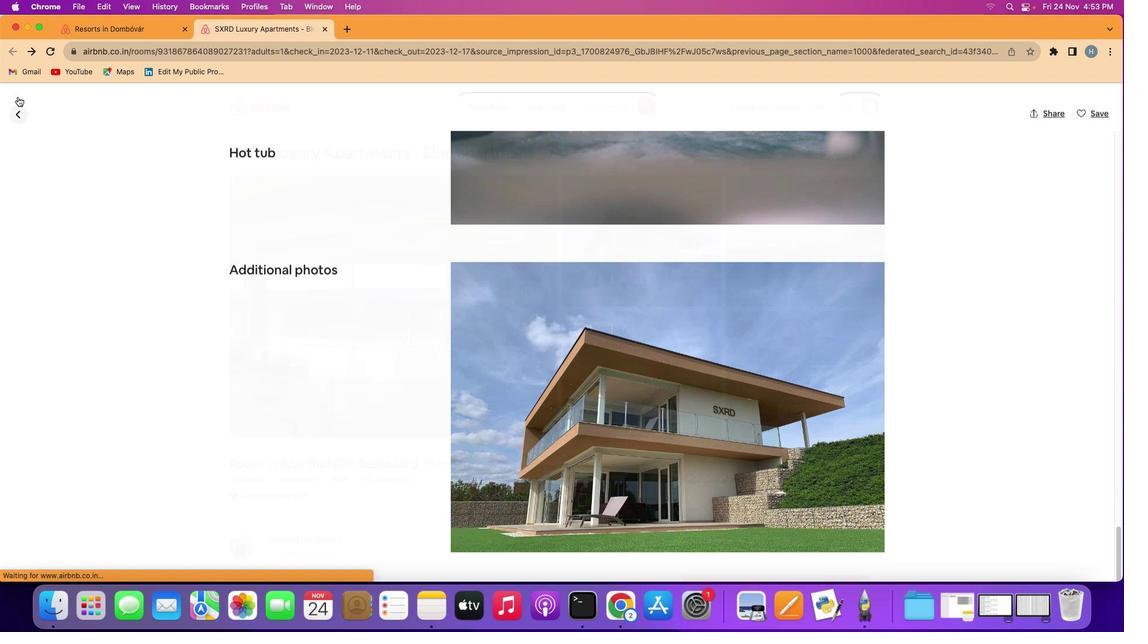 
Action: Mouse moved to (578, 352)
Screenshot: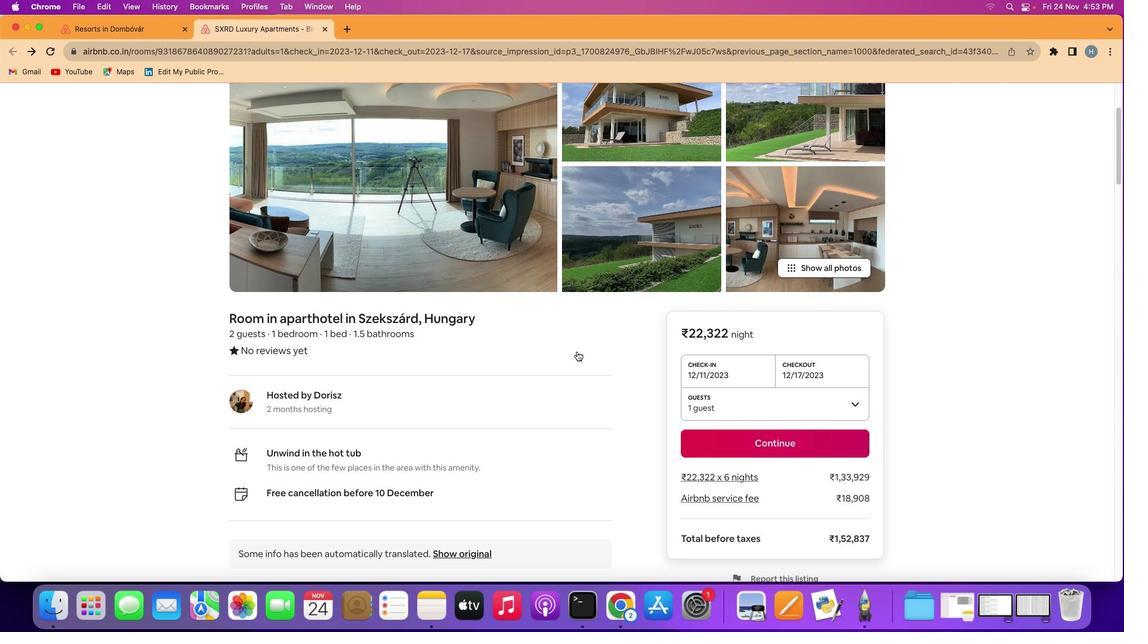 
Action: Mouse scrolled (578, 352) with delta (1, 0)
Screenshot: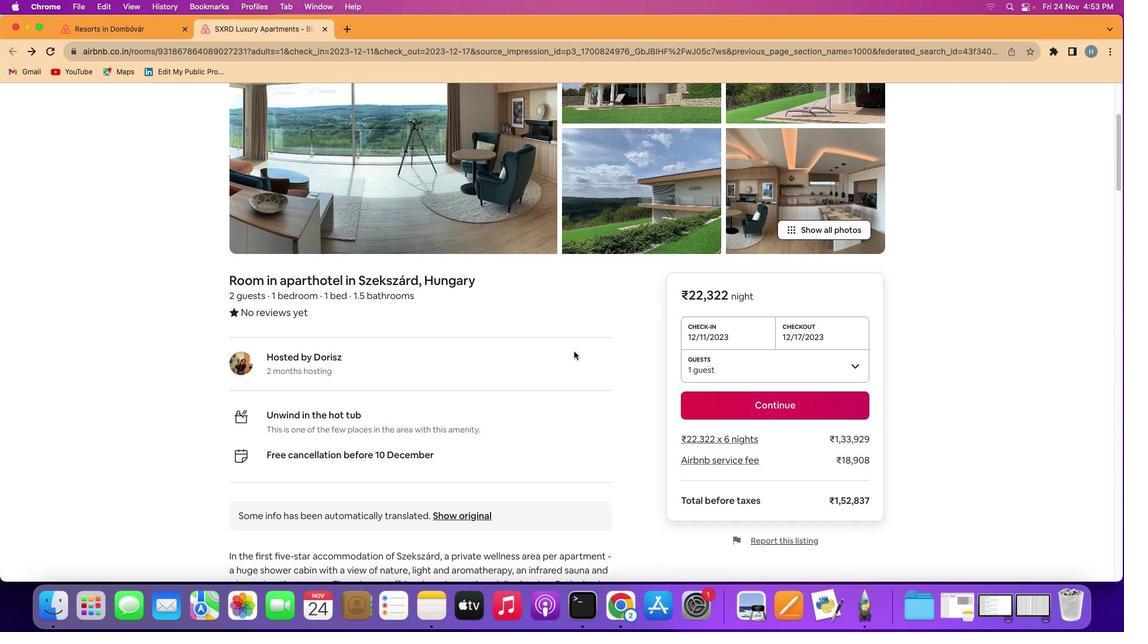 
Action: Mouse scrolled (578, 352) with delta (1, 0)
Screenshot: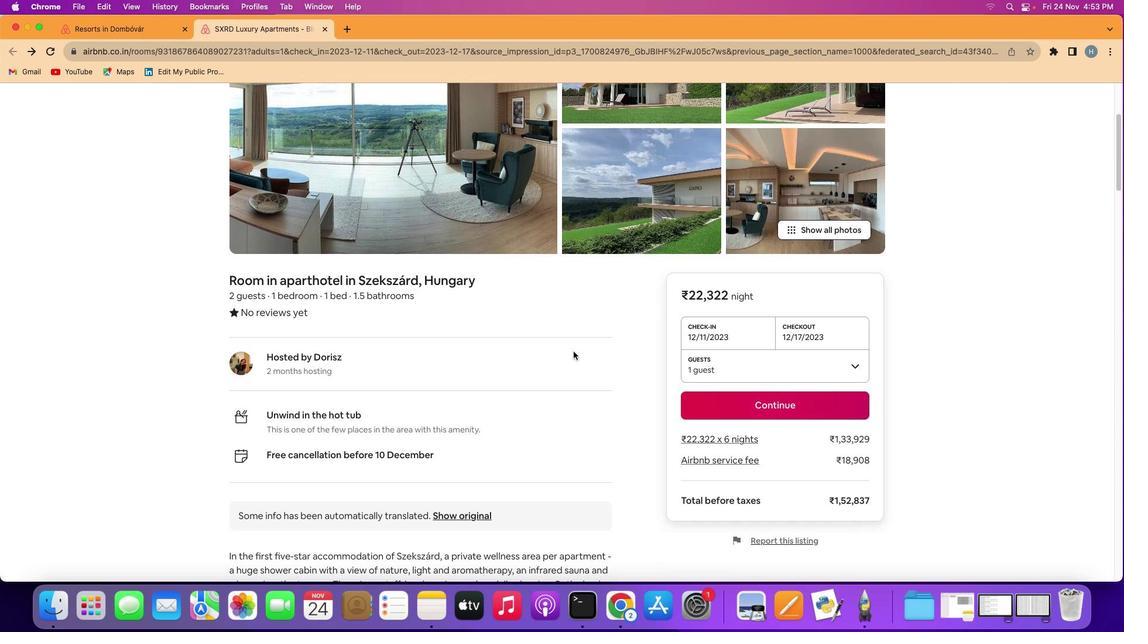 
Action: Mouse scrolled (578, 352) with delta (1, 0)
Screenshot: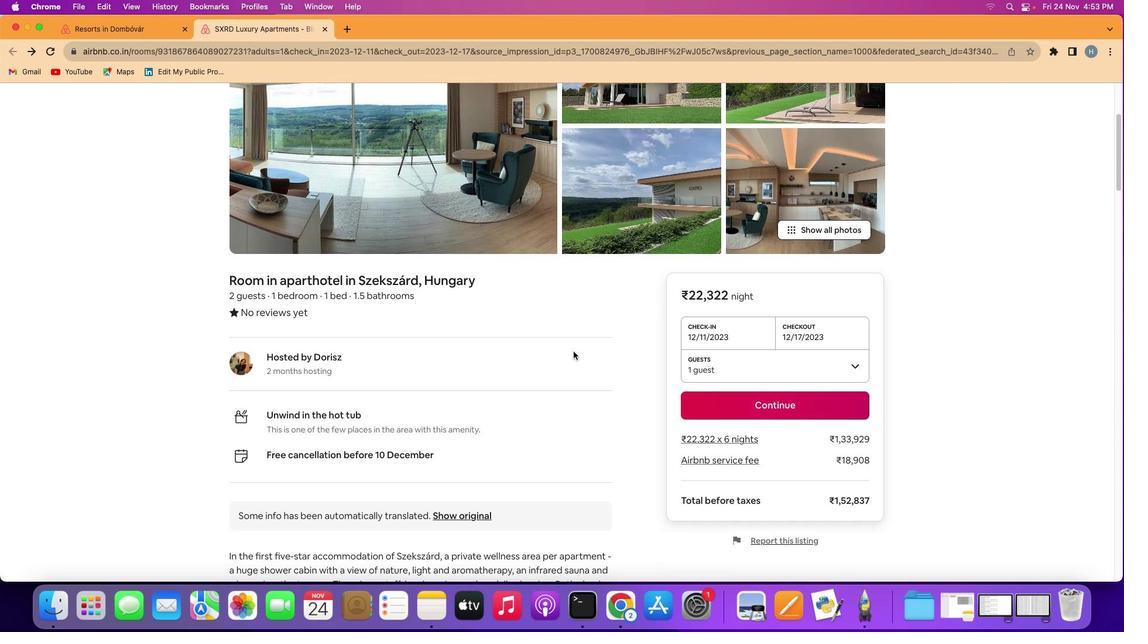 
Action: Mouse scrolled (578, 352) with delta (1, 0)
Screenshot: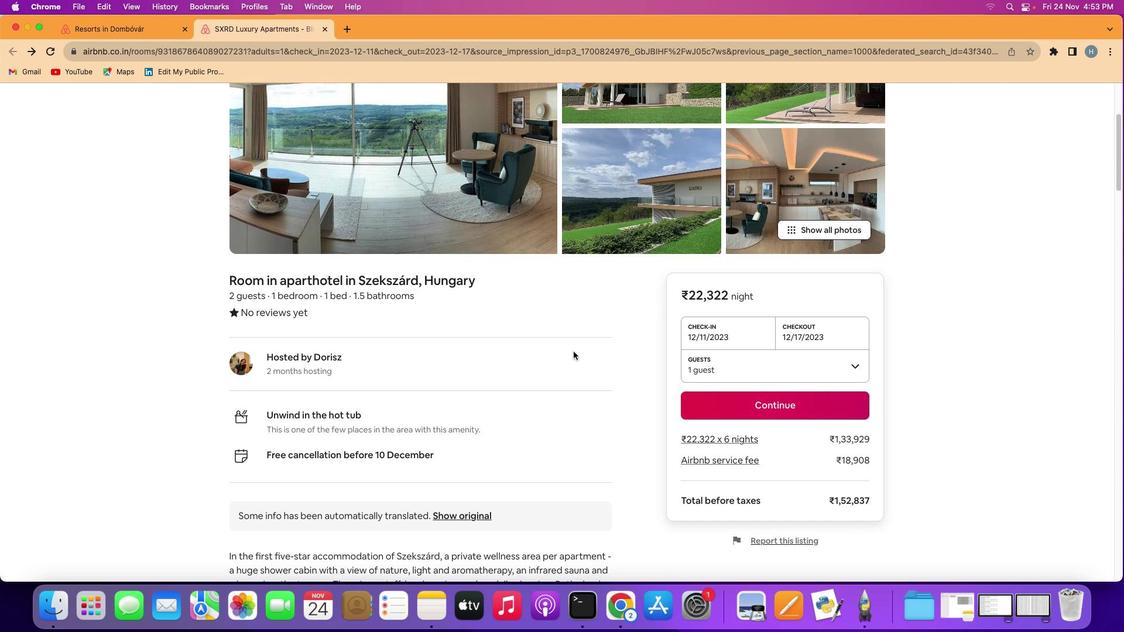 
Action: Mouse moved to (575, 353)
Screenshot: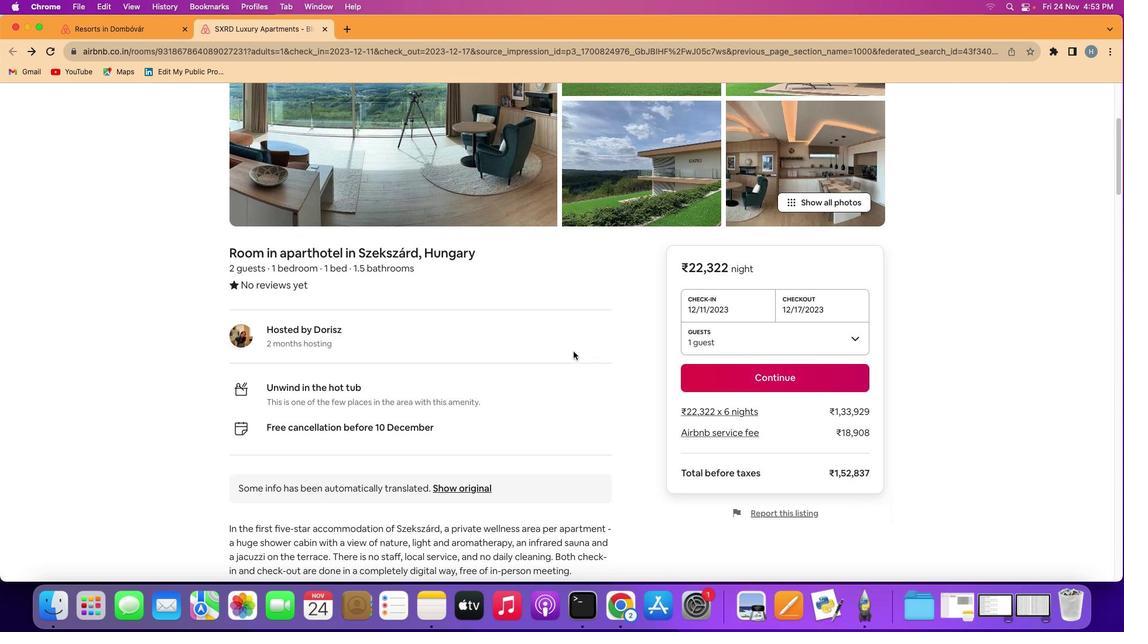 
Action: Mouse scrolled (575, 353) with delta (1, 0)
Screenshot: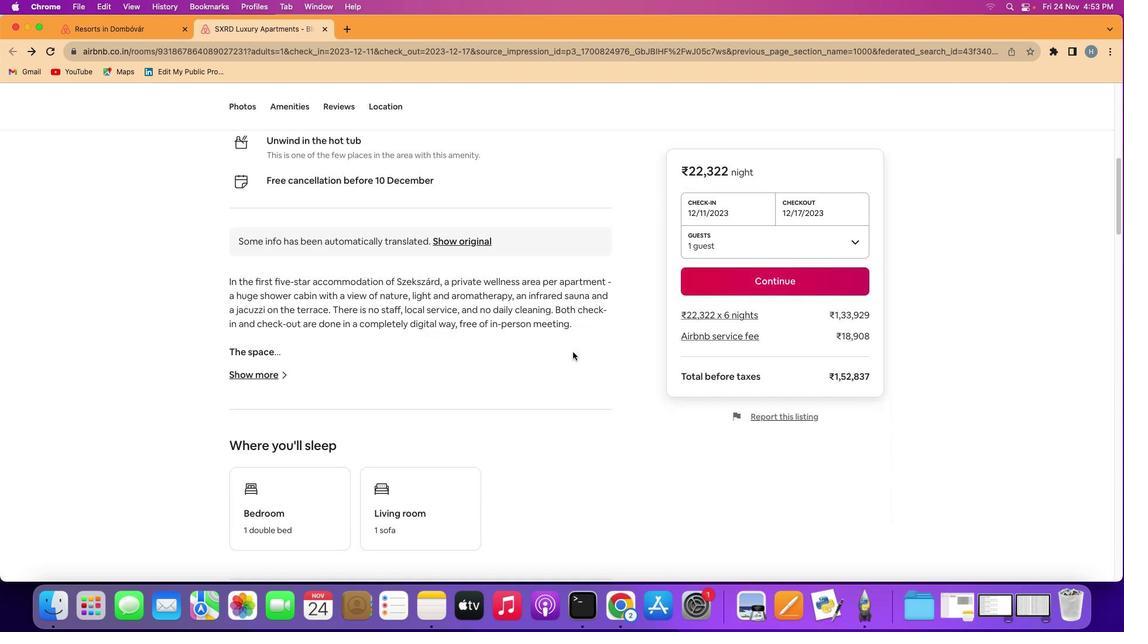 
Action: Mouse scrolled (575, 353) with delta (1, 0)
Screenshot: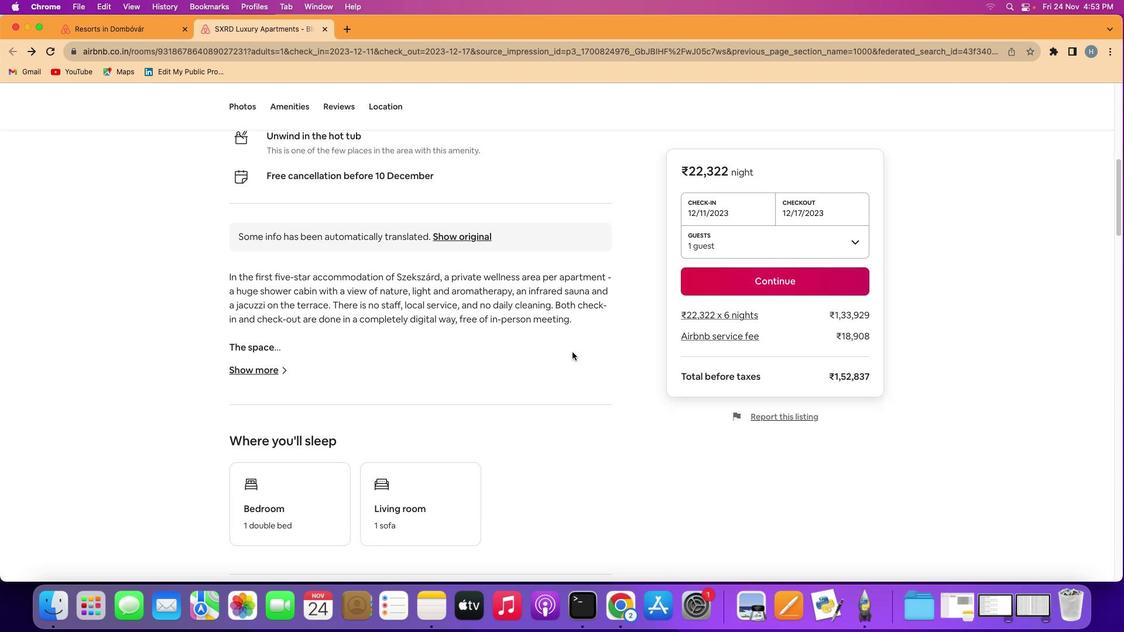 
Action: Mouse scrolled (575, 353) with delta (1, 0)
Screenshot: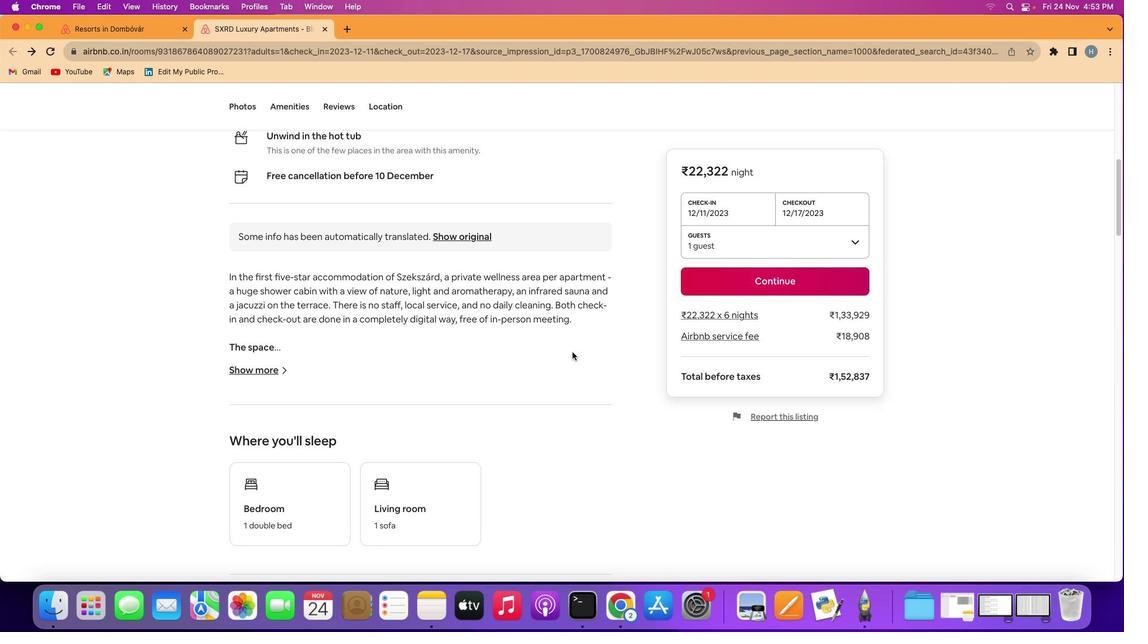 
Action: Mouse scrolled (575, 353) with delta (1, 0)
Screenshot: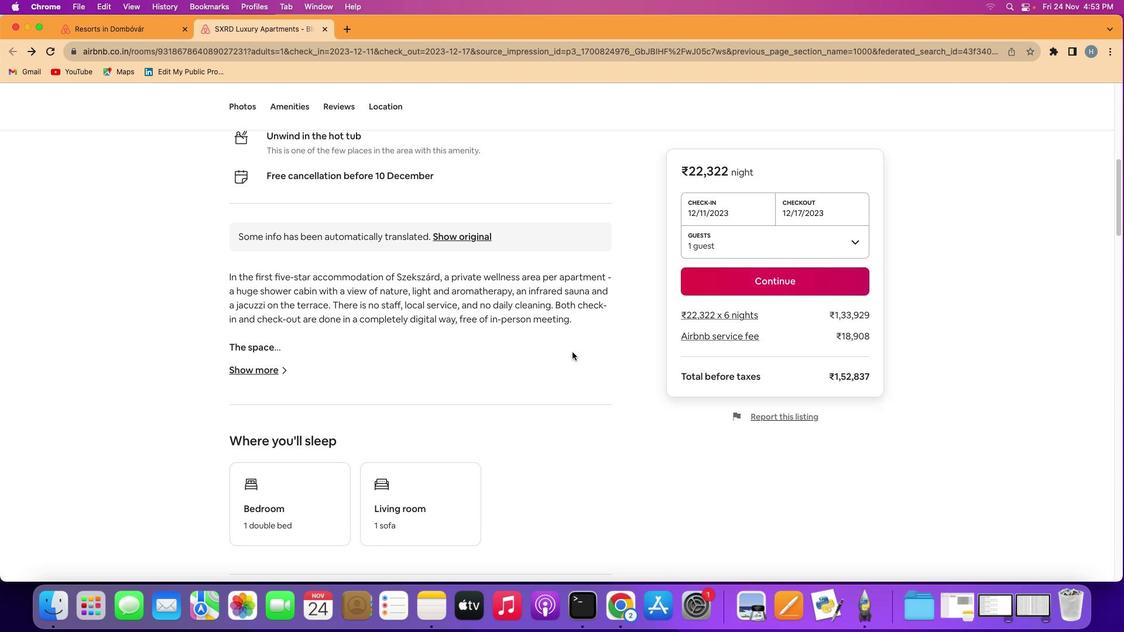 
Action: Mouse scrolled (575, 353) with delta (1, 0)
Screenshot: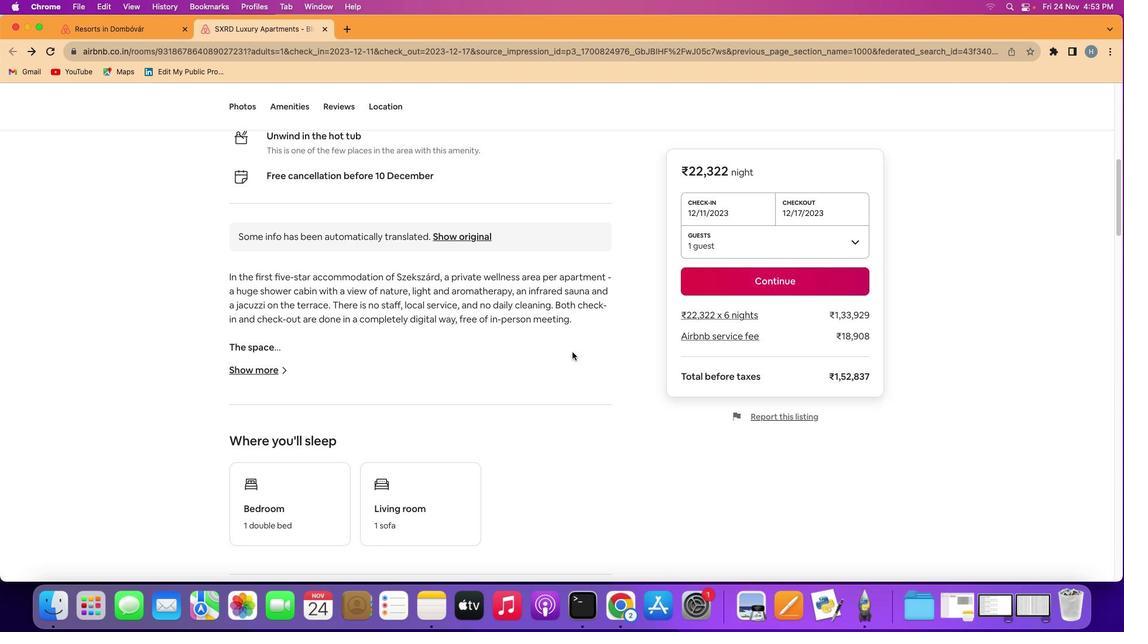 
Action: Mouse moved to (573, 353)
Screenshot: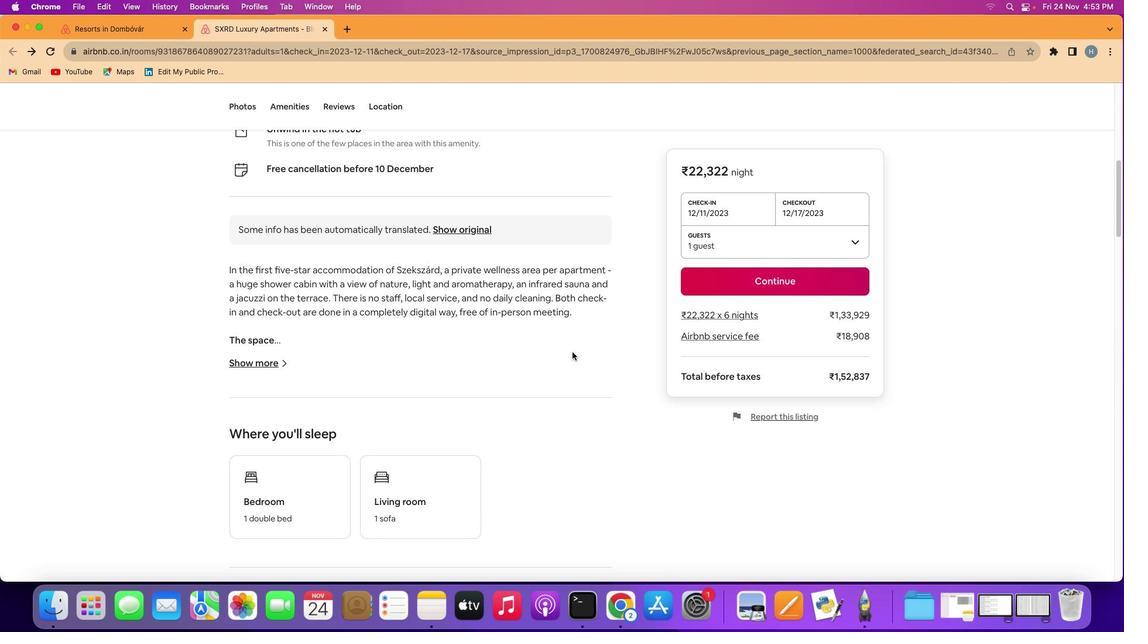 
Action: Mouse scrolled (573, 353) with delta (1, 0)
Screenshot: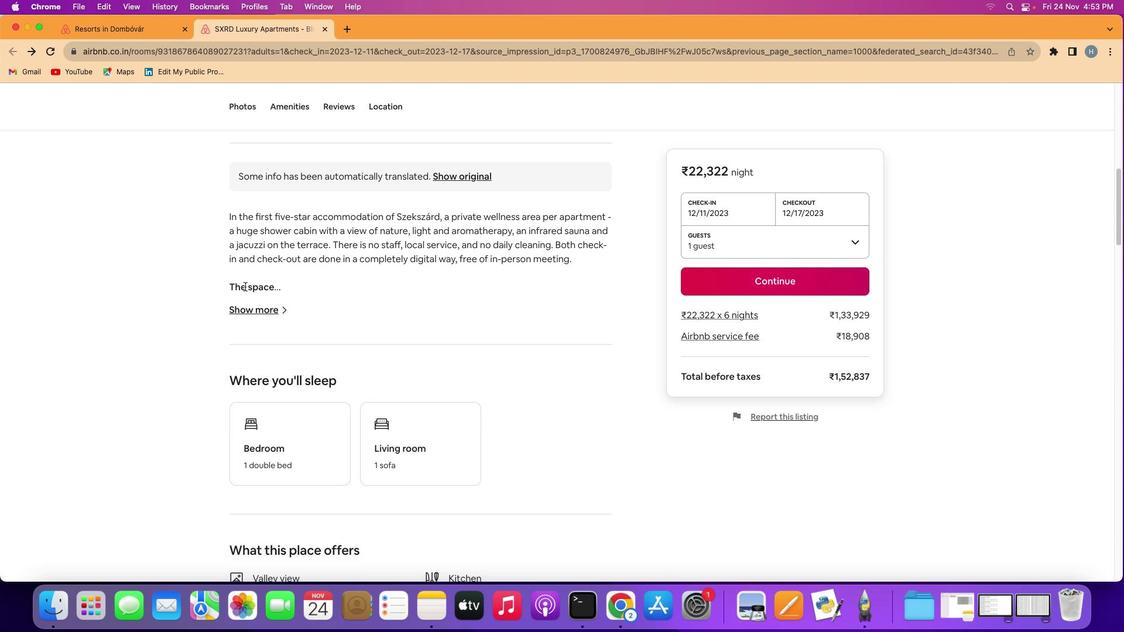
Action: Mouse scrolled (573, 353) with delta (1, 0)
Screenshot: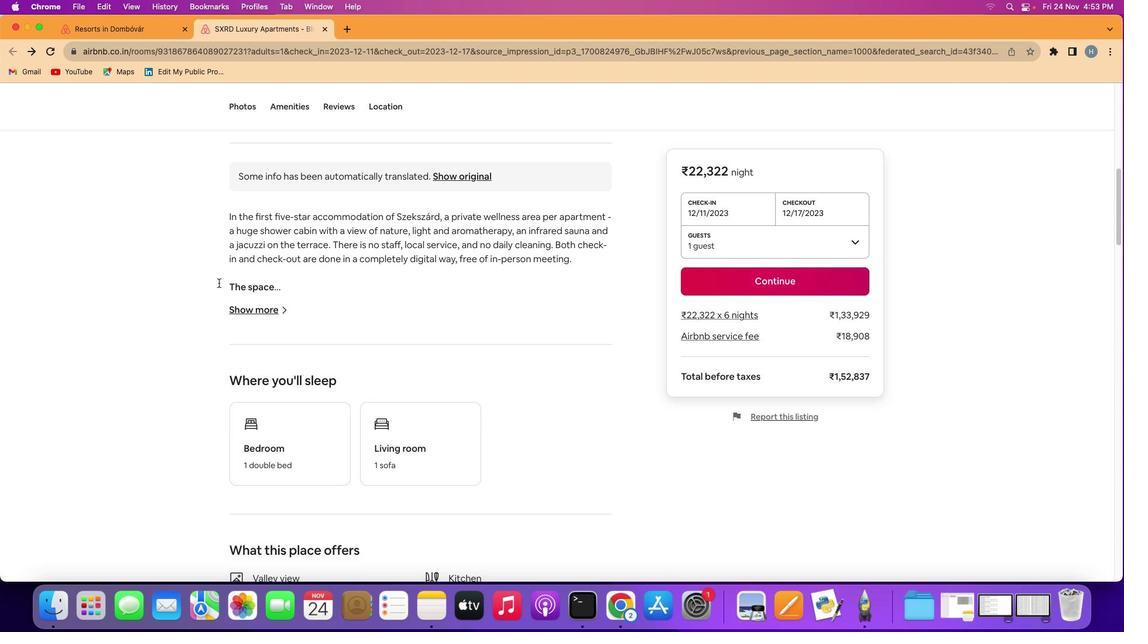 
Action: Mouse scrolled (573, 353) with delta (1, 0)
Screenshot: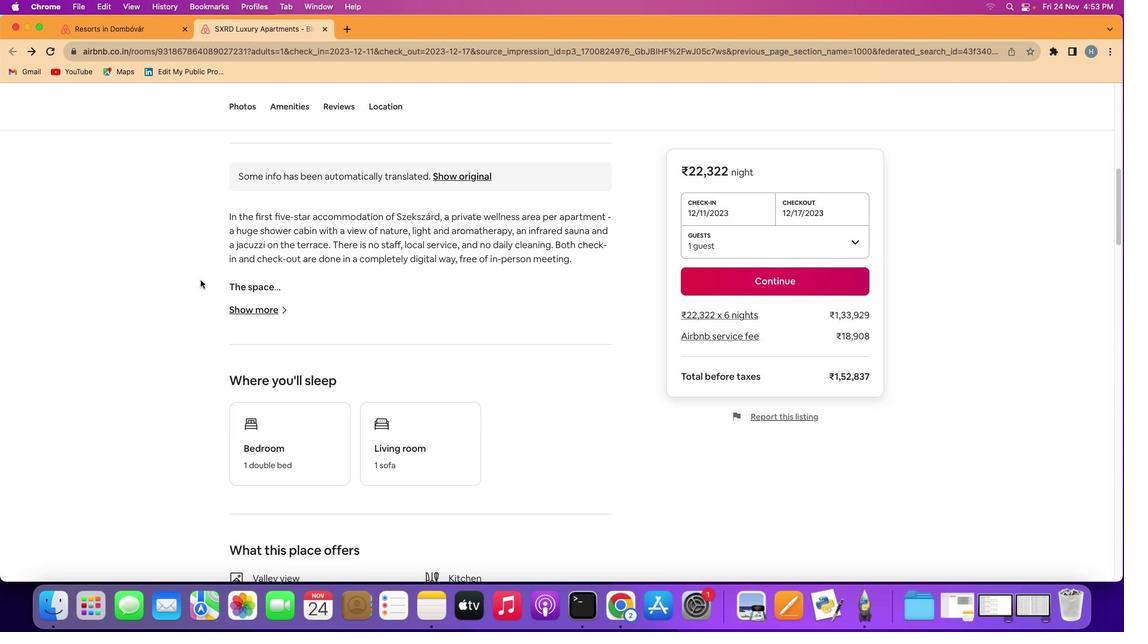 
Action: Mouse moved to (271, 308)
Screenshot: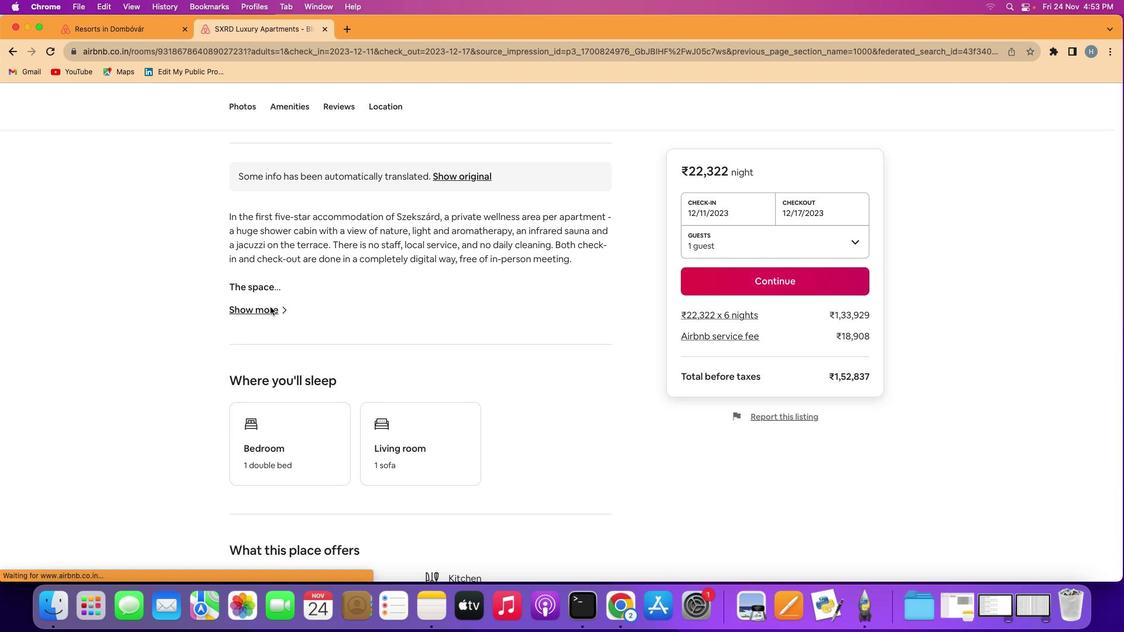 
Action: Mouse pressed left at (271, 308)
Screenshot: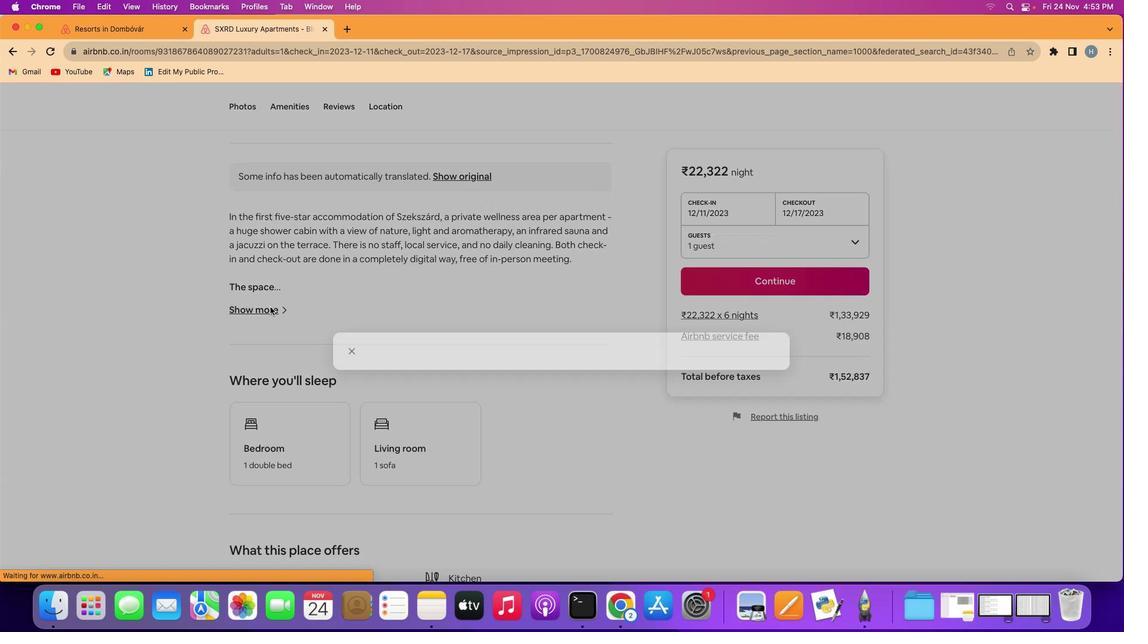 
Action: Mouse moved to (549, 363)
Screenshot: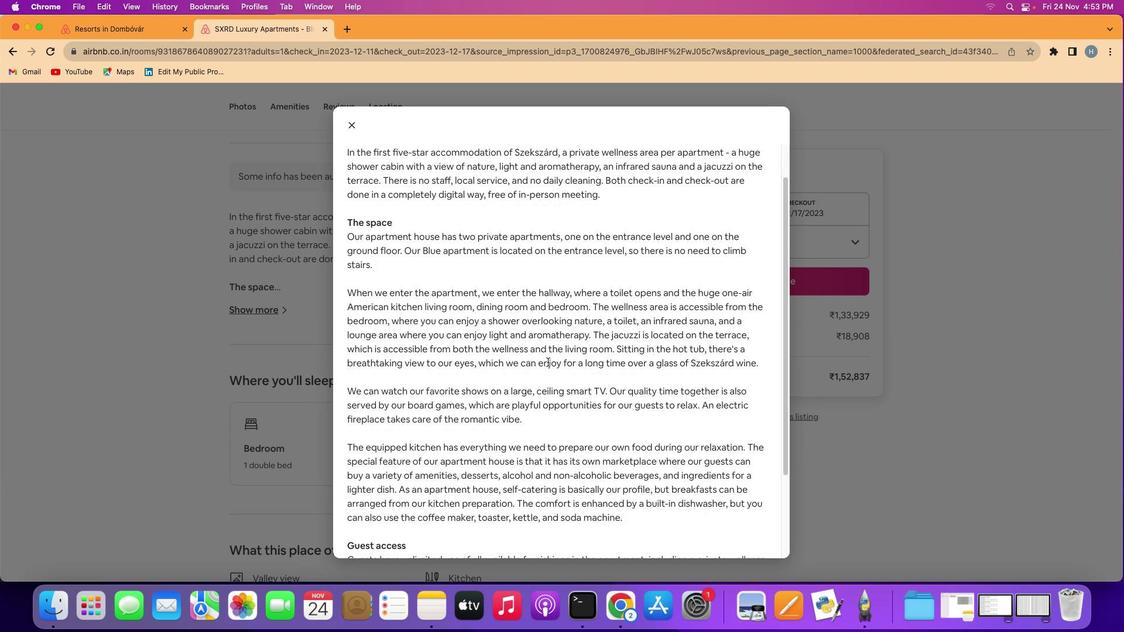 
Action: Mouse scrolled (549, 363) with delta (1, 0)
Screenshot: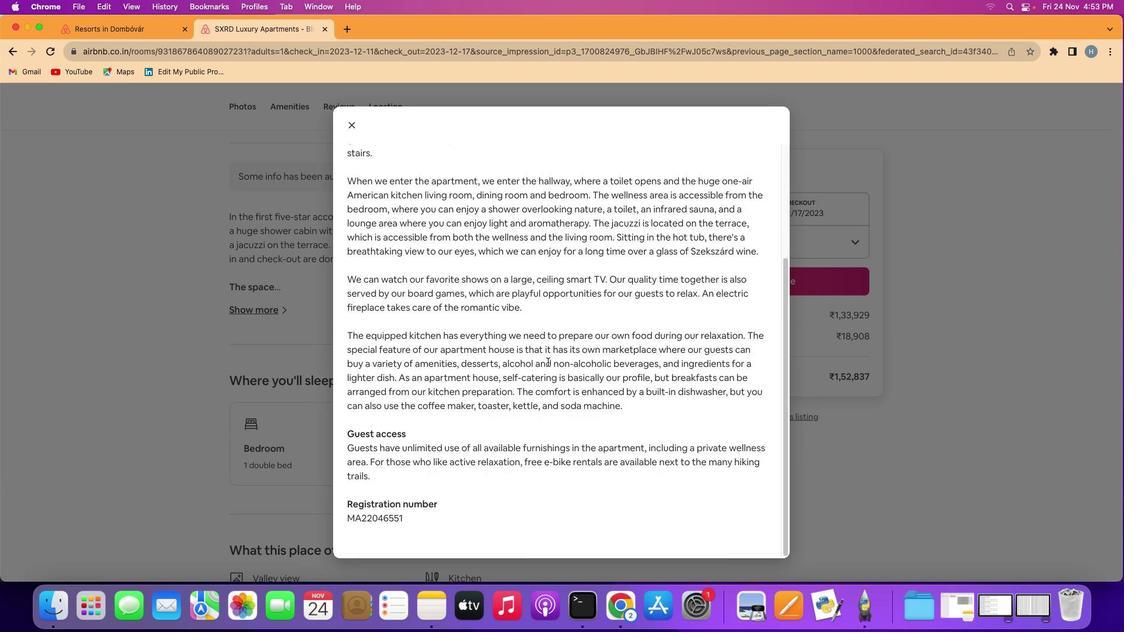 
Action: Mouse scrolled (549, 363) with delta (1, 0)
Screenshot: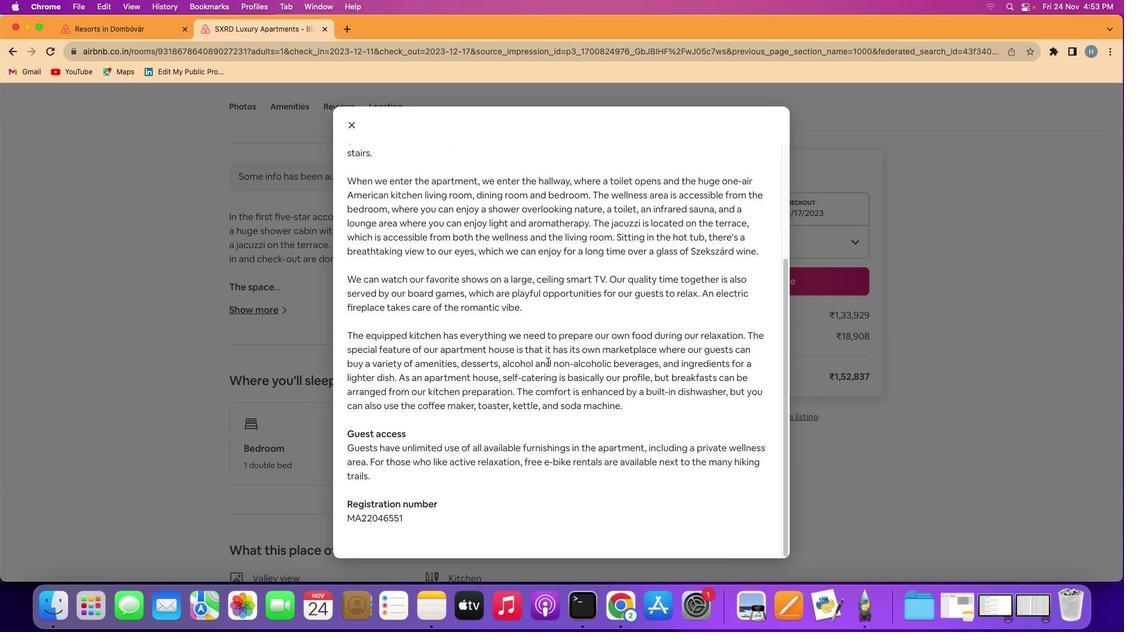 
Action: Mouse scrolled (549, 363) with delta (1, 0)
Screenshot: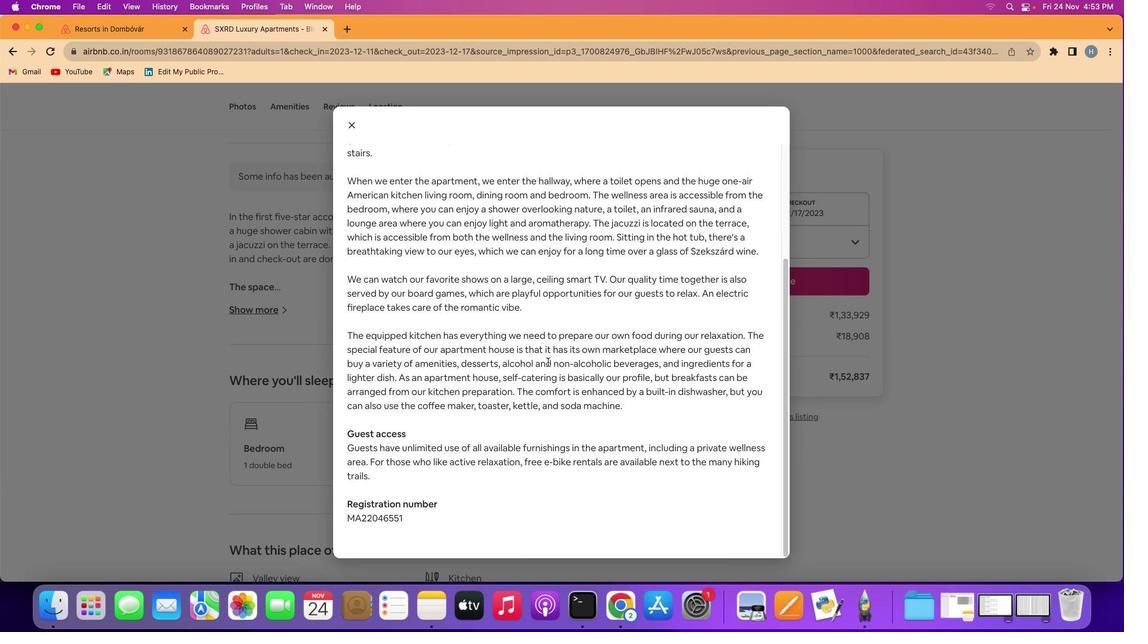 
Action: Mouse scrolled (549, 363) with delta (1, 0)
Screenshot: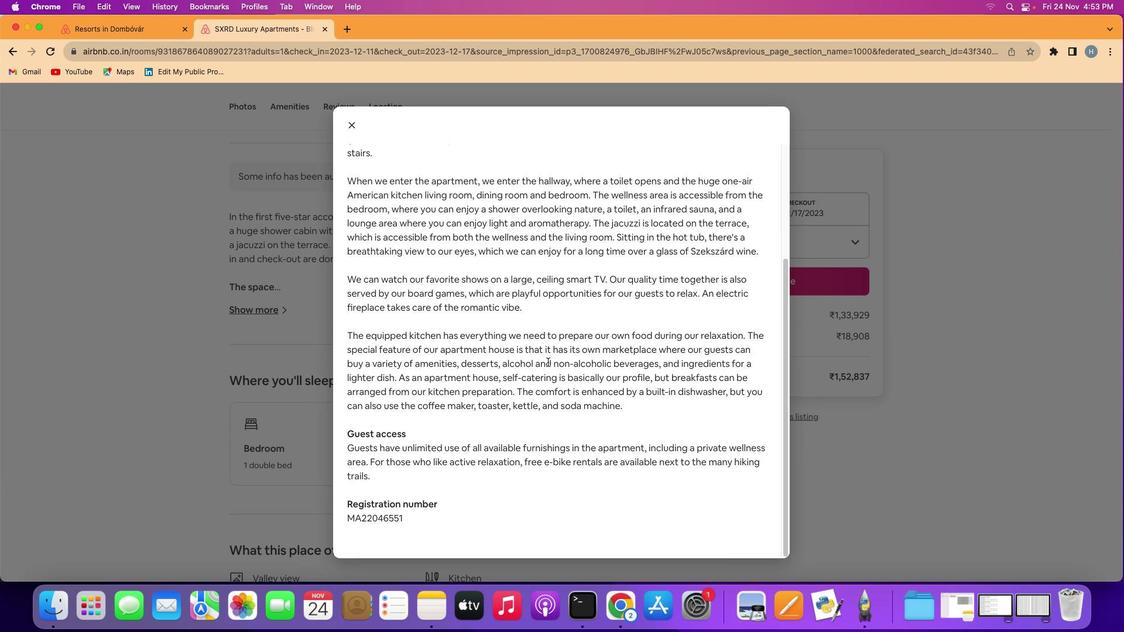 
Action: Mouse scrolled (549, 363) with delta (1, 0)
Screenshot: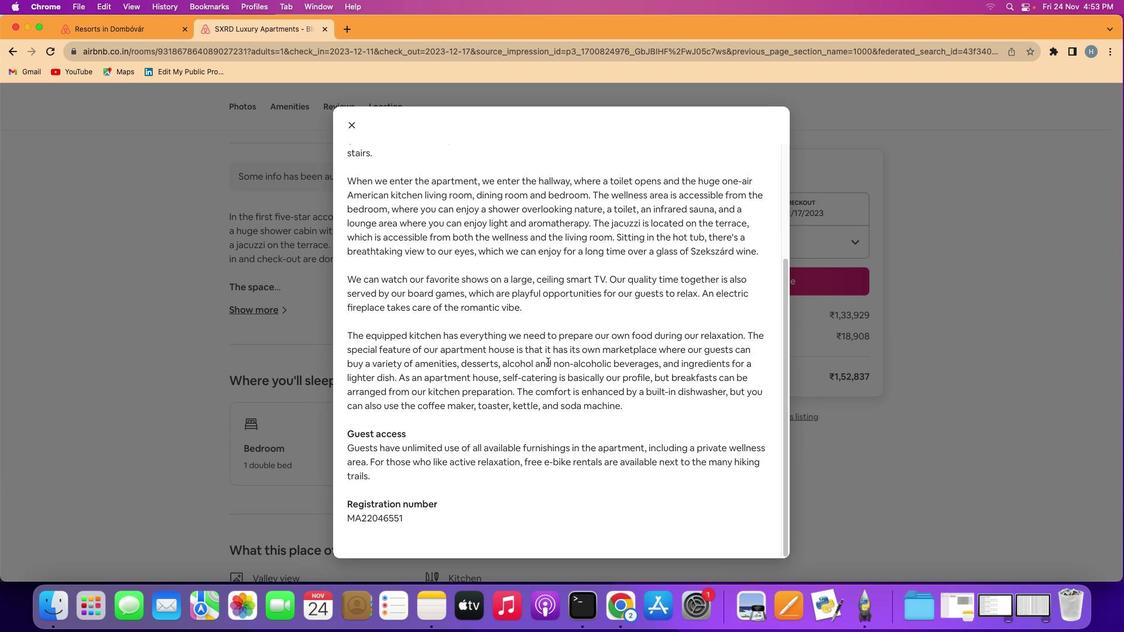 
Action: Mouse scrolled (549, 363) with delta (1, 0)
Screenshot: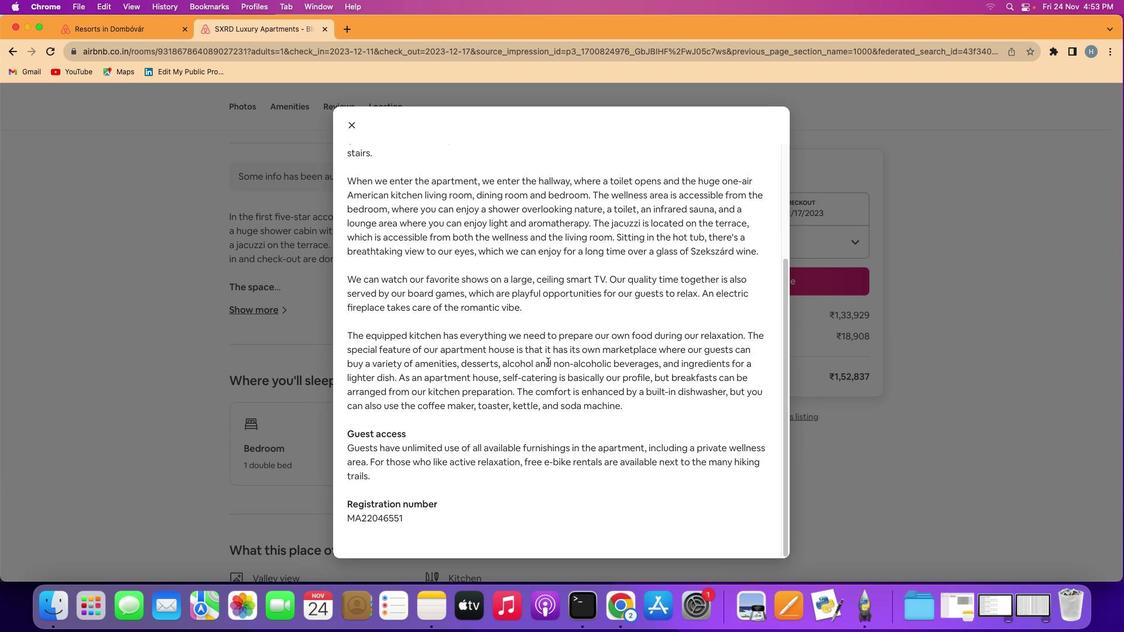 
Action: Mouse scrolled (549, 363) with delta (1, 0)
Screenshot: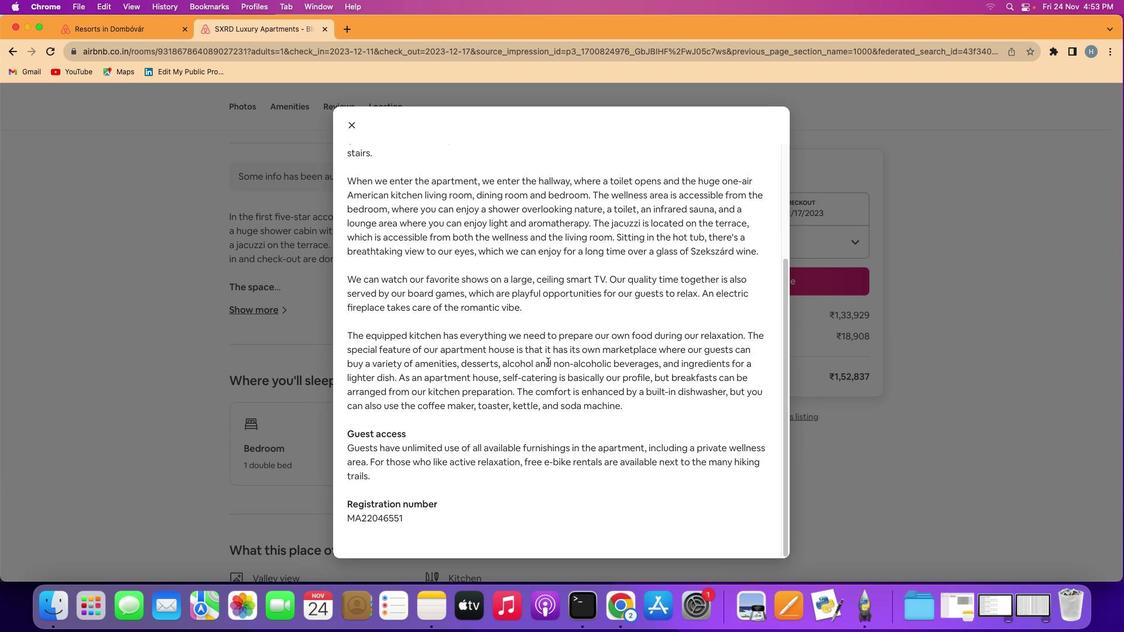 
Action: Mouse scrolled (549, 363) with delta (1, 0)
Screenshot: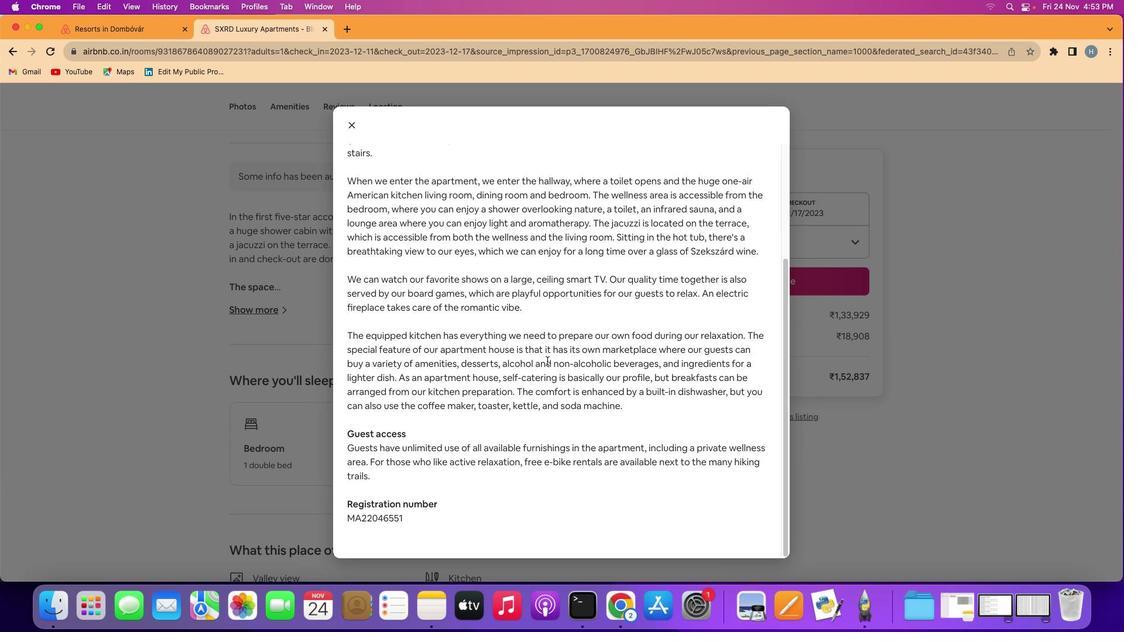 
Action: Mouse scrolled (549, 363) with delta (1, 0)
Screenshot: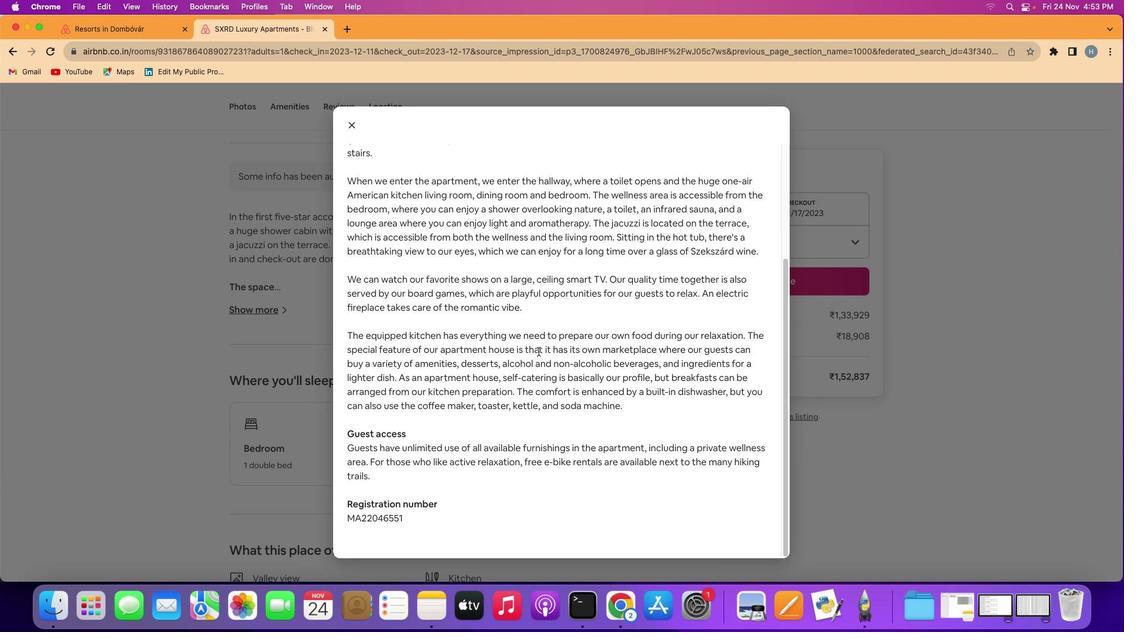 
Action: Mouse scrolled (549, 363) with delta (1, 0)
Screenshot: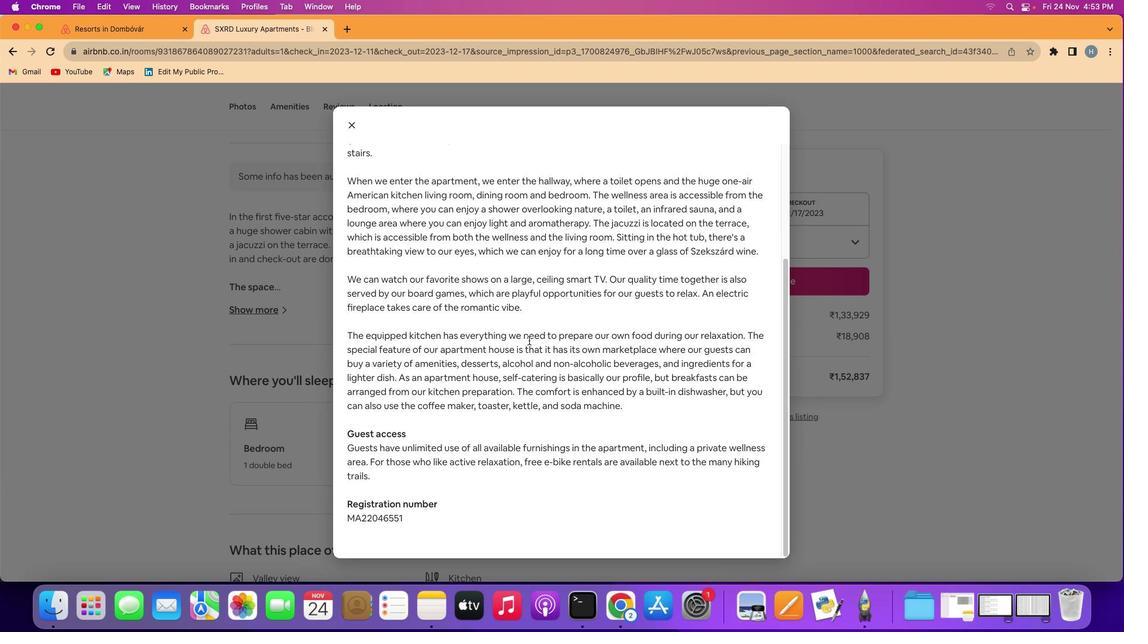 
Action: Mouse scrolled (549, 363) with delta (1, 0)
Screenshot: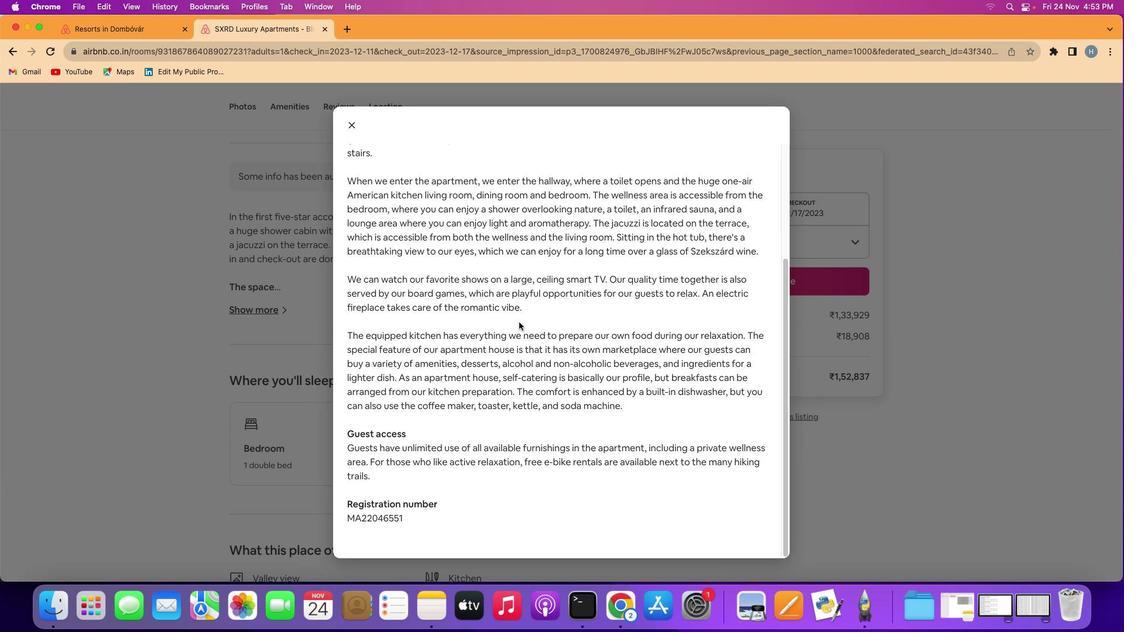 
Action: Mouse moved to (354, 118)
Screenshot: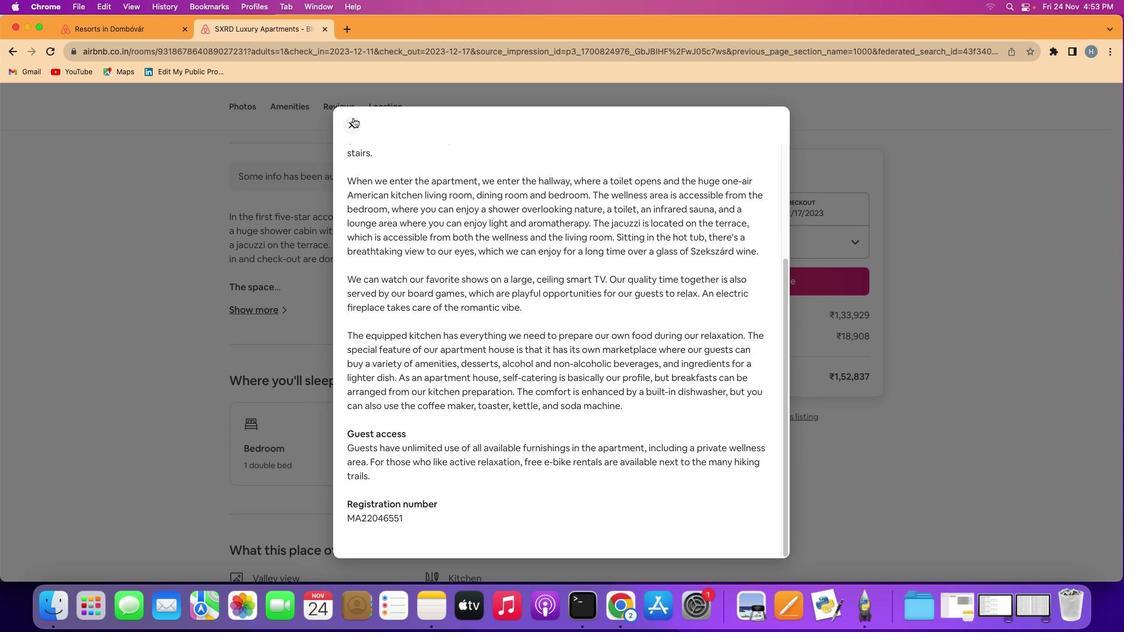 
Action: Mouse pressed left at (354, 118)
Screenshot: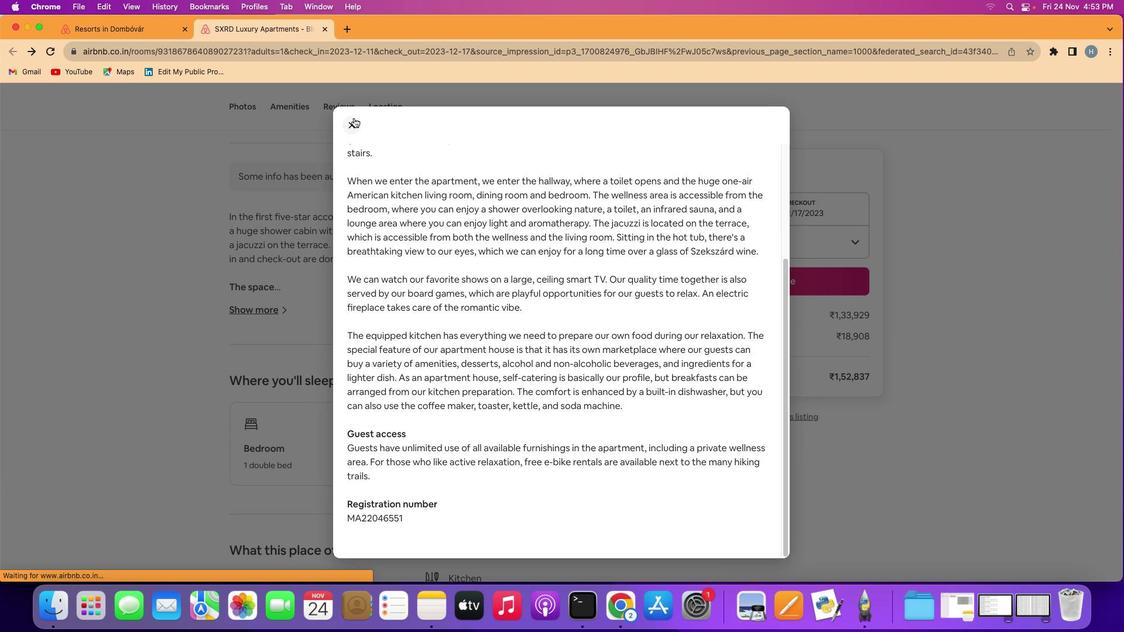 
Action: Mouse moved to (450, 299)
Screenshot: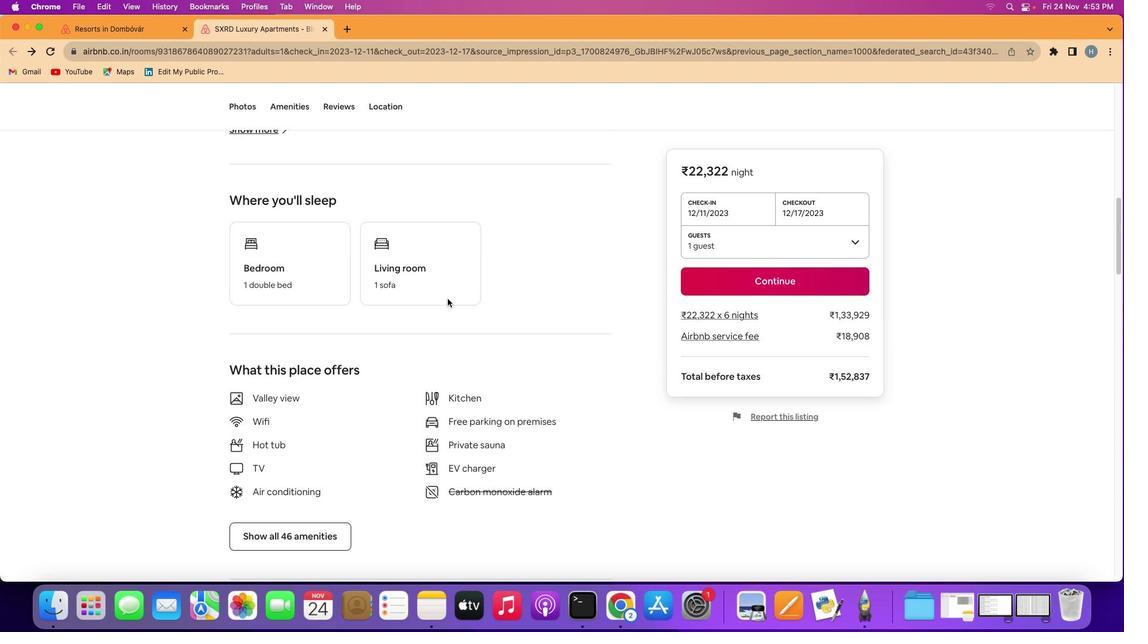 
Action: Mouse scrolled (450, 299) with delta (1, 0)
Screenshot: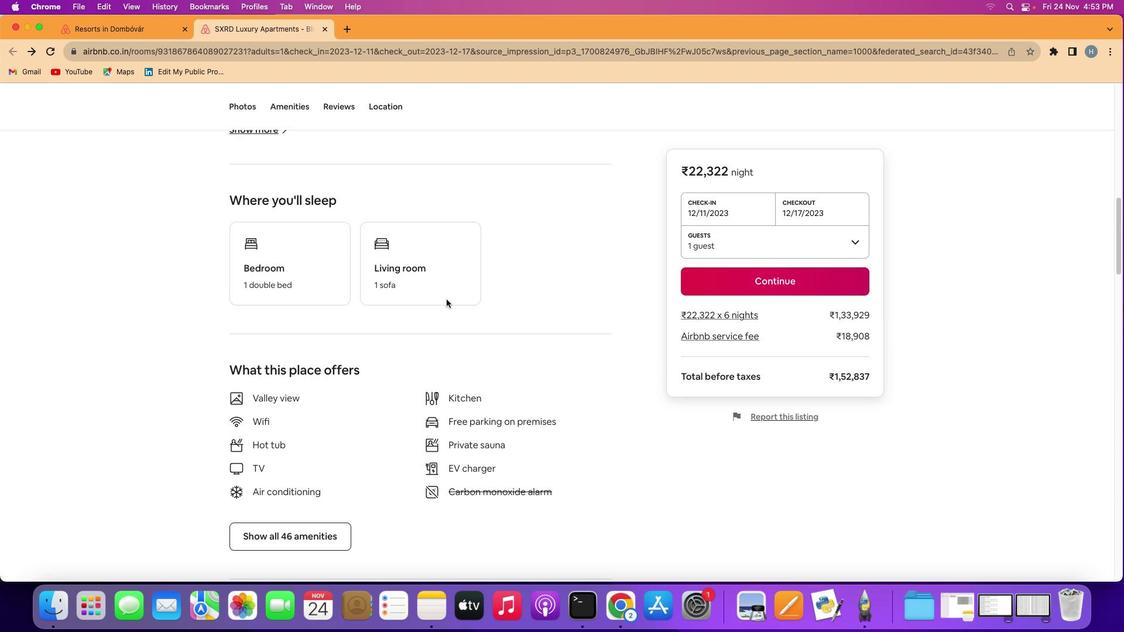 
Action: Mouse scrolled (450, 299) with delta (1, 0)
Screenshot: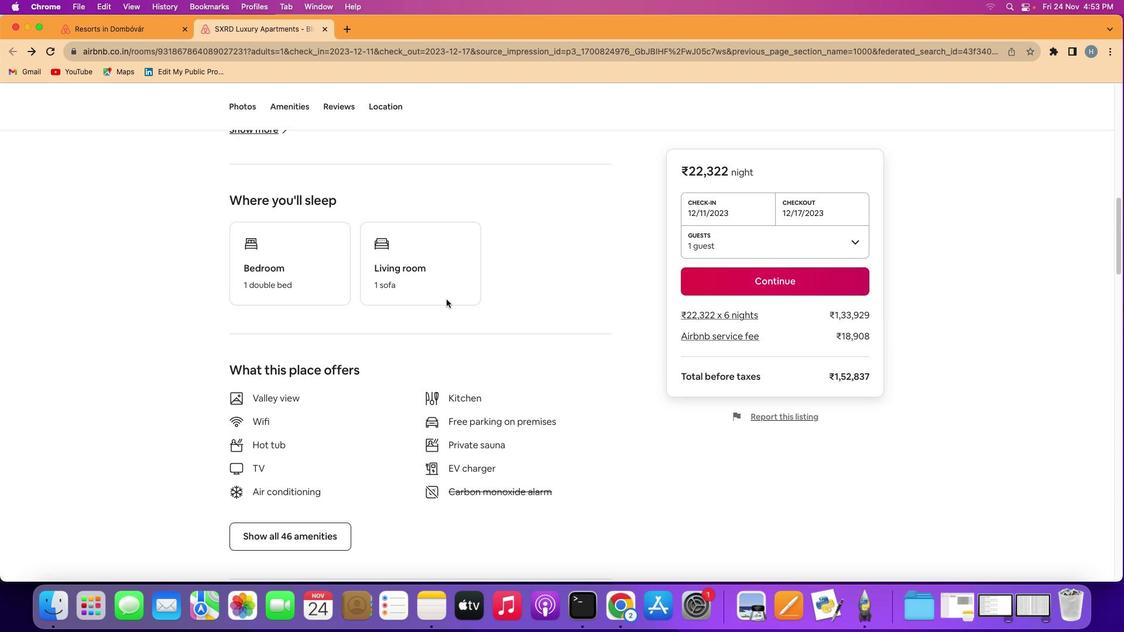 
Action: Mouse scrolled (450, 299) with delta (1, 0)
Screenshot: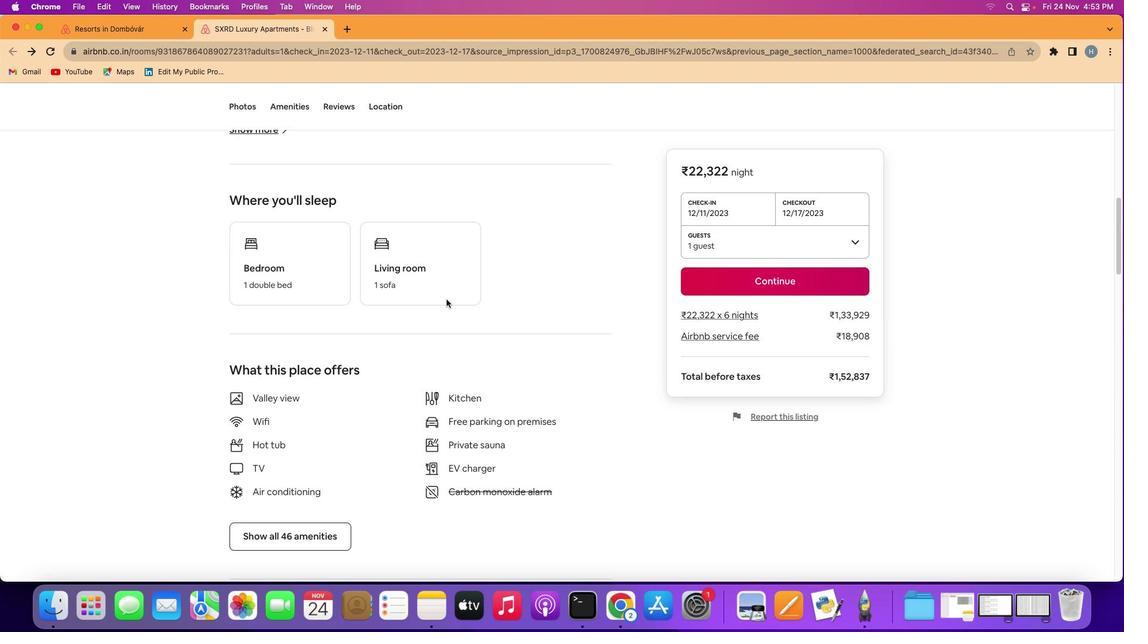 
Action: Mouse scrolled (450, 299) with delta (1, 0)
Screenshot: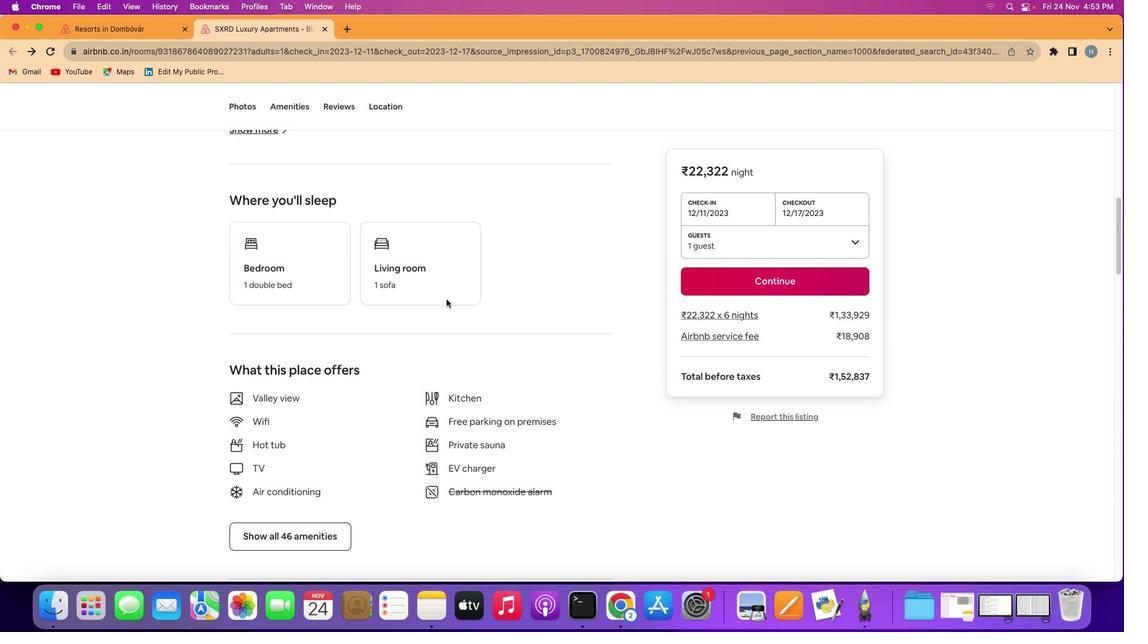 
Action: Mouse moved to (448, 301)
Screenshot: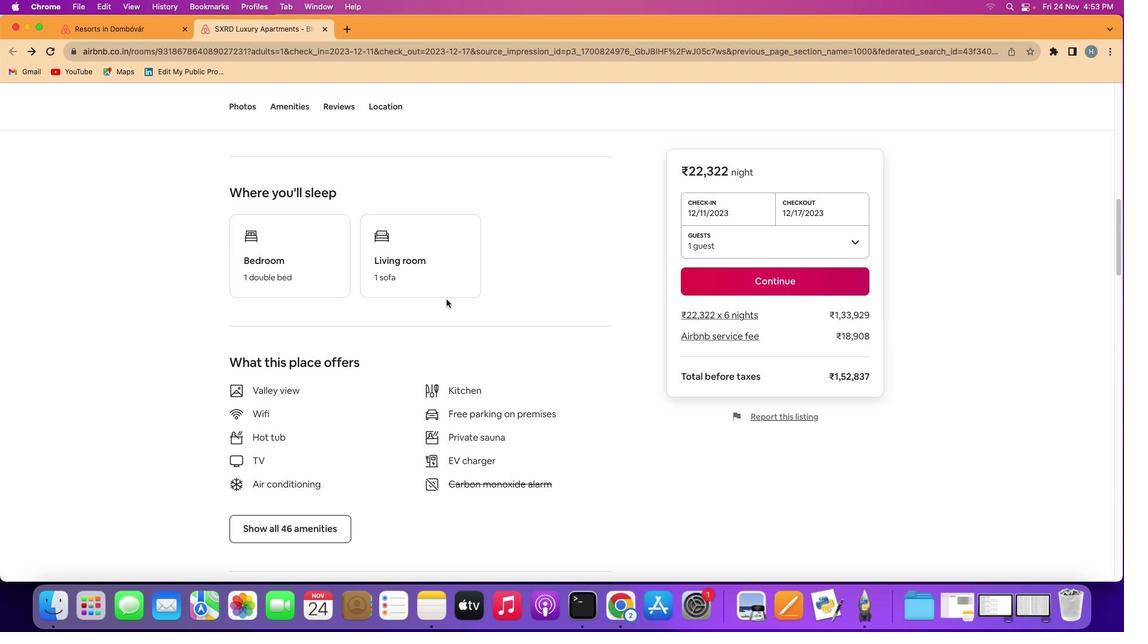 
Action: Mouse scrolled (448, 301) with delta (1, 0)
Screenshot: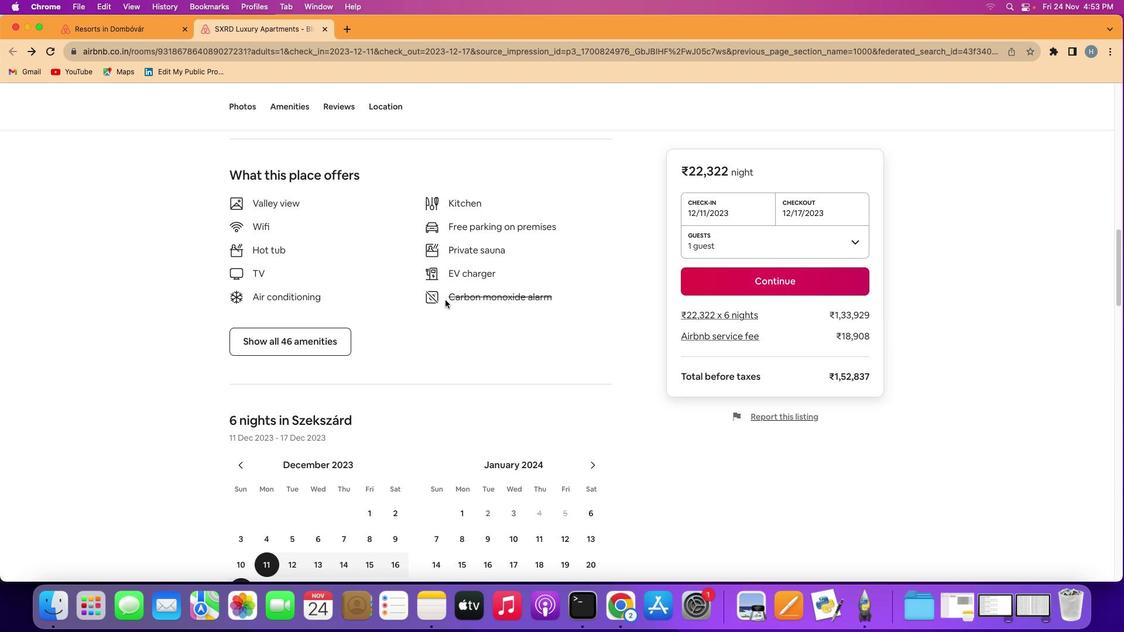 
Action: Mouse scrolled (448, 301) with delta (1, 0)
Screenshot: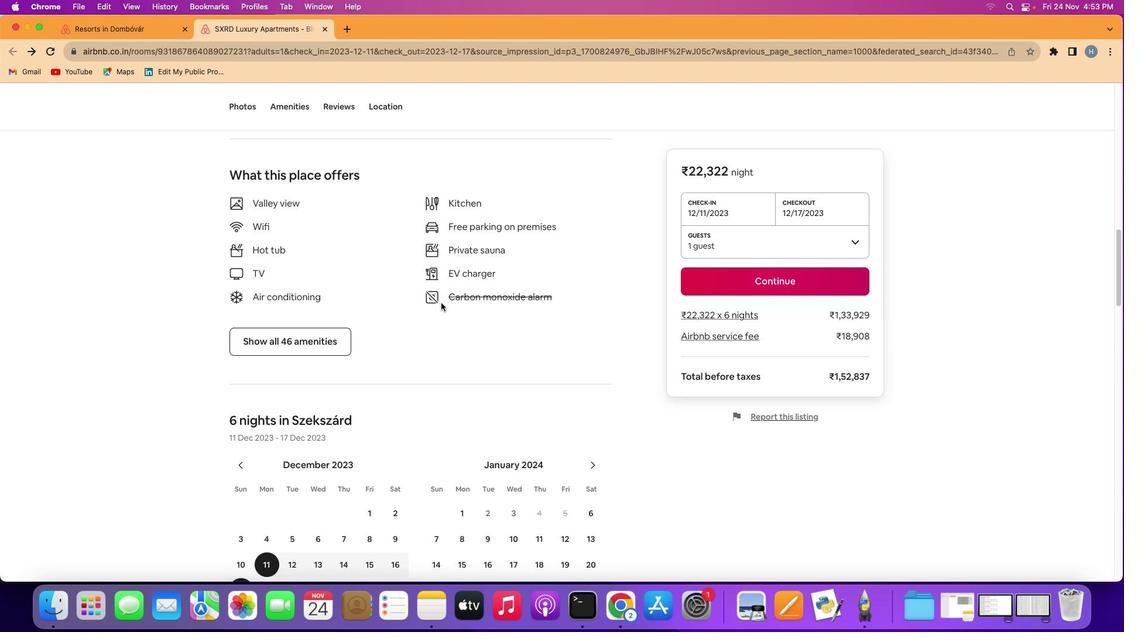 
Action: Mouse scrolled (448, 301) with delta (1, 0)
Screenshot: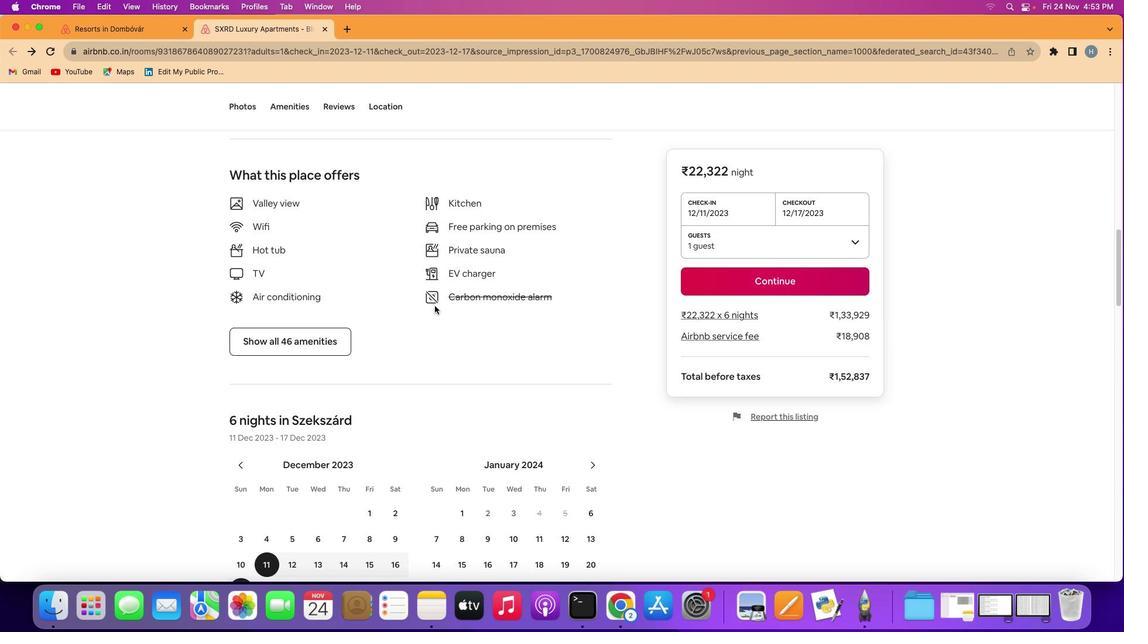 
Action: Mouse scrolled (448, 301) with delta (1, 0)
Screenshot: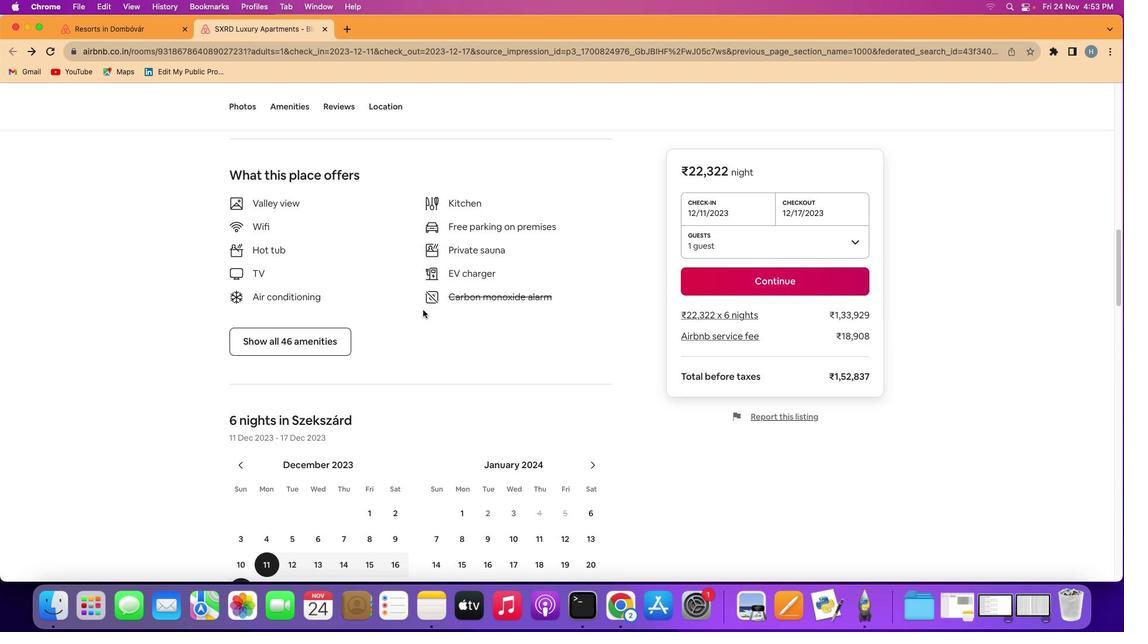 
Action: Mouse moved to (320, 346)
Screenshot: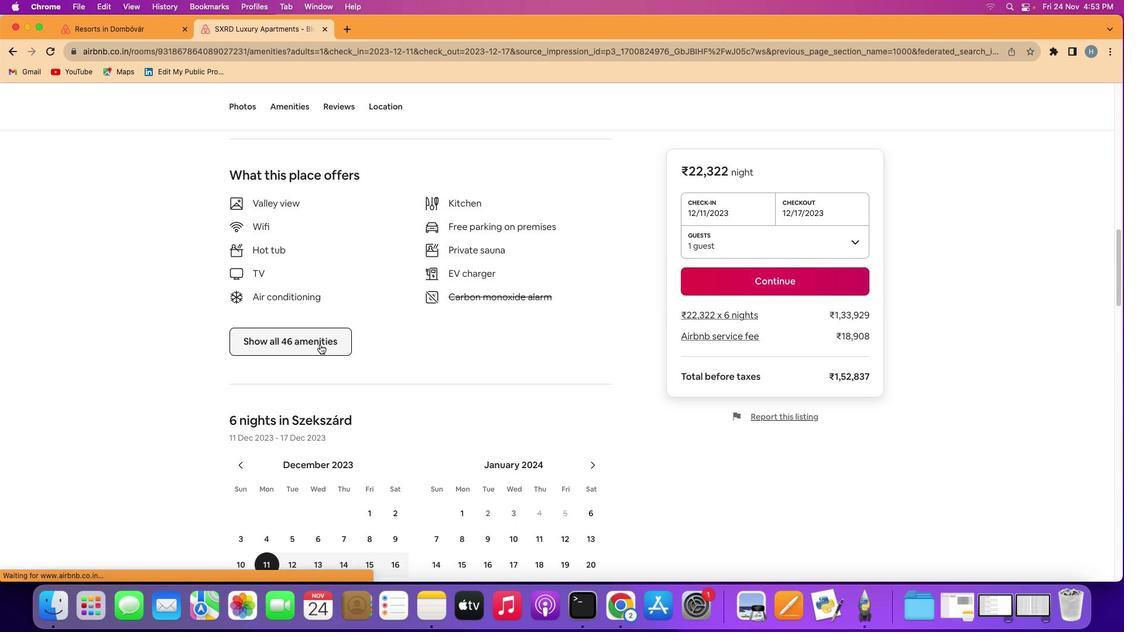 
Action: Mouse pressed left at (320, 346)
Screenshot: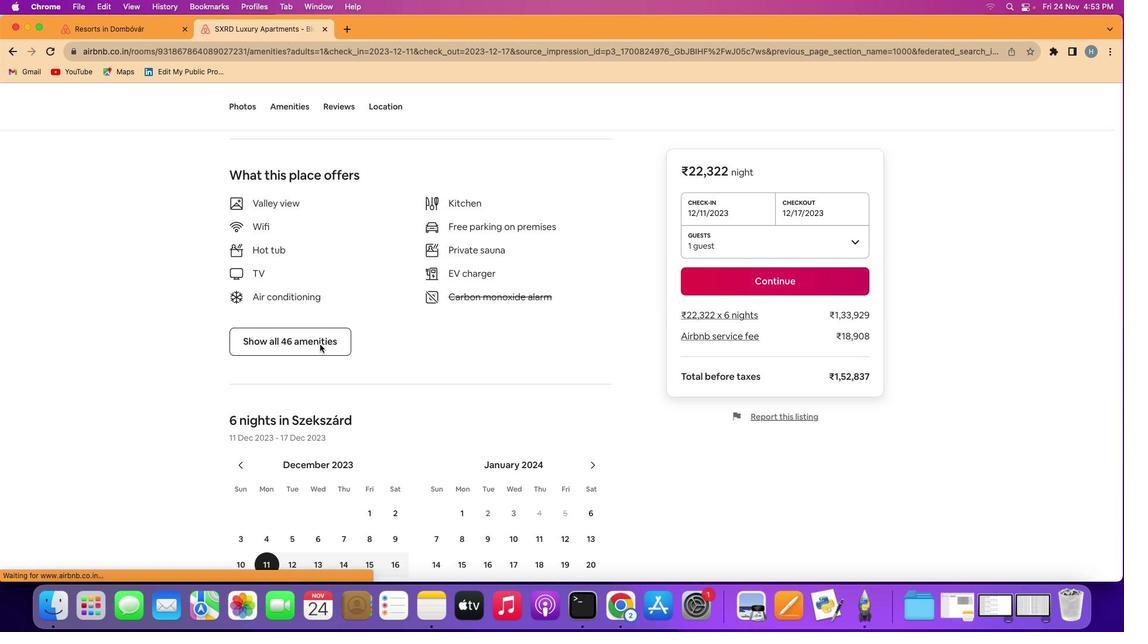 
Action: Mouse moved to (551, 345)
Screenshot: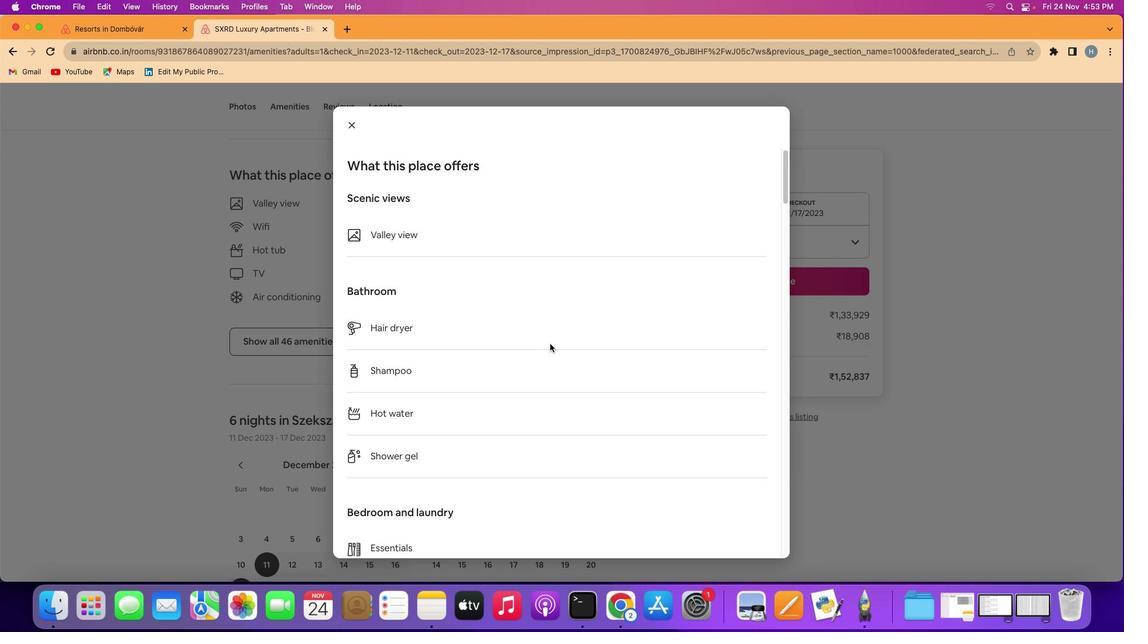 
Action: Mouse scrolled (551, 345) with delta (1, 1)
Screenshot: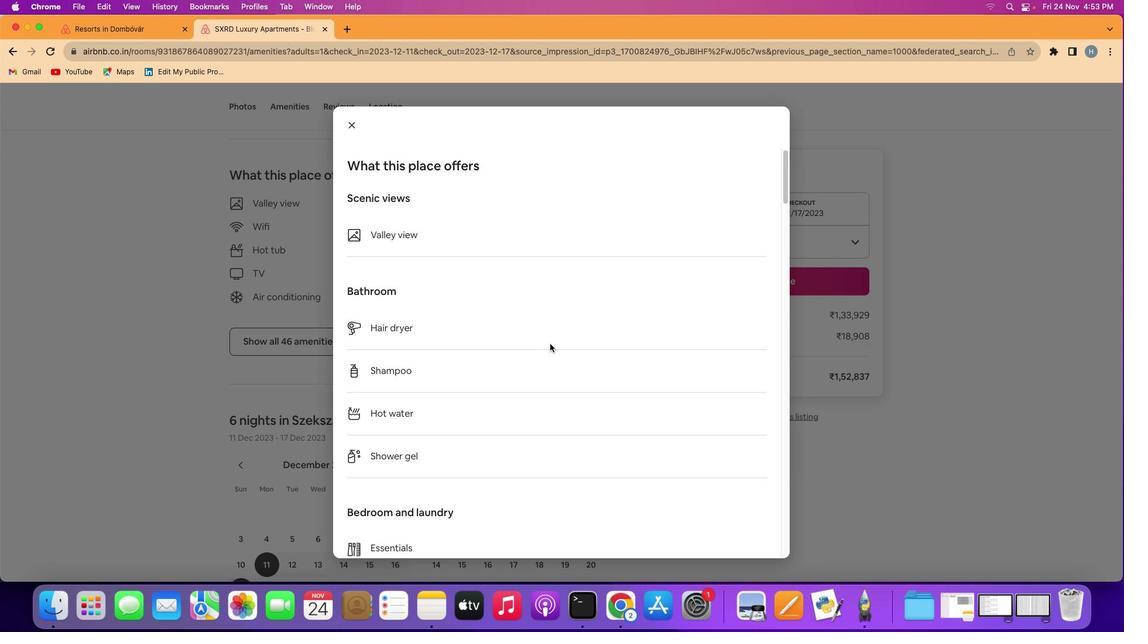 
Action: Mouse scrolled (551, 345) with delta (1, 0)
Screenshot: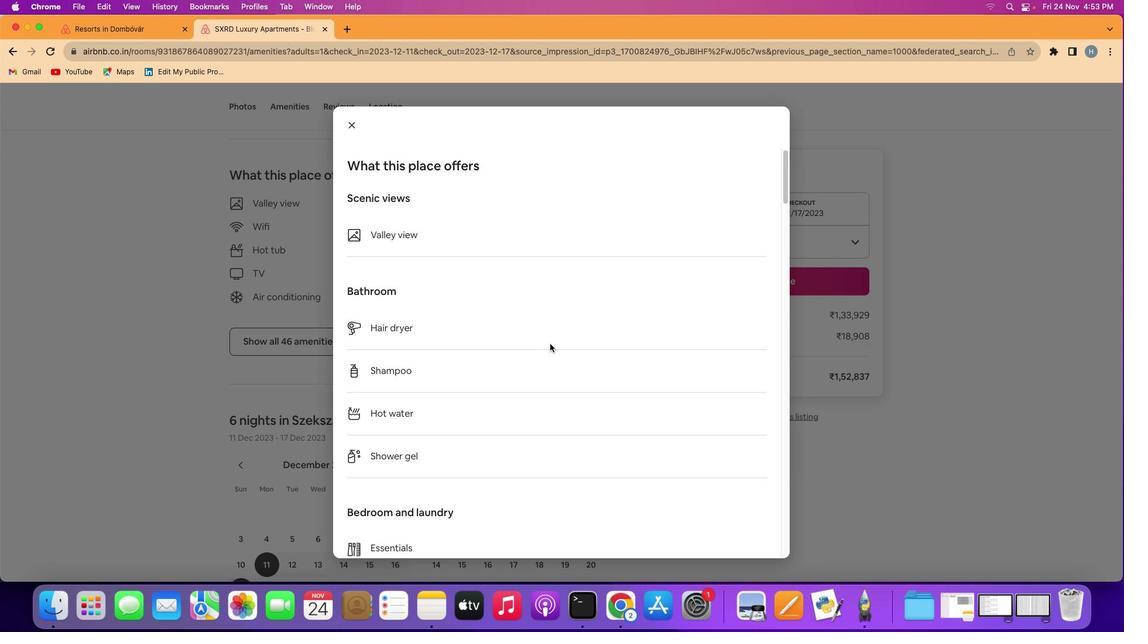 
Action: Mouse scrolled (551, 345) with delta (1, 0)
Screenshot: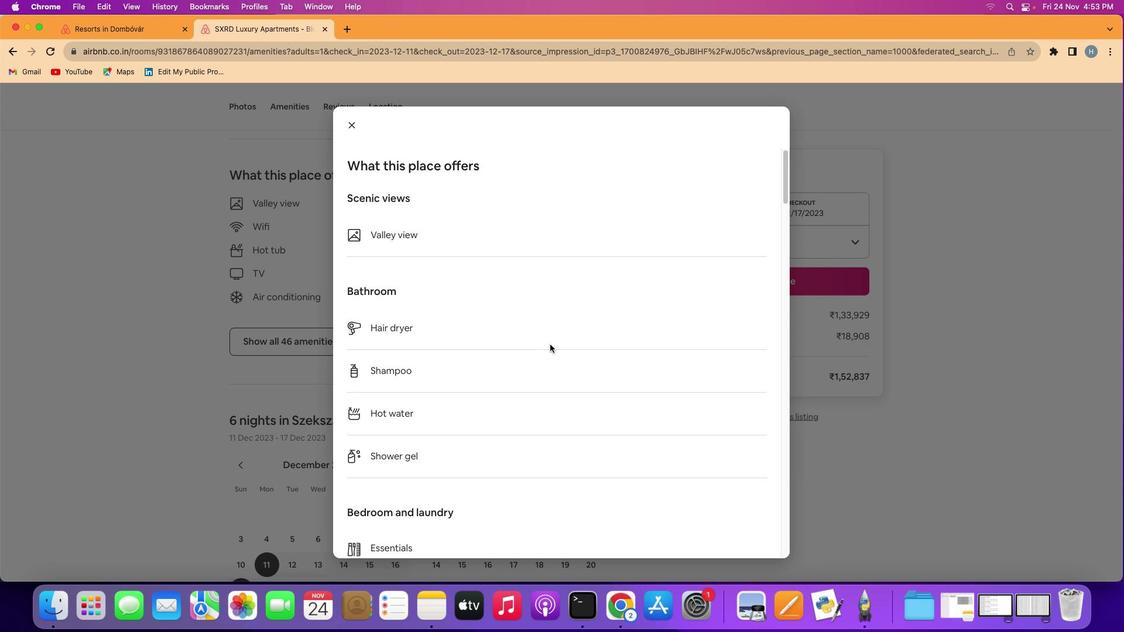 
Action: Mouse scrolled (551, 345) with delta (1, 0)
Screenshot: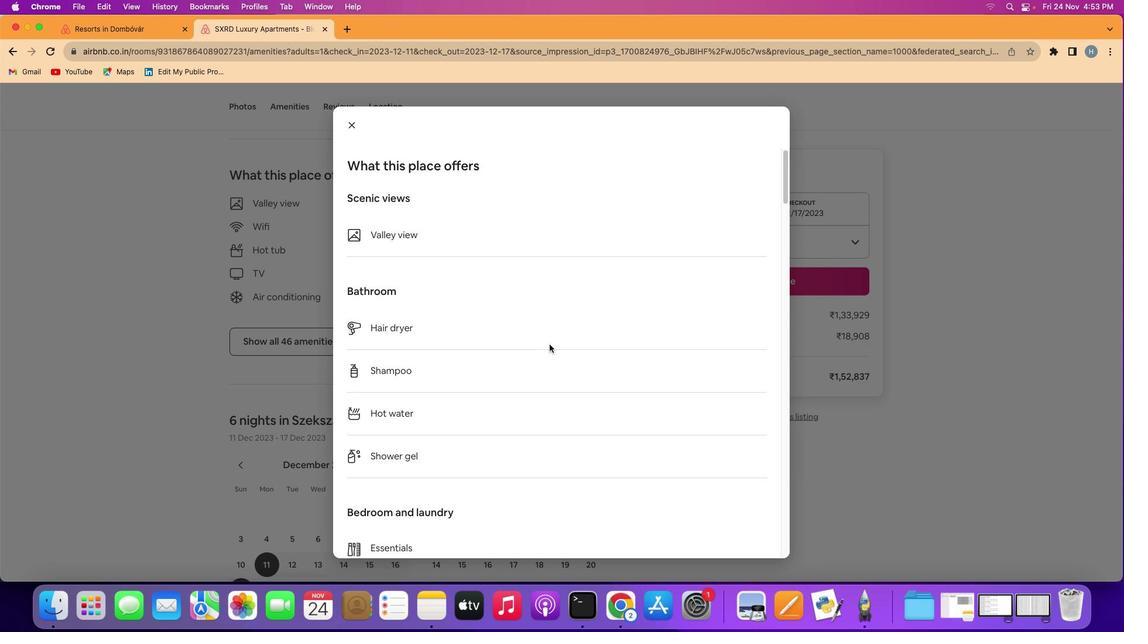 
Action: Mouse moved to (551, 346)
Screenshot: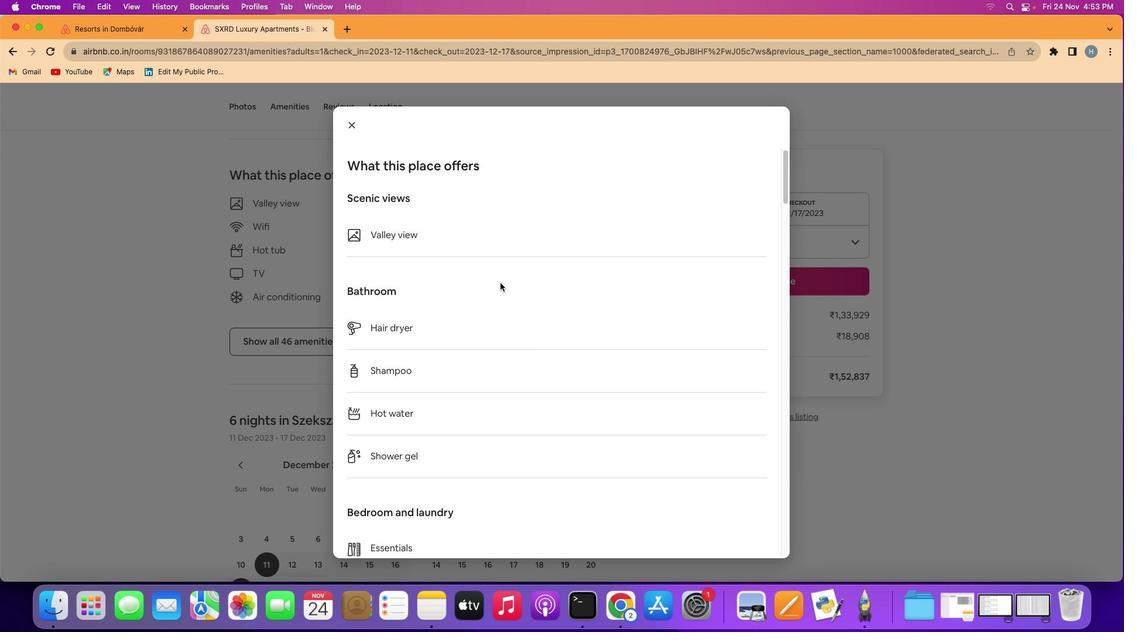 
Action: Mouse scrolled (551, 346) with delta (1, 0)
Screenshot: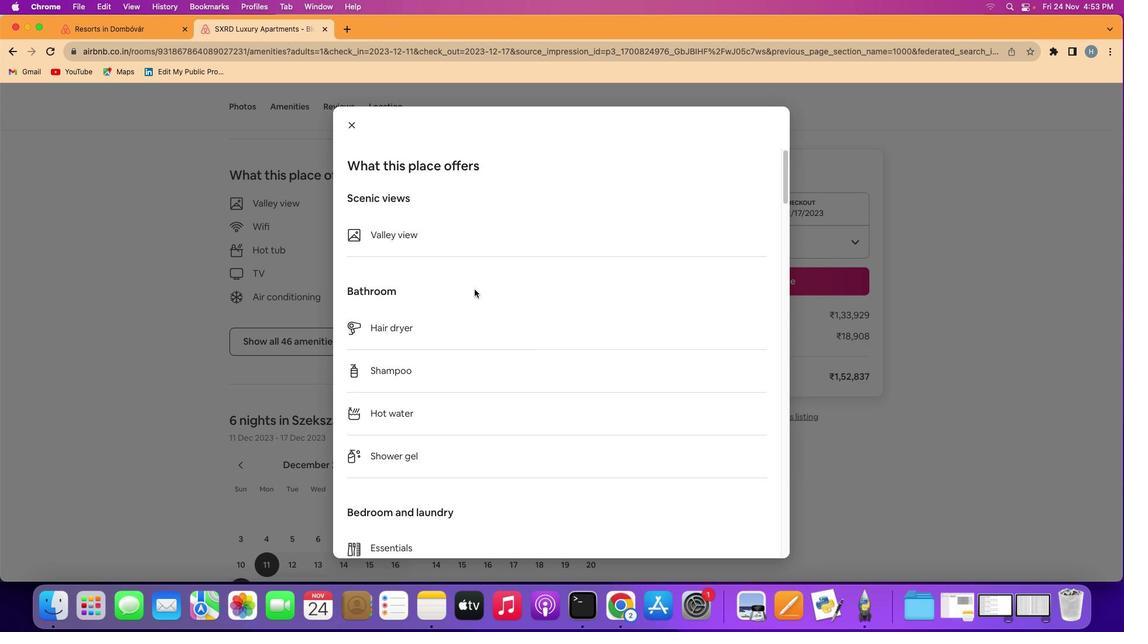 
Action: Mouse scrolled (551, 346) with delta (1, 0)
Screenshot: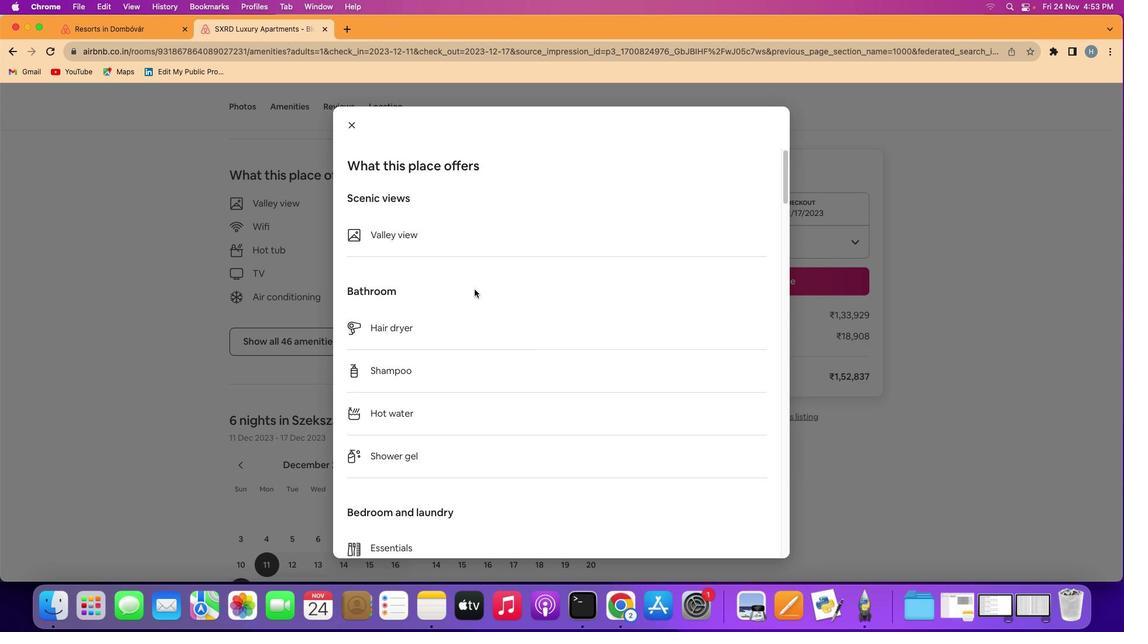 
Action: Mouse scrolled (551, 346) with delta (1, 0)
Screenshot: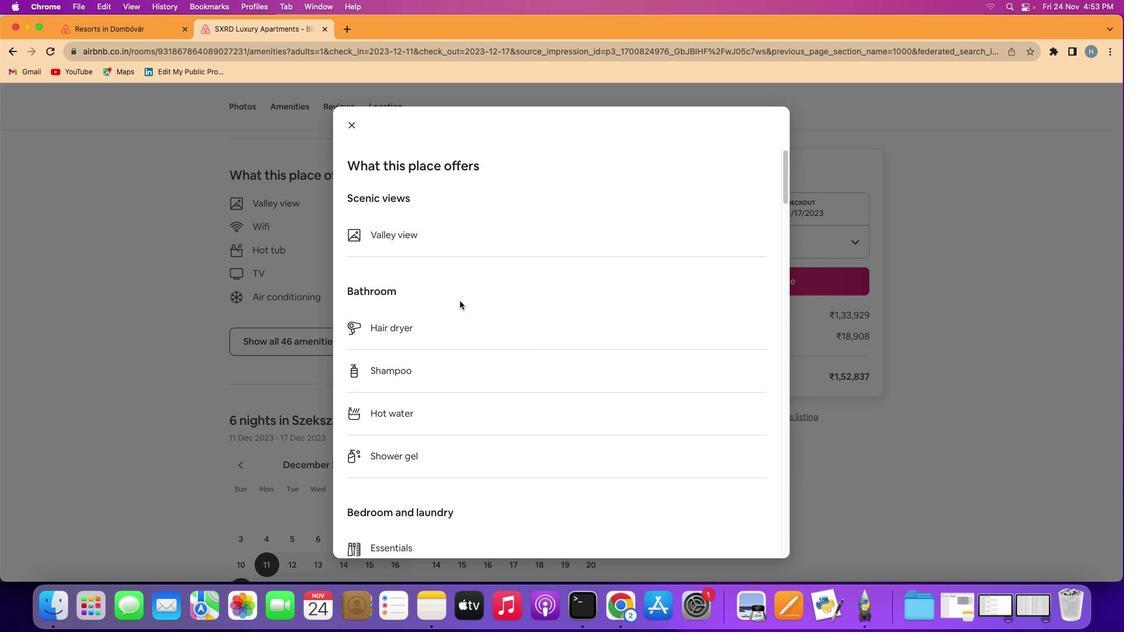 
Action: Mouse scrolled (551, 346) with delta (1, -1)
Screenshot: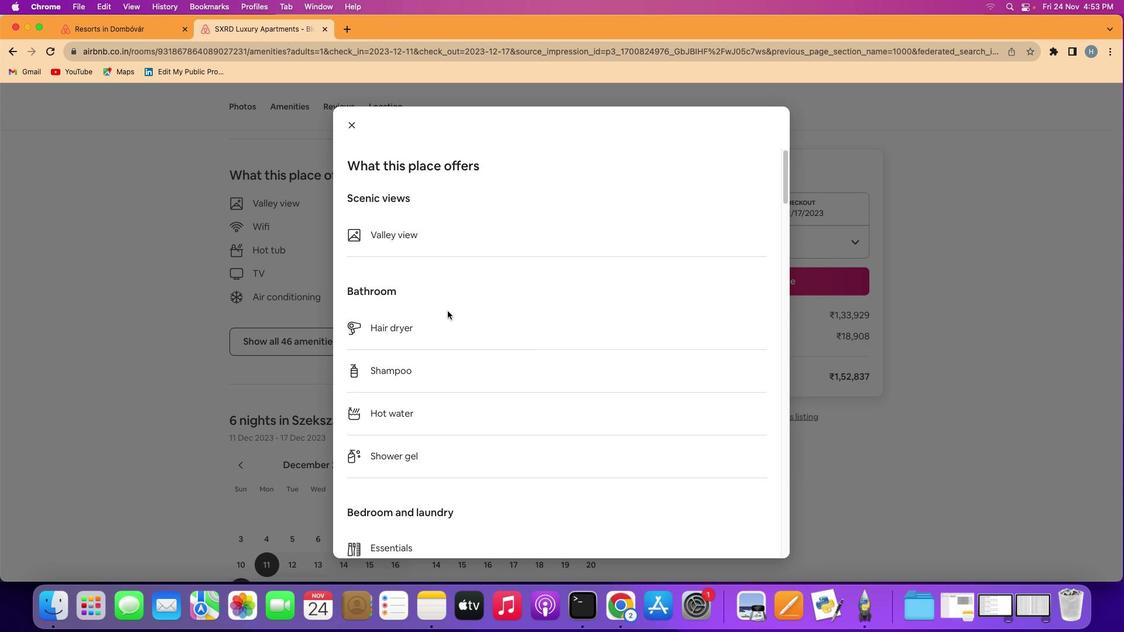 
Action: Mouse moved to (440, 316)
Screenshot: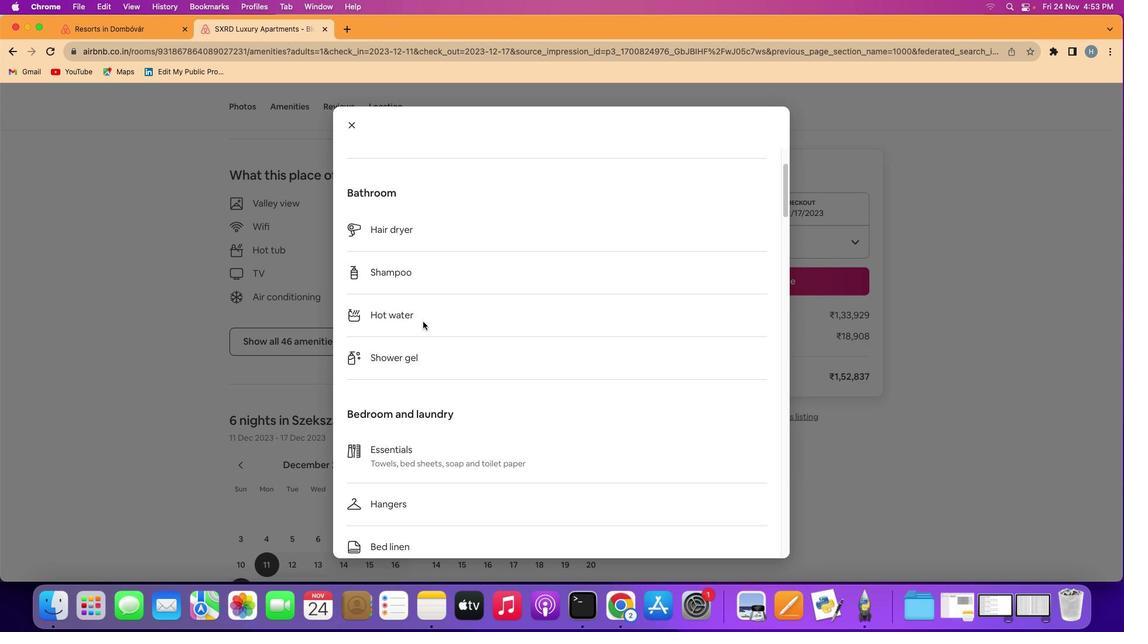 
Action: Mouse scrolled (440, 316) with delta (1, 0)
Screenshot: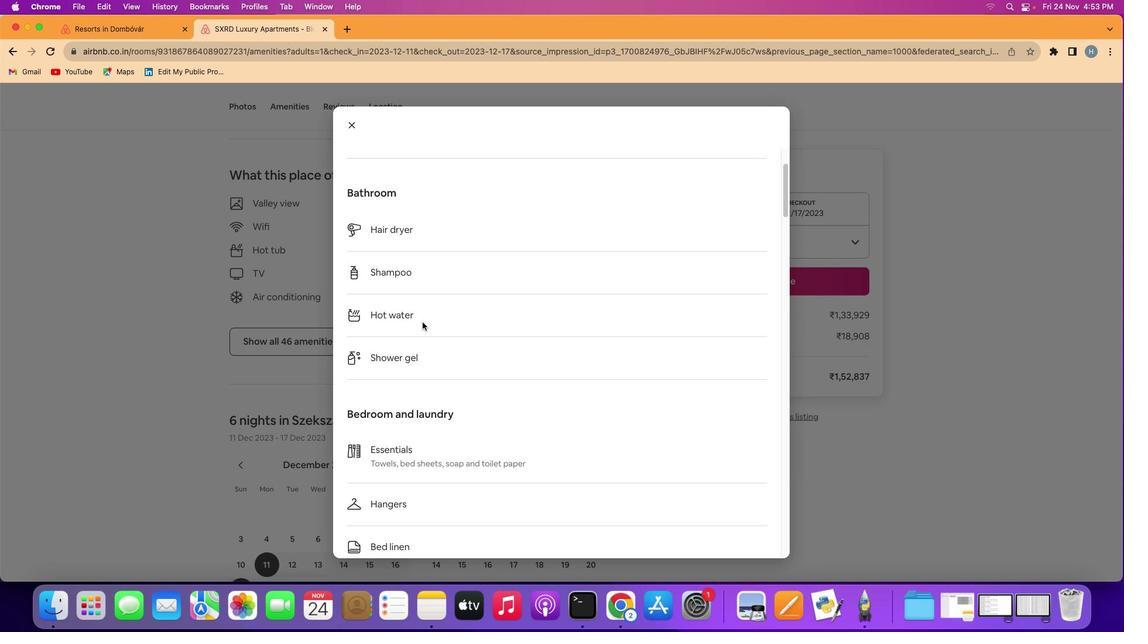 
Action: Mouse scrolled (440, 316) with delta (1, 0)
Screenshot: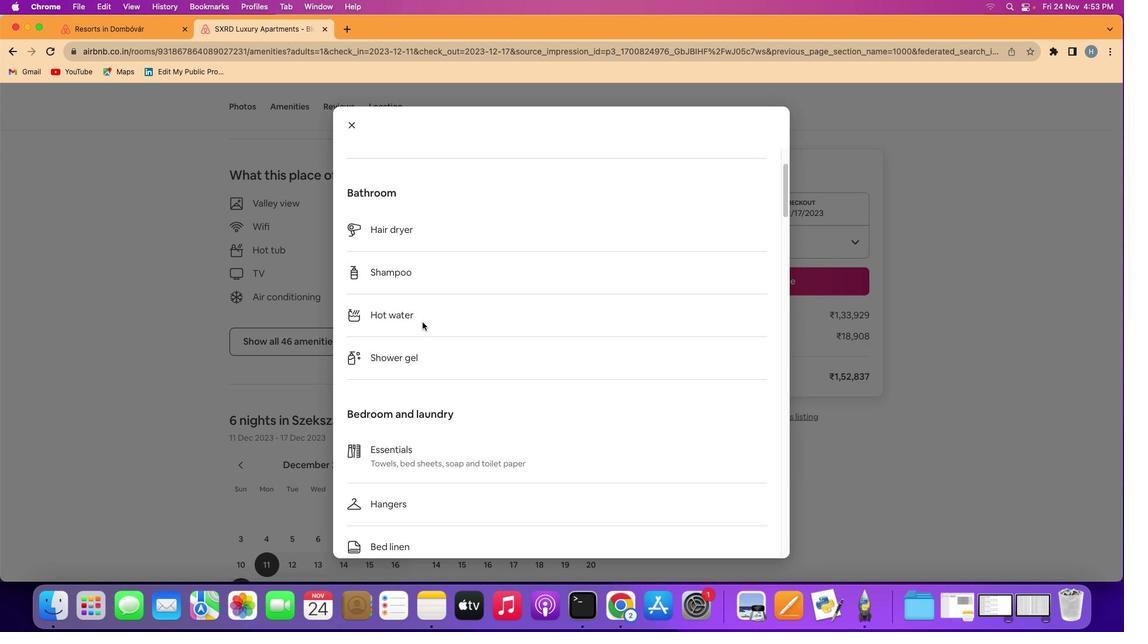 
Action: Mouse scrolled (440, 316) with delta (1, 0)
Screenshot: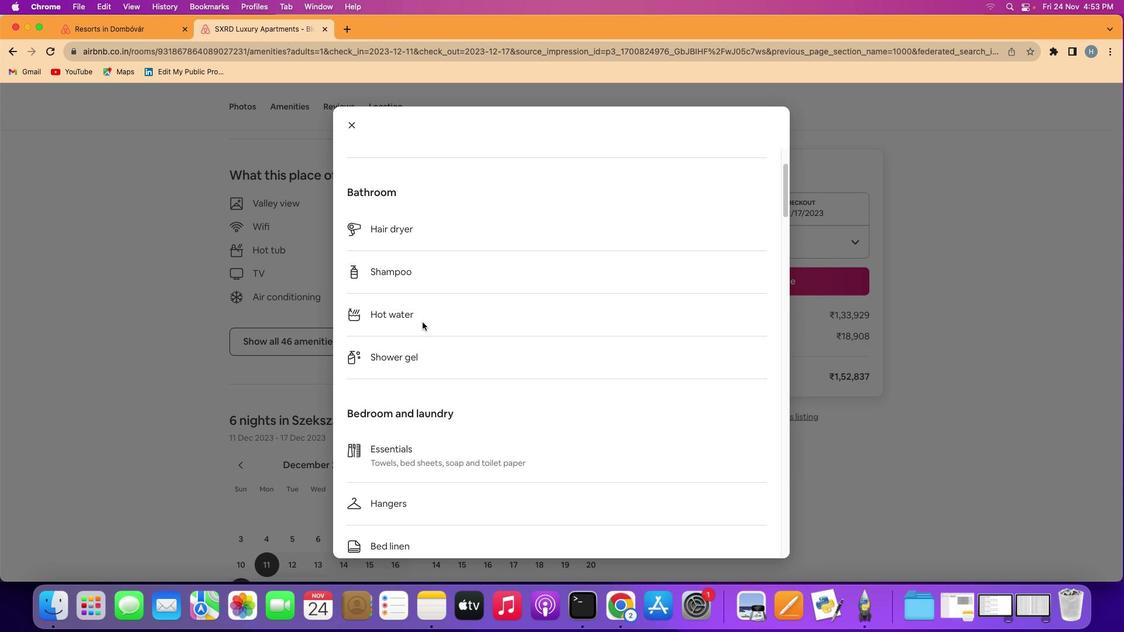 
Action: Mouse moved to (424, 323)
